 Task: Audacity Preferences.
Action: Mouse moved to (53, 28)
Screenshot: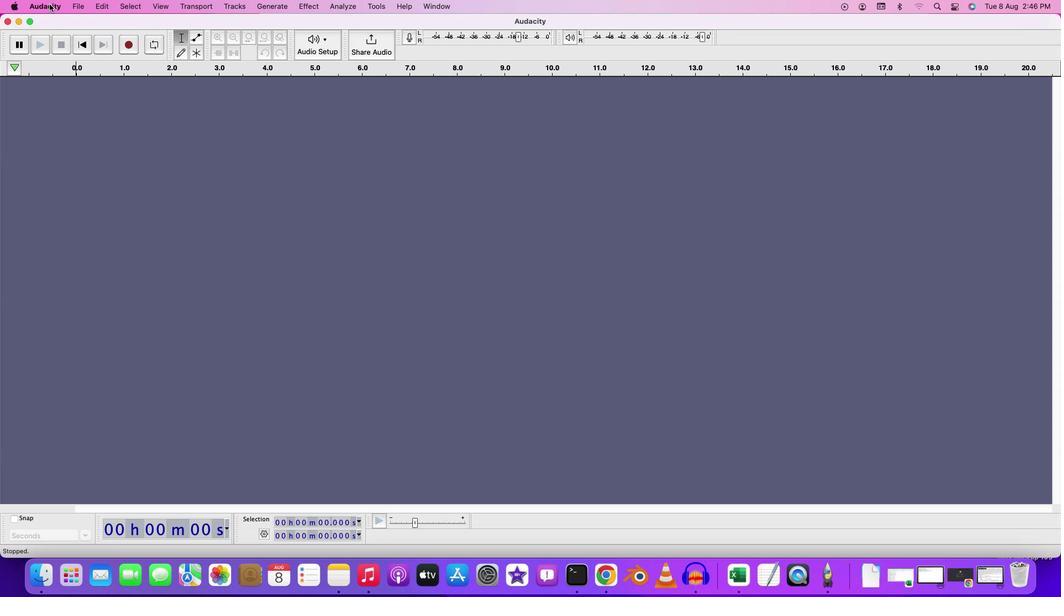 
Action: Mouse pressed left at (53, 28)
Screenshot: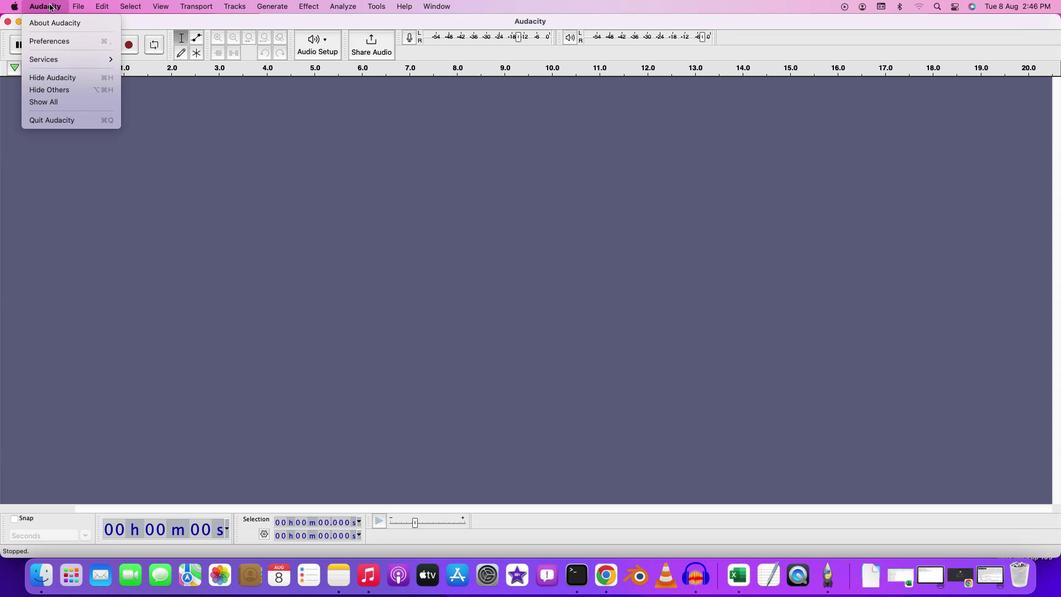 
Action: Mouse moved to (58, 64)
Screenshot: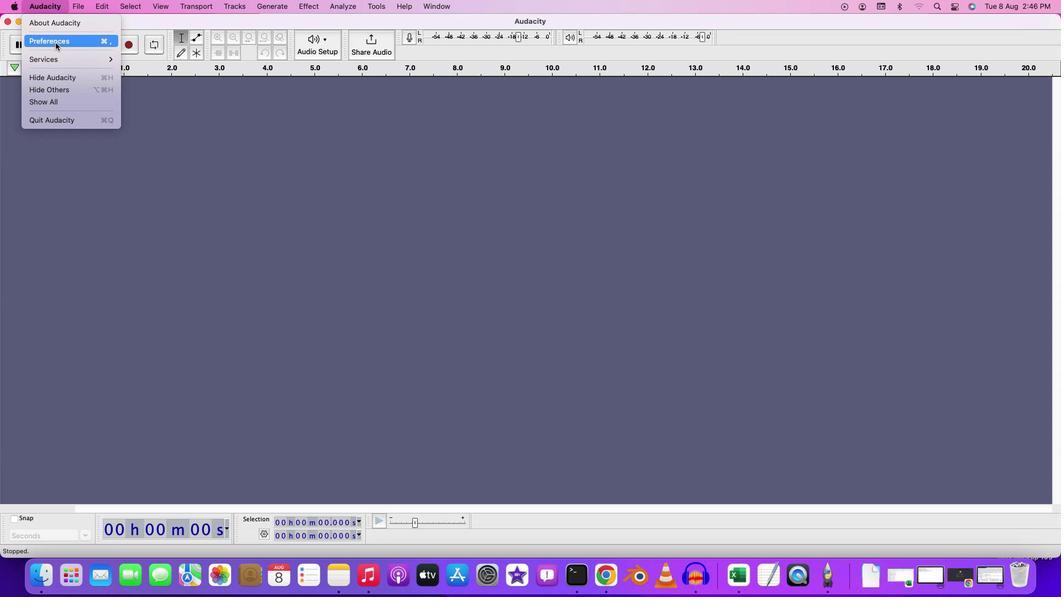 
Action: Mouse pressed left at (58, 64)
Screenshot: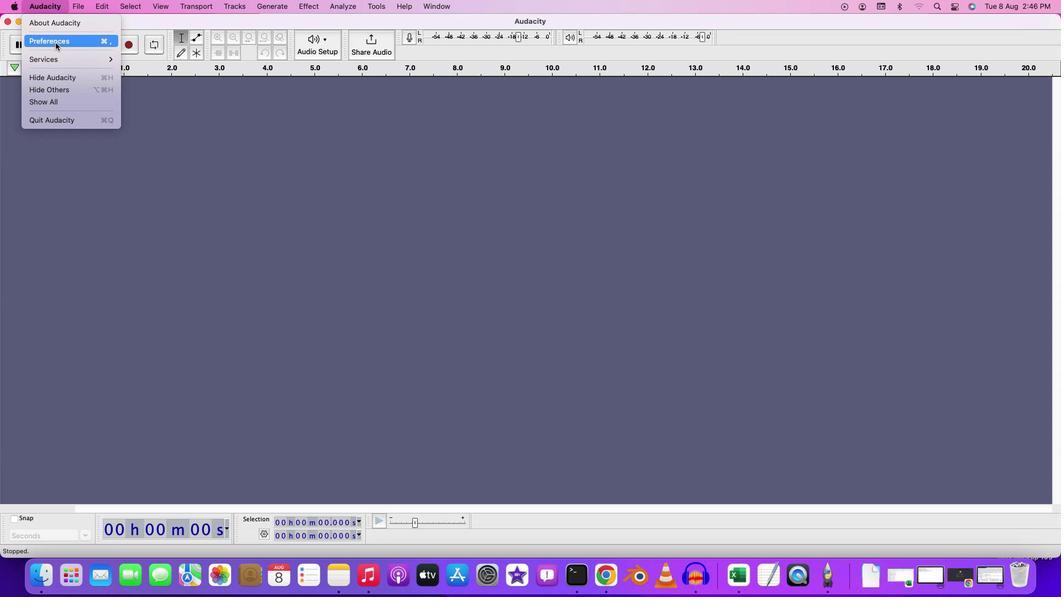 
Action: Mouse moved to (416, 208)
Screenshot: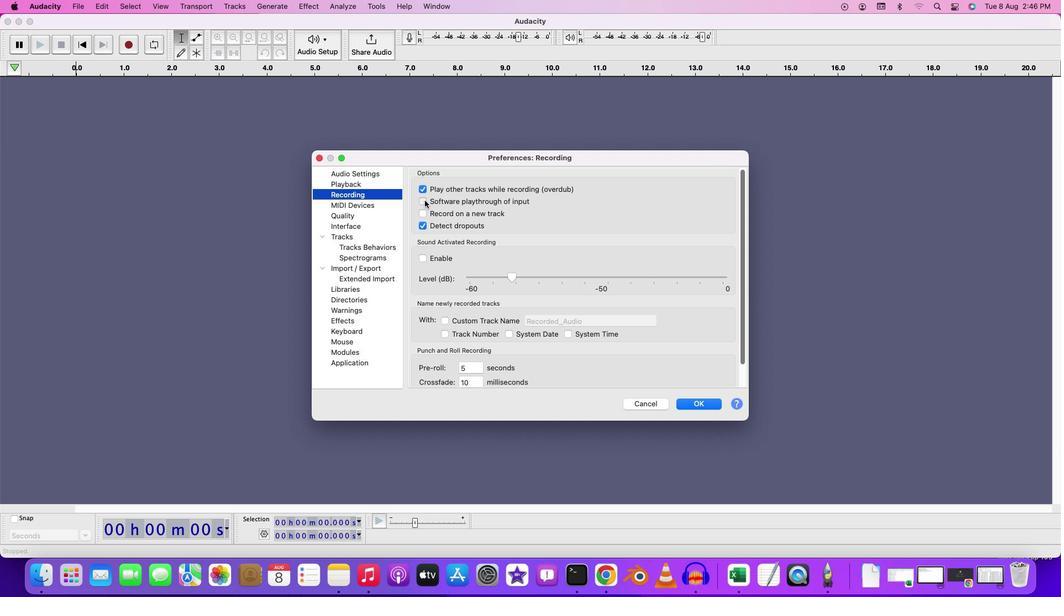 
Action: Mouse pressed left at (416, 208)
Screenshot: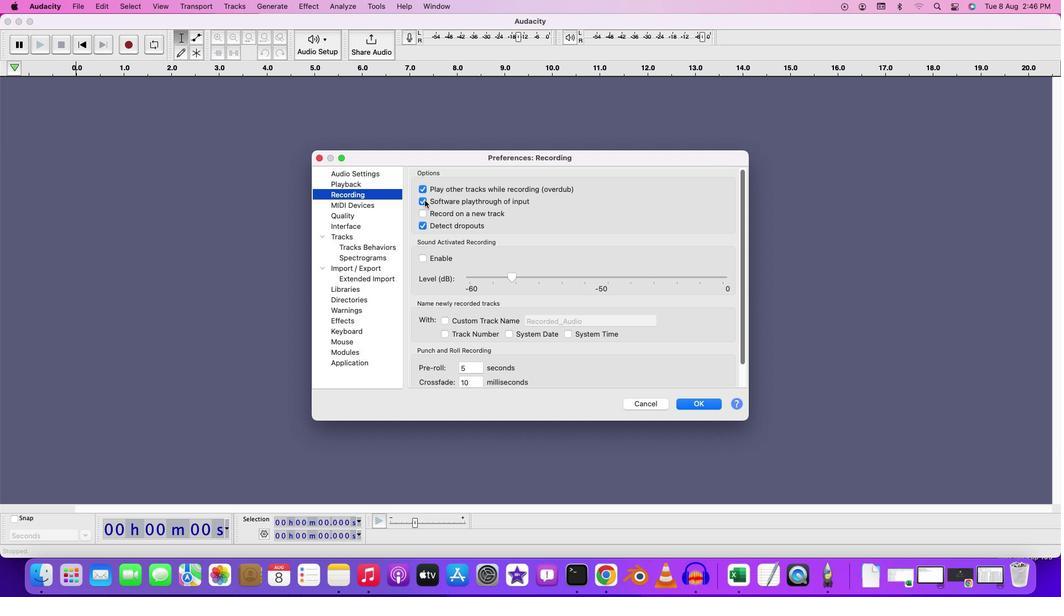 
Action: Mouse moved to (358, 184)
Screenshot: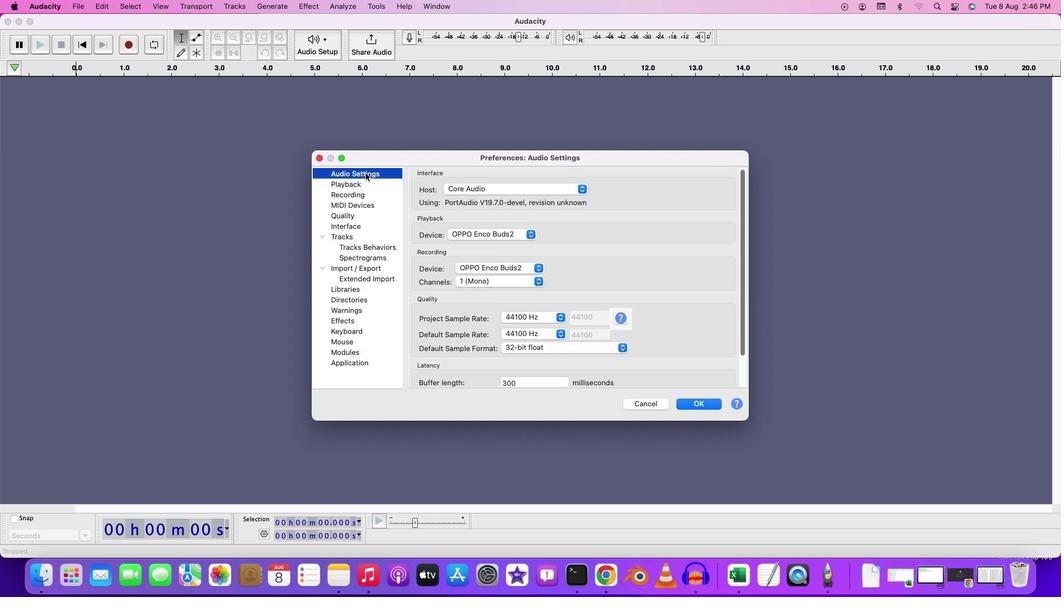 
Action: Mouse pressed left at (358, 184)
Screenshot: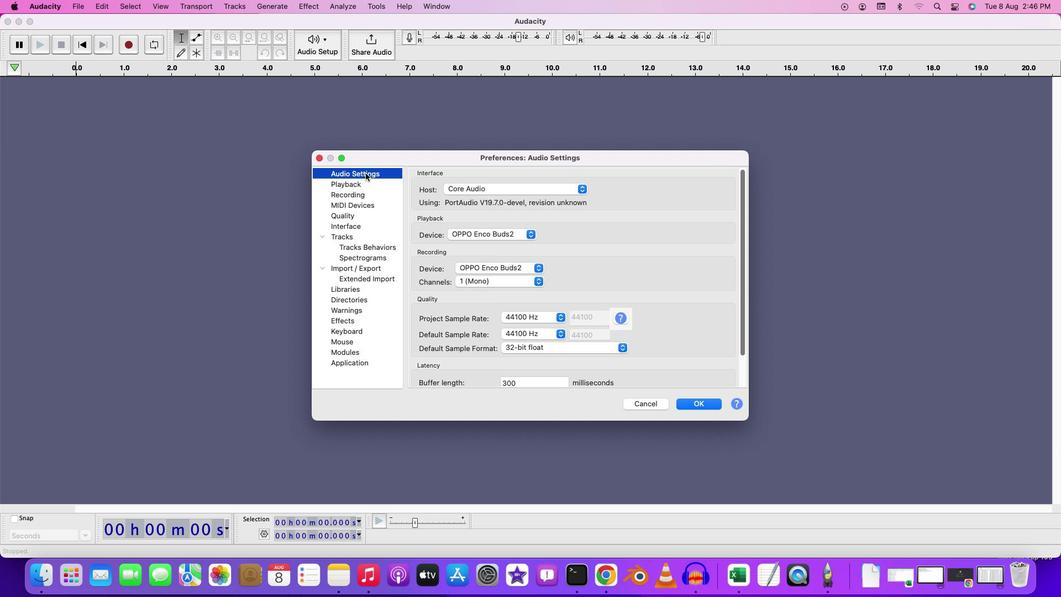 
Action: Mouse moved to (519, 239)
Screenshot: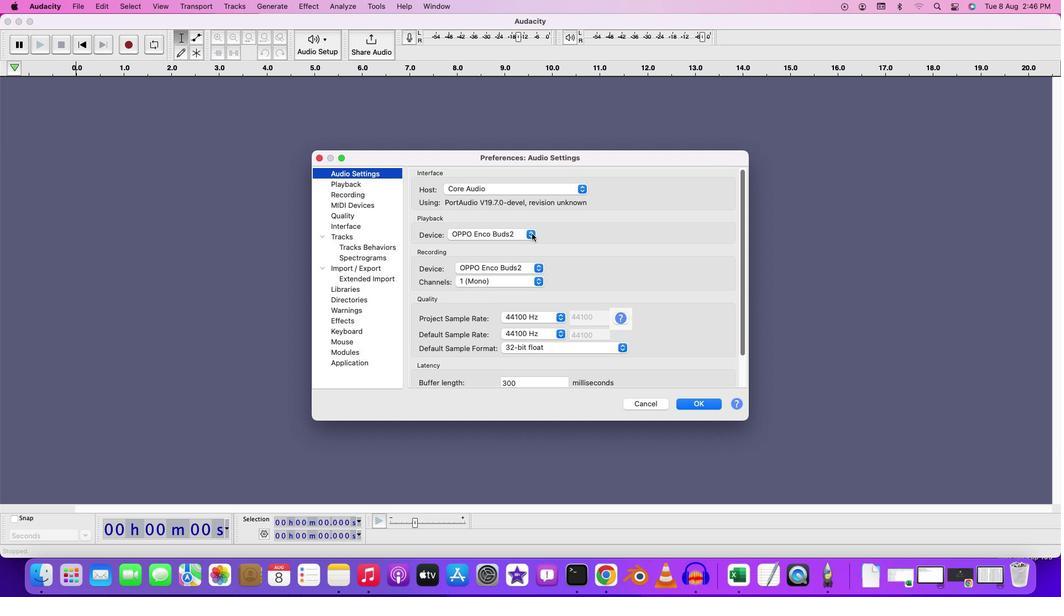
Action: Mouse pressed left at (519, 239)
Screenshot: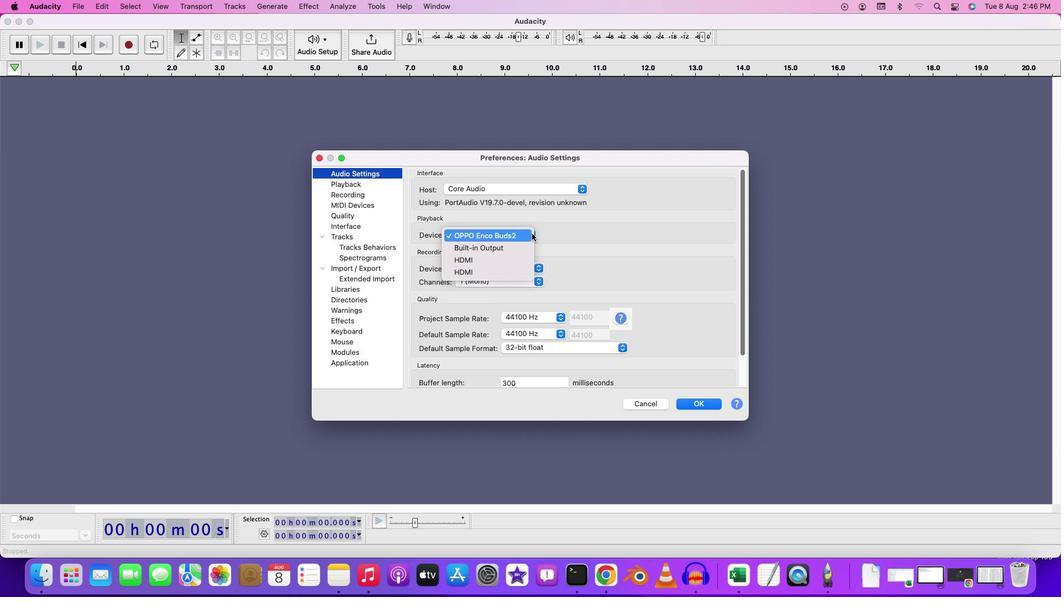 
Action: Mouse moved to (505, 240)
Screenshot: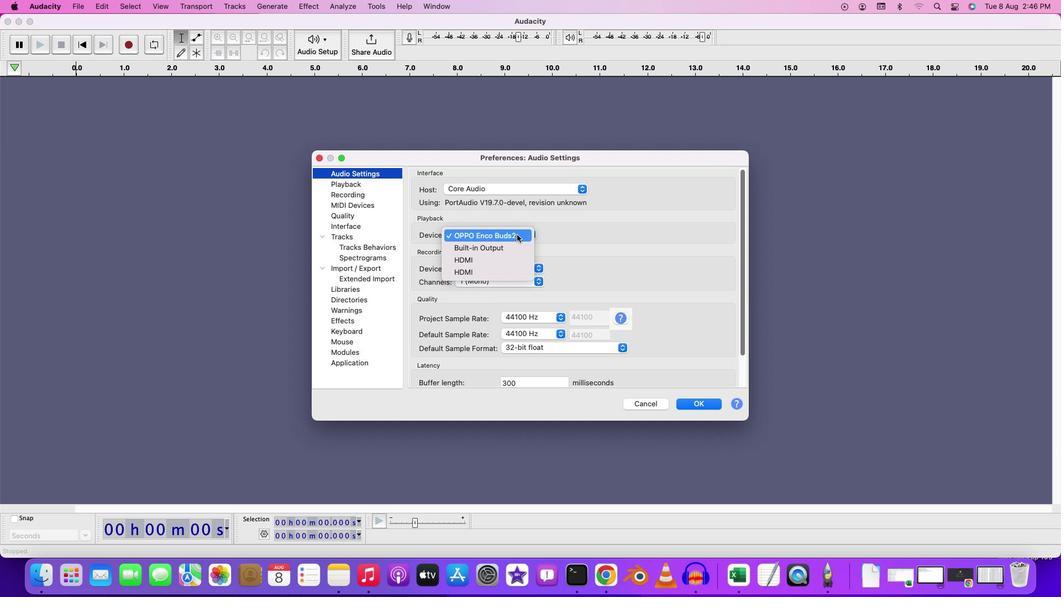 
Action: Mouse pressed left at (505, 240)
Screenshot: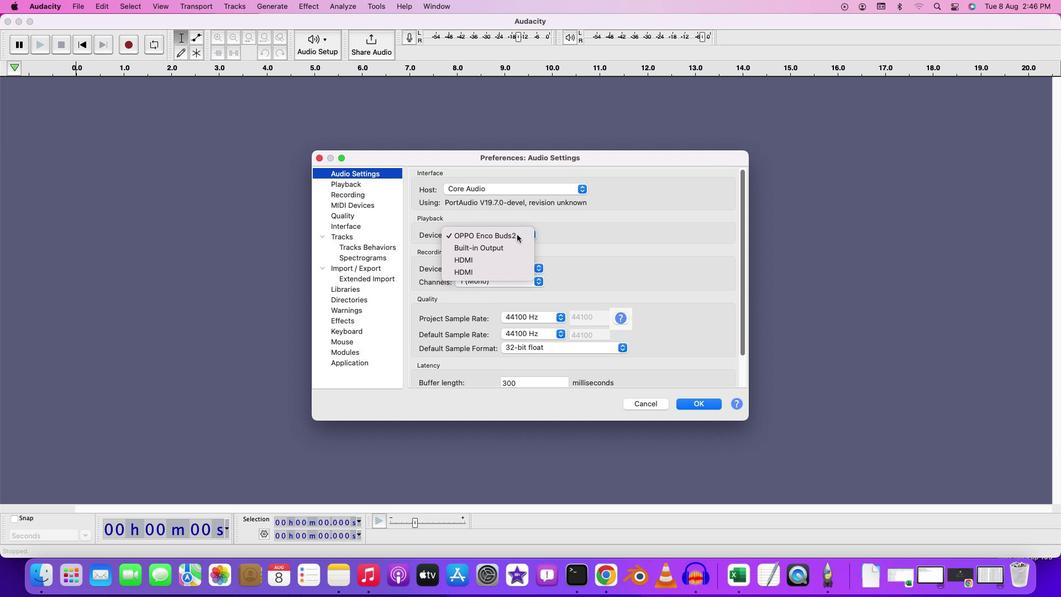 
Action: Mouse moved to (526, 270)
Screenshot: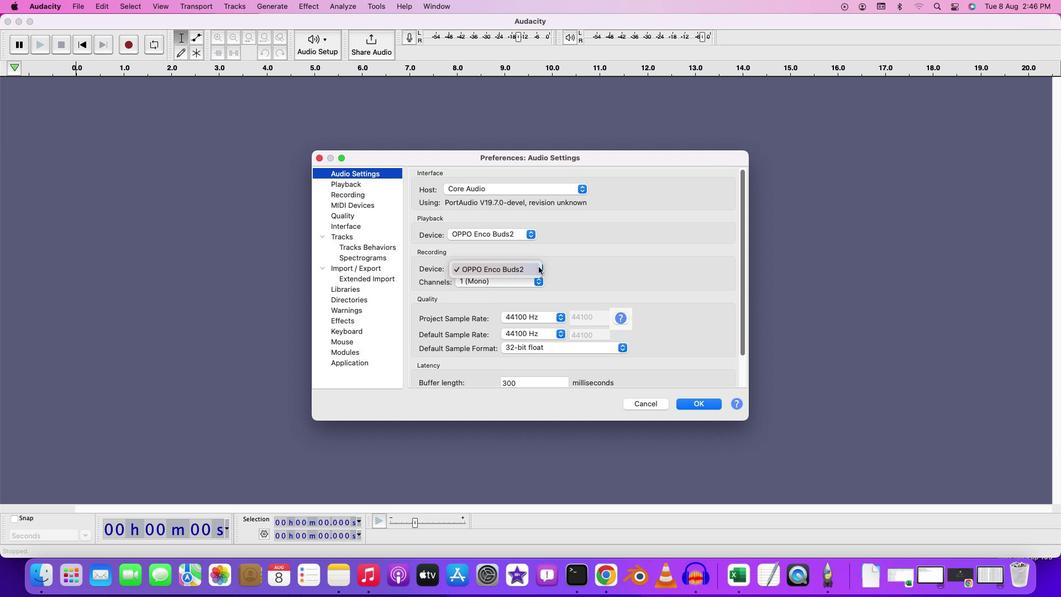 
Action: Mouse pressed left at (526, 270)
Screenshot: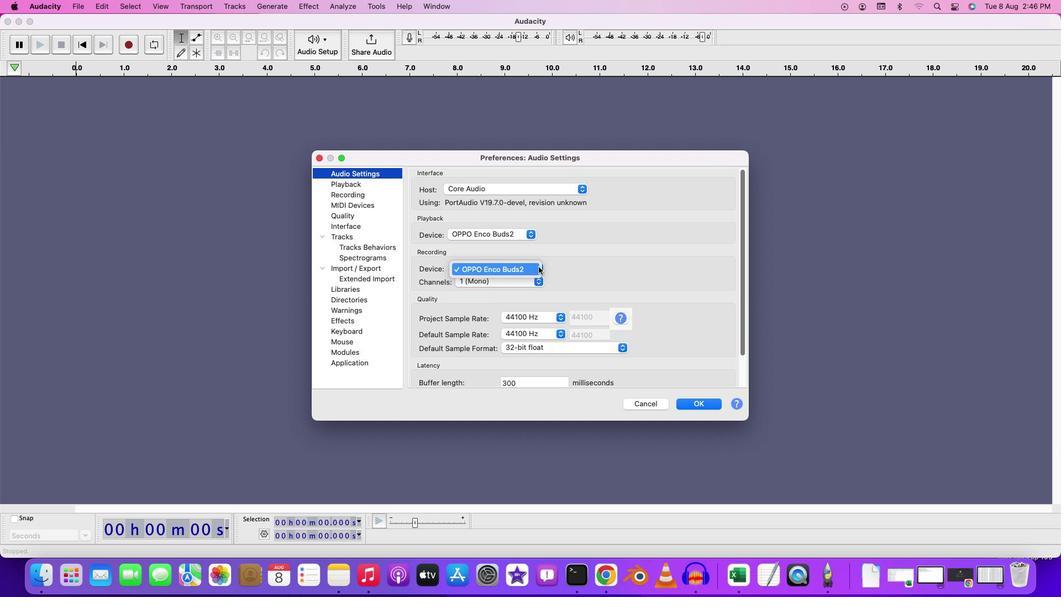 
Action: Mouse moved to (507, 272)
Screenshot: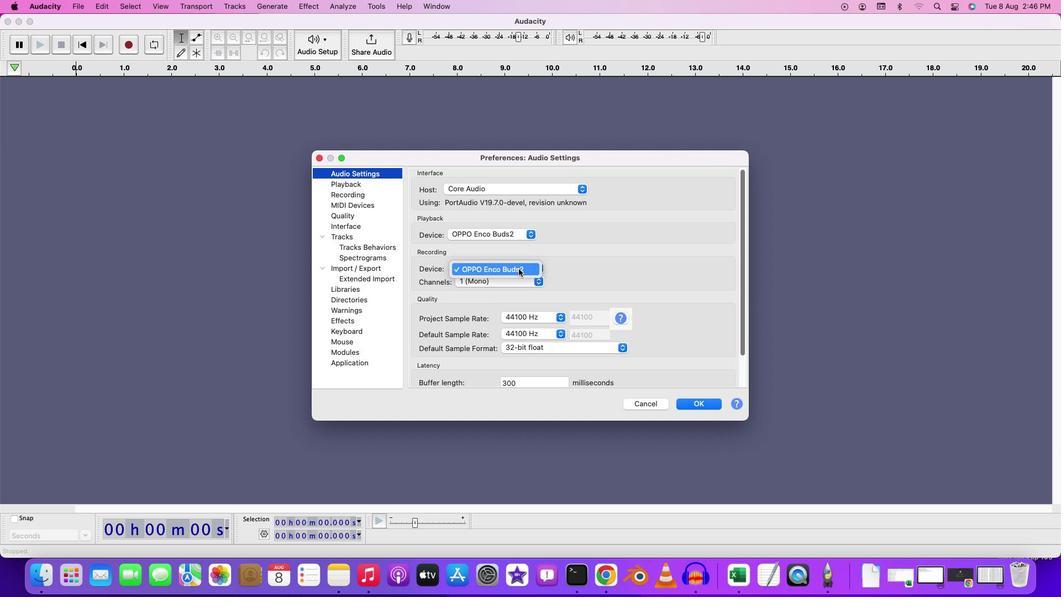 
Action: Mouse pressed left at (507, 272)
Screenshot: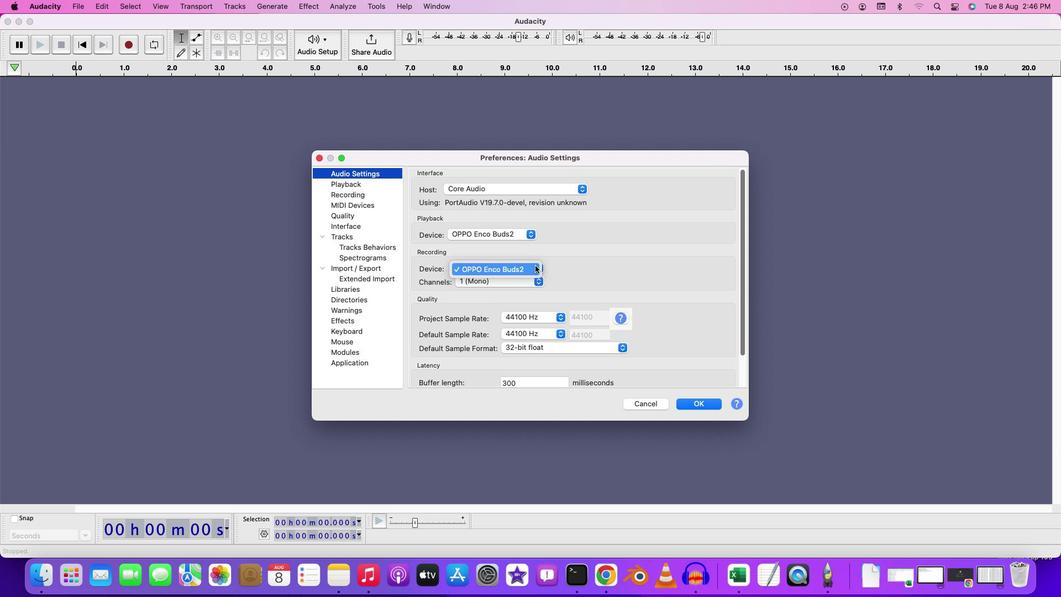 
Action: Mouse moved to (567, 195)
Screenshot: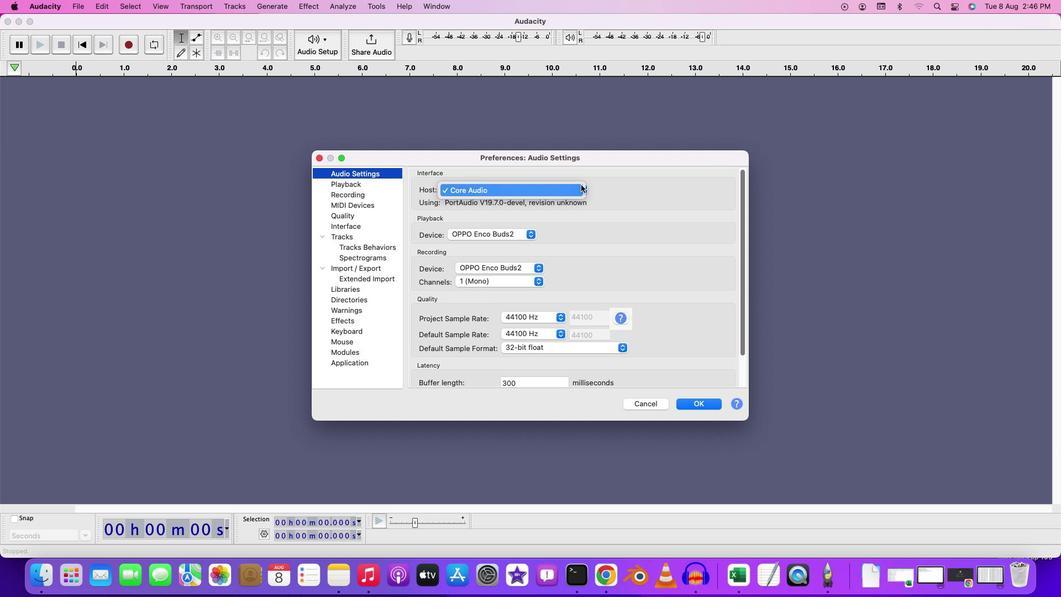 
Action: Mouse pressed left at (567, 195)
Screenshot: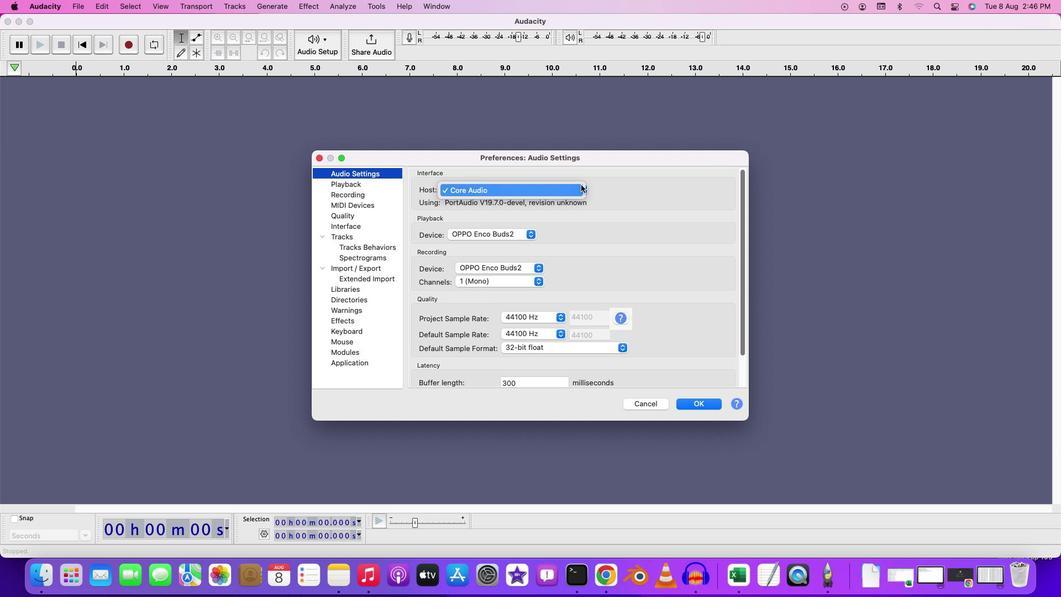 
Action: Mouse pressed left at (567, 195)
Screenshot: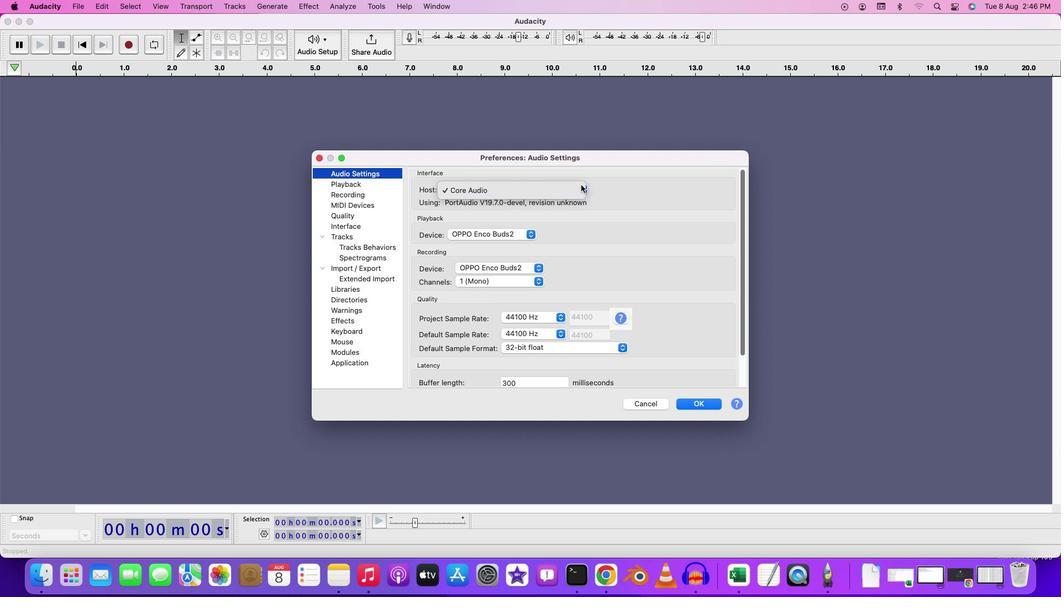 
Action: Mouse moved to (571, 257)
Screenshot: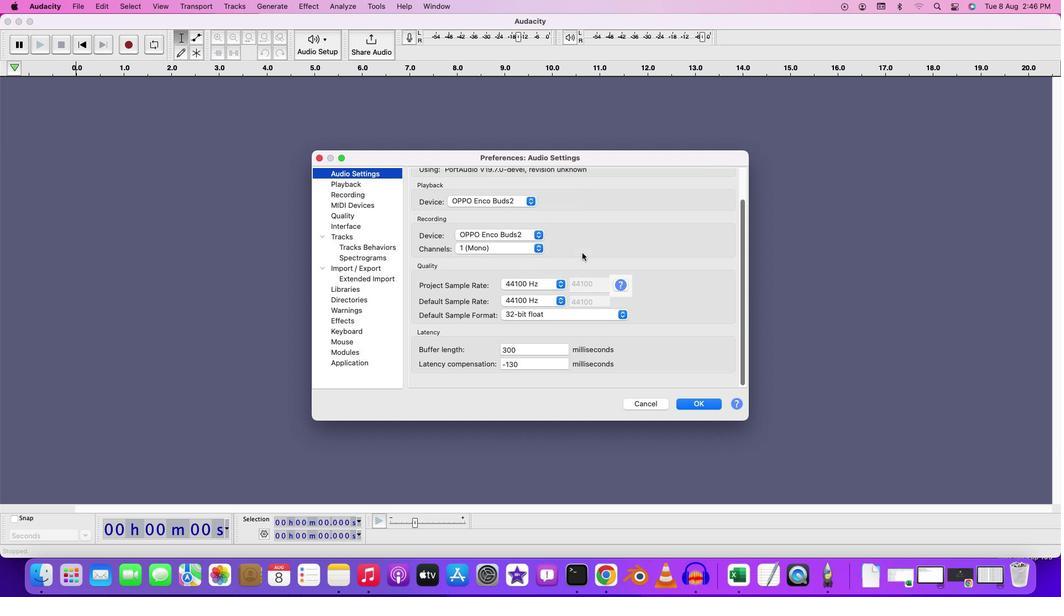 
Action: Mouse scrolled (571, 257) with delta (4, 24)
Screenshot: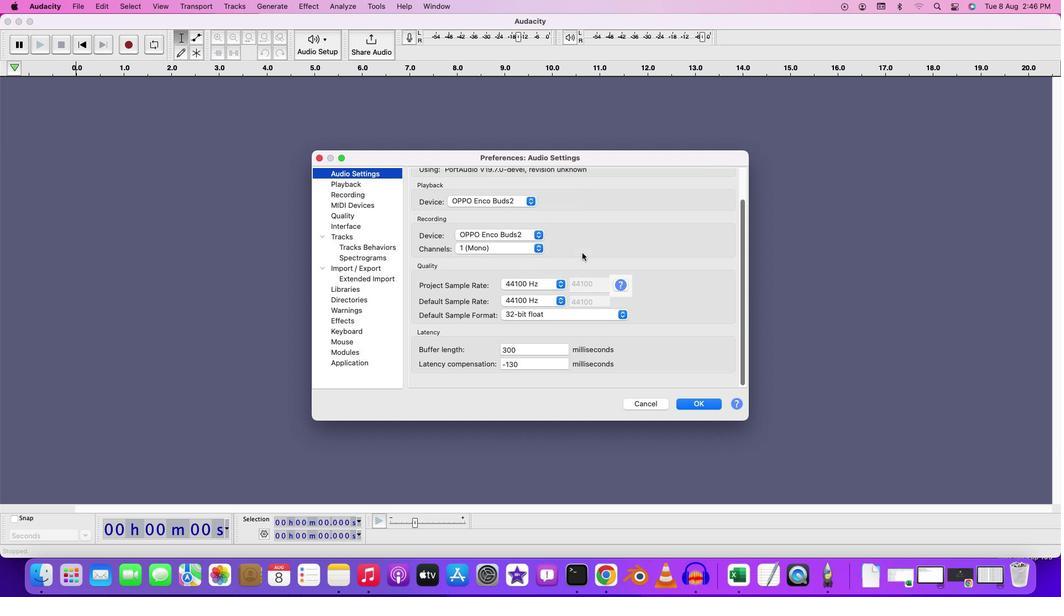 
Action: Mouse moved to (571, 257)
Screenshot: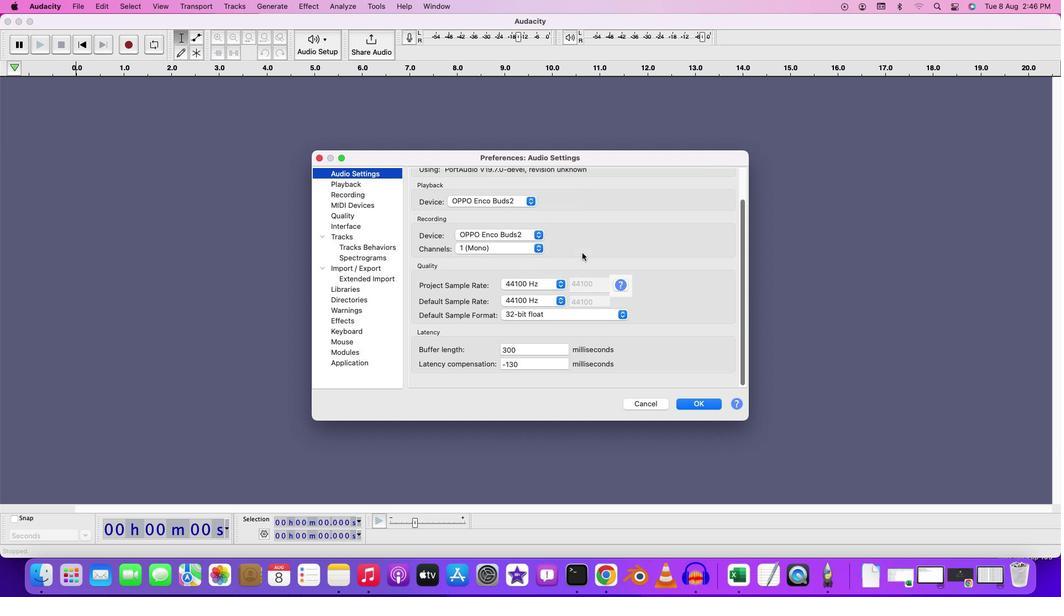 
Action: Mouse scrolled (571, 257) with delta (4, 24)
Screenshot: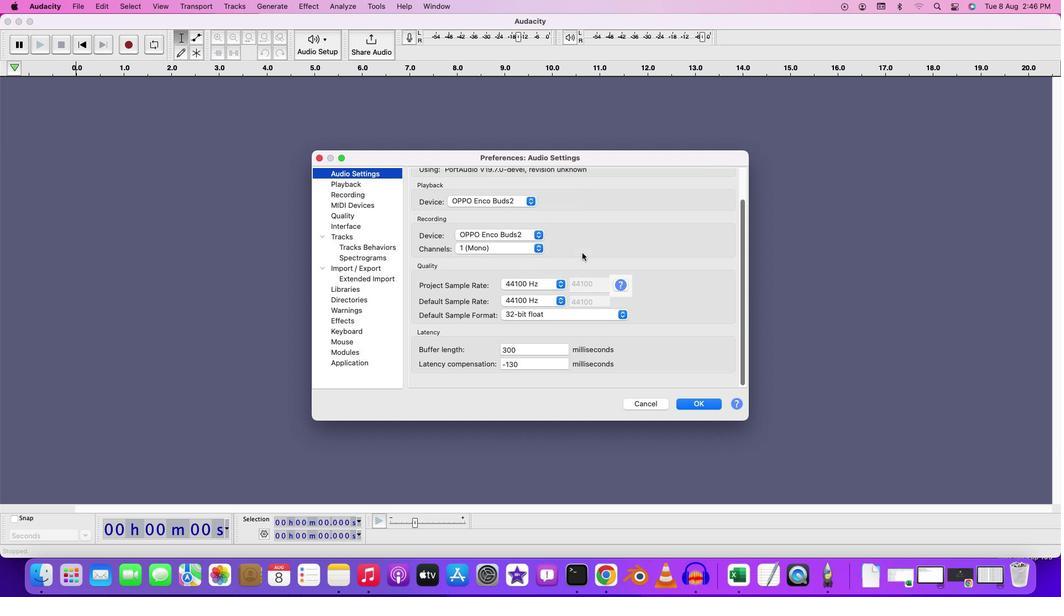 
Action: Mouse moved to (569, 257)
Screenshot: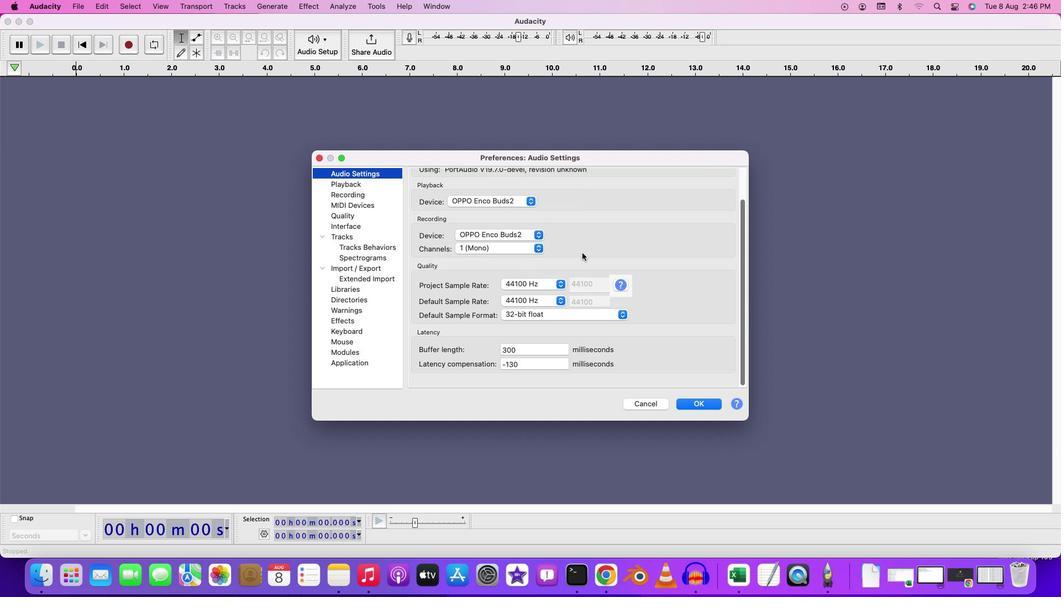 
Action: Mouse scrolled (569, 257) with delta (4, 23)
Screenshot: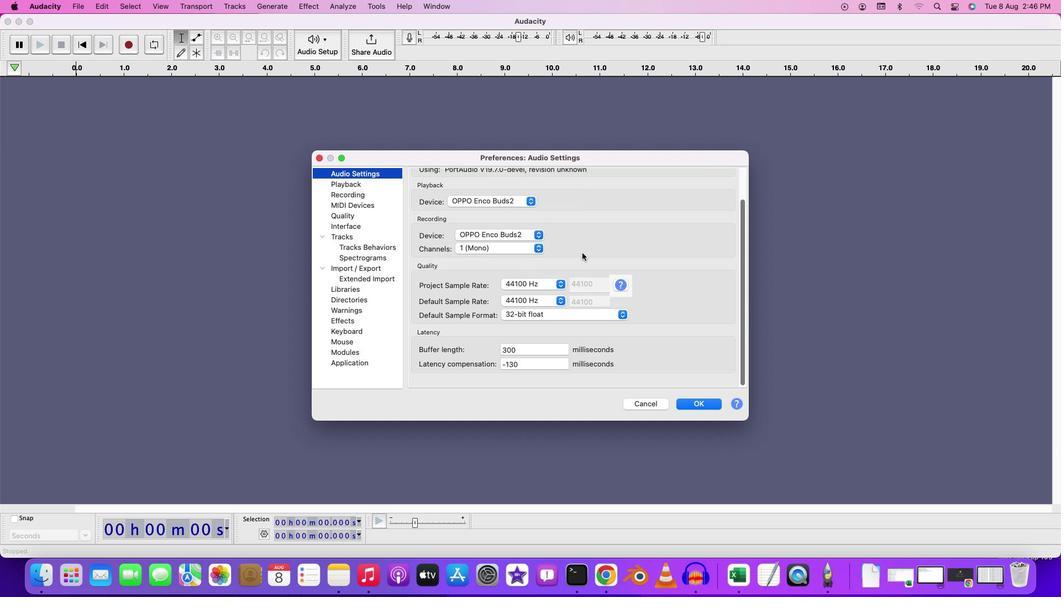 
Action: Mouse moved to (576, 257)
Screenshot: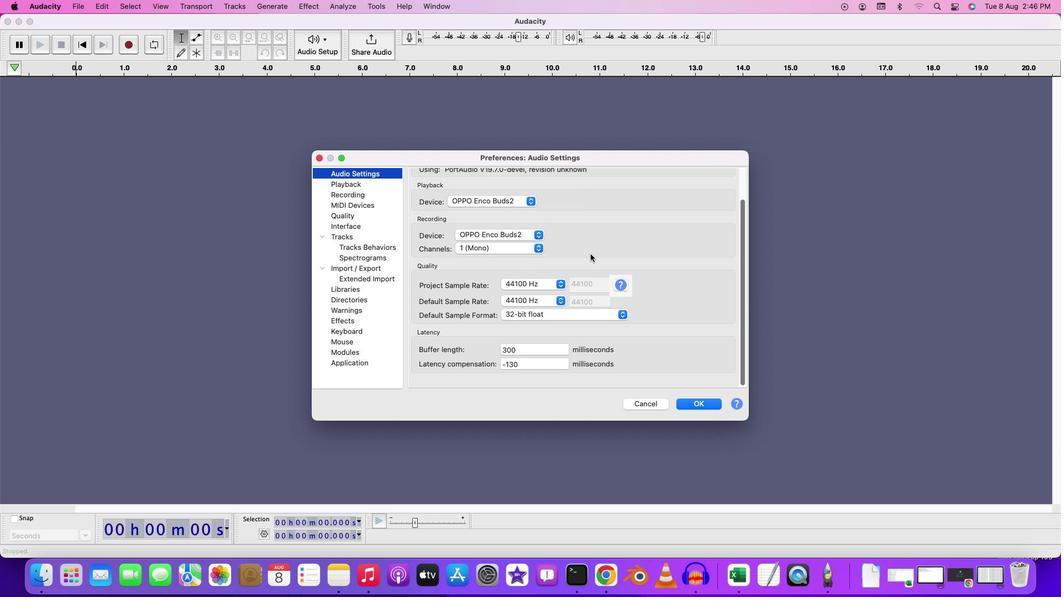 
Action: Mouse scrolled (576, 257) with delta (4, 24)
Screenshot: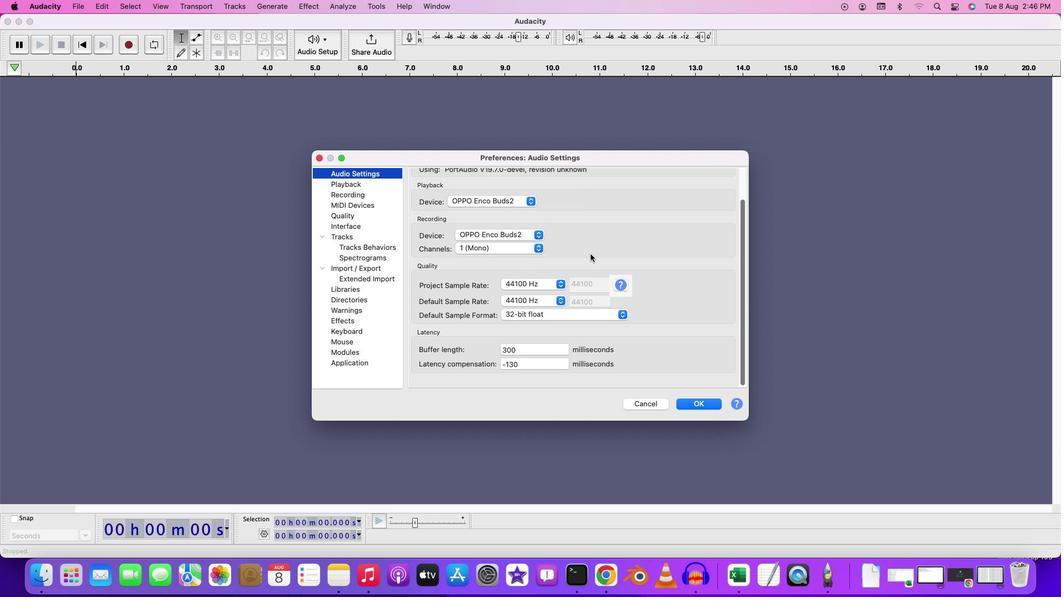 
Action: Mouse moved to (576, 258)
Screenshot: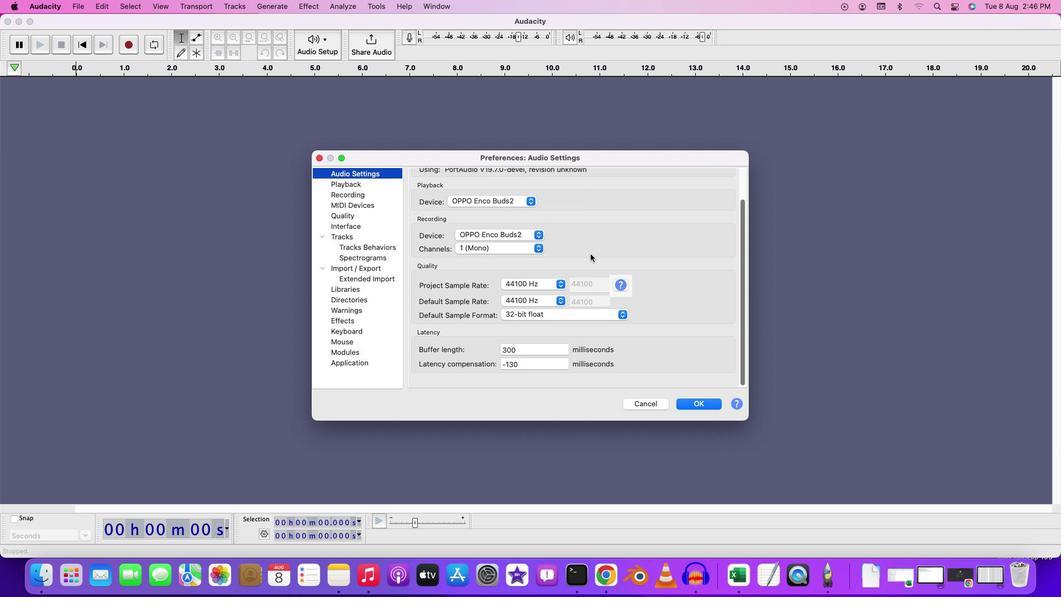 
Action: Mouse scrolled (576, 258) with delta (4, 24)
Screenshot: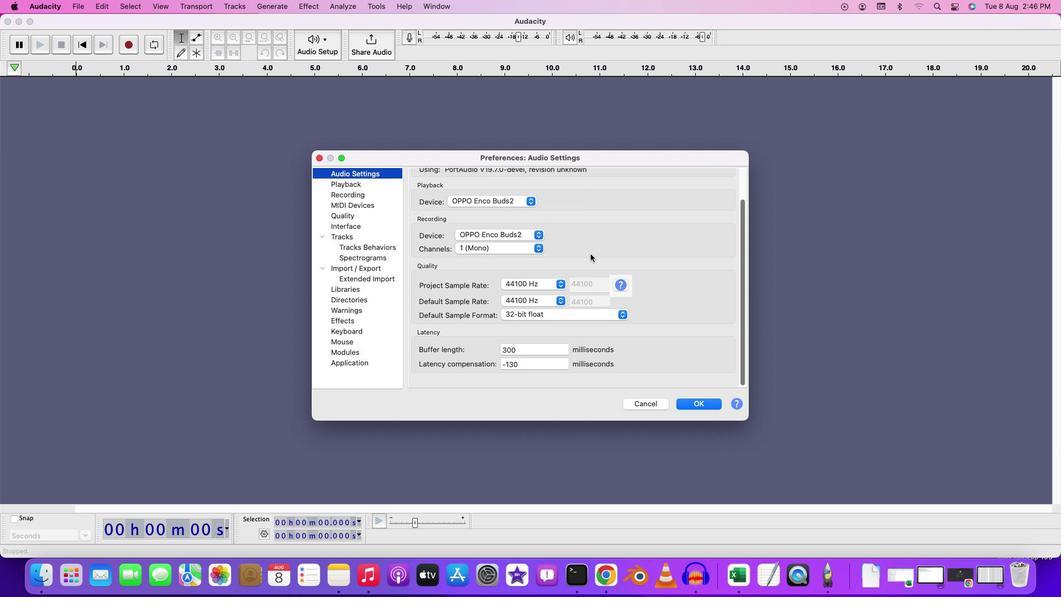 
Action: Mouse moved to (576, 258)
Screenshot: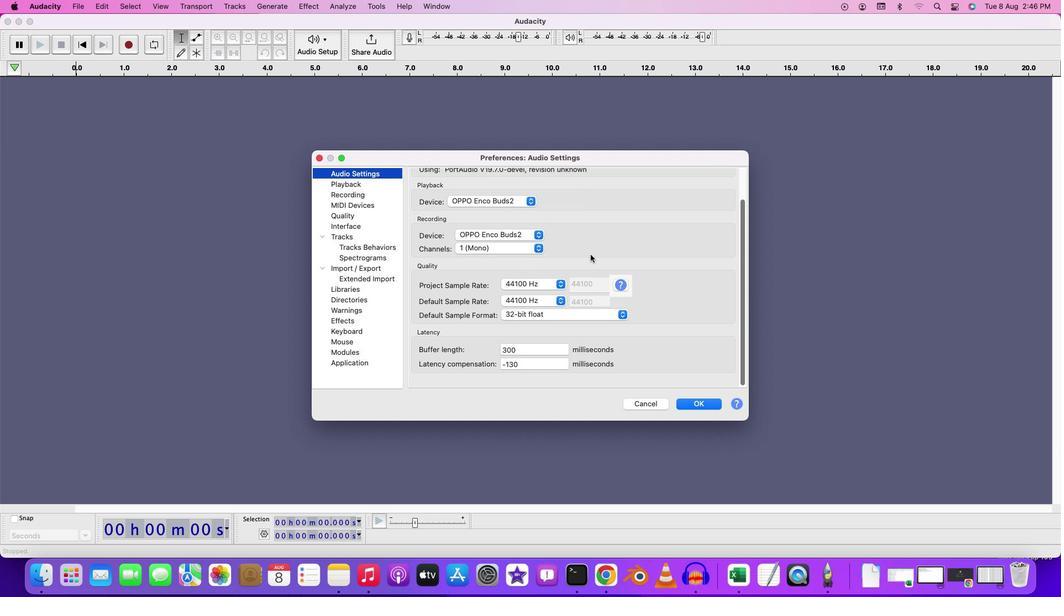 
Action: Mouse scrolled (576, 258) with delta (4, 23)
Screenshot: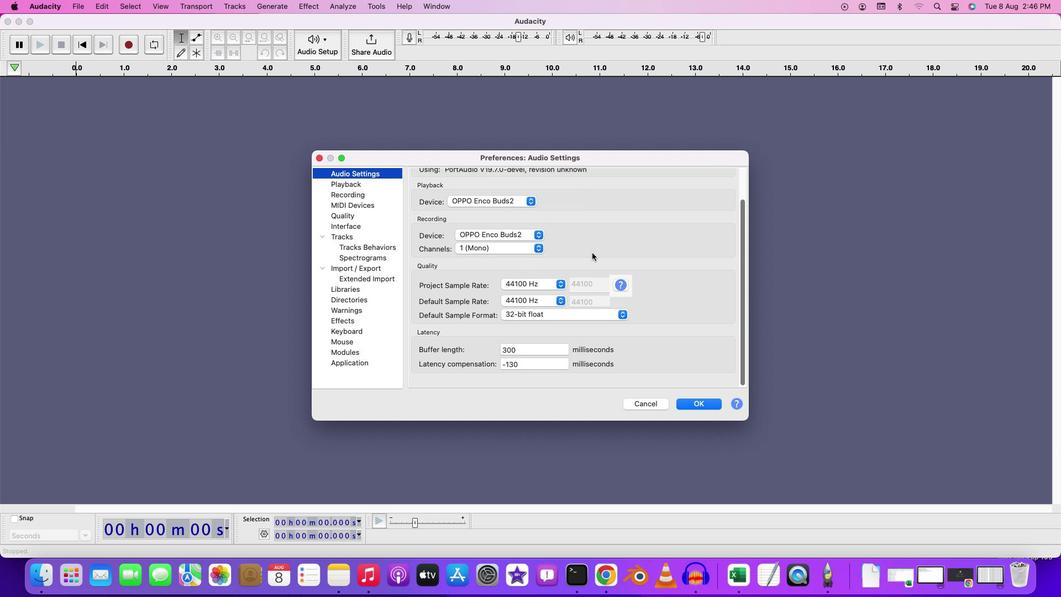 
Action: Mouse moved to (359, 193)
Screenshot: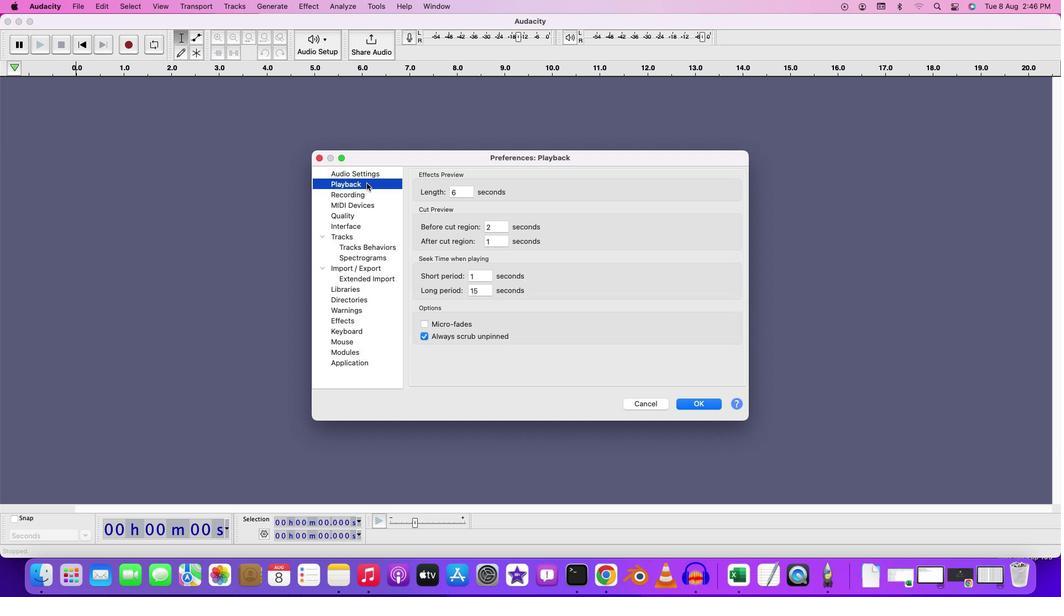 
Action: Mouse pressed left at (359, 193)
Screenshot: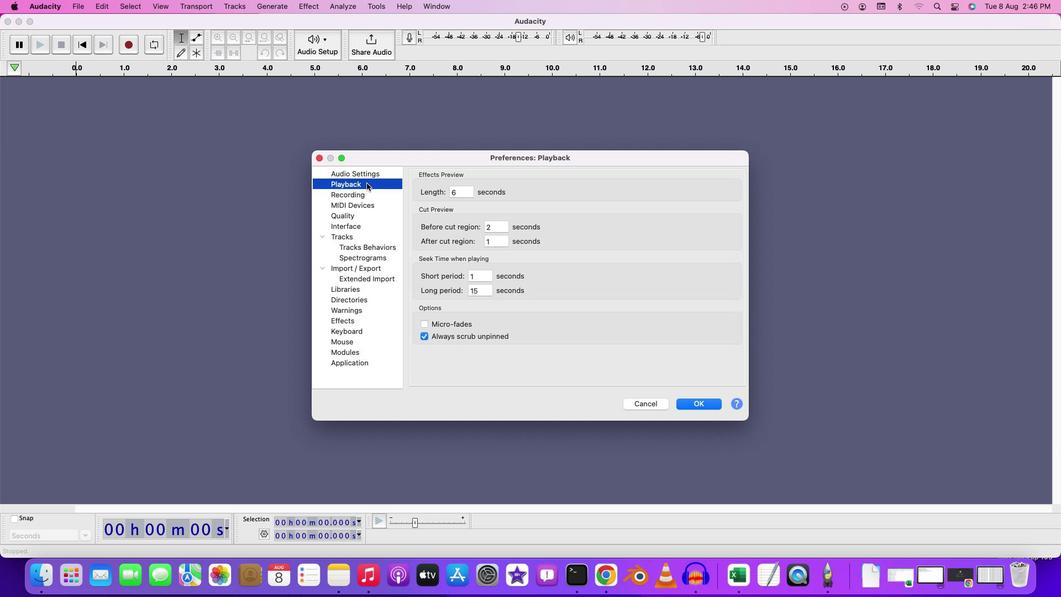 
Action: Mouse moved to (345, 201)
Screenshot: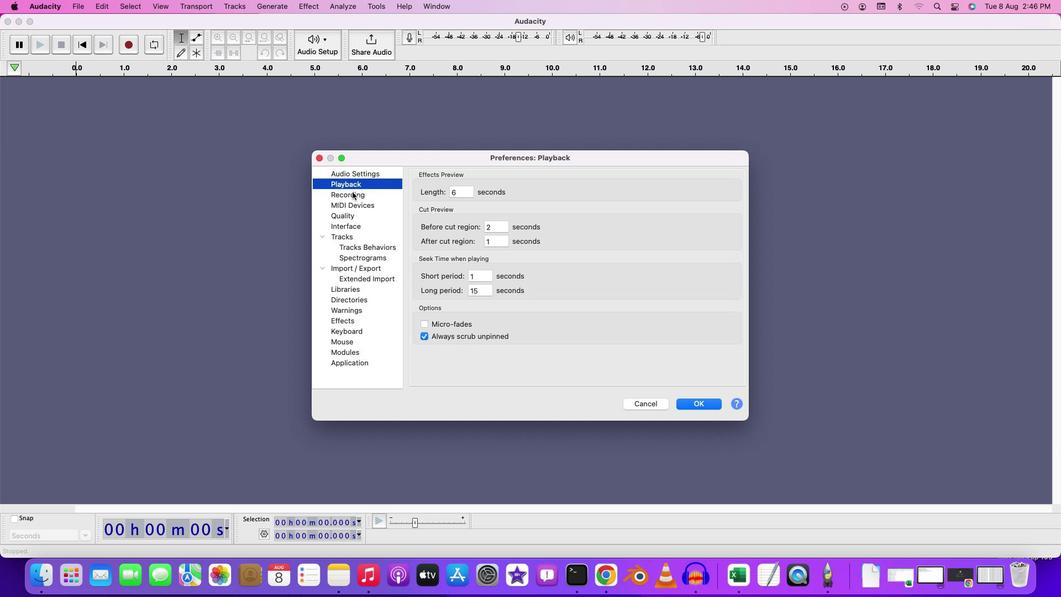 
Action: Mouse pressed left at (345, 201)
Screenshot: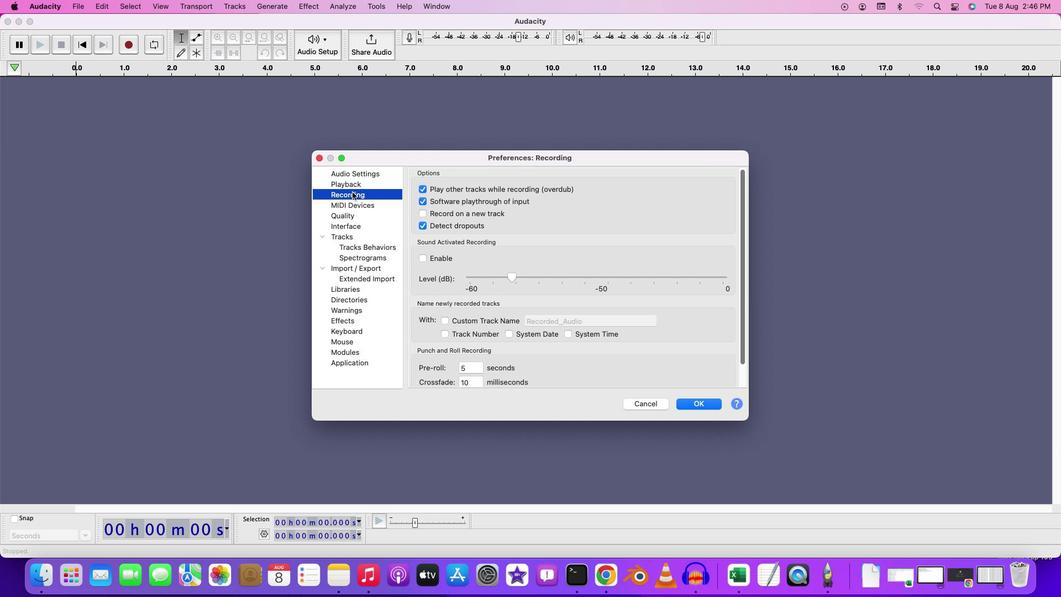 
Action: Mouse moved to (454, 280)
Screenshot: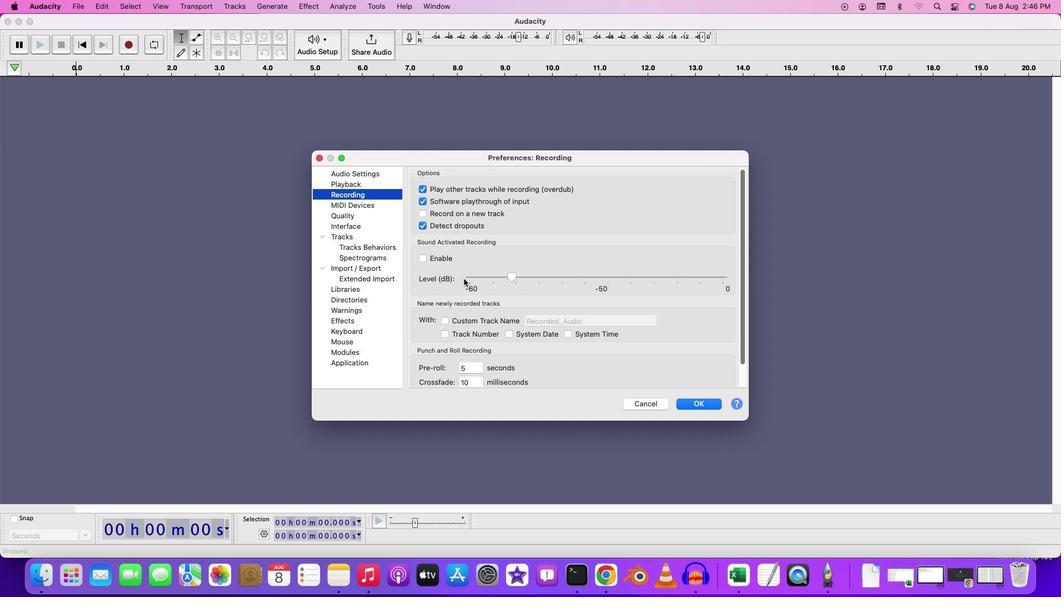 
Action: Mouse scrolled (454, 280) with delta (4, 24)
Screenshot: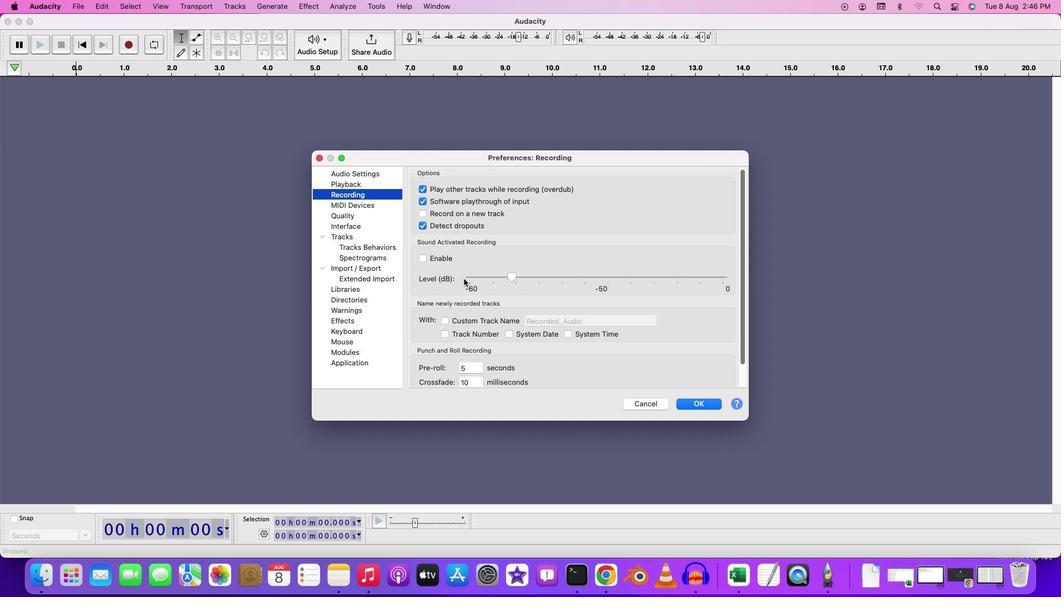 
Action: Mouse moved to (454, 281)
Screenshot: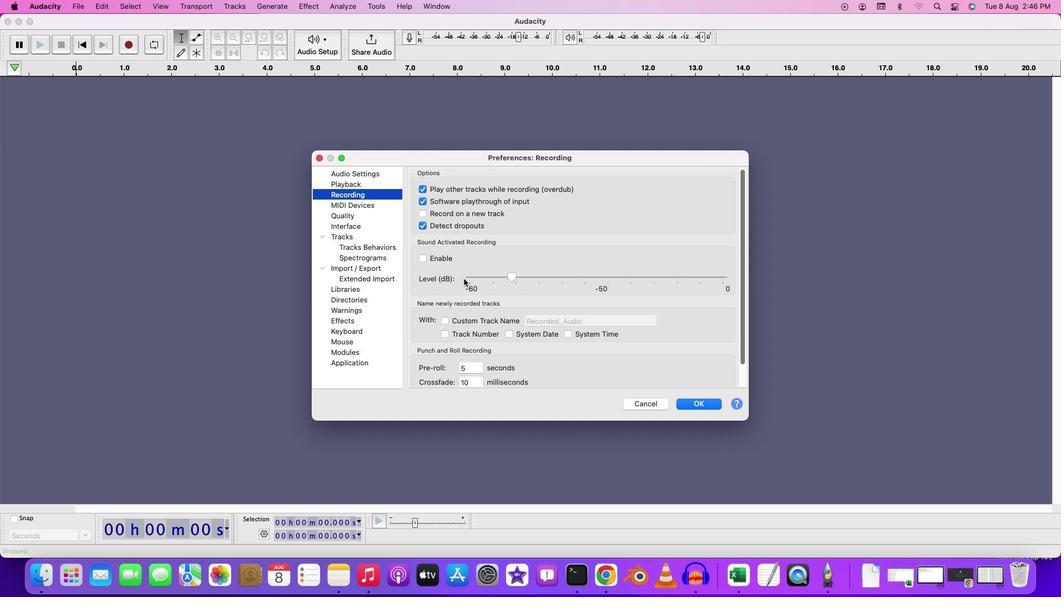
Action: Mouse scrolled (454, 281) with delta (4, 24)
Screenshot: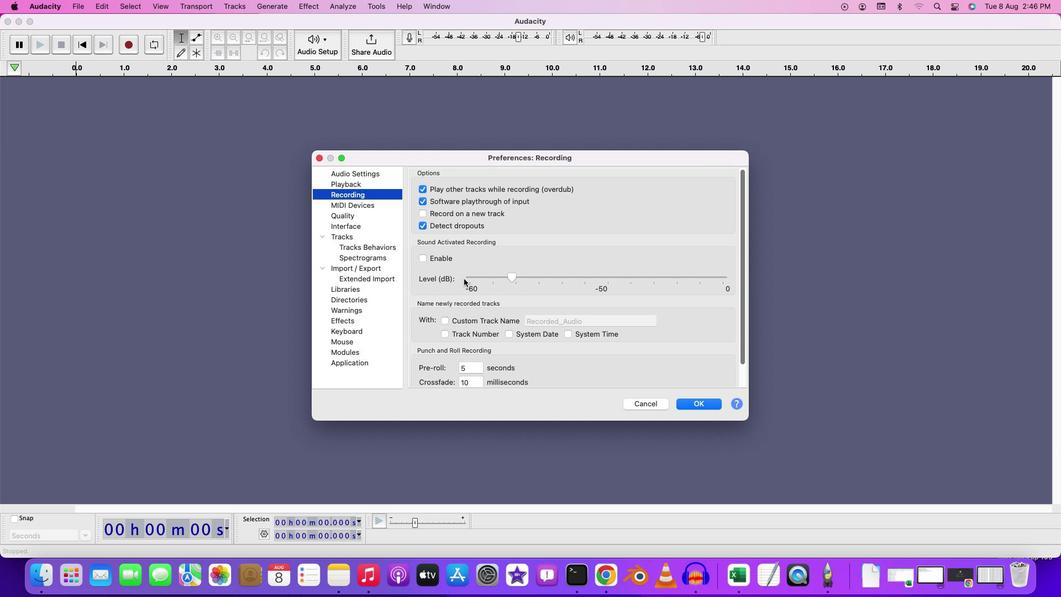 
Action: Mouse moved to (464, 283)
Screenshot: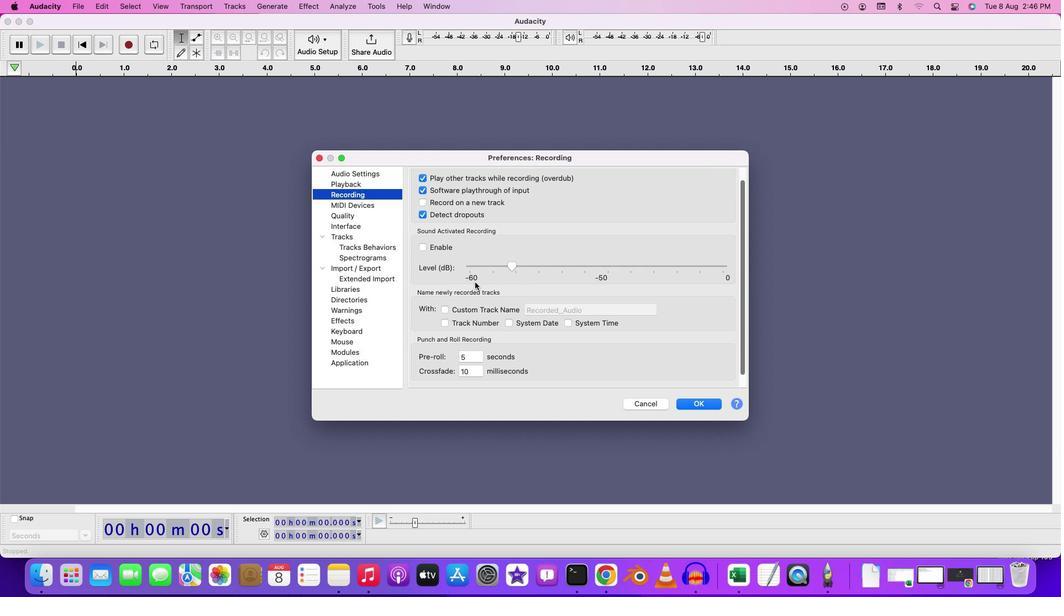 
Action: Mouse scrolled (464, 283) with delta (4, 24)
Screenshot: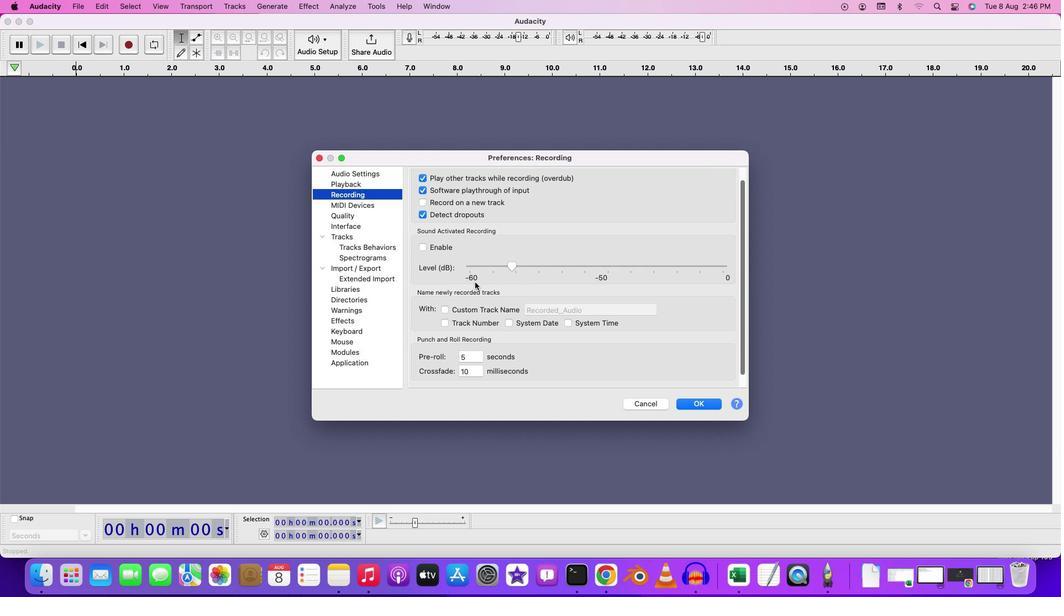 
Action: Mouse moved to (464, 284)
Screenshot: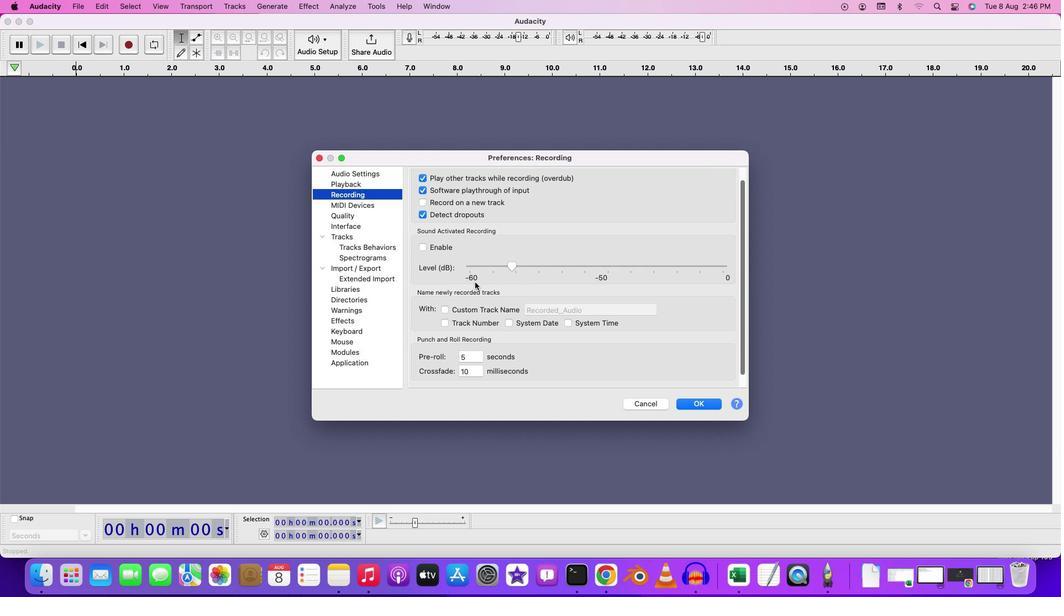 
Action: Mouse scrolled (464, 284) with delta (4, 24)
Screenshot: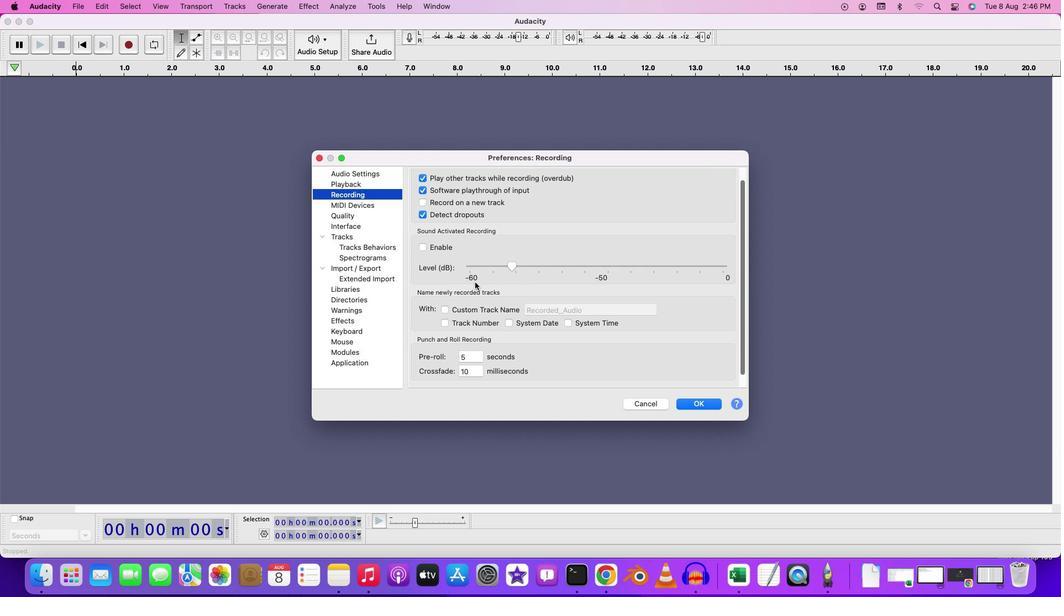 
Action: Mouse moved to (474, 288)
Screenshot: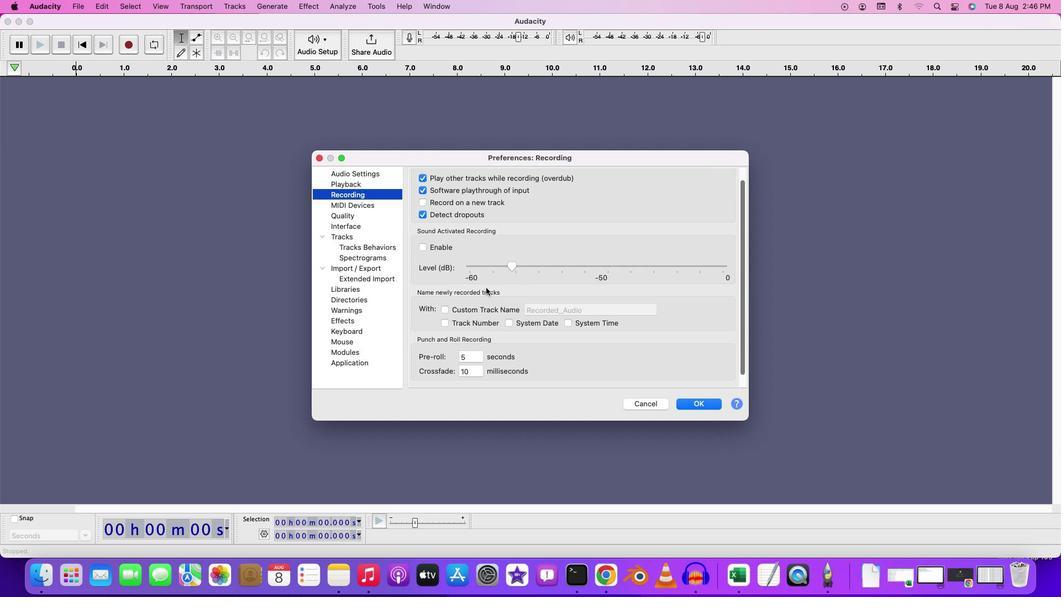 
Action: Mouse scrolled (474, 288) with delta (4, 24)
Screenshot: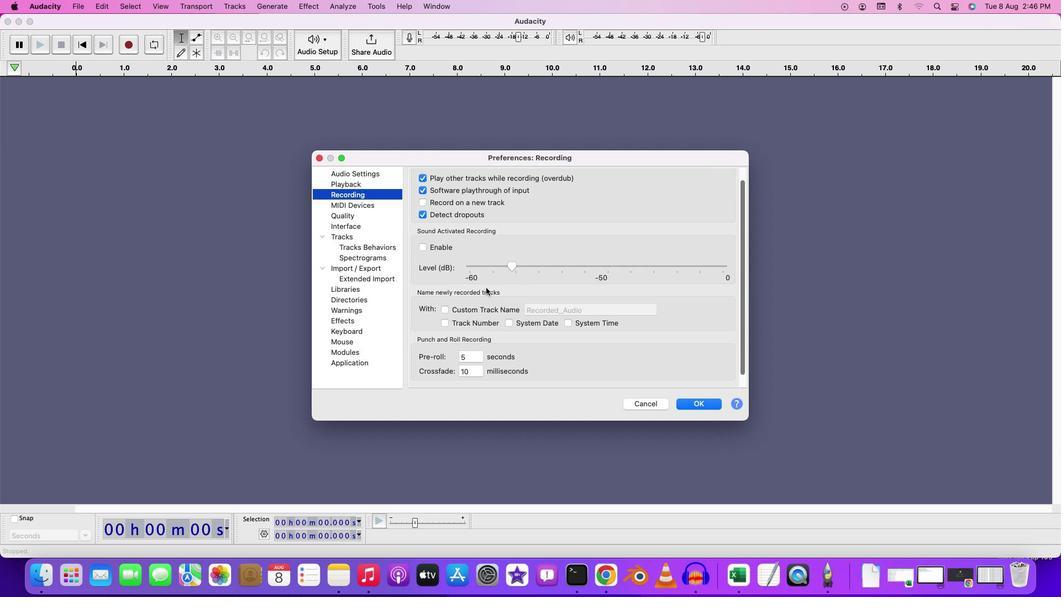 
Action: Mouse moved to (474, 289)
Screenshot: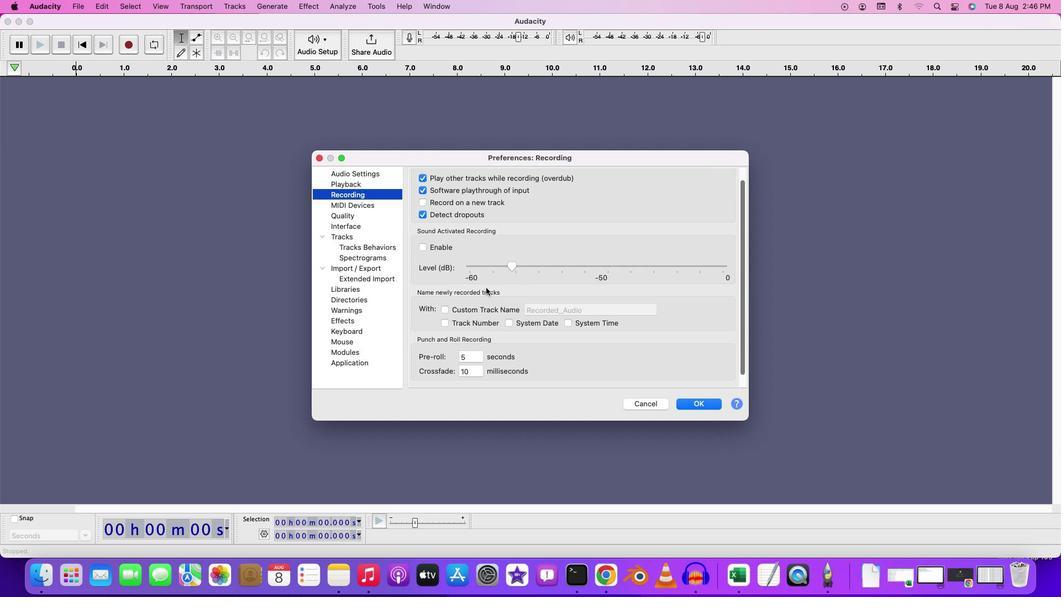 
Action: Mouse scrolled (474, 289) with delta (4, 24)
Screenshot: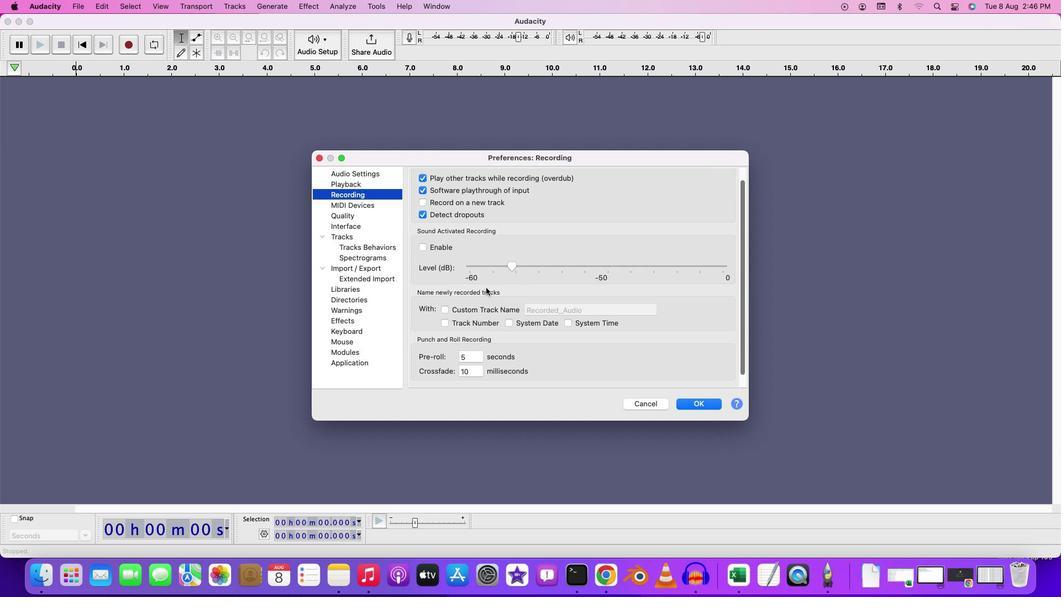 
Action: Mouse moved to (361, 215)
Screenshot: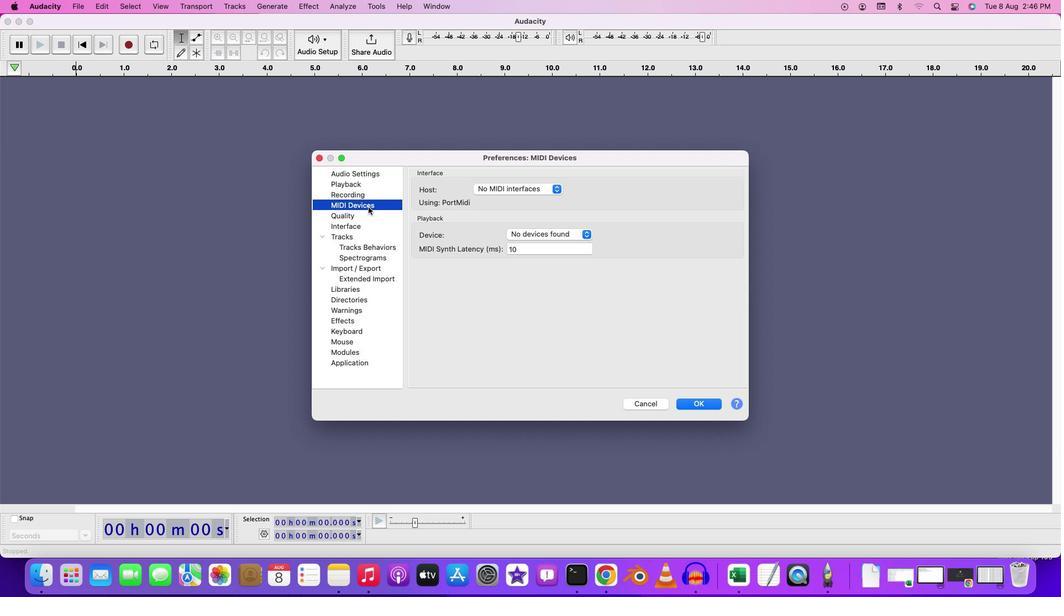 
Action: Mouse pressed left at (361, 215)
Screenshot: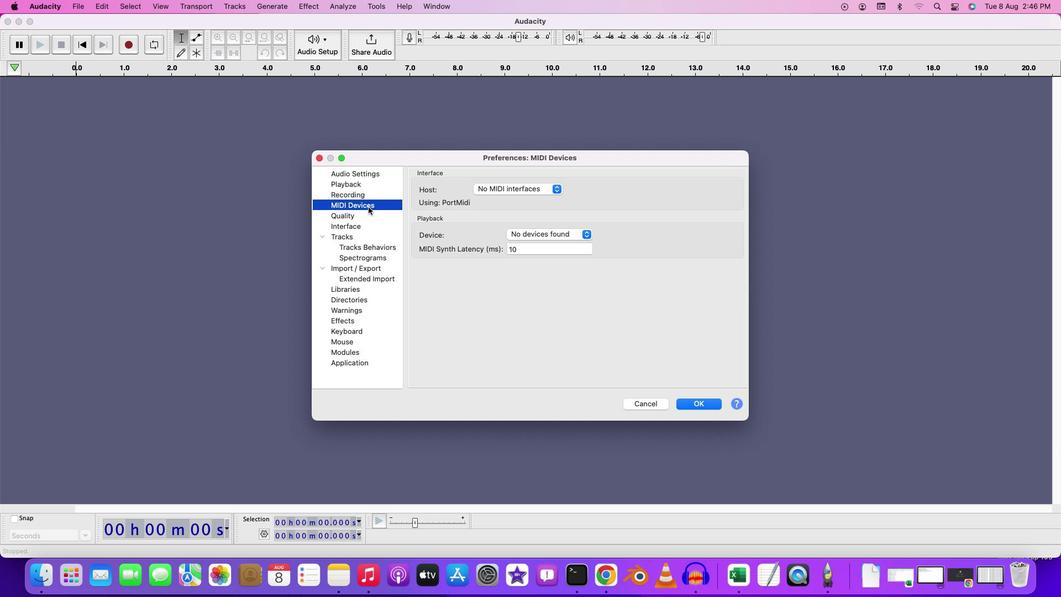 
Action: Mouse moved to (353, 222)
Screenshot: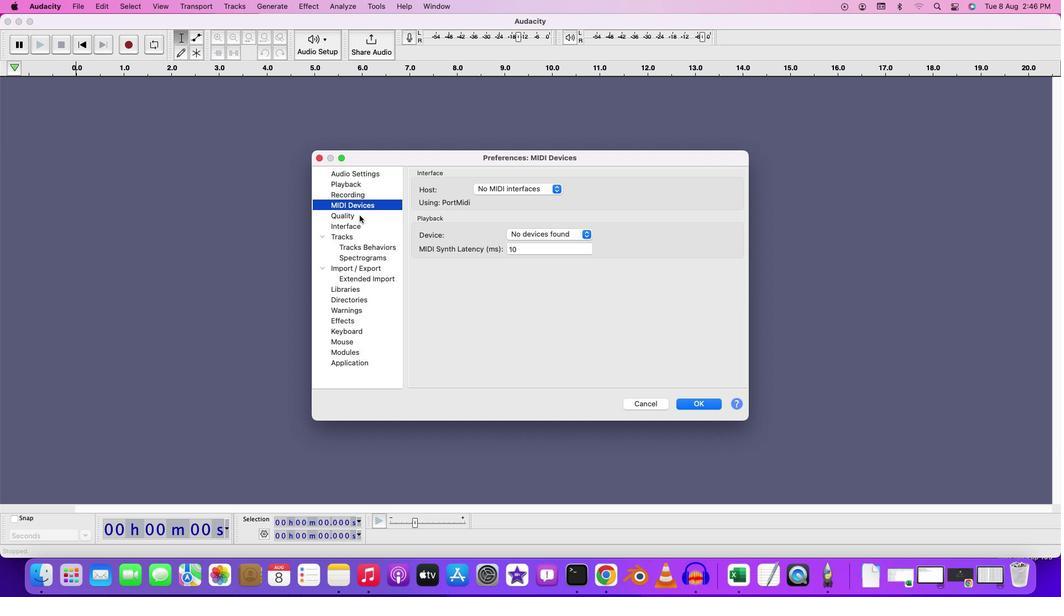 
Action: Mouse pressed left at (353, 222)
Screenshot: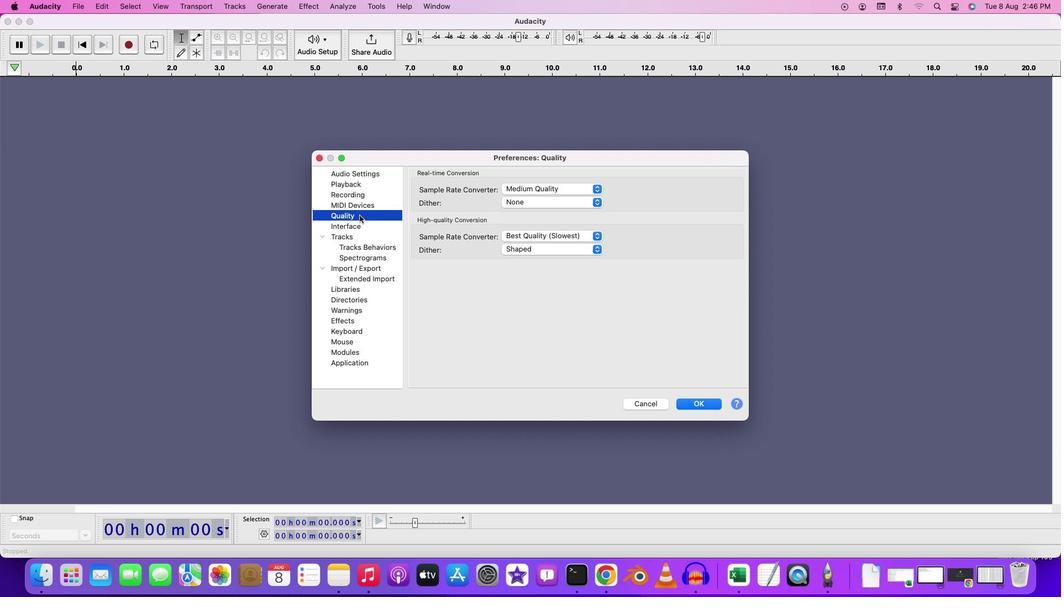 
Action: Mouse moved to (582, 200)
Screenshot: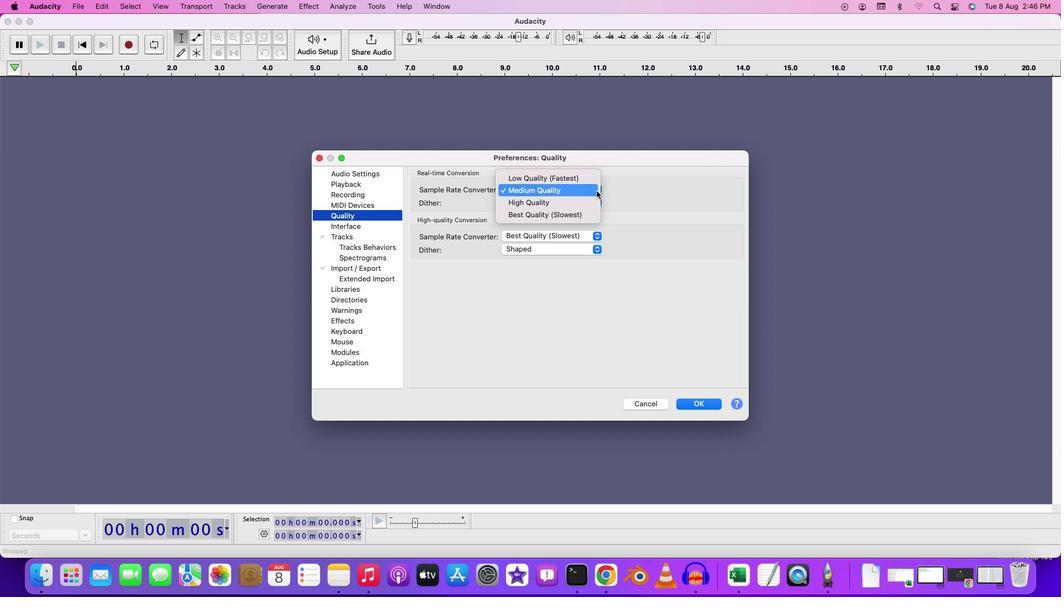 
Action: Mouse pressed left at (582, 200)
Screenshot: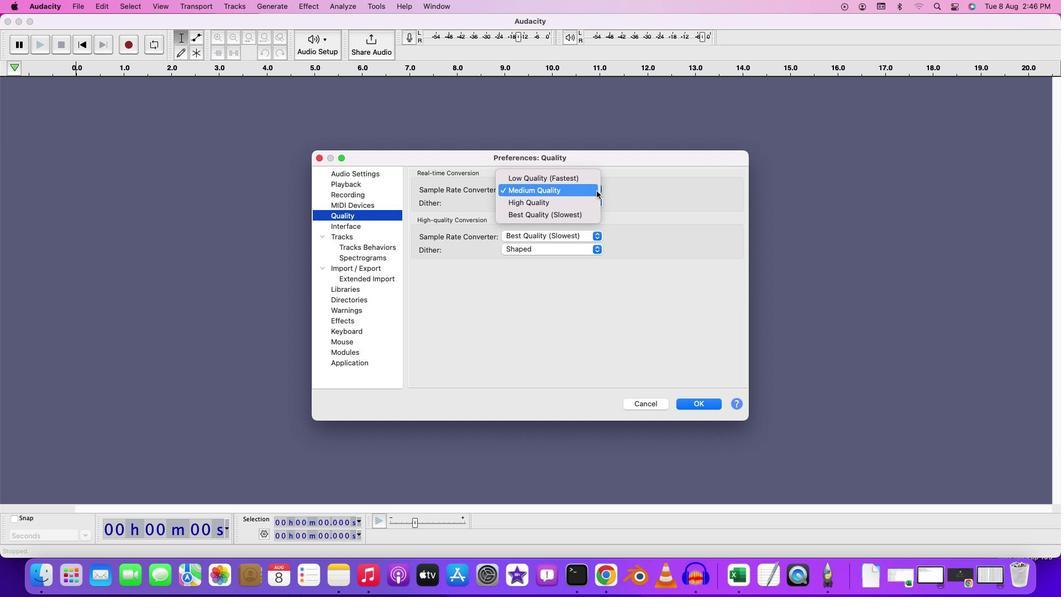 
Action: Mouse moved to (539, 210)
Screenshot: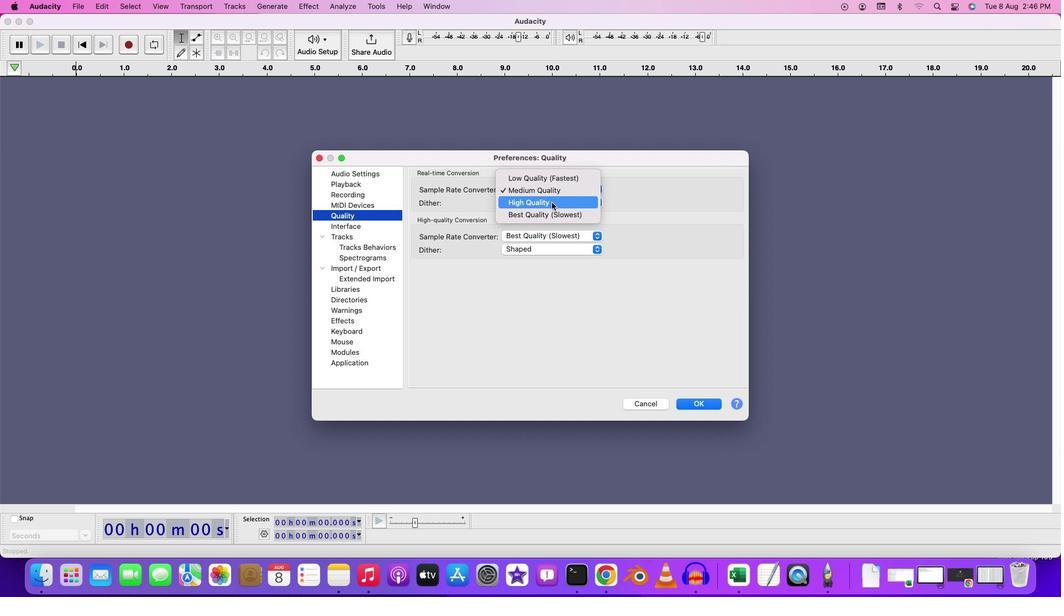 
Action: Mouse pressed left at (539, 210)
Screenshot: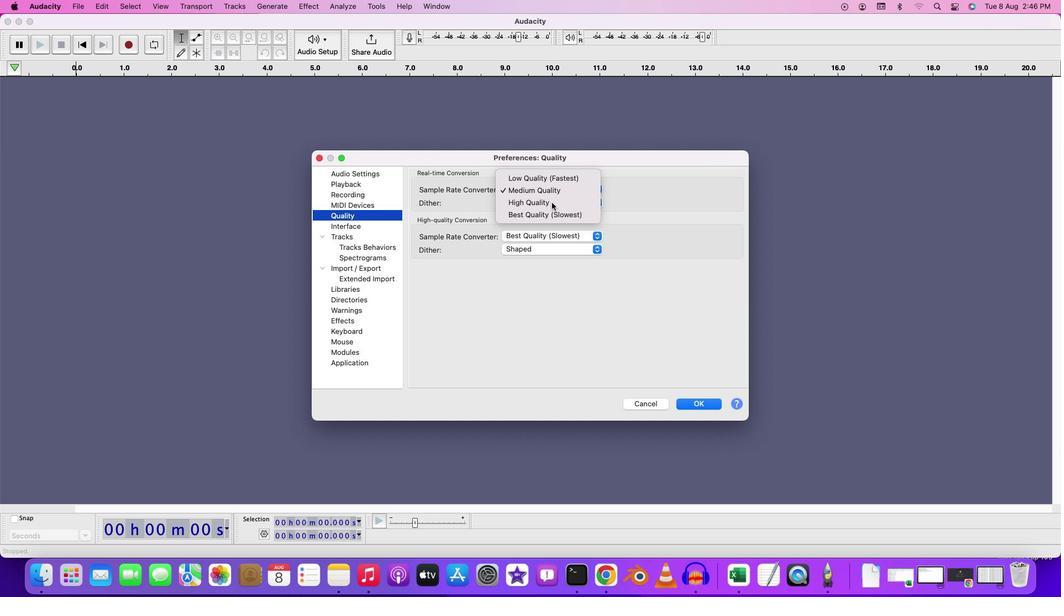 
Action: Mouse moved to (351, 233)
Screenshot: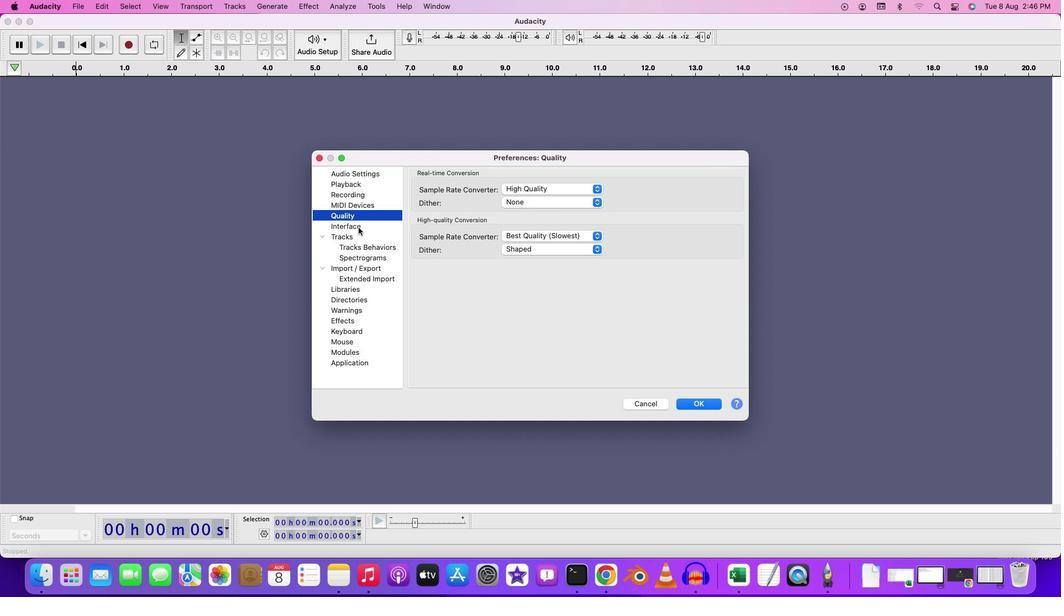 
Action: Mouse pressed left at (351, 233)
Screenshot: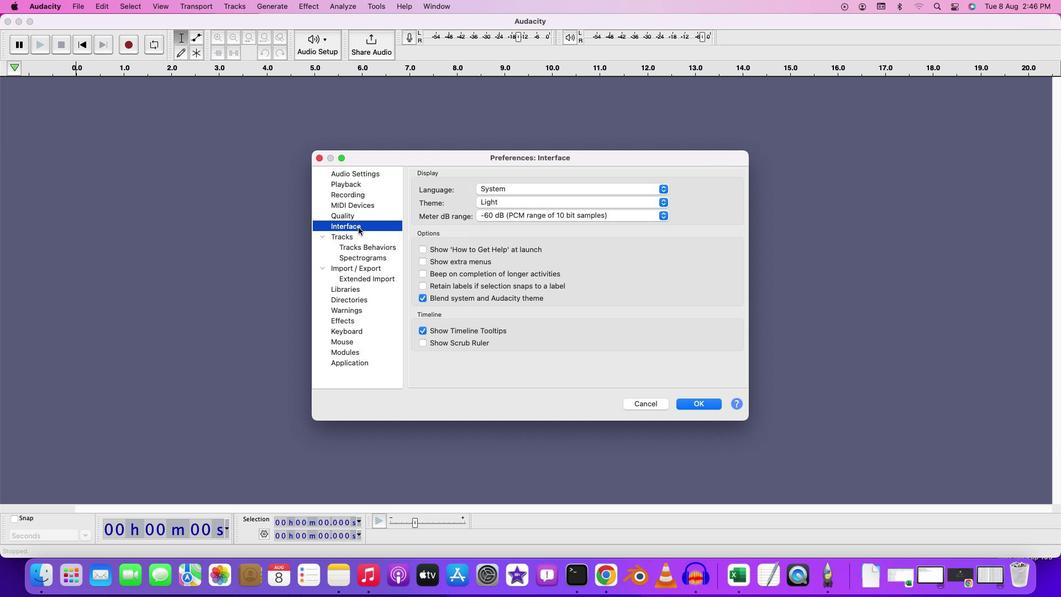 
Action: Mouse moved to (649, 212)
Screenshot: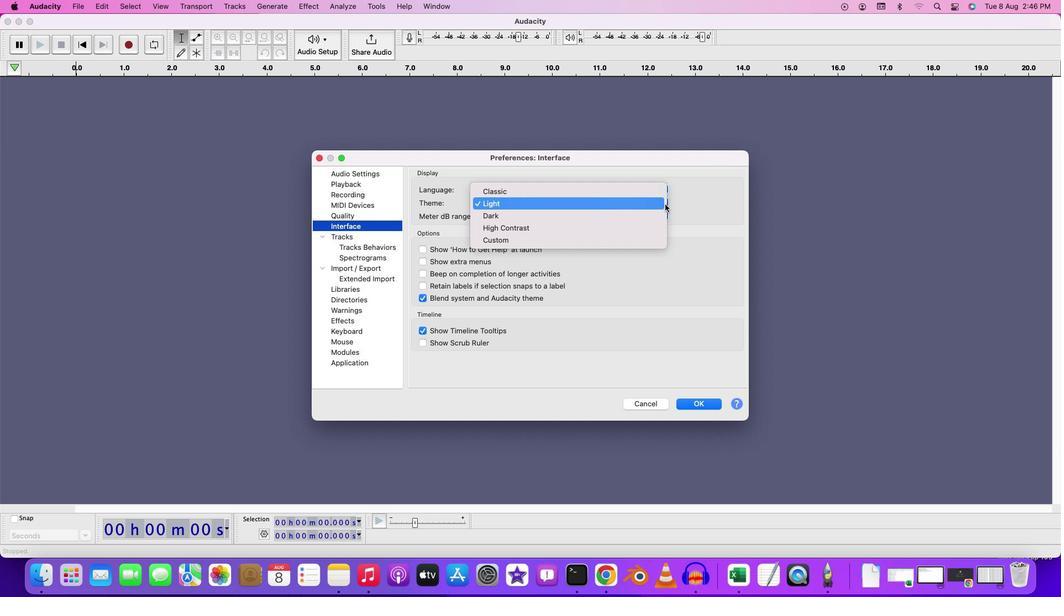 
Action: Mouse pressed left at (649, 212)
Screenshot: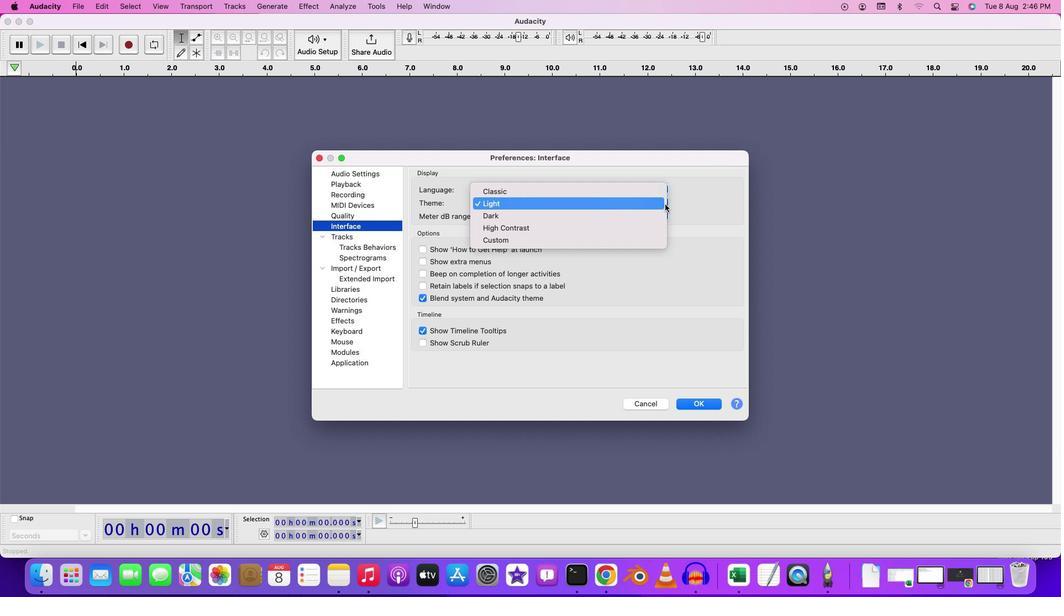 
Action: Mouse moved to (527, 223)
Screenshot: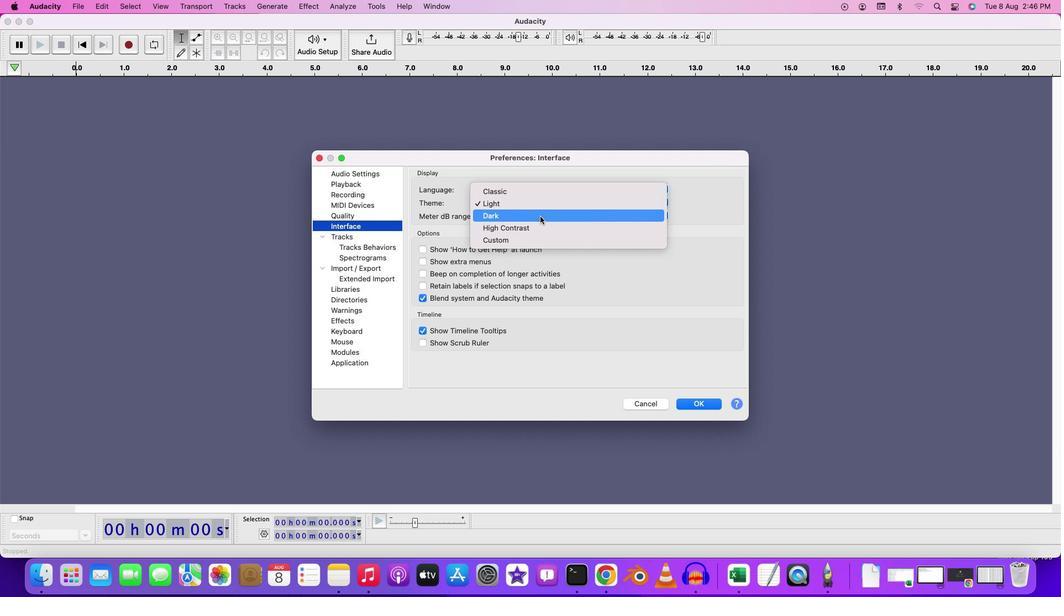 
Action: Mouse pressed left at (527, 223)
Screenshot: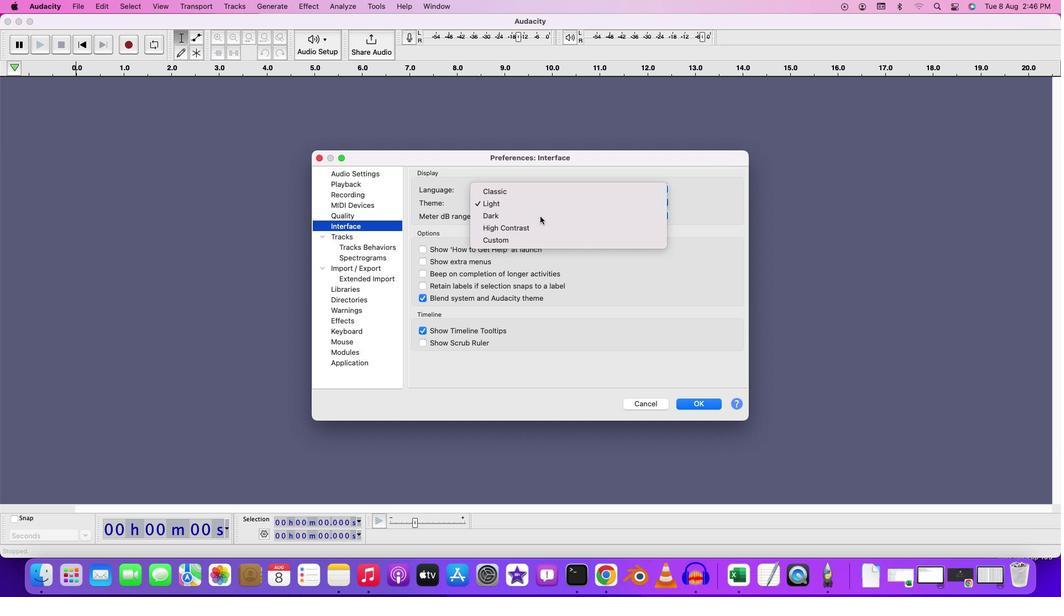 
Action: Mouse moved to (643, 209)
Screenshot: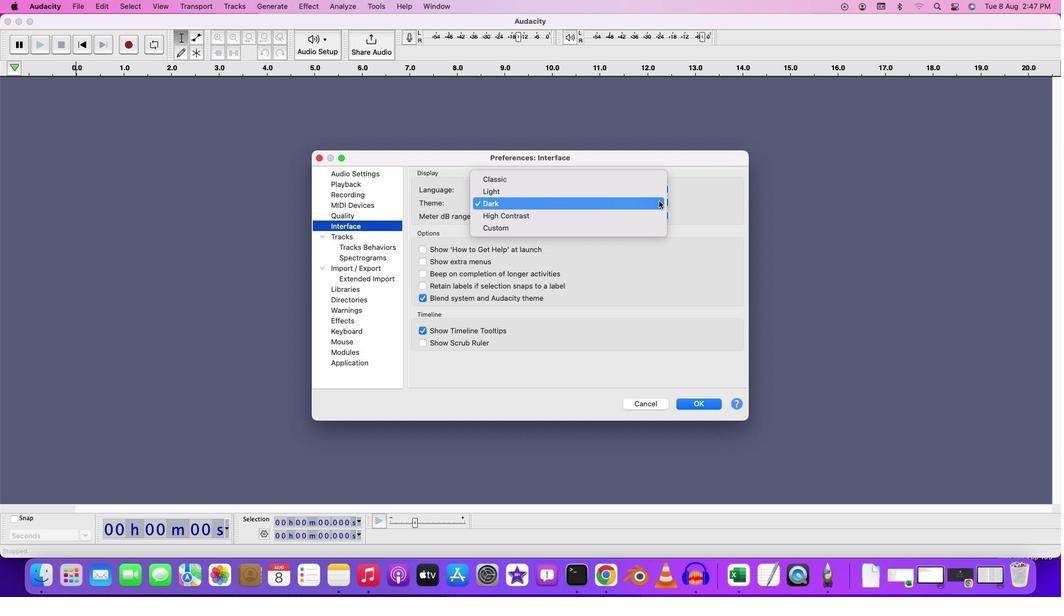 
Action: Mouse pressed left at (643, 209)
Screenshot: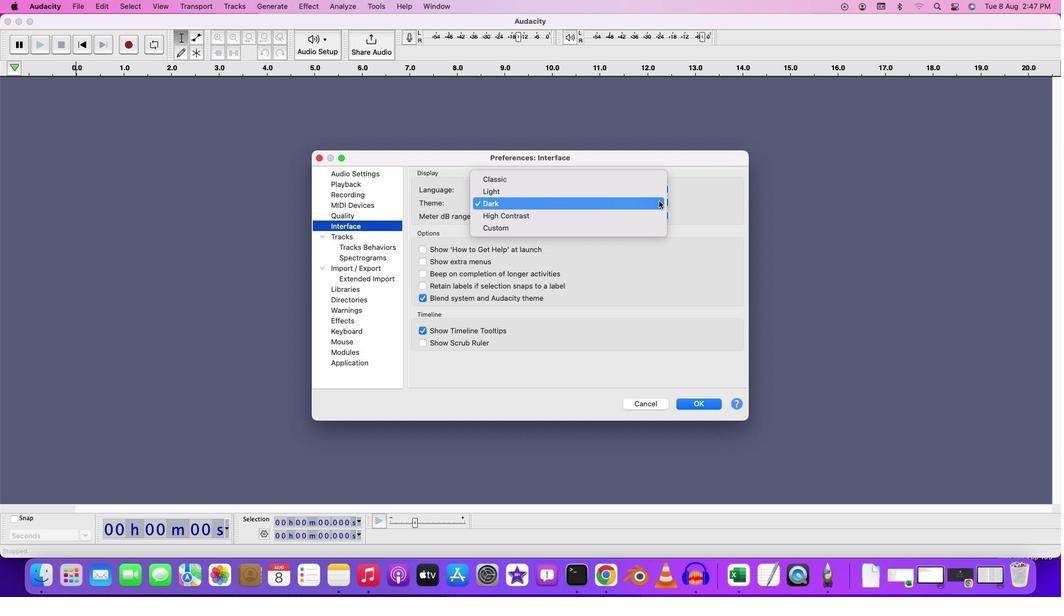 
Action: Mouse pressed left at (643, 209)
Screenshot: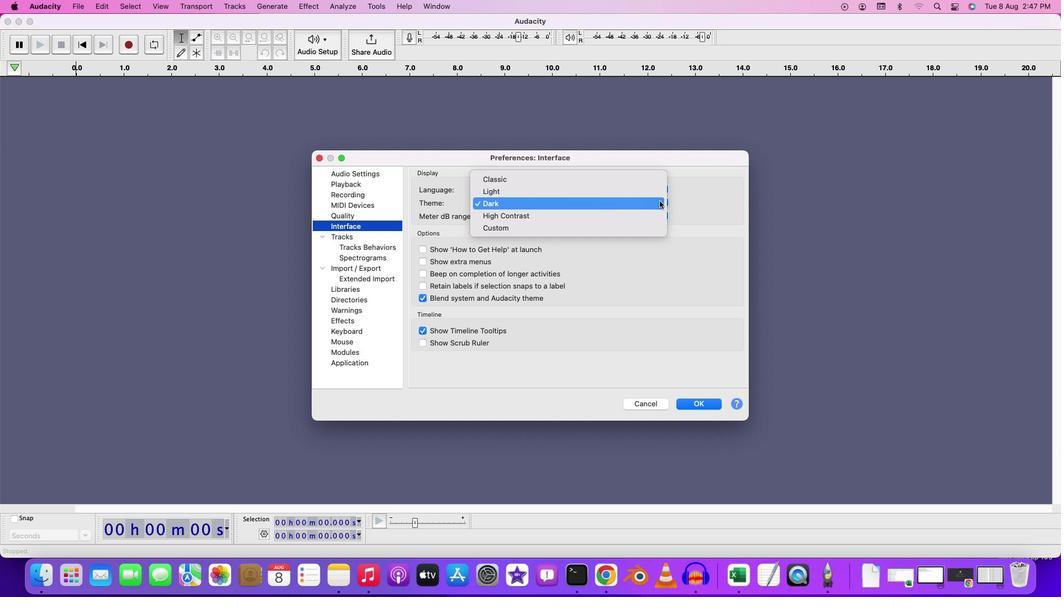 
Action: Mouse moved to (331, 240)
Screenshot: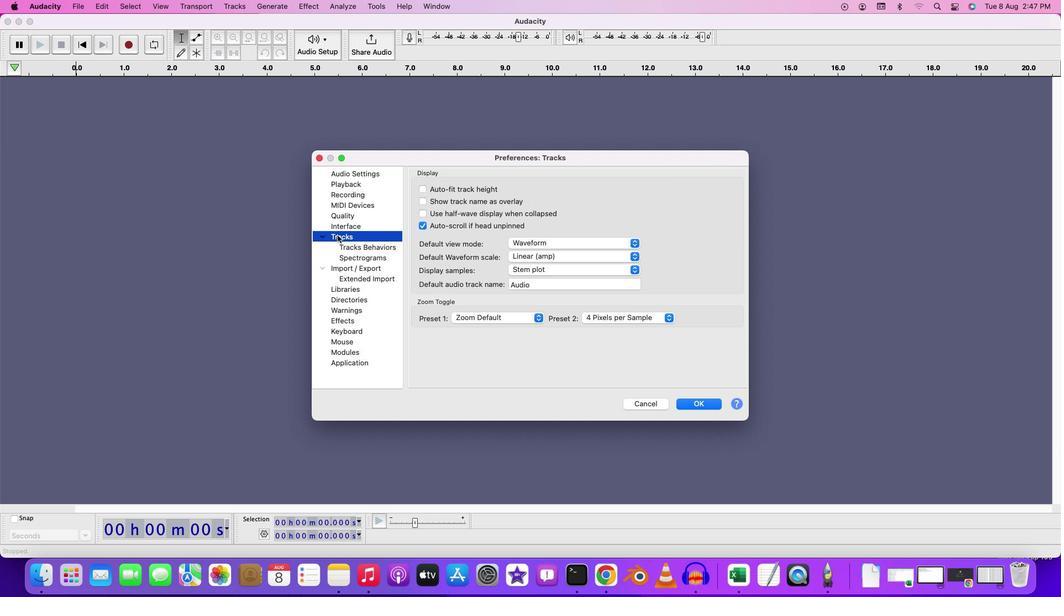 
Action: Mouse pressed left at (331, 240)
Screenshot: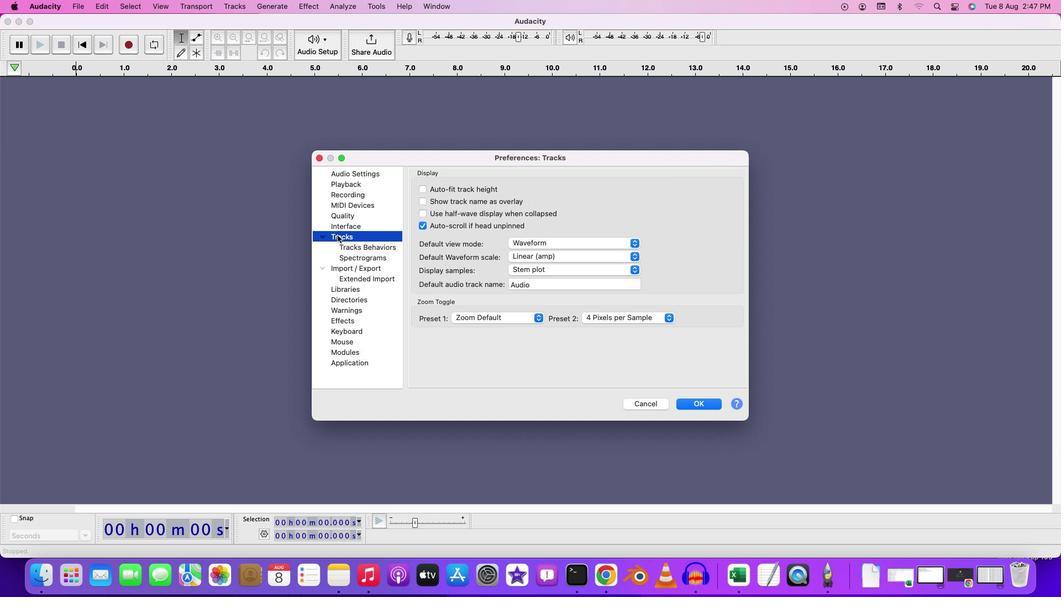 
Action: Mouse moved to (615, 249)
Screenshot: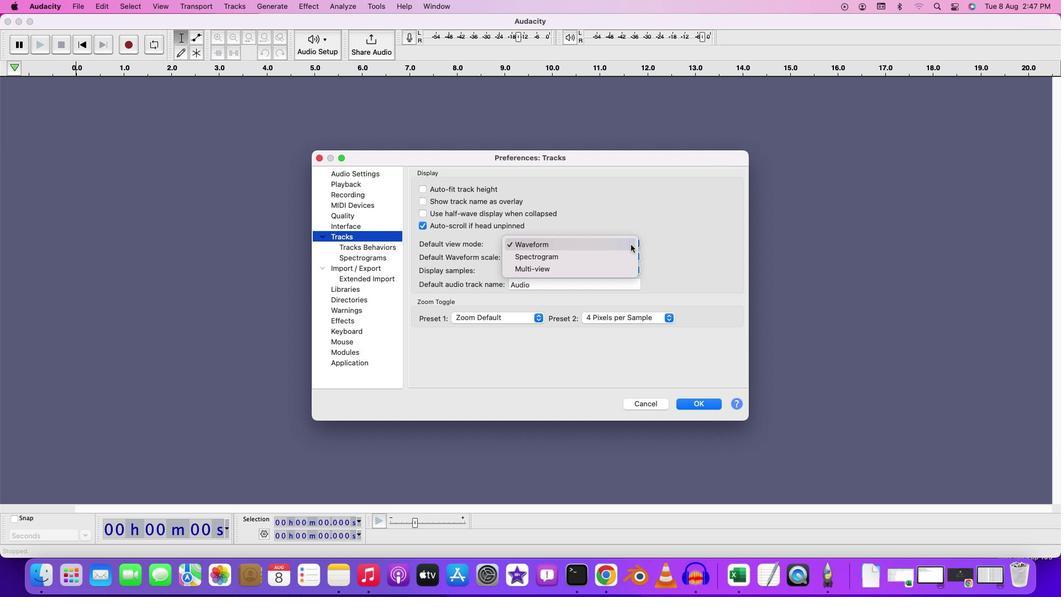 
Action: Mouse pressed left at (615, 249)
Screenshot: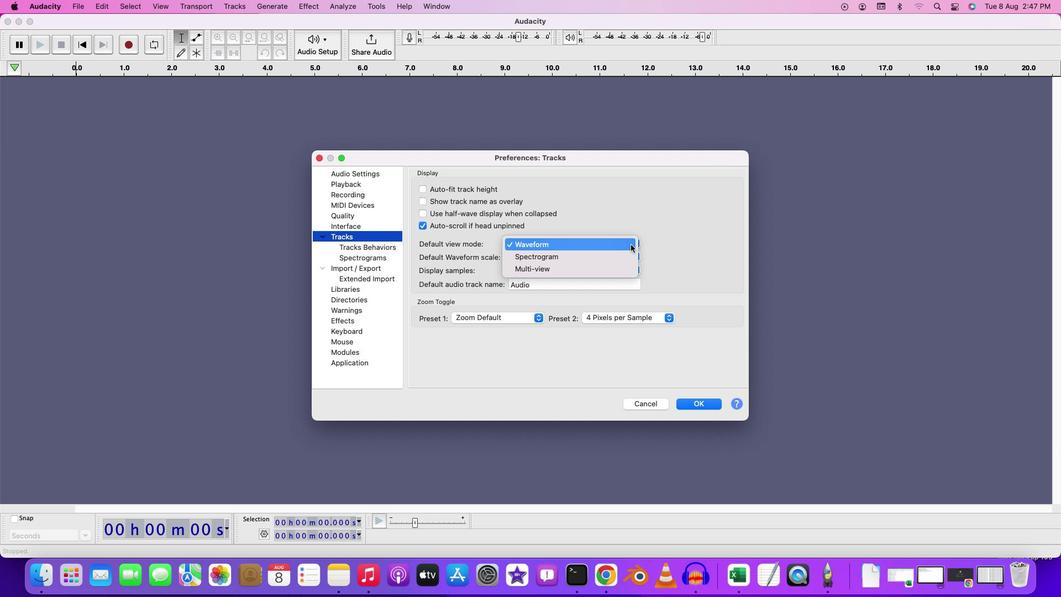 
Action: Mouse moved to (641, 249)
Screenshot: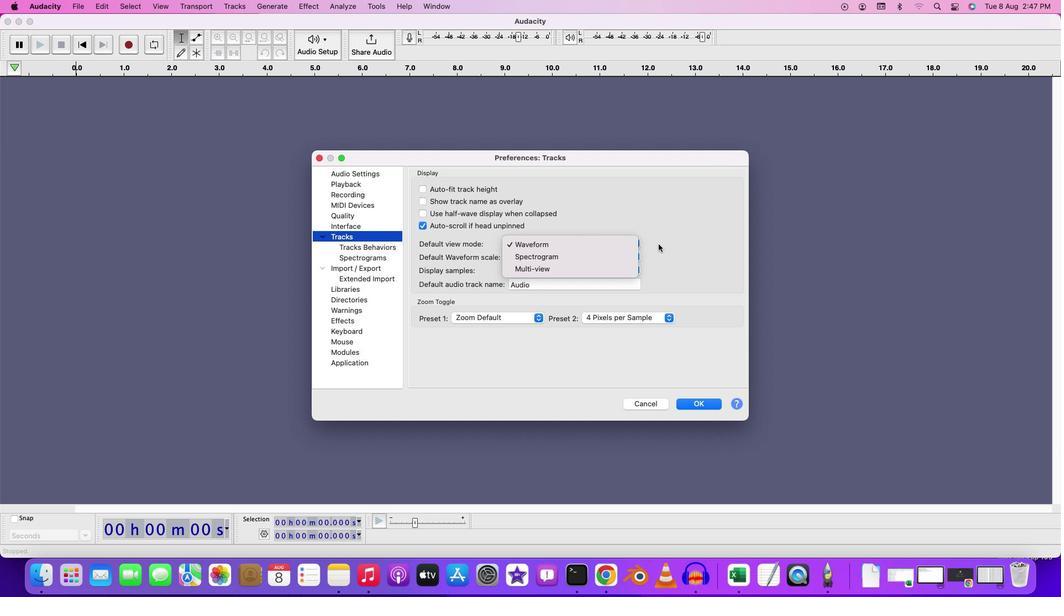 
Action: Mouse pressed left at (641, 249)
Screenshot: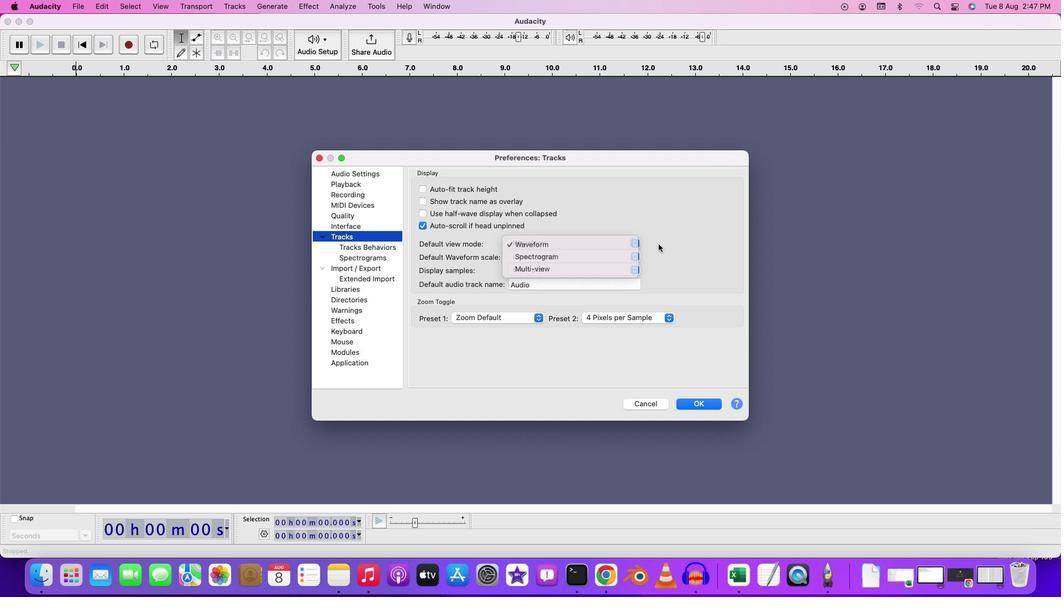 
Action: Mouse moved to (374, 253)
Screenshot: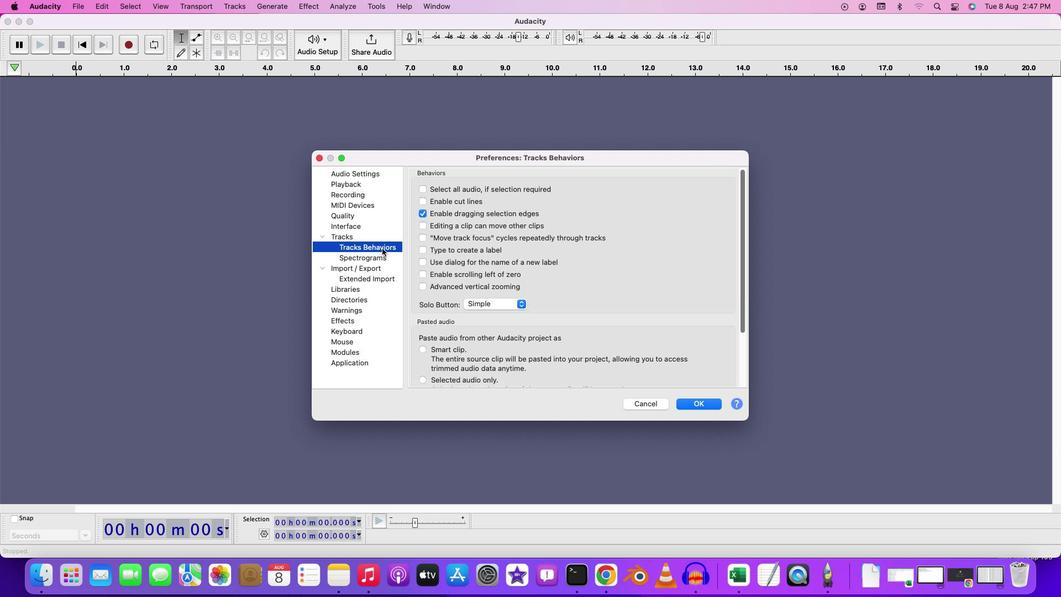 
Action: Mouse pressed left at (374, 253)
Screenshot: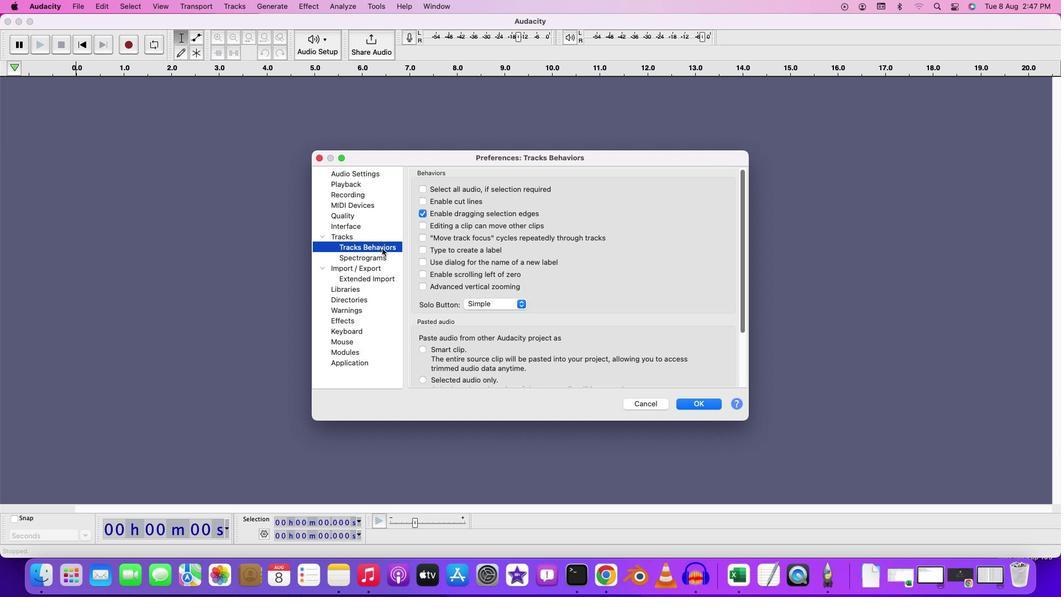 
Action: Mouse moved to (493, 228)
Screenshot: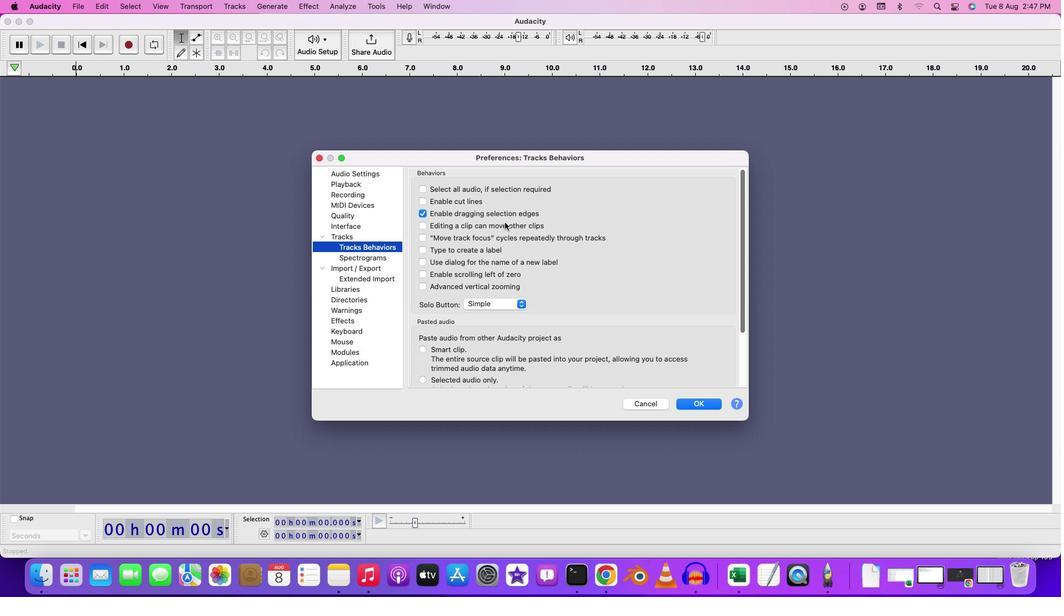 
Action: Mouse scrolled (493, 228) with delta (4, 24)
Screenshot: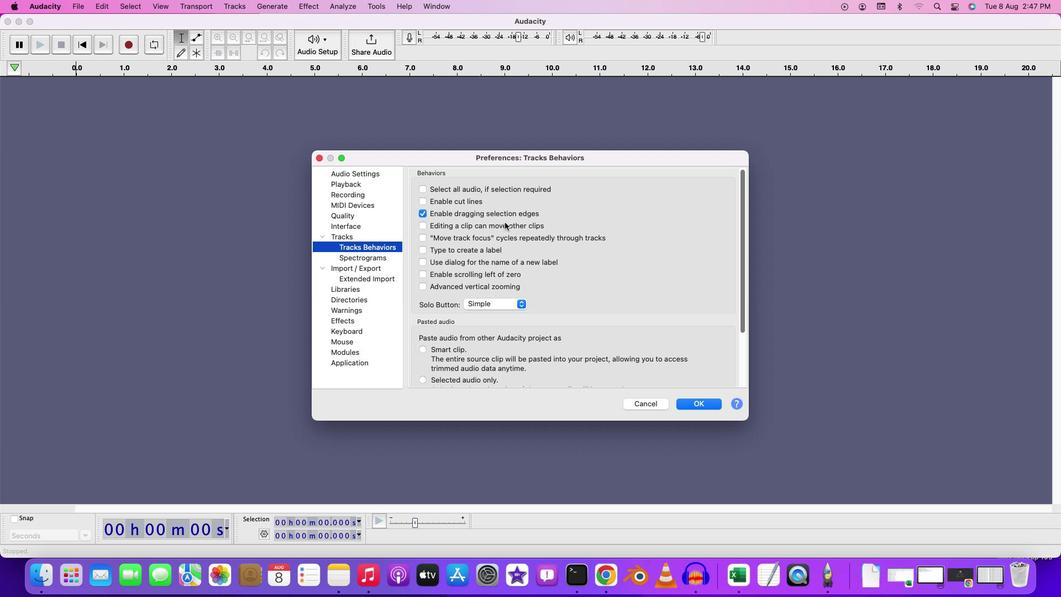 
Action: Mouse scrolled (493, 228) with delta (4, 24)
Screenshot: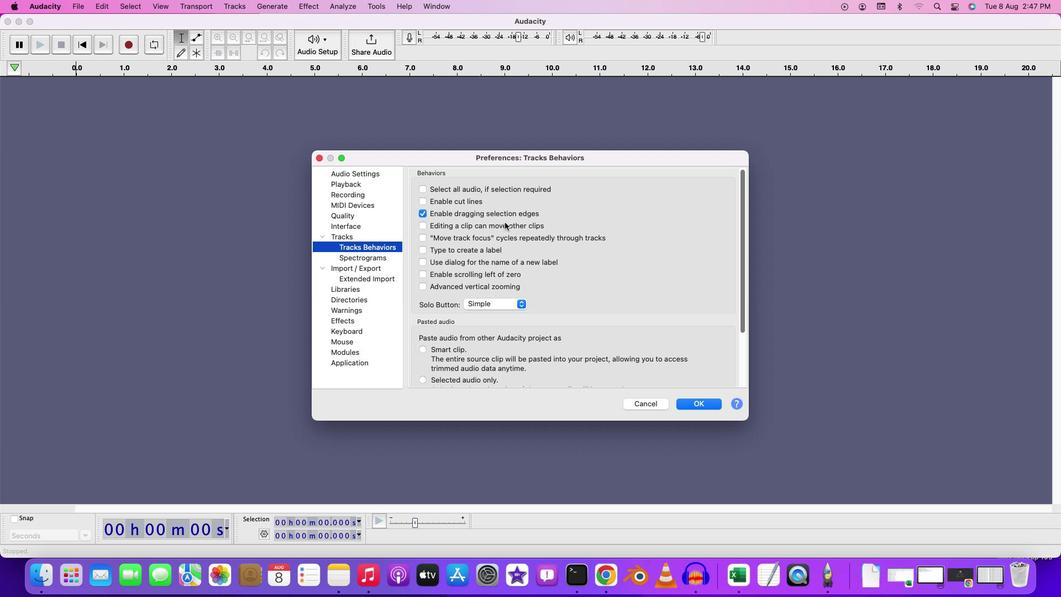 
Action: Mouse scrolled (493, 228) with delta (4, 24)
Screenshot: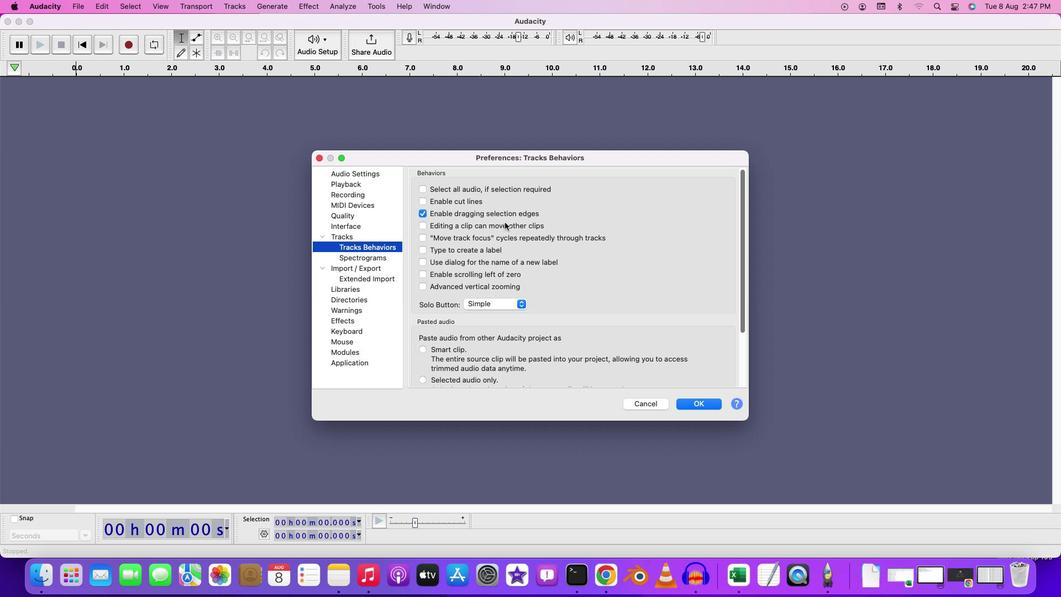 
Action: Mouse moved to (512, 337)
Screenshot: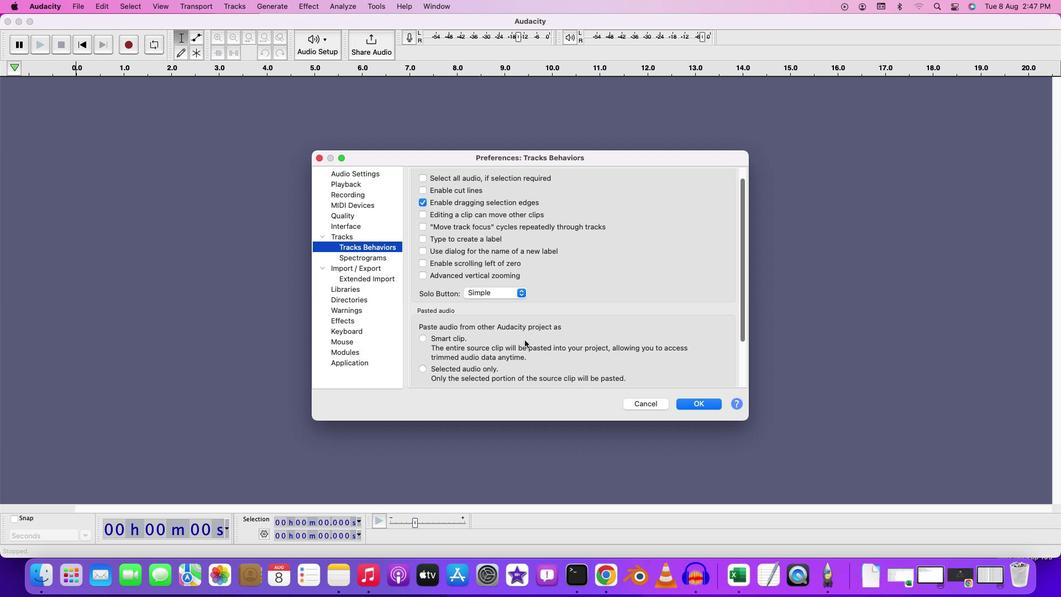 
Action: Mouse scrolled (512, 337) with delta (4, 24)
Screenshot: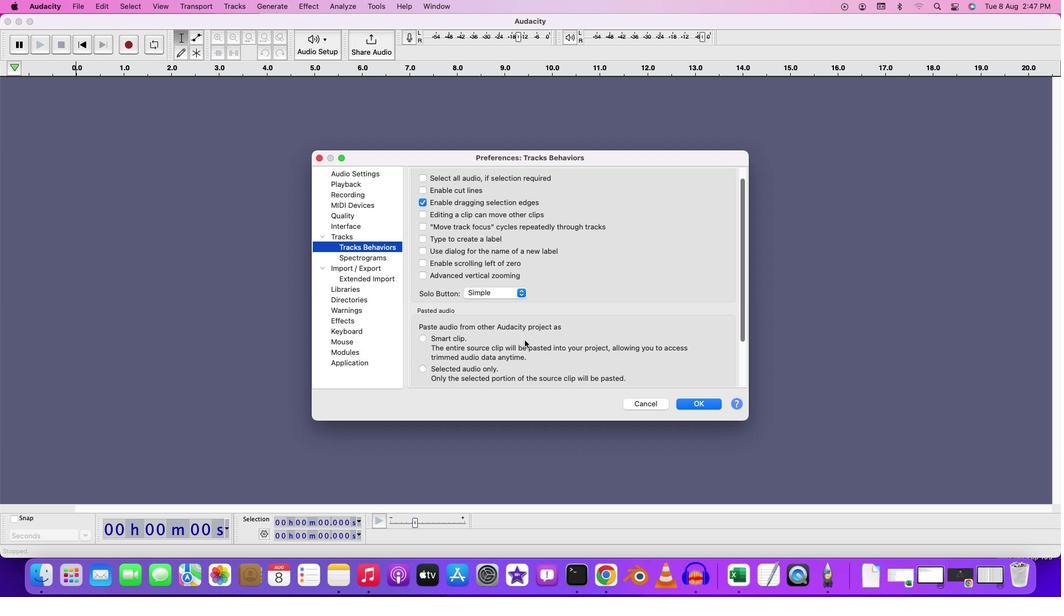 
Action: Mouse moved to (512, 337)
Screenshot: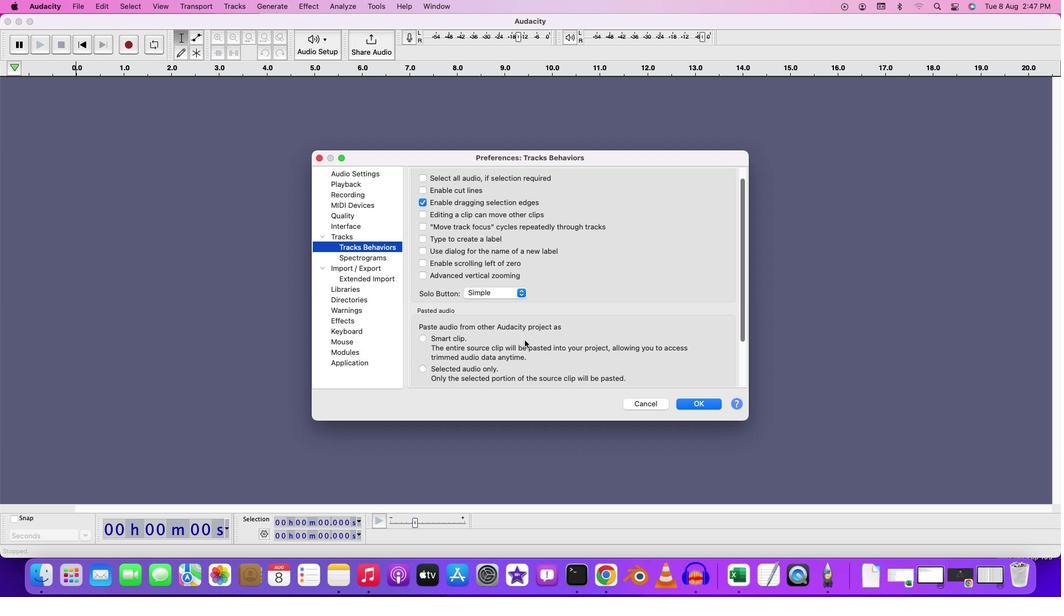 
Action: Mouse scrolled (512, 337) with delta (4, 24)
Screenshot: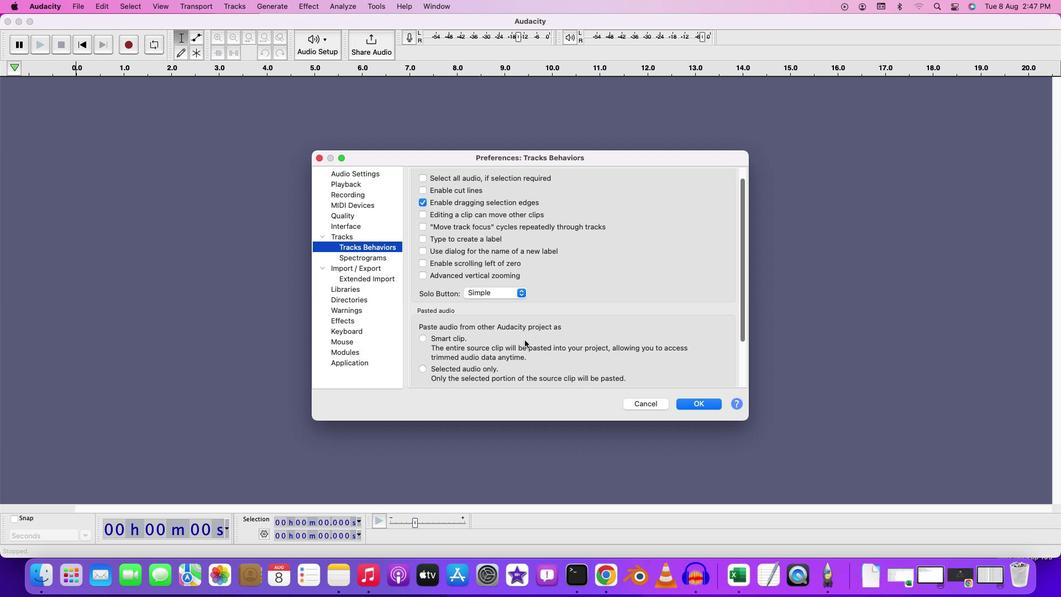 
Action: Mouse moved to (608, 317)
Screenshot: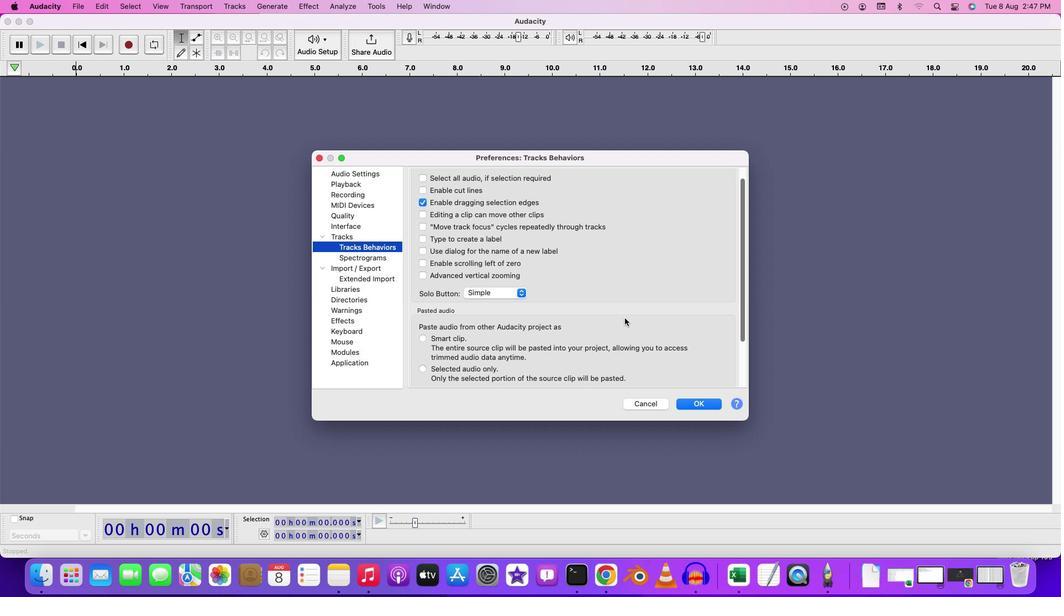 
Action: Mouse scrolled (608, 317) with delta (4, 24)
Screenshot: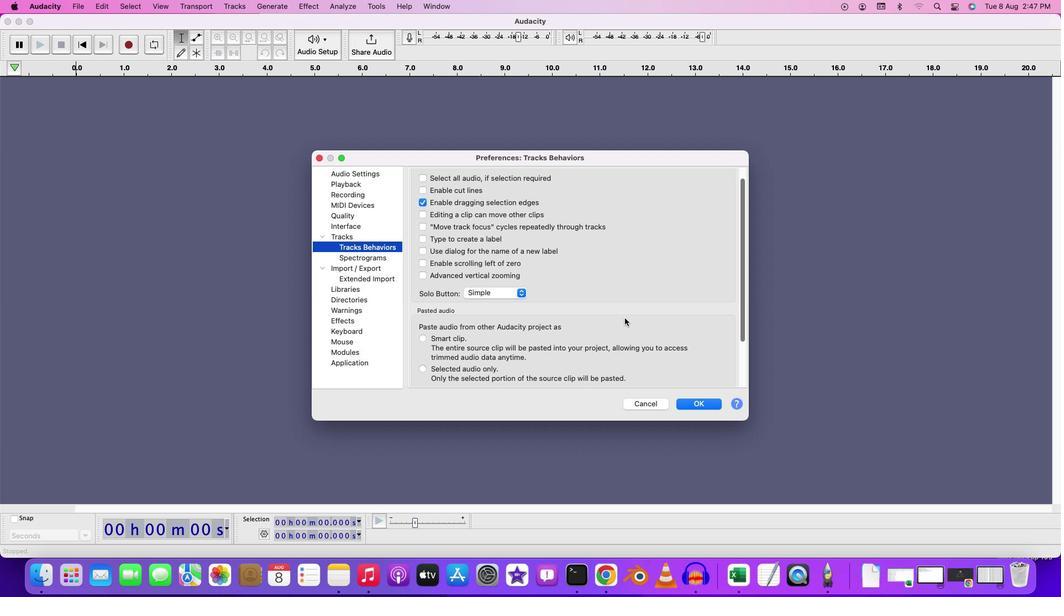 
Action: Mouse moved to (609, 316)
Screenshot: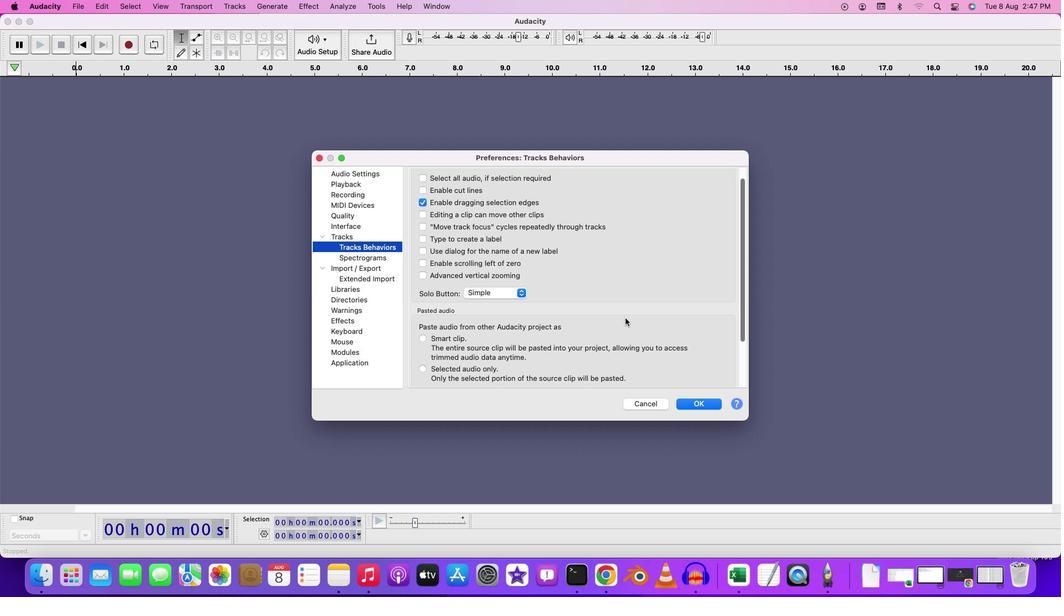 
Action: Mouse scrolled (609, 316) with delta (4, 24)
Screenshot: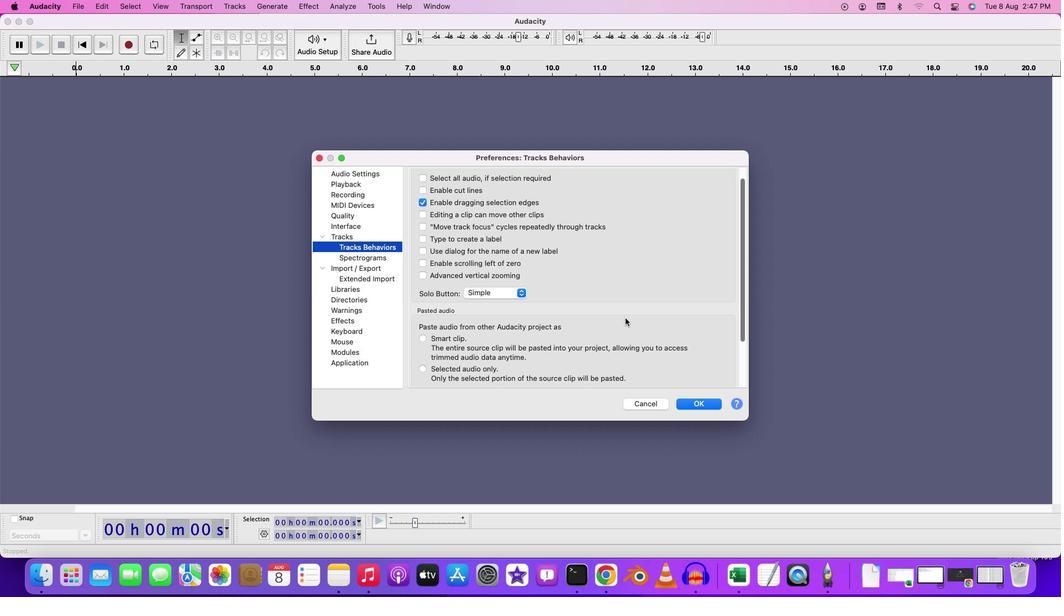 
Action: Mouse moved to (609, 317)
Screenshot: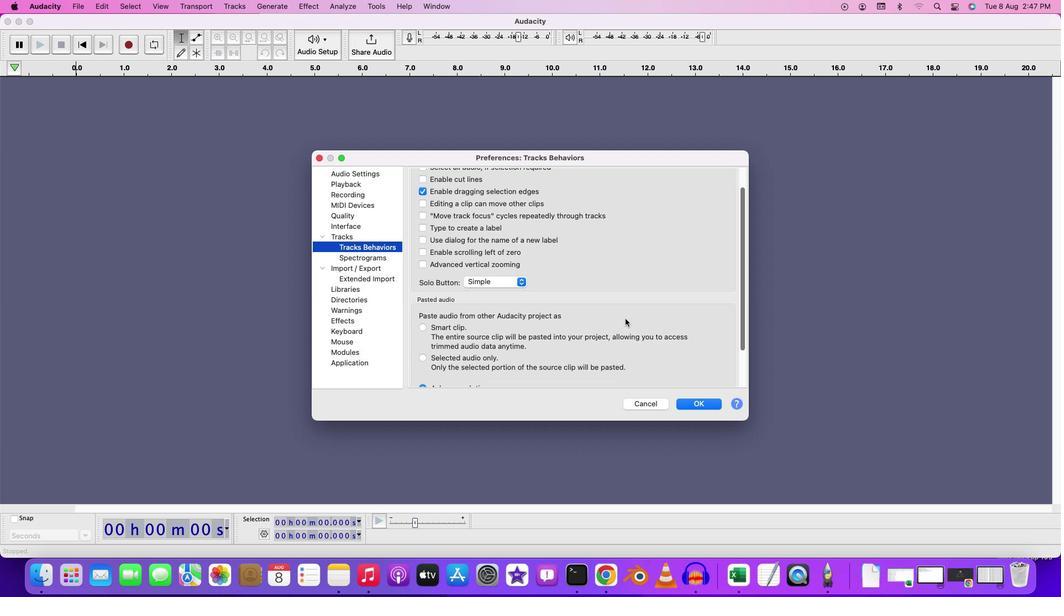 
Action: Mouse scrolled (609, 317) with delta (4, 24)
Screenshot: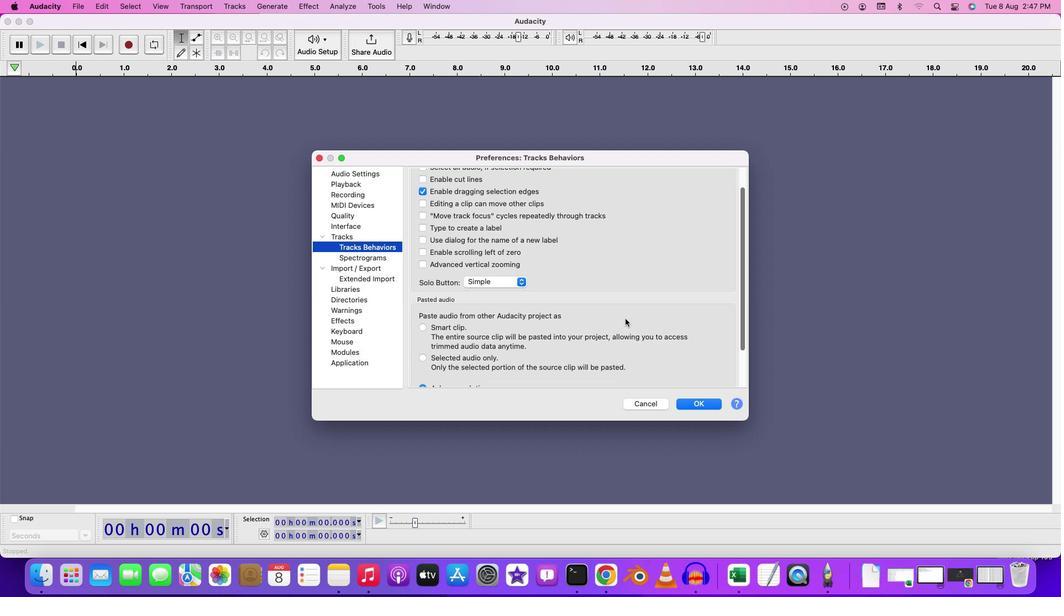 
Action: Mouse moved to (631, 293)
Screenshot: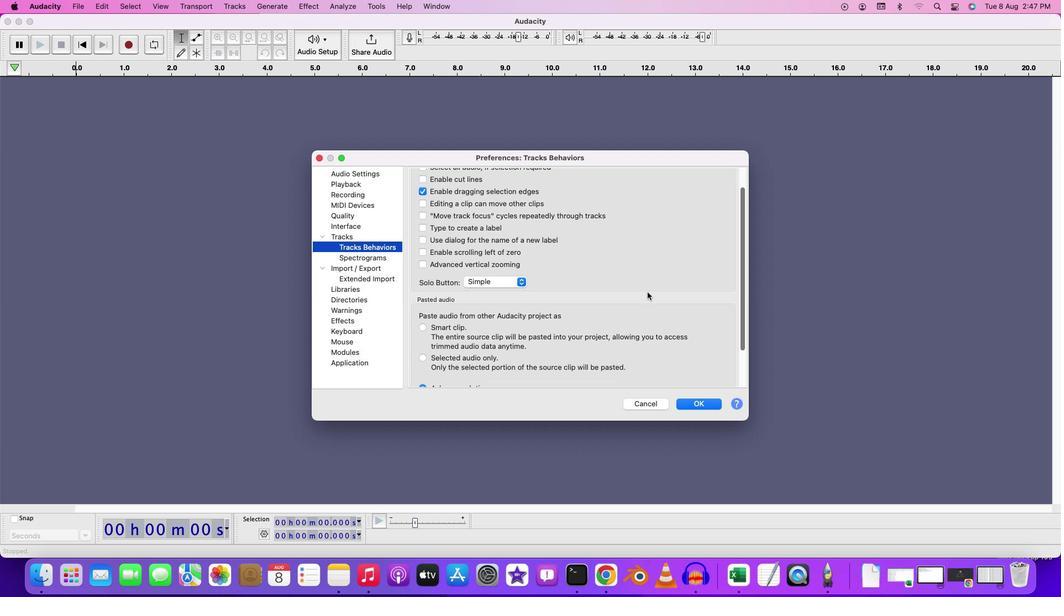 
Action: Mouse scrolled (631, 293) with delta (4, 24)
Screenshot: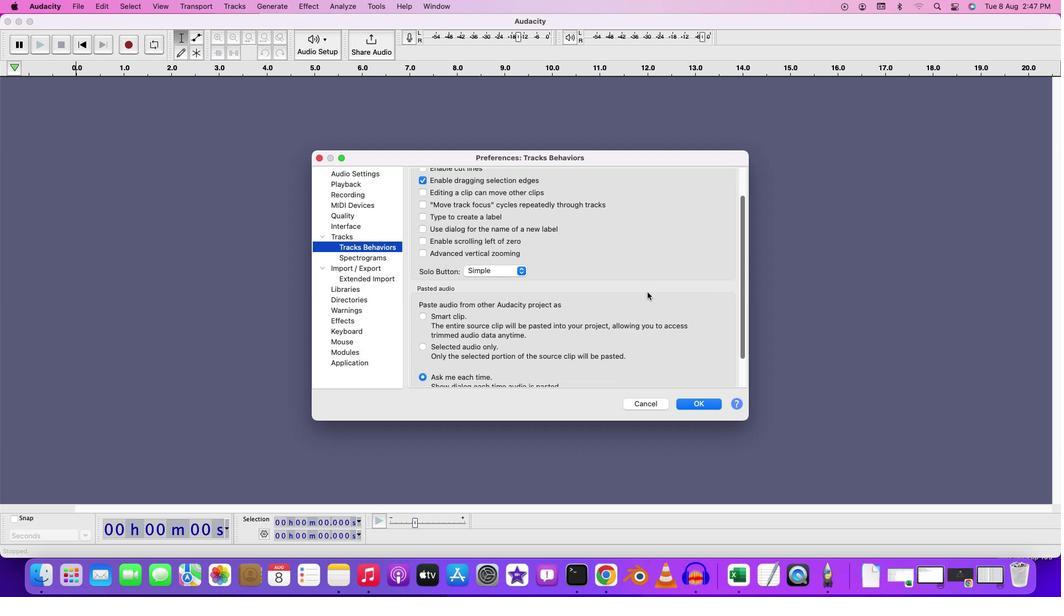
Action: Mouse scrolled (631, 293) with delta (4, 24)
Screenshot: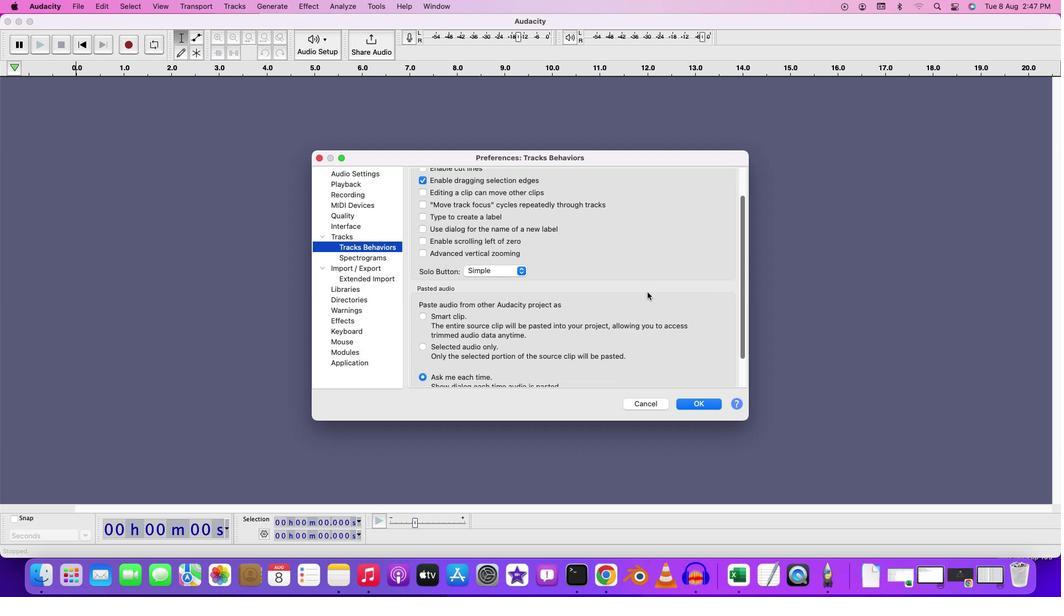 
Action: Mouse scrolled (631, 293) with delta (4, 23)
Screenshot: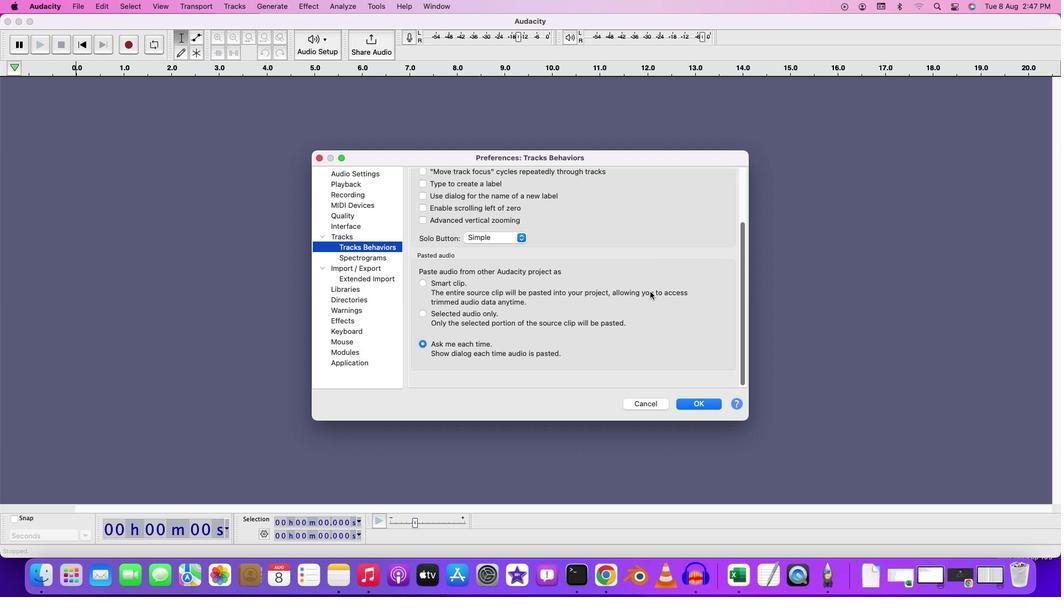 
Action: Mouse moved to (370, 260)
Screenshot: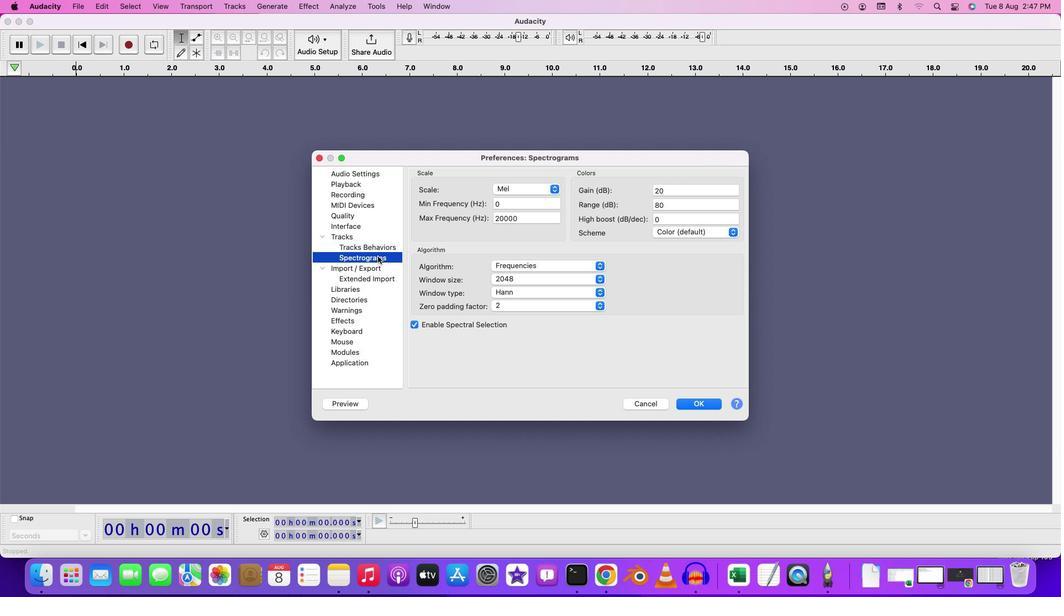 
Action: Mouse pressed left at (370, 260)
Screenshot: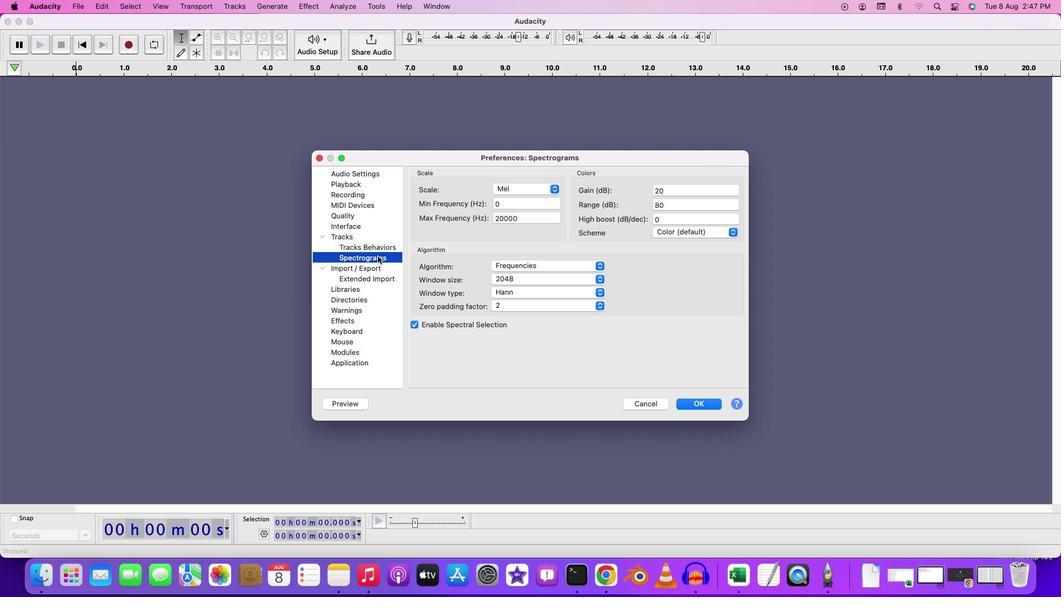 
Action: Mouse moved to (642, 264)
Screenshot: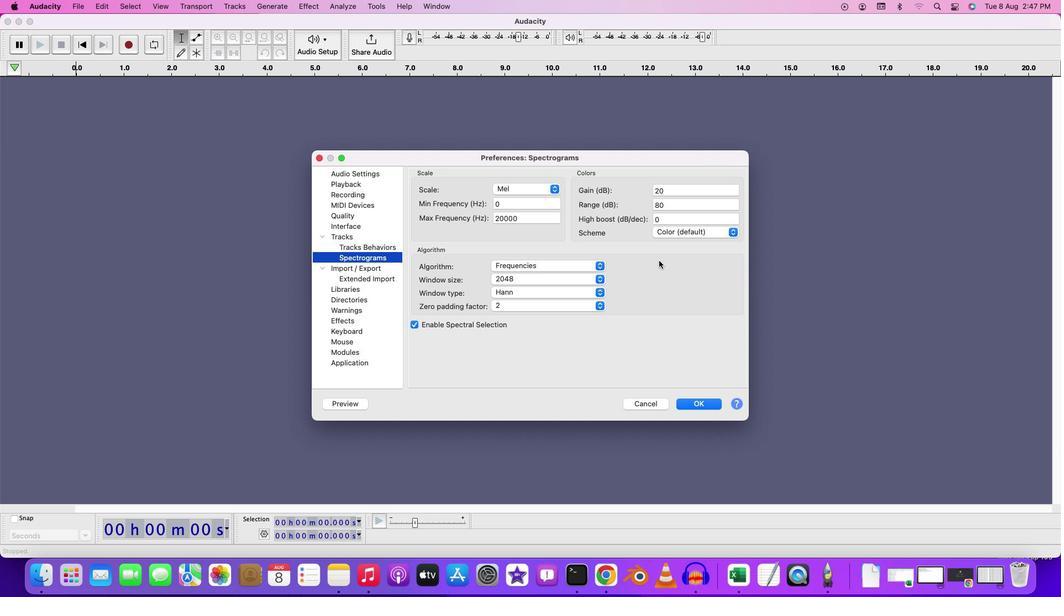 
Action: Mouse scrolled (642, 264) with delta (4, 24)
Screenshot: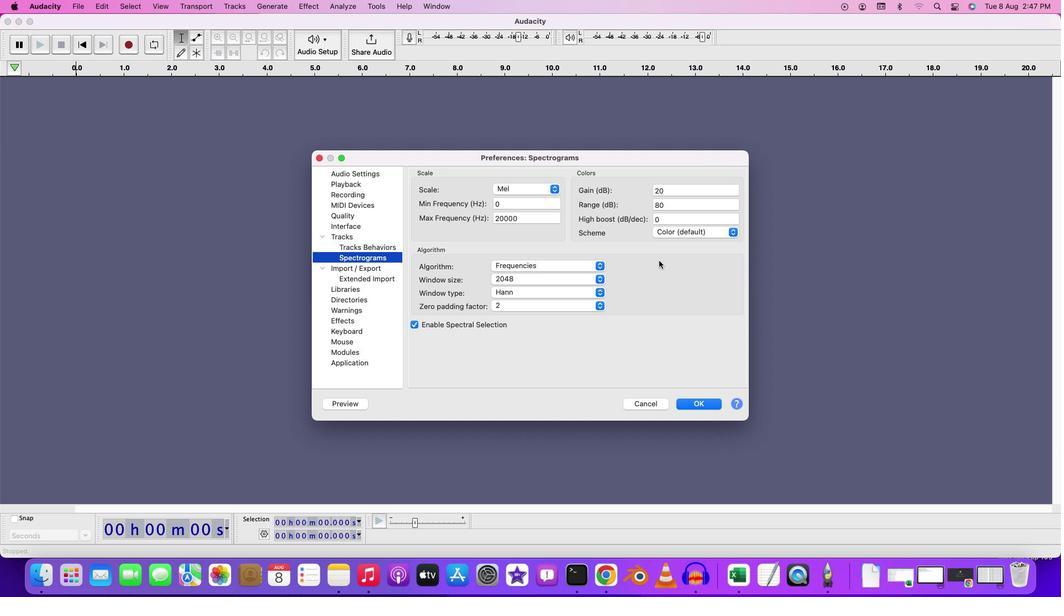 
Action: Mouse scrolled (642, 264) with delta (4, 24)
Screenshot: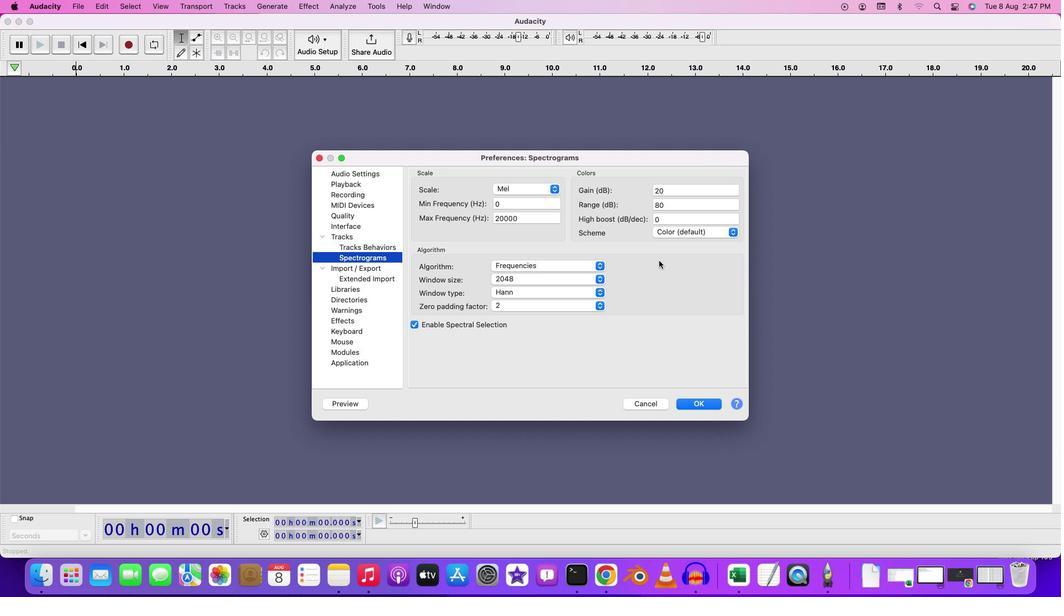 
Action: Mouse moved to (642, 264)
Screenshot: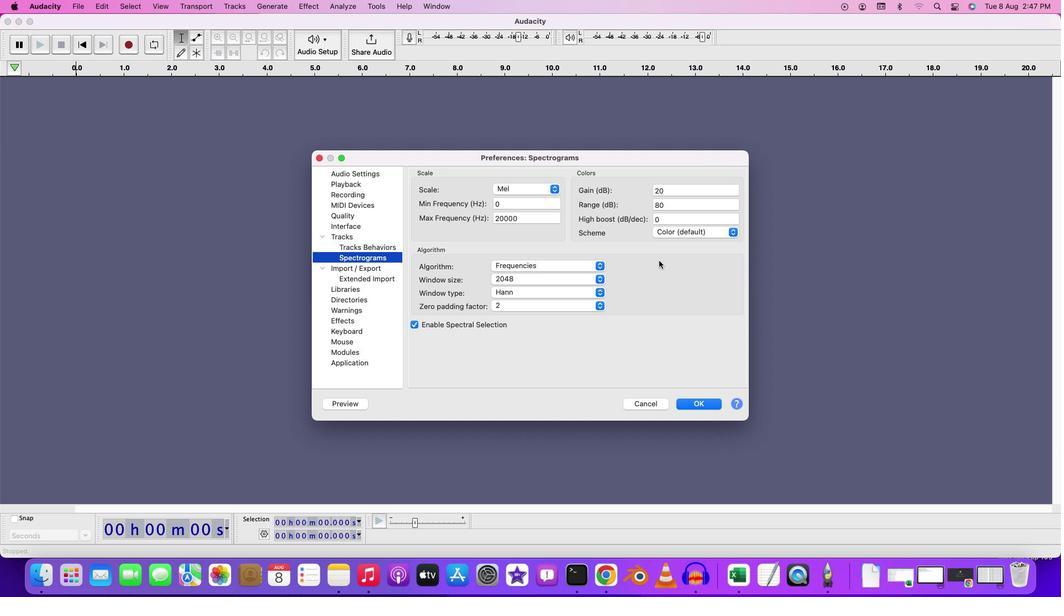
Action: Mouse scrolled (642, 264) with delta (4, 24)
Screenshot: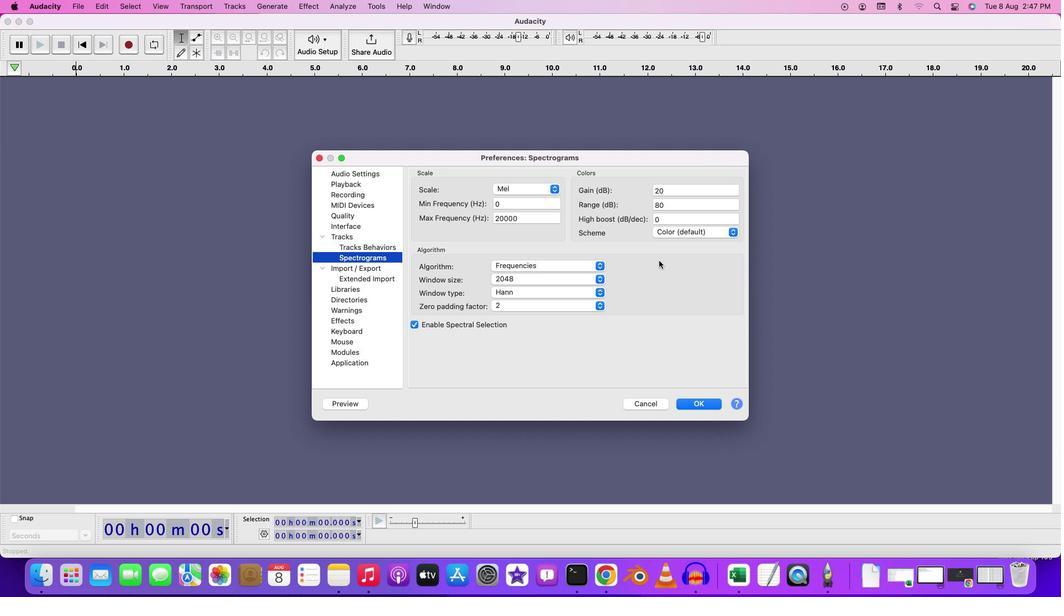 
Action: Mouse moved to (670, 275)
Screenshot: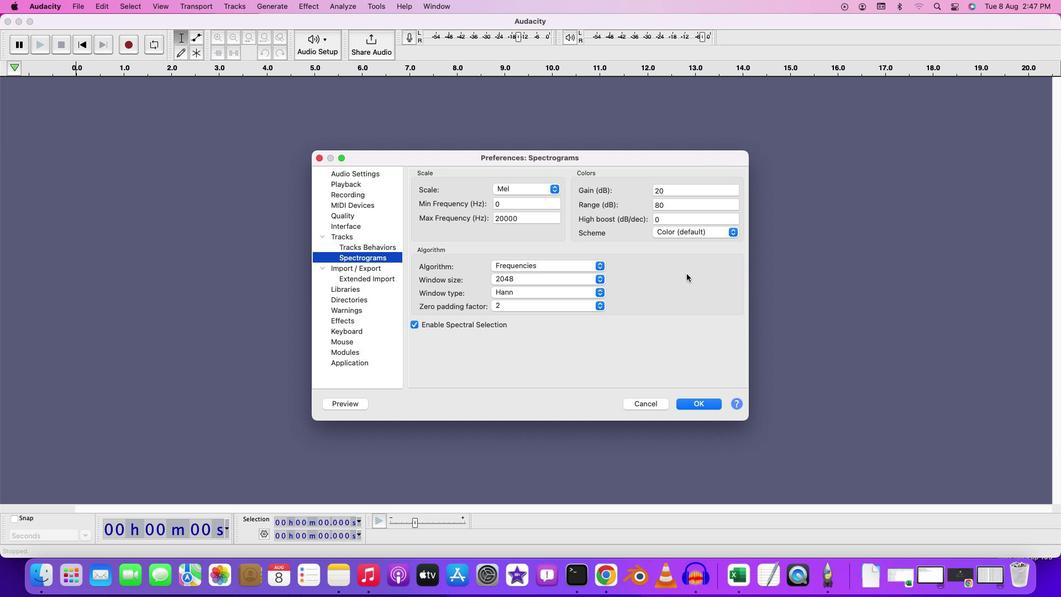 
Action: Mouse scrolled (670, 275) with delta (4, 24)
Screenshot: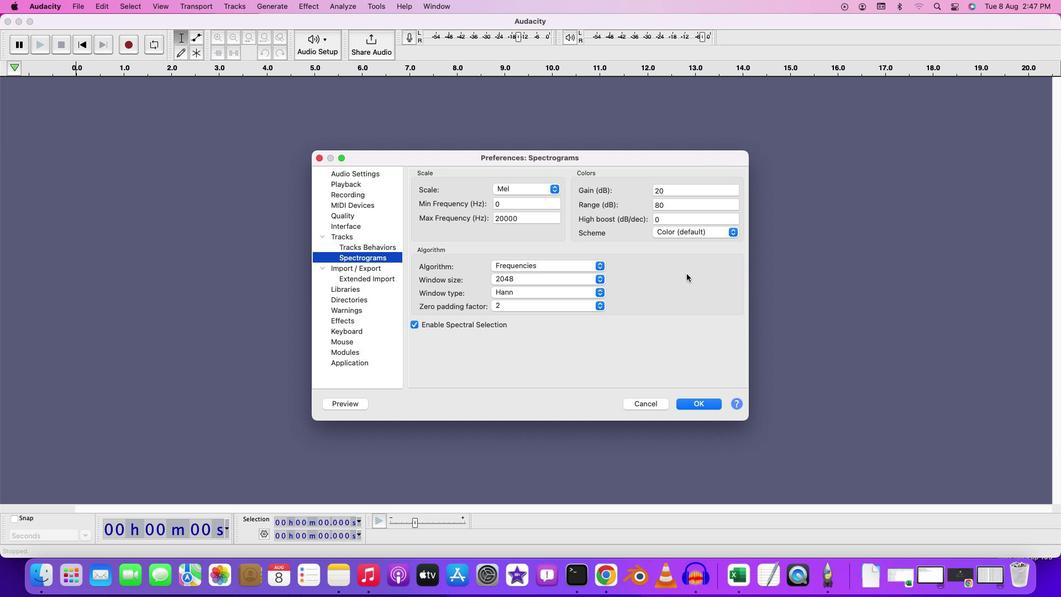 
Action: Mouse moved to (670, 275)
Screenshot: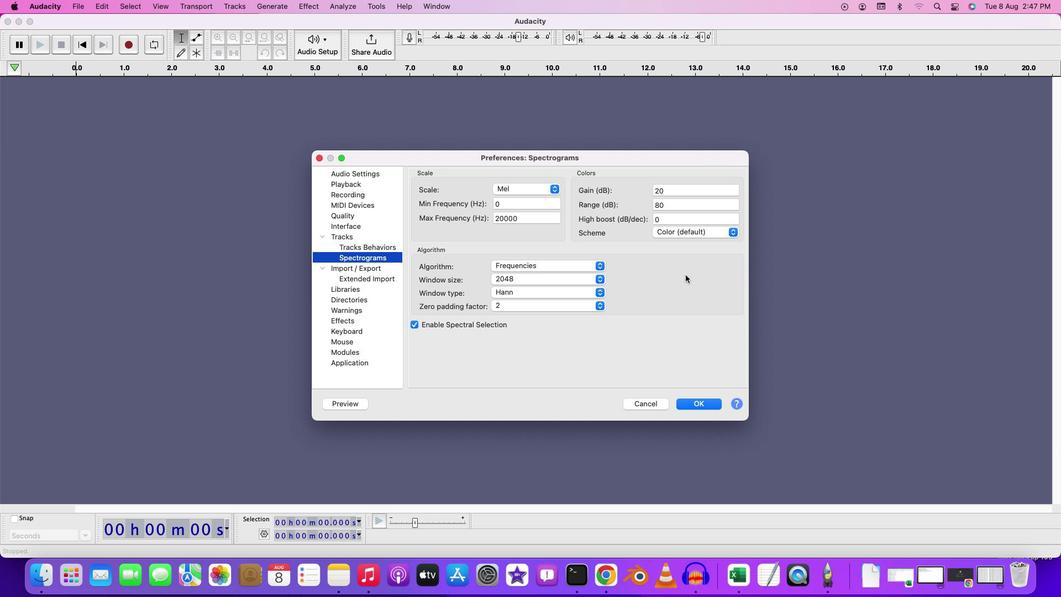 
Action: Mouse scrolled (670, 275) with delta (4, 24)
Screenshot: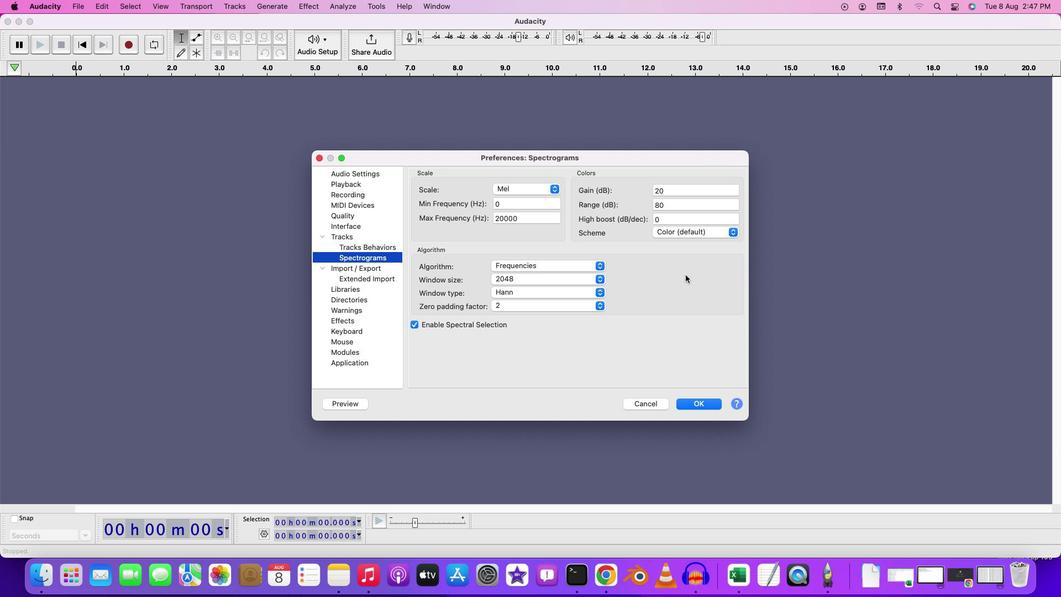 
Action: Mouse moved to (354, 273)
Screenshot: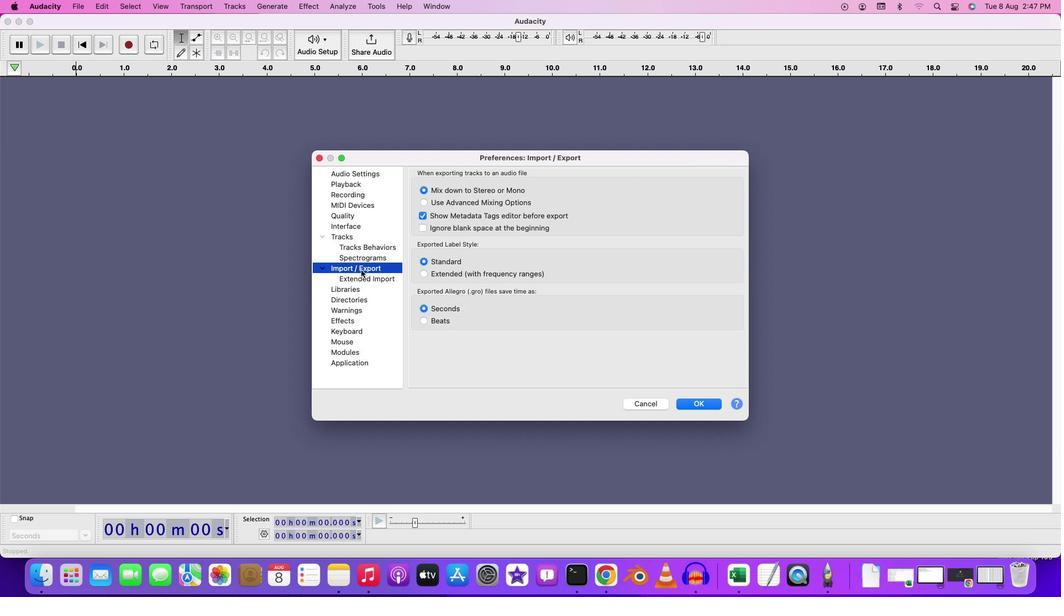 
Action: Mouse pressed left at (354, 273)
Screenshot: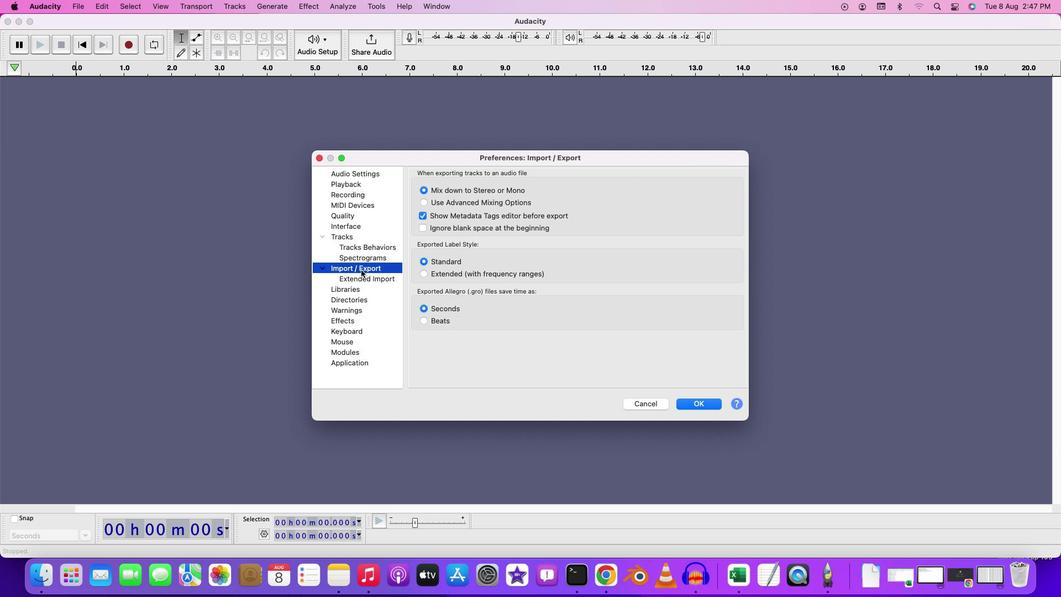 
Action: Mouse moved to (362, 282)
Screenshot: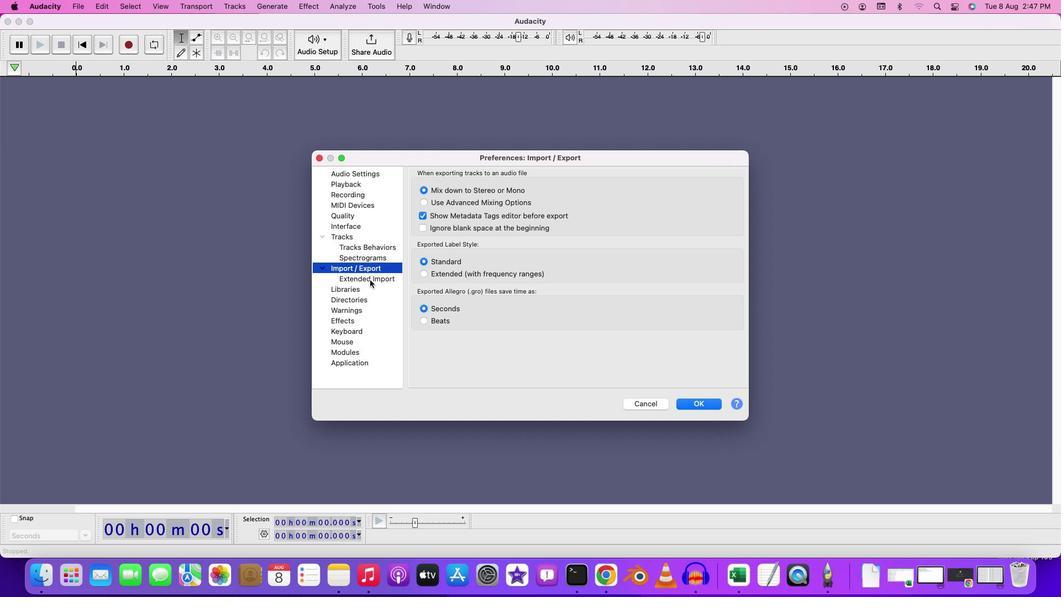 
Action: Mouse pressed left at (362, 282)
Screenshot: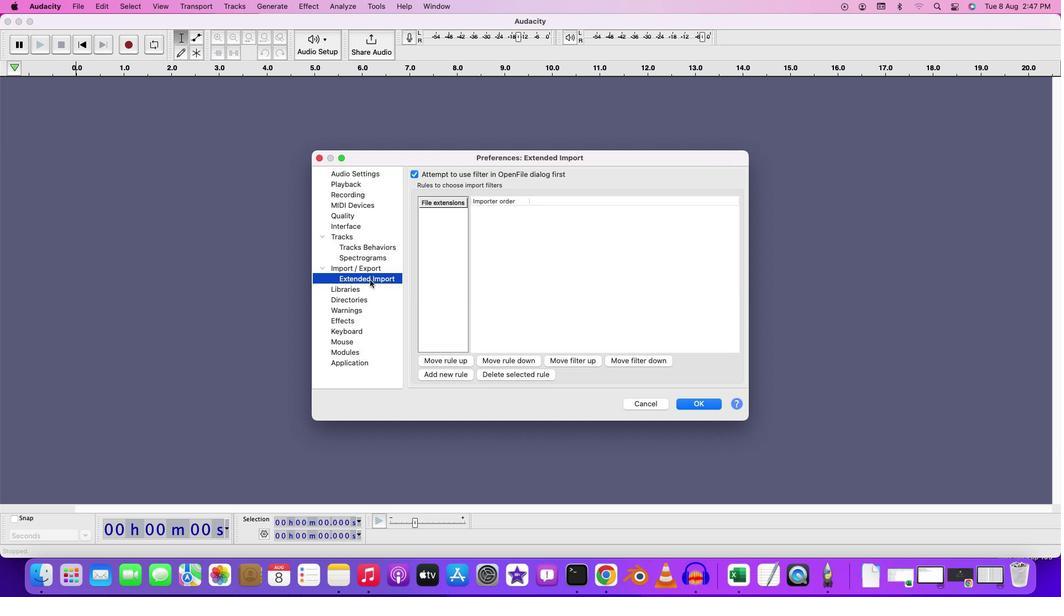 
Action: Mouse moved to (361, 290)
Screenshot: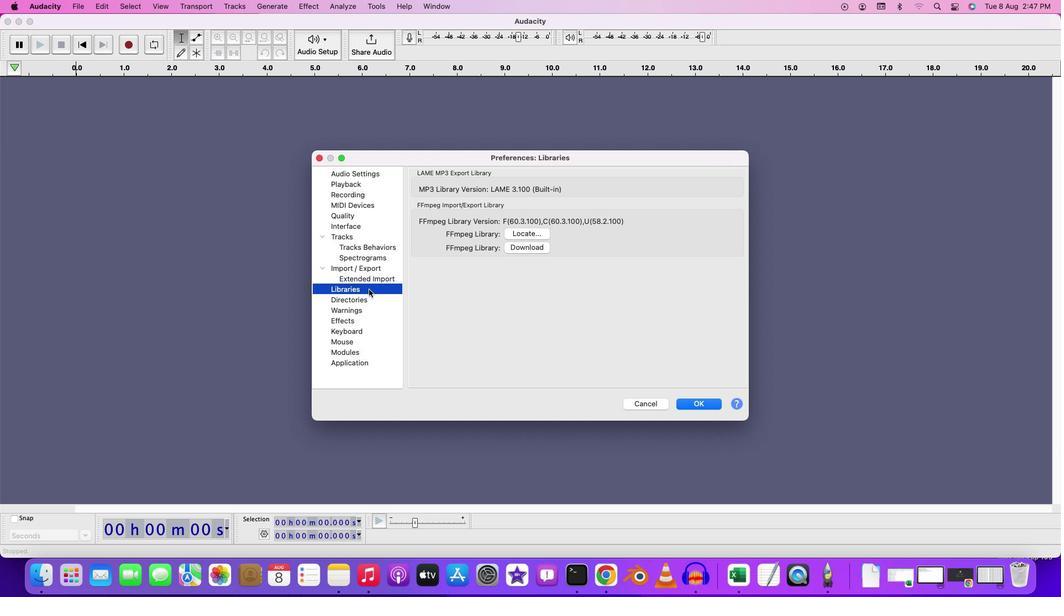 
Action: Mouse pressed left at (361, 290)
Screenshot: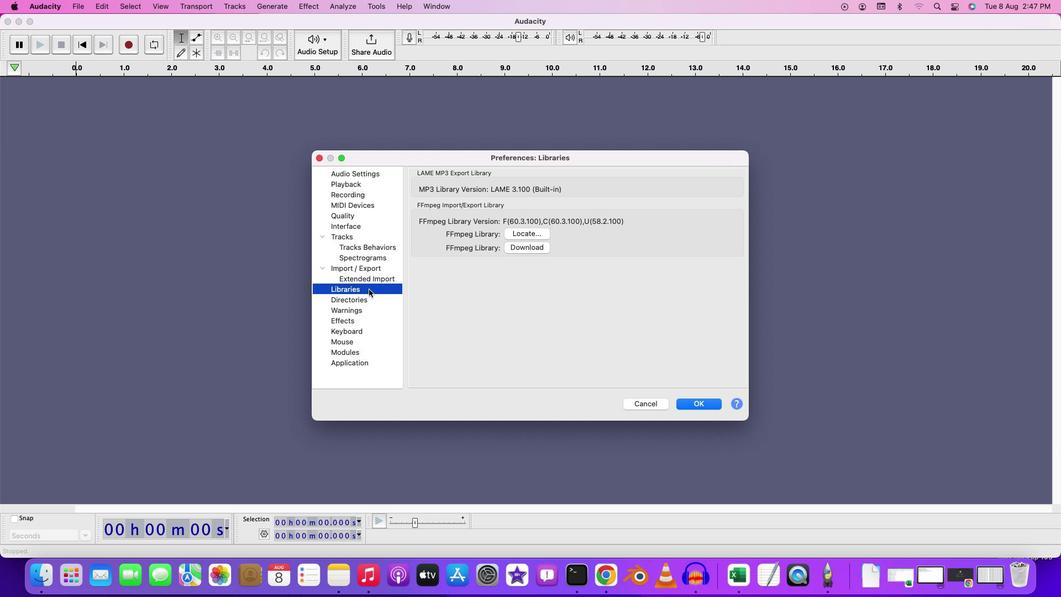 
Action: Mouse moved to (361, 301)
Screenshot: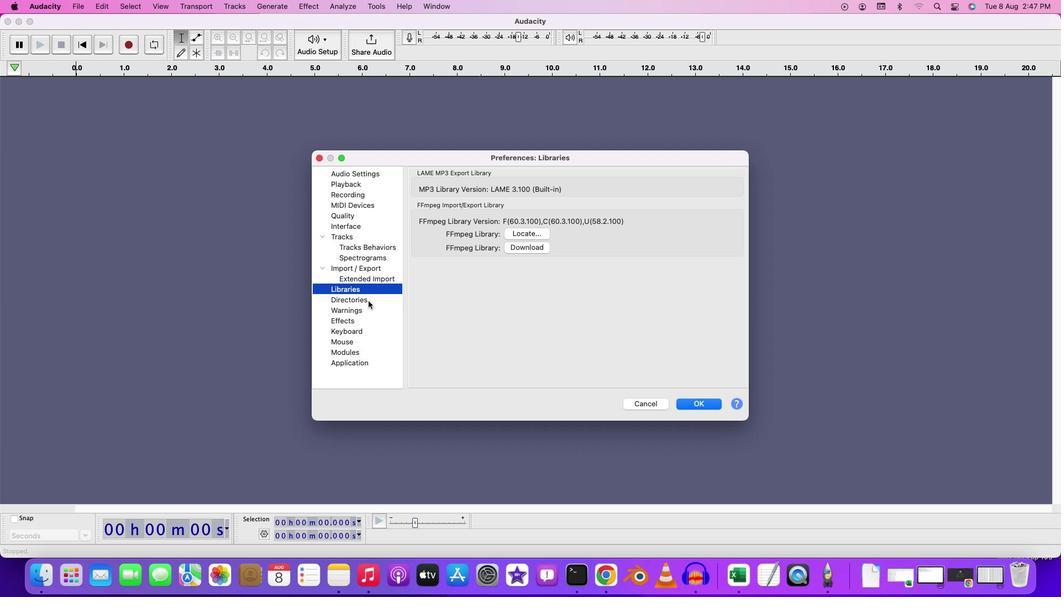 
Action: Mouse pressed left at (361, 301)
Screenshot: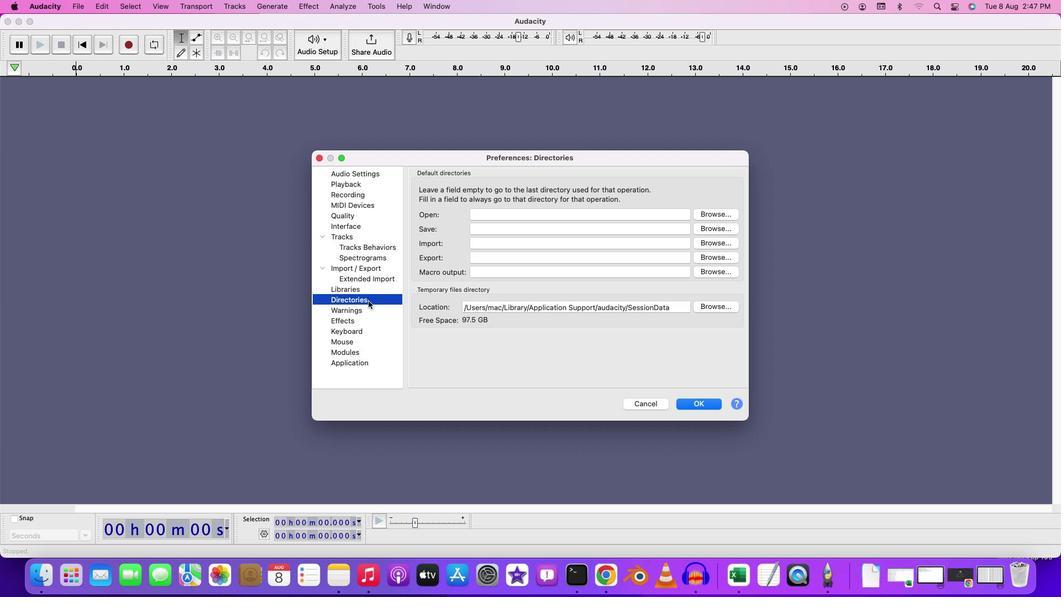 
Action: Mouse moved to (359, 308)
Screenshot: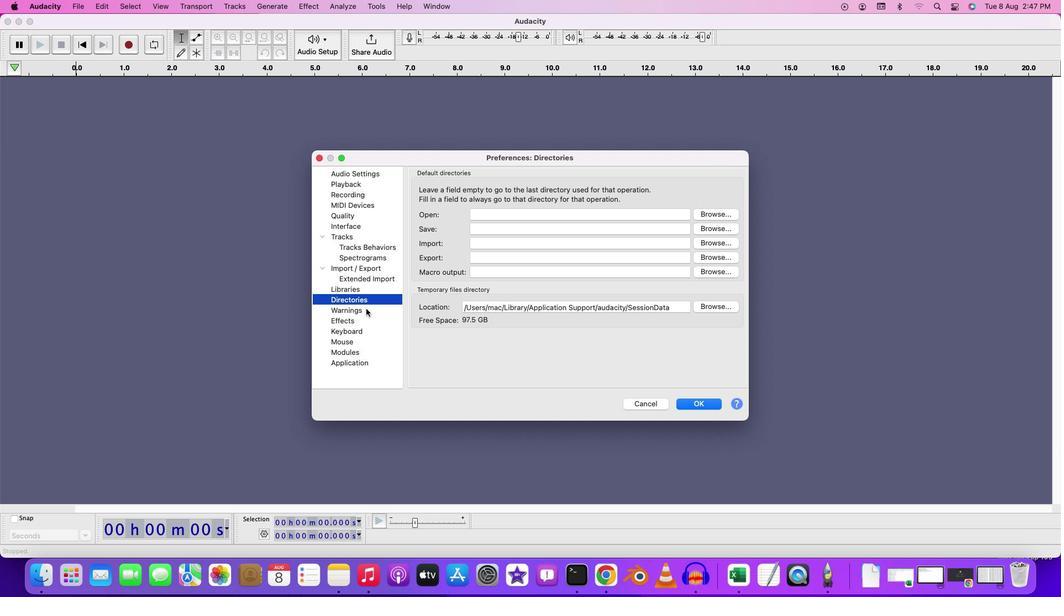
Action: Mouse pressed left at (359, 308)
Screenshot: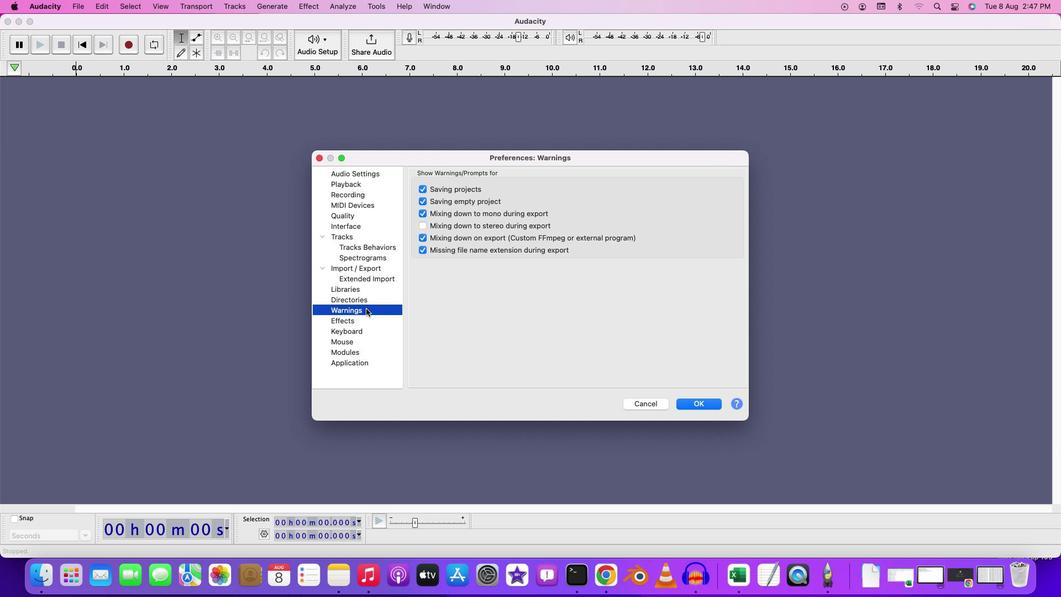 
Action: Mouse moved to (355, 317)
Screenshot: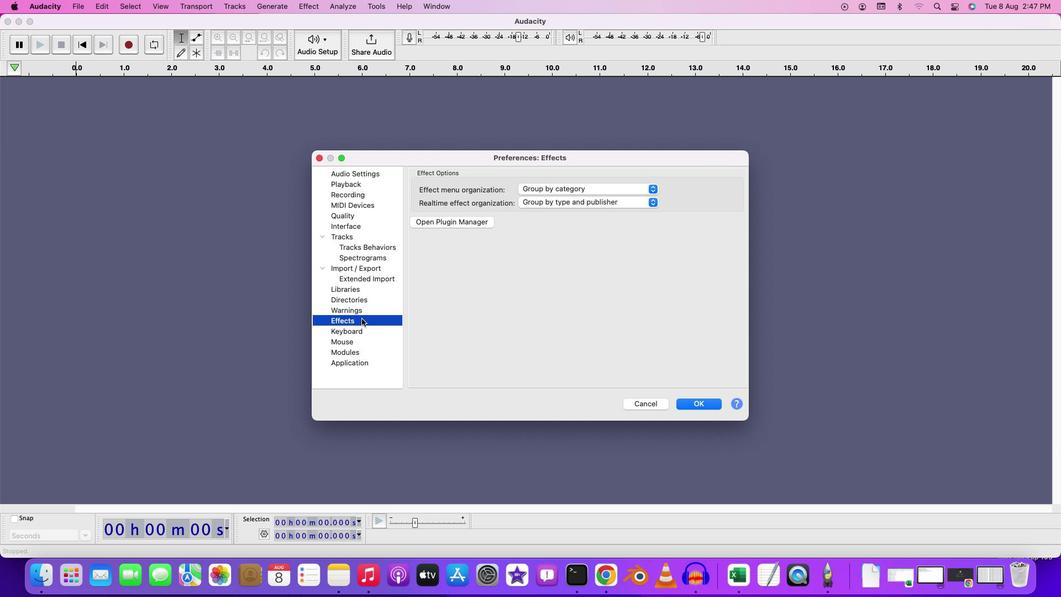 
Action: Mouse pressed left at (355, 317)
Screenshot: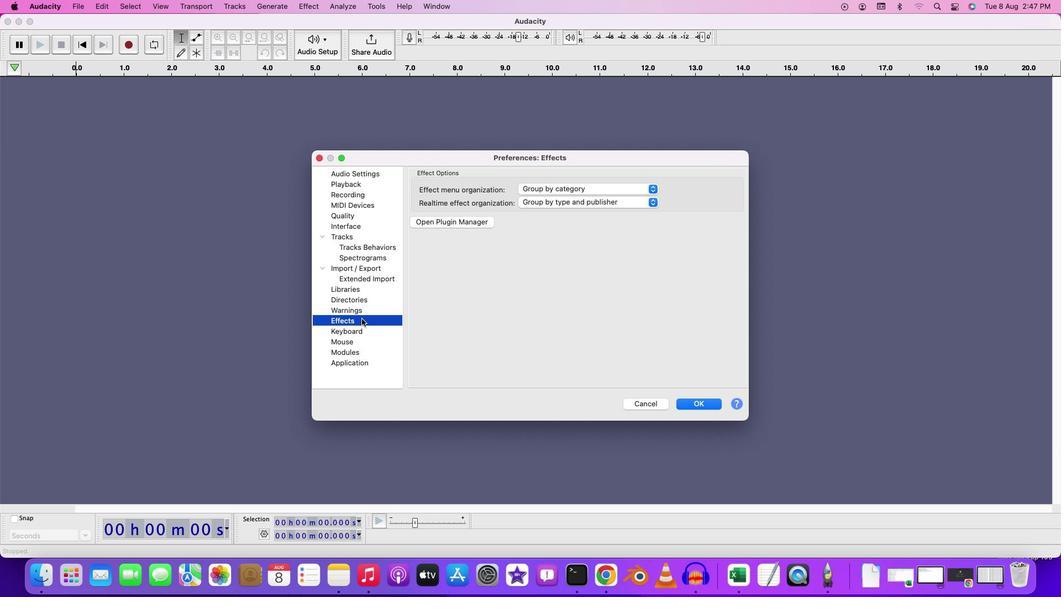 
Action: Mouse moved to (638, 196)
Screenshot: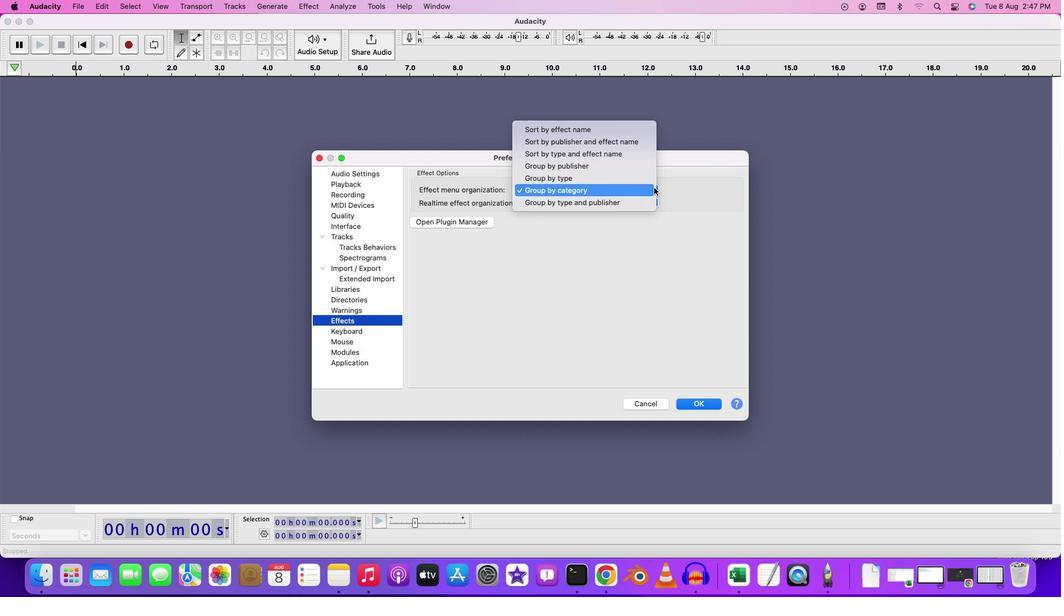 
Action: Mouse pressed left at (638, 196)
Screenshot: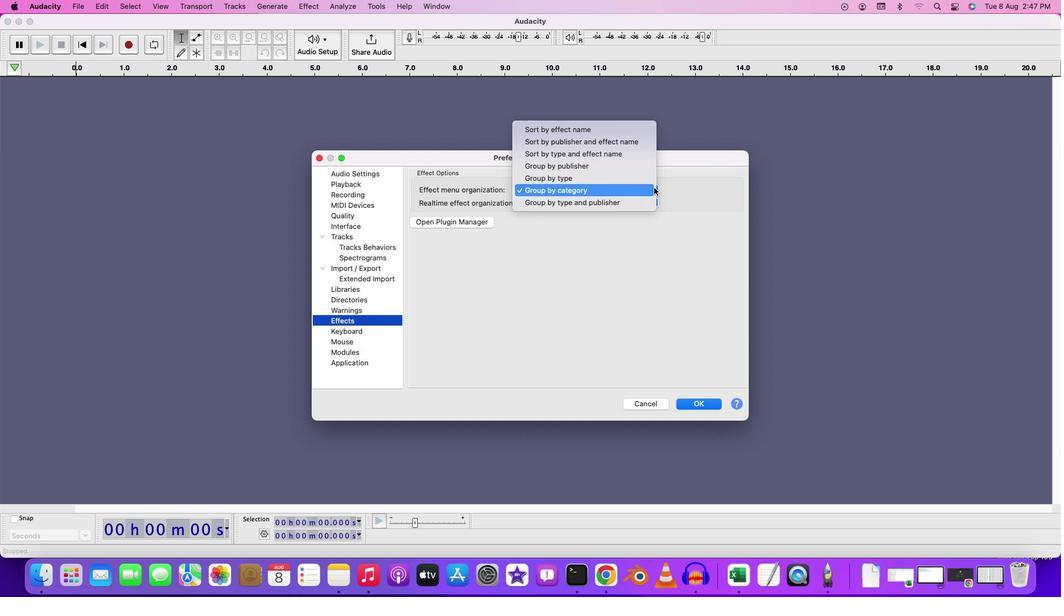 
Action: Mouse pressed left at (638, 196)
Screenshot: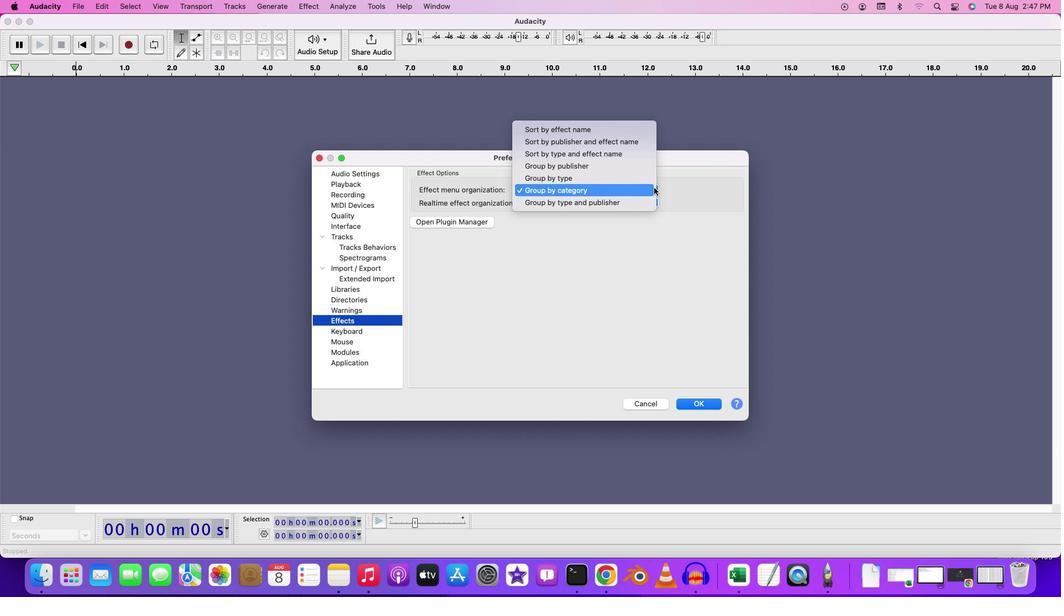 
Action: Mouse moved to (361, 328)
Screenshot: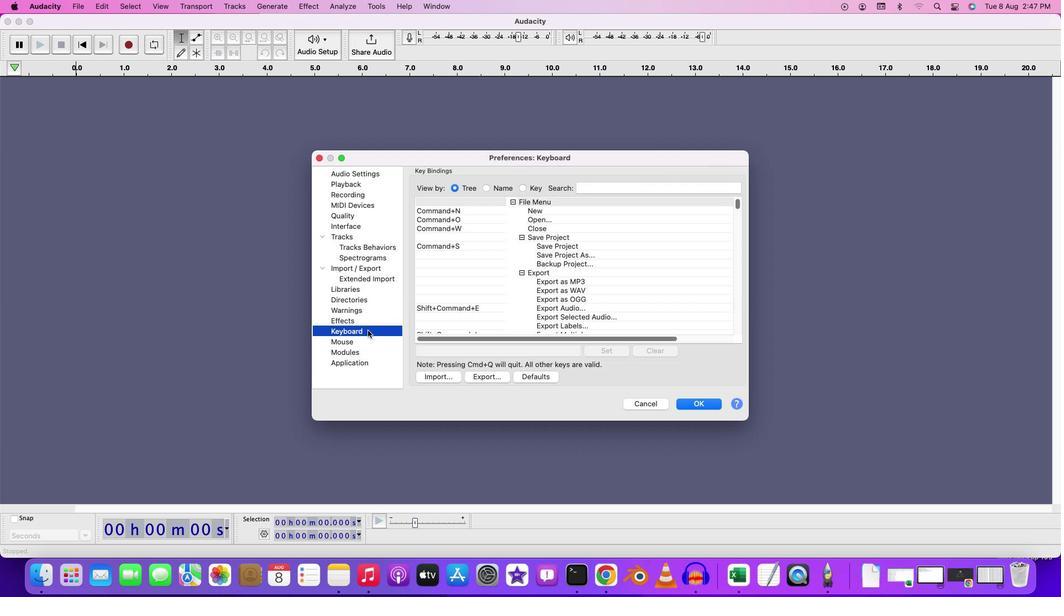 
Action: Mouse pressed left at (361, 328)
Screenshot: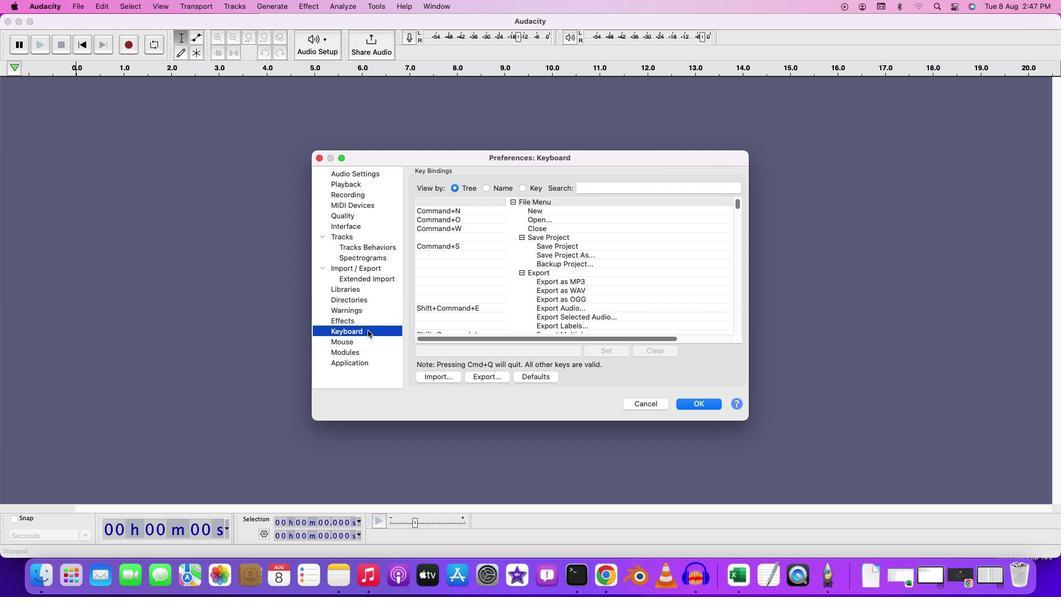 
Action: Mouse moved to (539, 236)
Screenshot: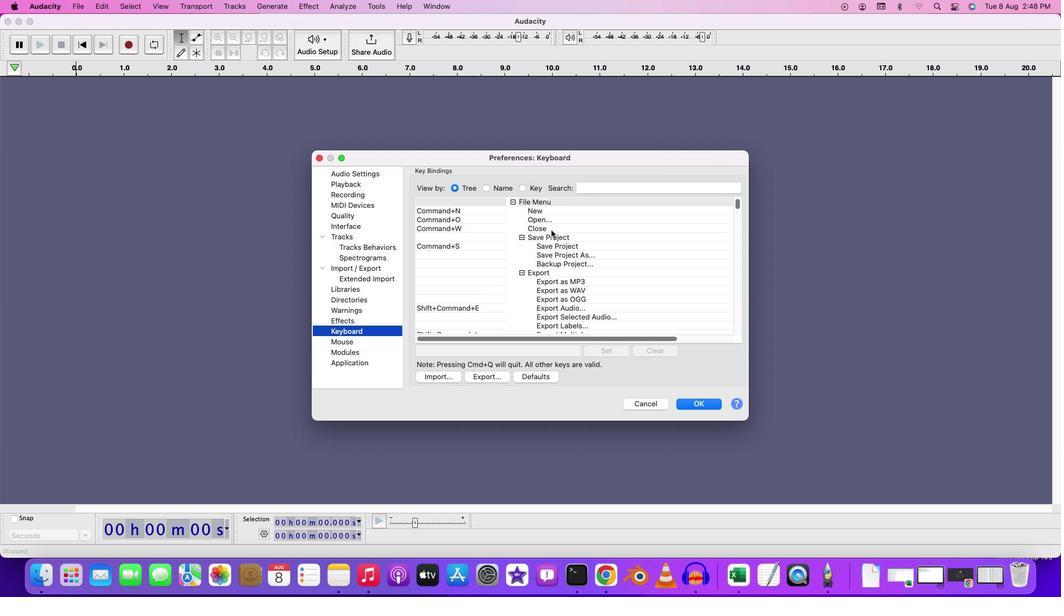 
Action: Mouse scrolled (539, 236) with delta (4, 24)
Screenshot: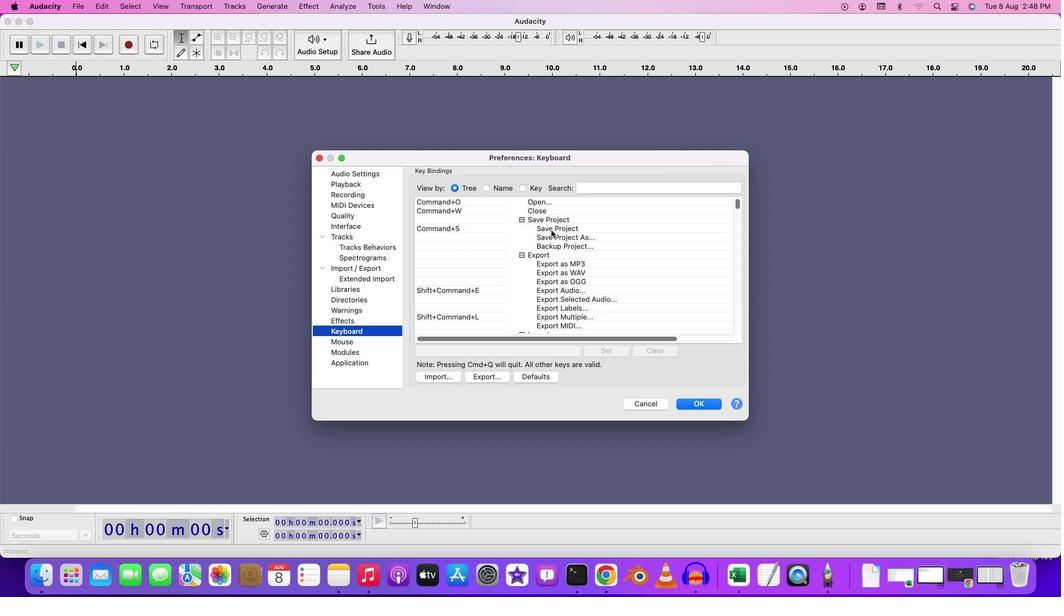 
Action: Mouse scrolled (539, 236) with delta (4, 24)
Screenshot: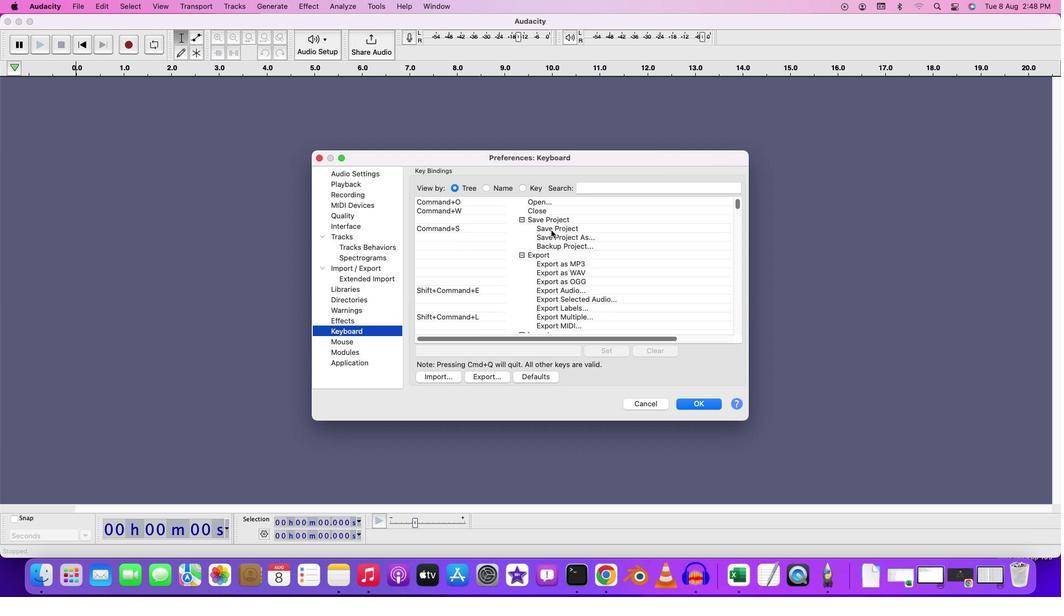 
Action: Mouse scrolled (539, 236) with delta (4, 24)
Screenshot: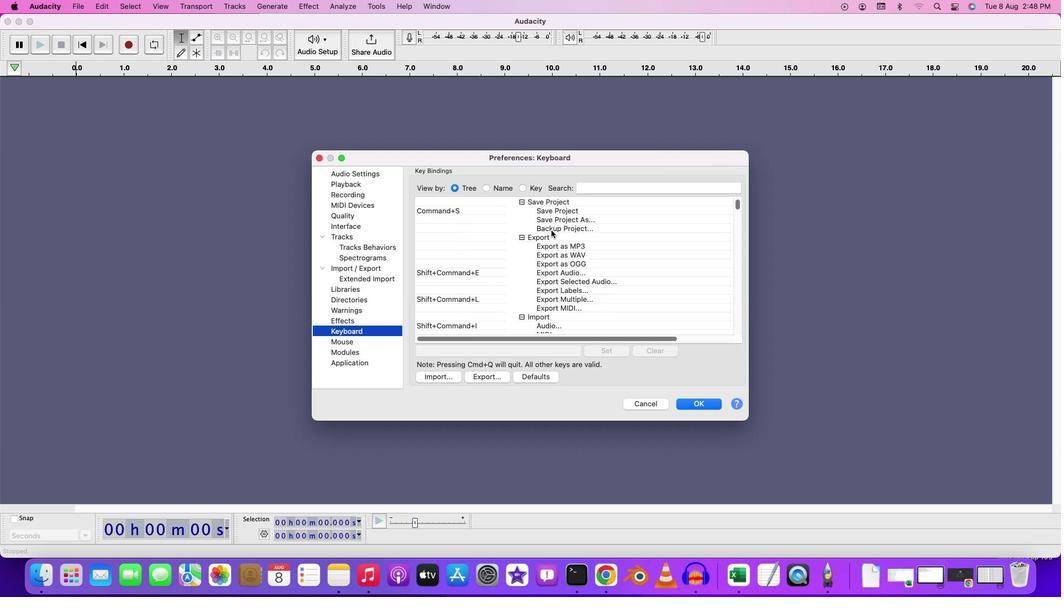 
Action: Mouse moved to (539, 236)
Screenshot: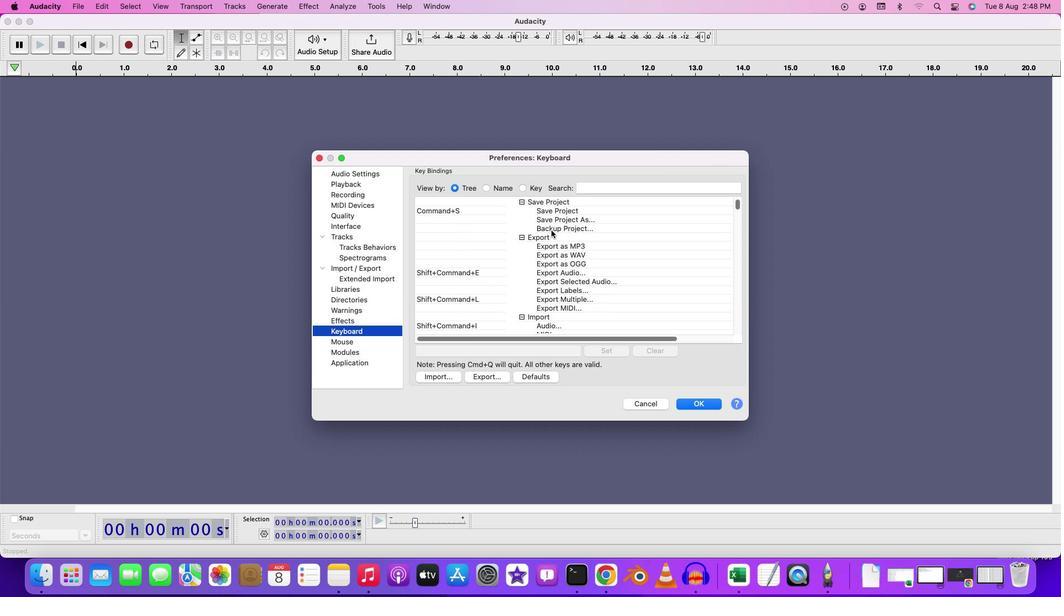 
Action: Mouse scrolled (539, 236) with delta (4, 23)
Screenshot: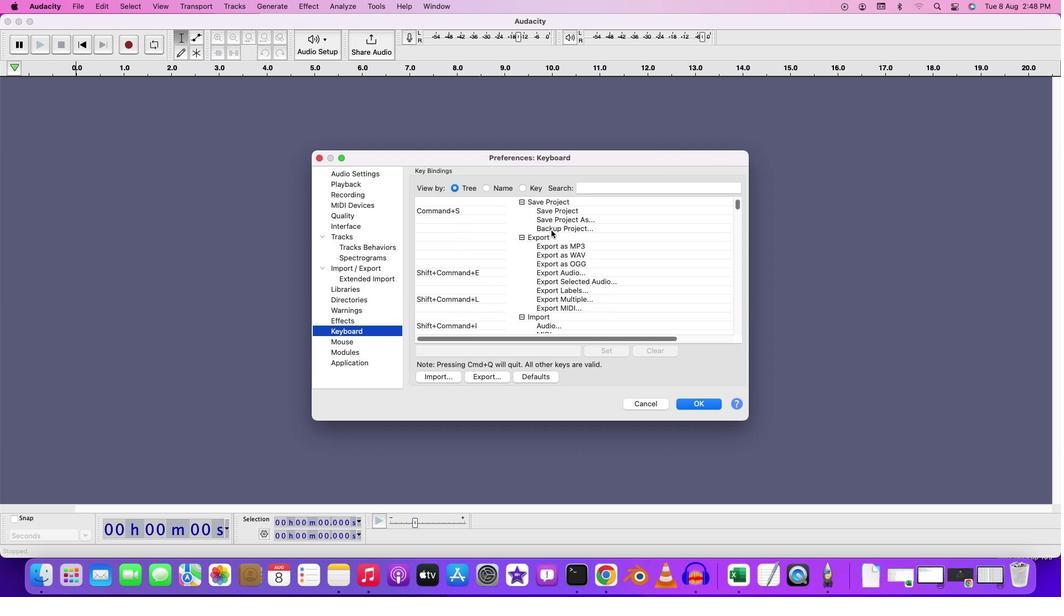 
Action: Mouse scrolled (539, 236) with delta (4, 24)
Screenshot: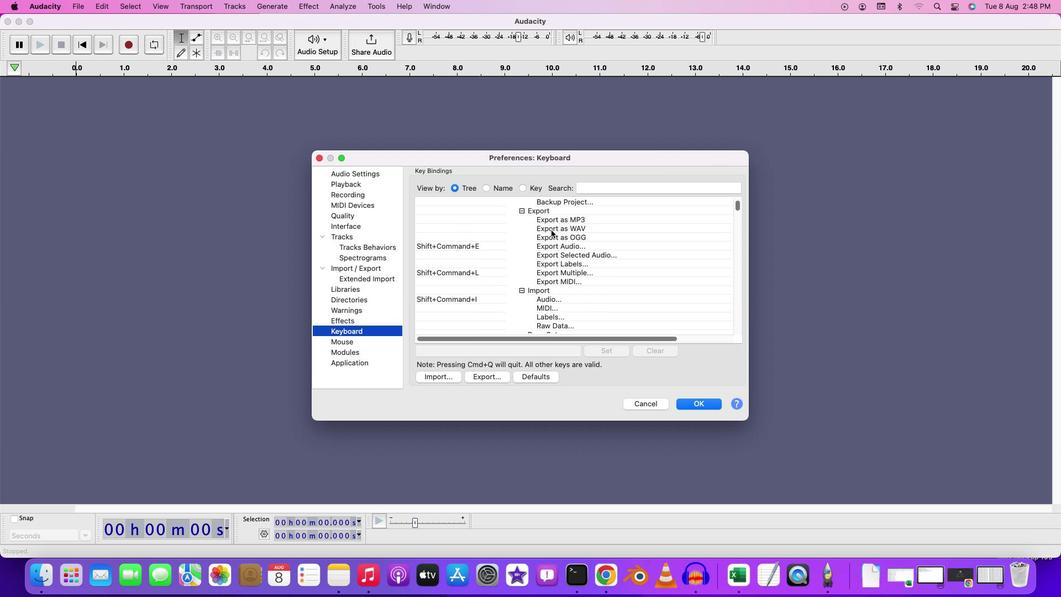 
Action: Mouse scrolled (539, 236) with delta (4, 24)
Screenshot: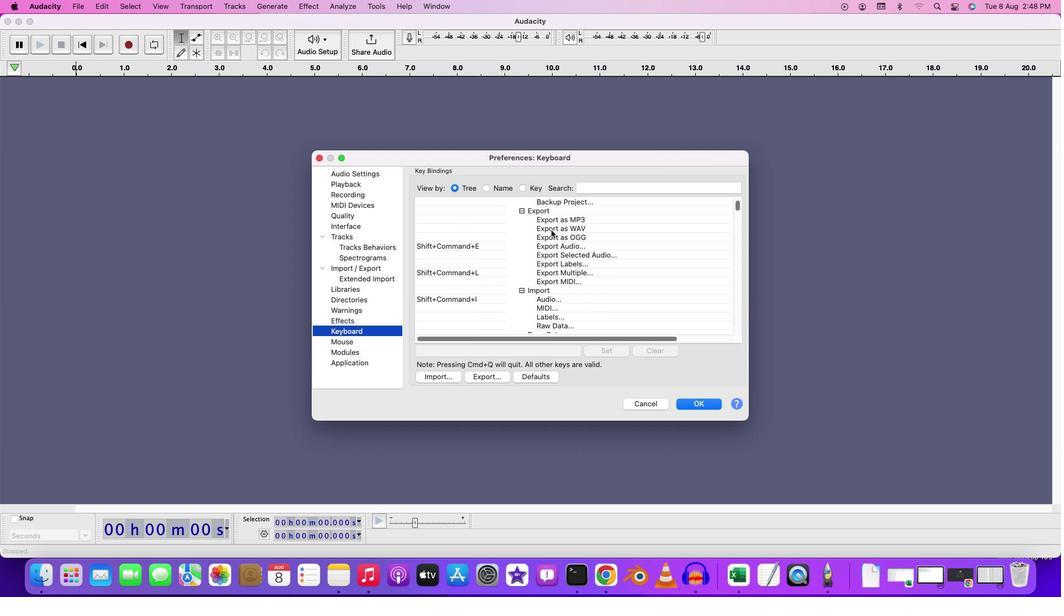 
Action: Mouse scrolled (539, 236) with delta (4, 23)
Screenshot: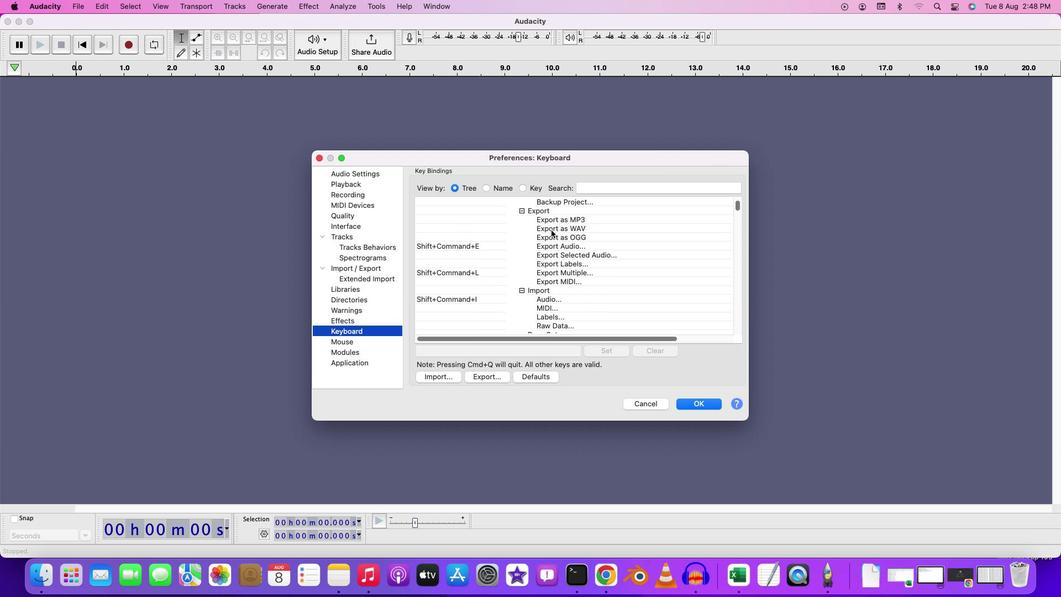 
Action: Mouse scrolled (539, 236) with delta (4, 24)
Screenshot: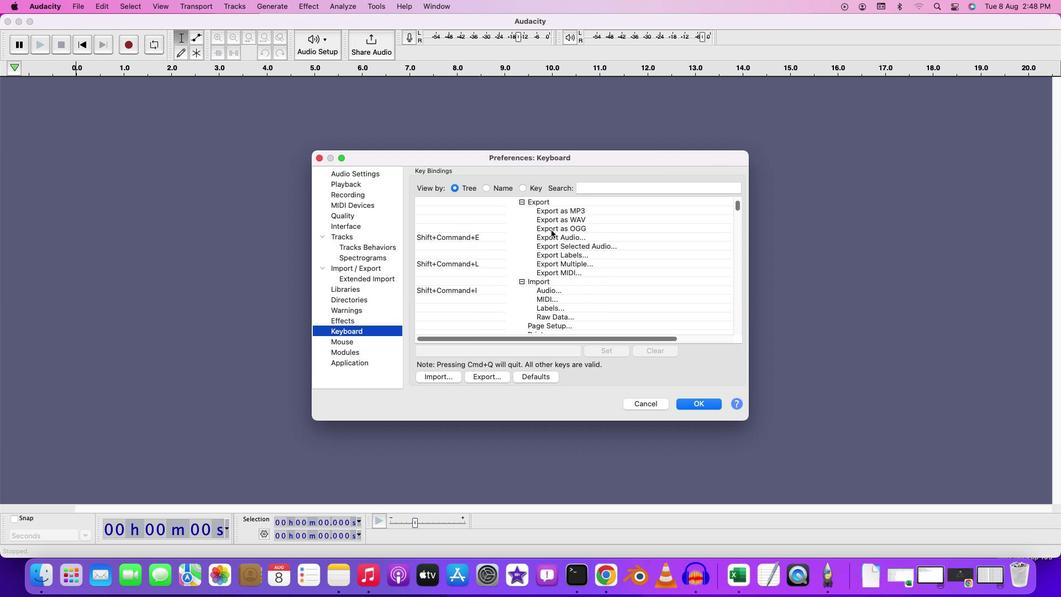 
Action: Mouse scrolled (539, 236) with delta (4, 24)
Screenshot: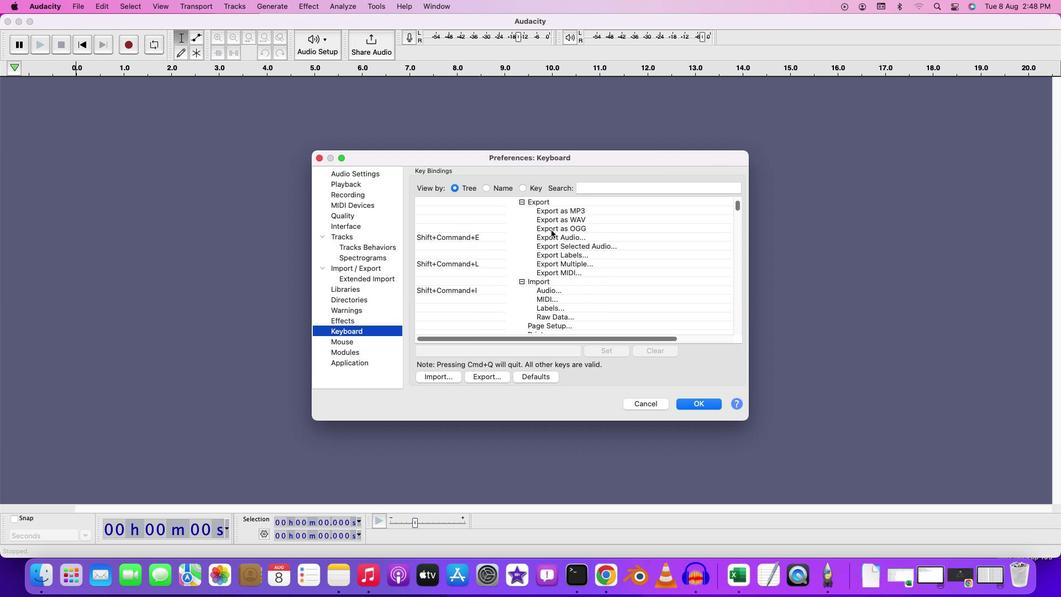 
Action: Mouse scrolled (539, 236) with delta (4, 24)
Screenshot: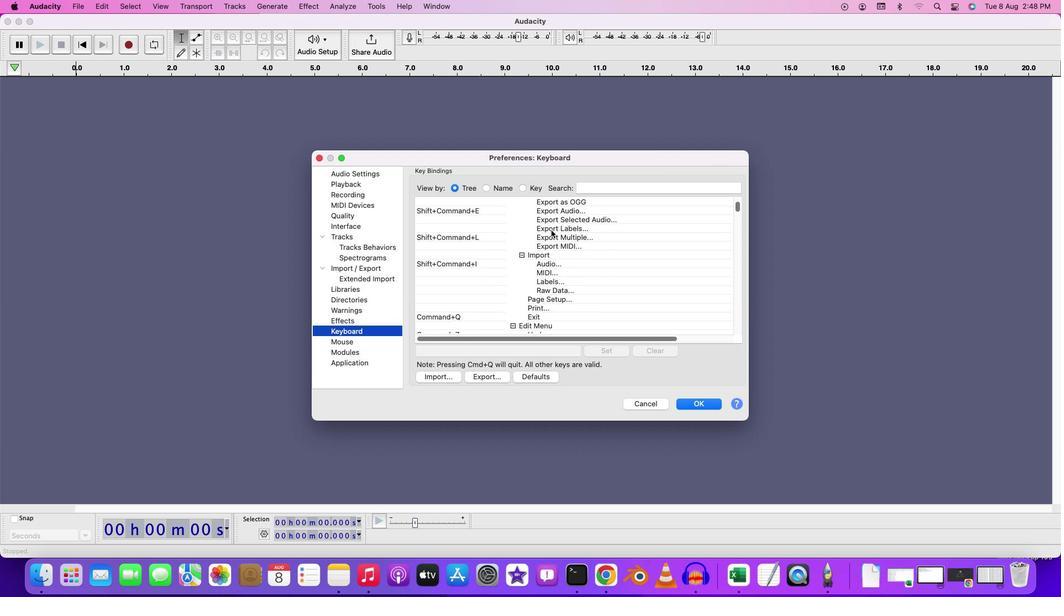 
Action: Mouse scrolled (539, 236) with delta (4, 24)
Screenshot: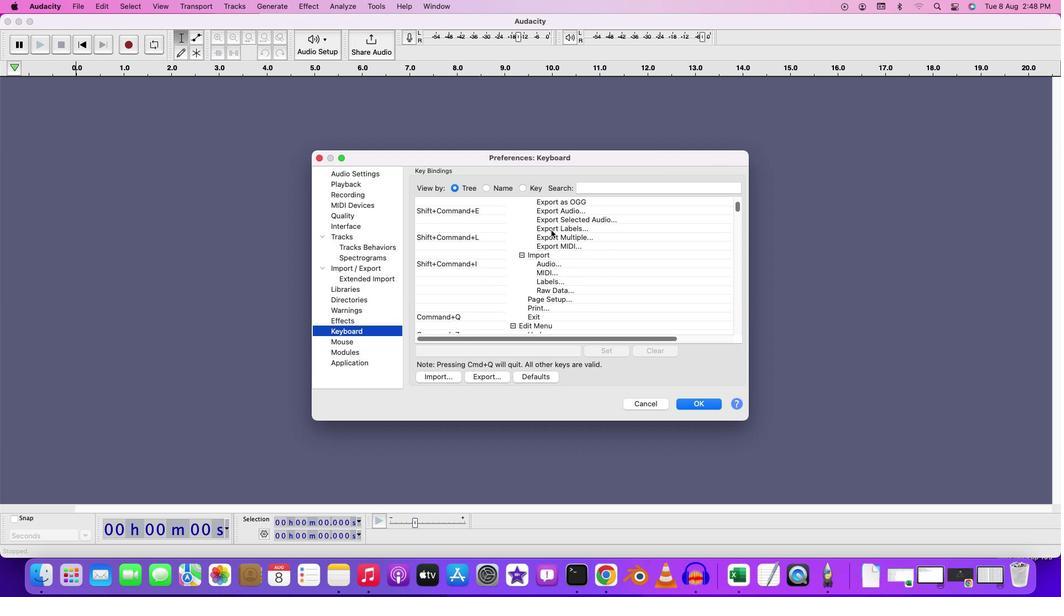 
Action: Mouse scrolled (539, 236) with delta (4, 23)
Screenshot: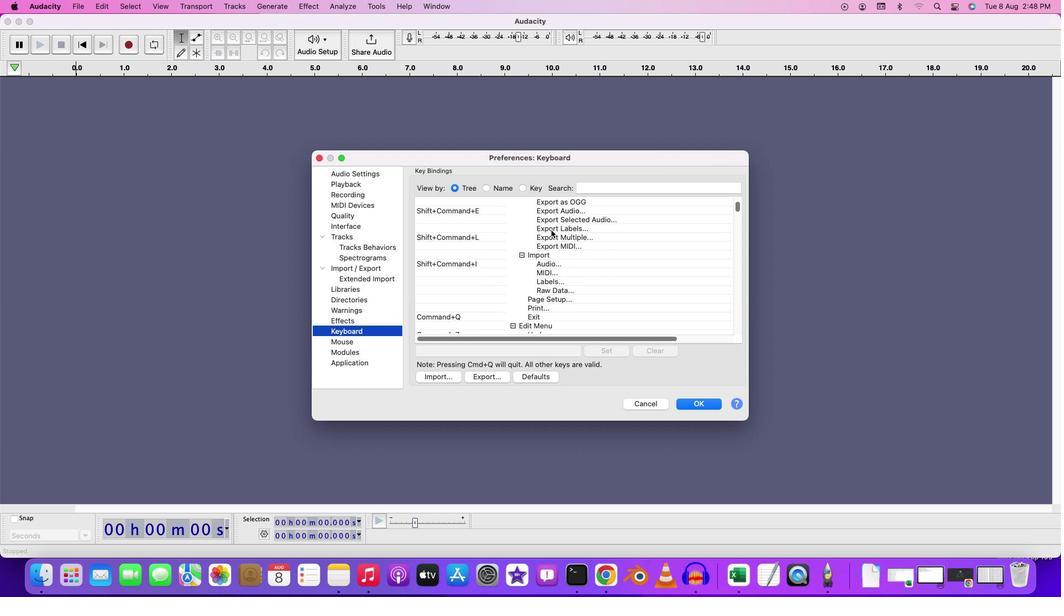 
Action: Mouse scrolled (539, 236) with delta (4, 24)
Screenshot: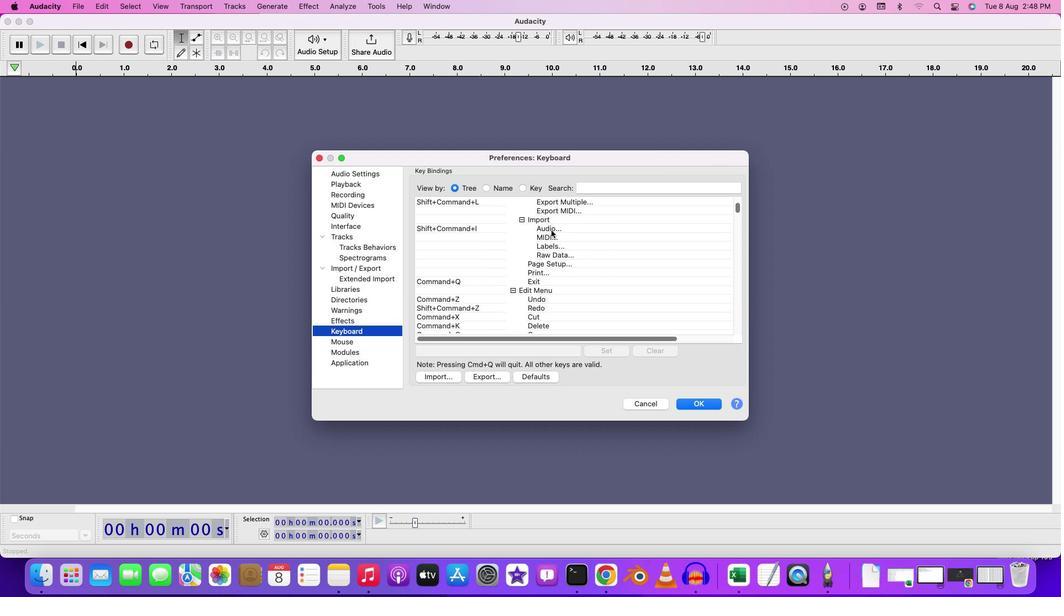 
Action: Mouse scrolled (539, 236) with delta (4, 24)
Screenshot: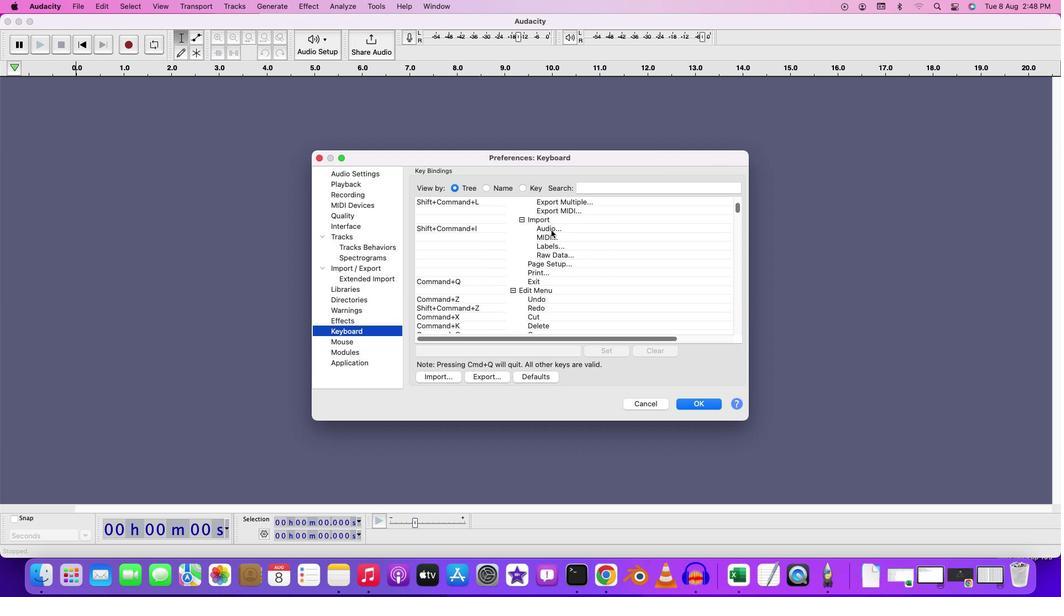 
Action: Mouse scrolled (539, 236) with delta (4, 23)
Screenshot: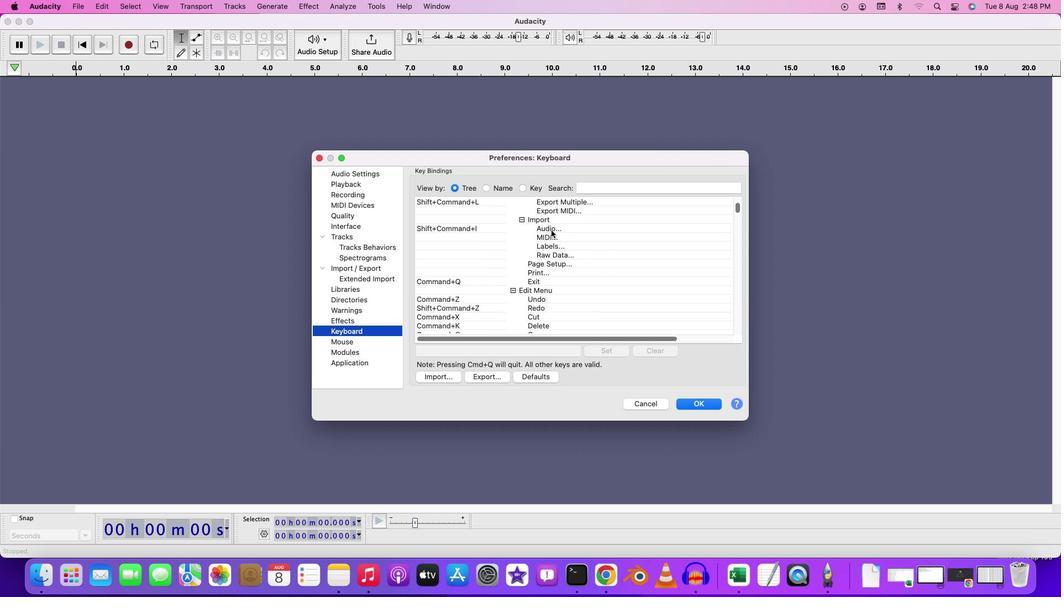 
Action: Mouse scrolled (539, 236) with delta (4, 24)
Screenshot: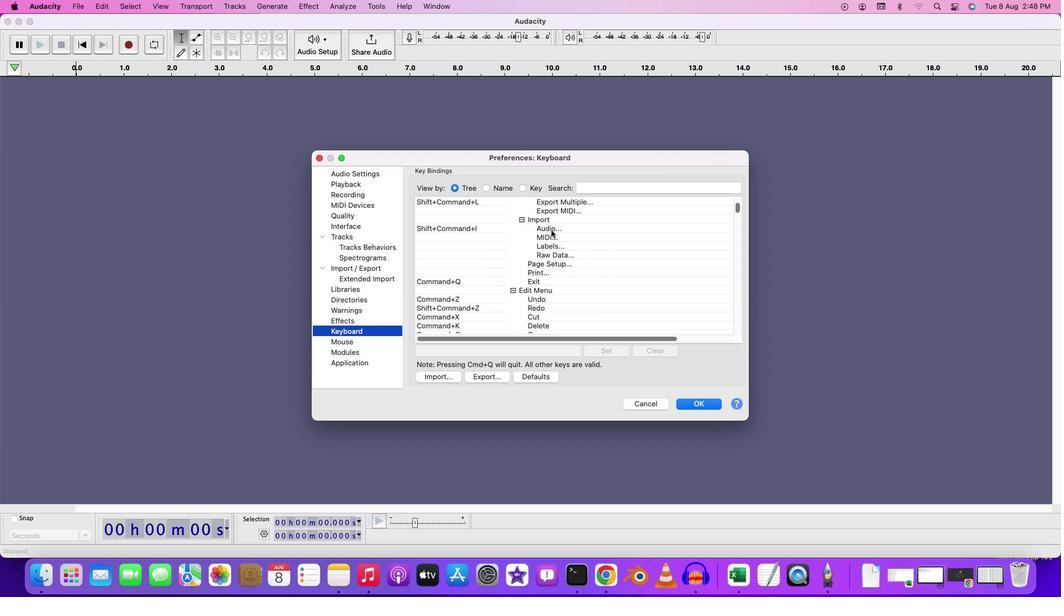 
Action: Mouse scrolled (539, 236) with delta (4, 24)
Screenshot: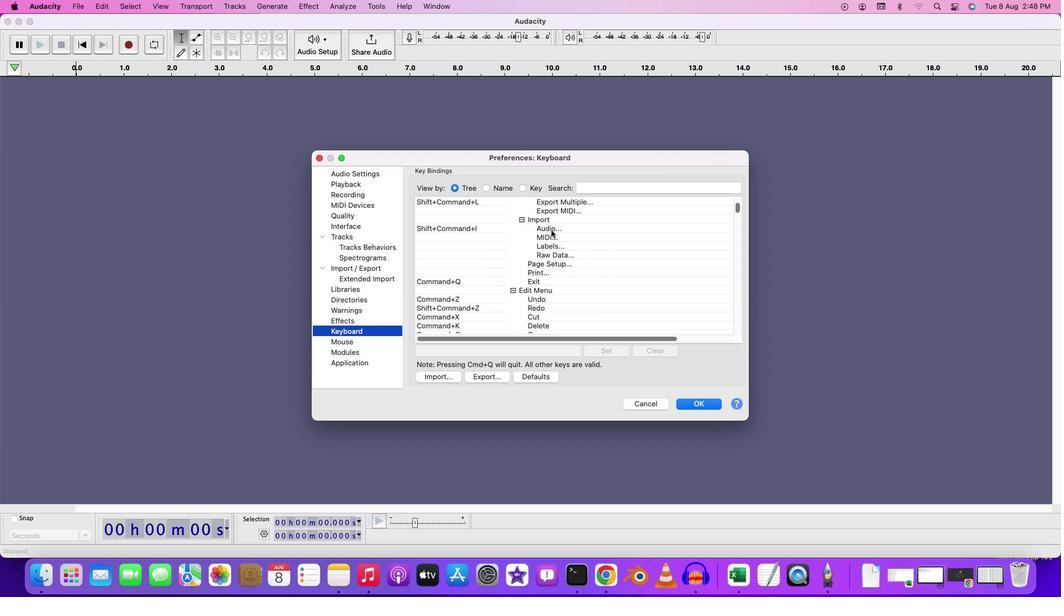 
Action: Mouse scrolled (539, 236) with delta (4, 24)
Screenshot: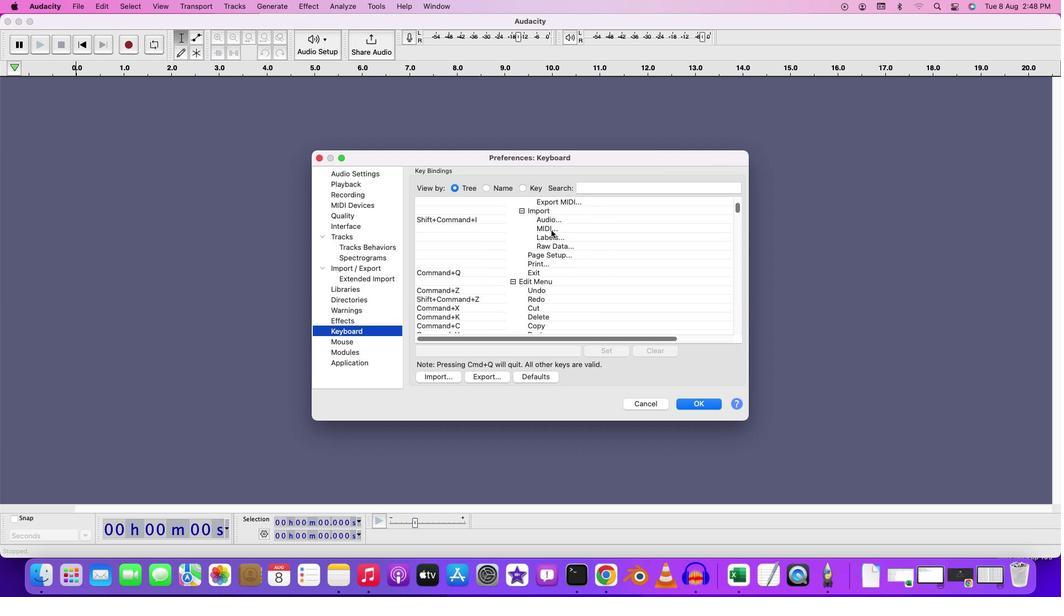
Action: Mouse scrolled (539, 236) with delta (4, 24)
Screenshot: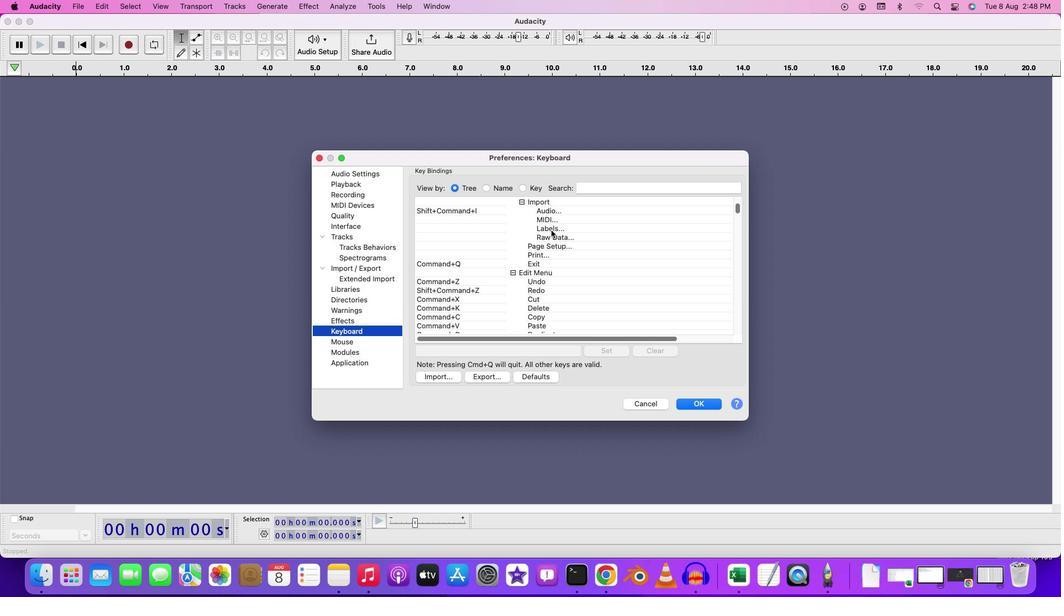 
Action: Mouse scrolled (539, 236) with delta (4, 24)
Screenshot: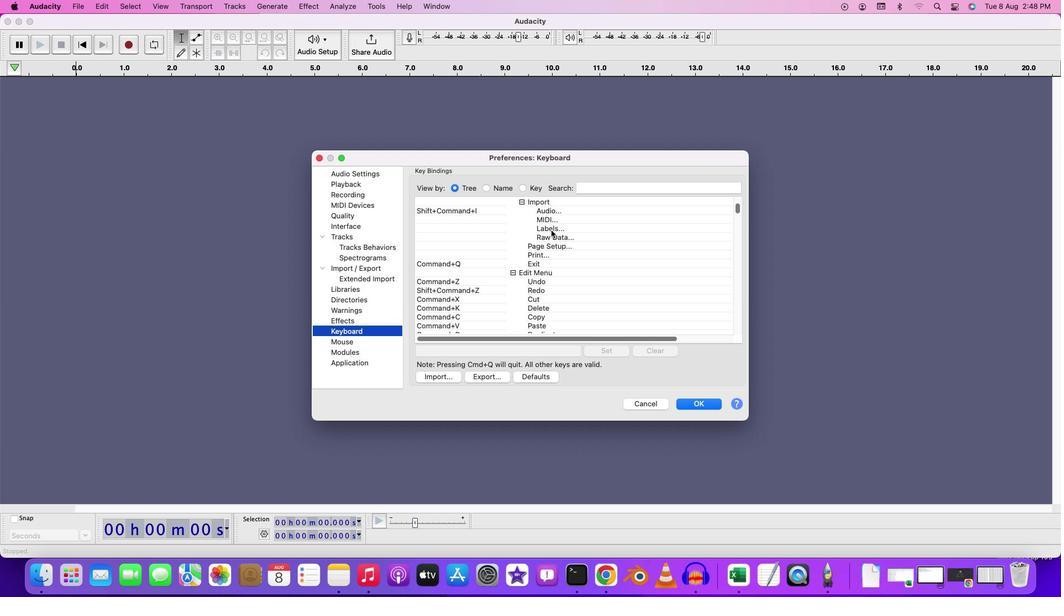 
Action: Mouse scrolled (539, 236) with delta (4, 24)
Screenshot: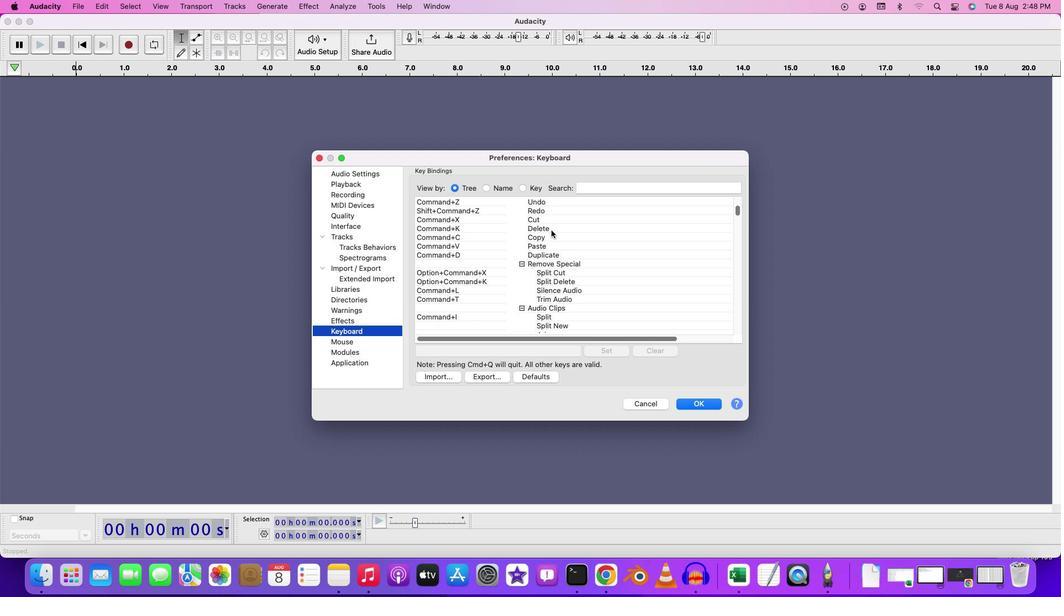 
Action: Mouse scrolled (539, 236) with delta (4, 24)
Screenshot: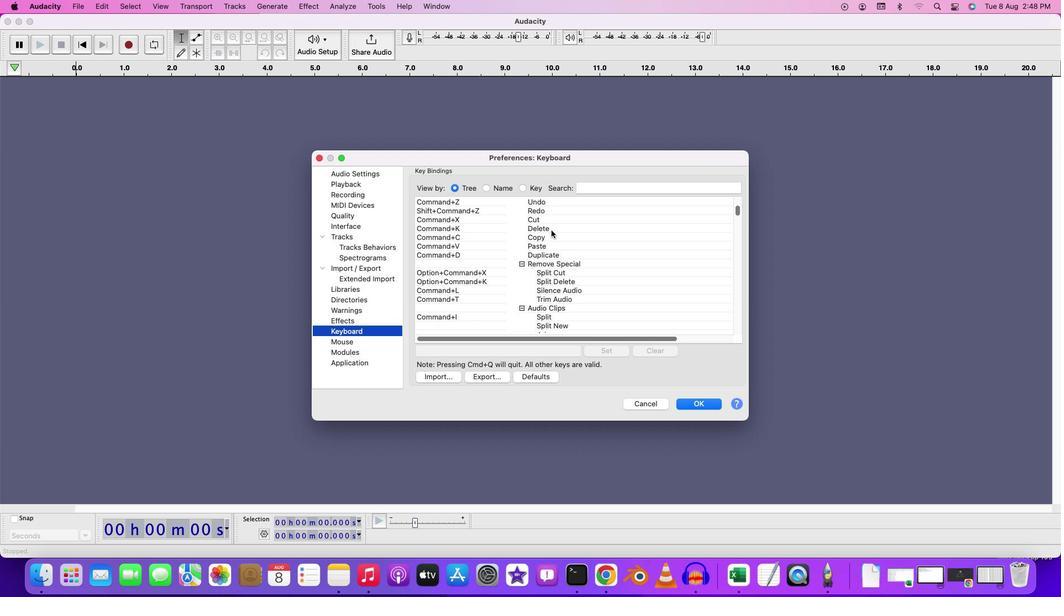 
Action: Mouse scrolled (539, 236) with delta (4, 23)
Screenshot: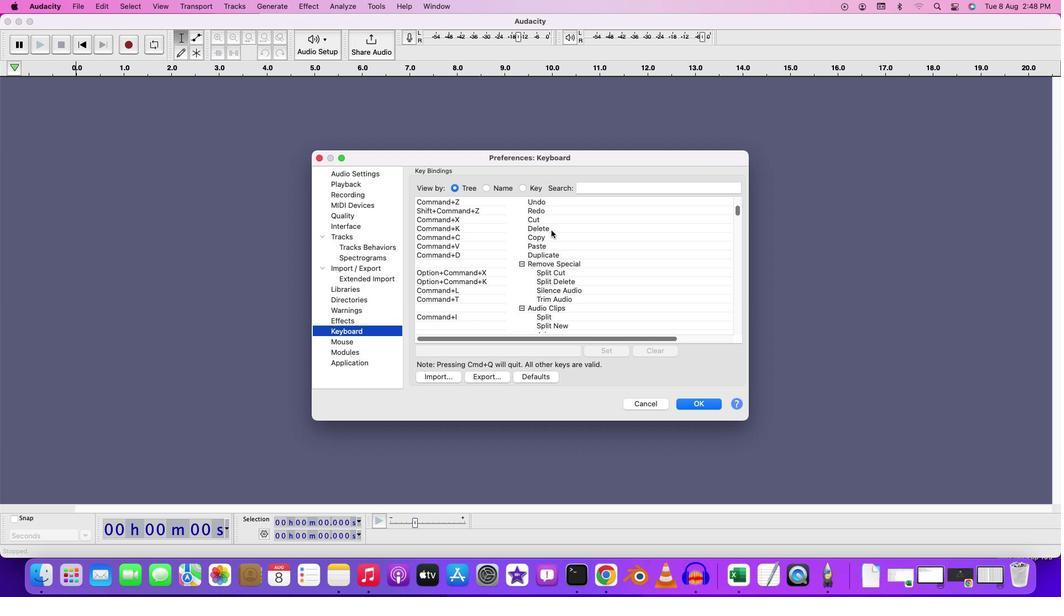 
Action: Mouse scrolled (539, 236) with delta (4, 22)
Screenshot: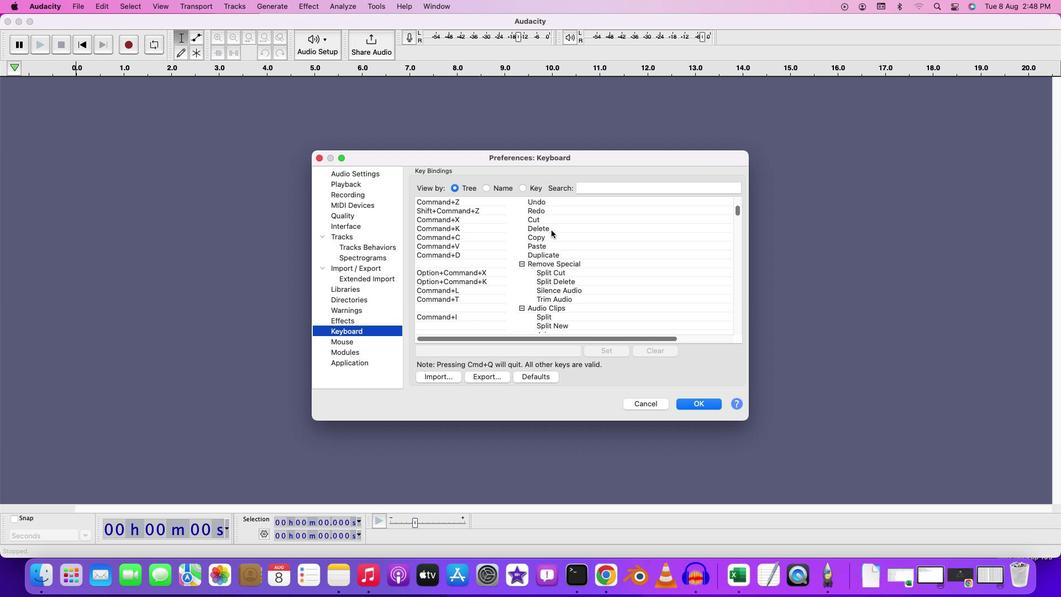 
Action: Mouse scrolled (539, 236) with delta (4, 24)
Screenshot: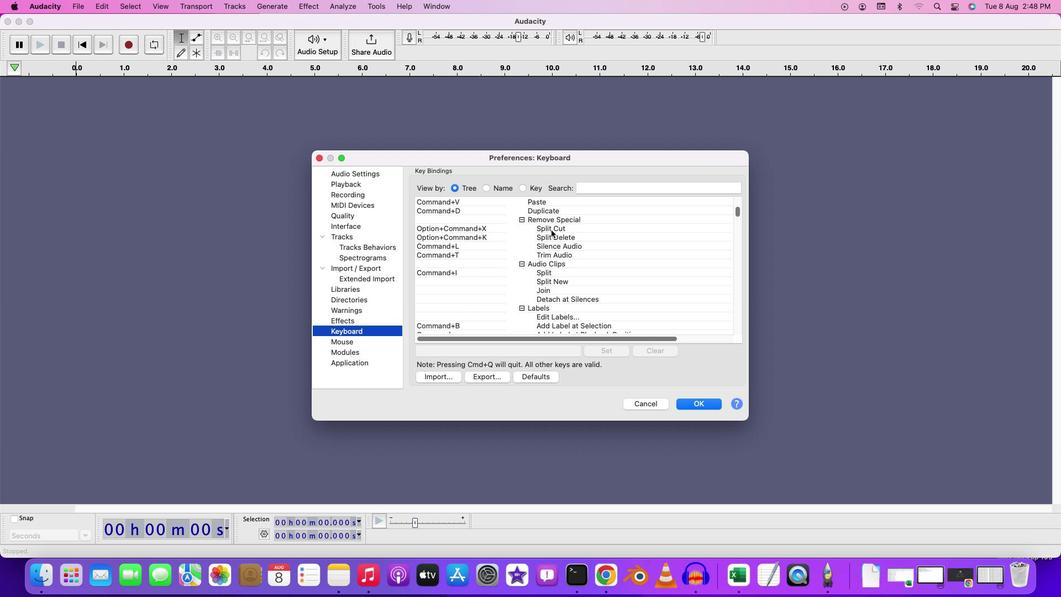 
Action: Mouse scrolled (539, 236) with delta (4, 24)
Screenshot: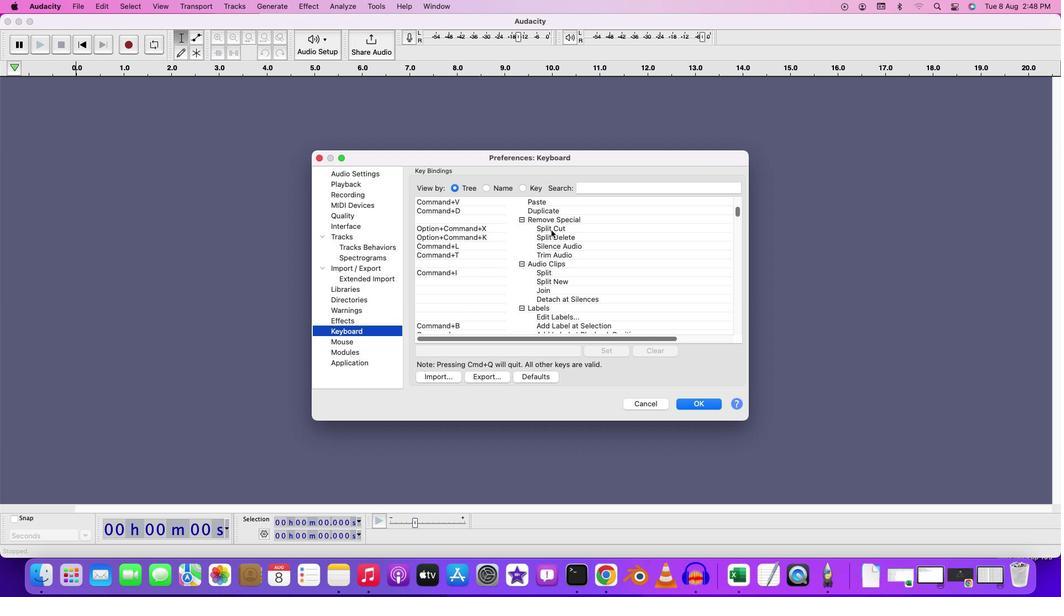 
Action: Mouse scrolled (539, 236) with delta (4, 23)
Screenshot: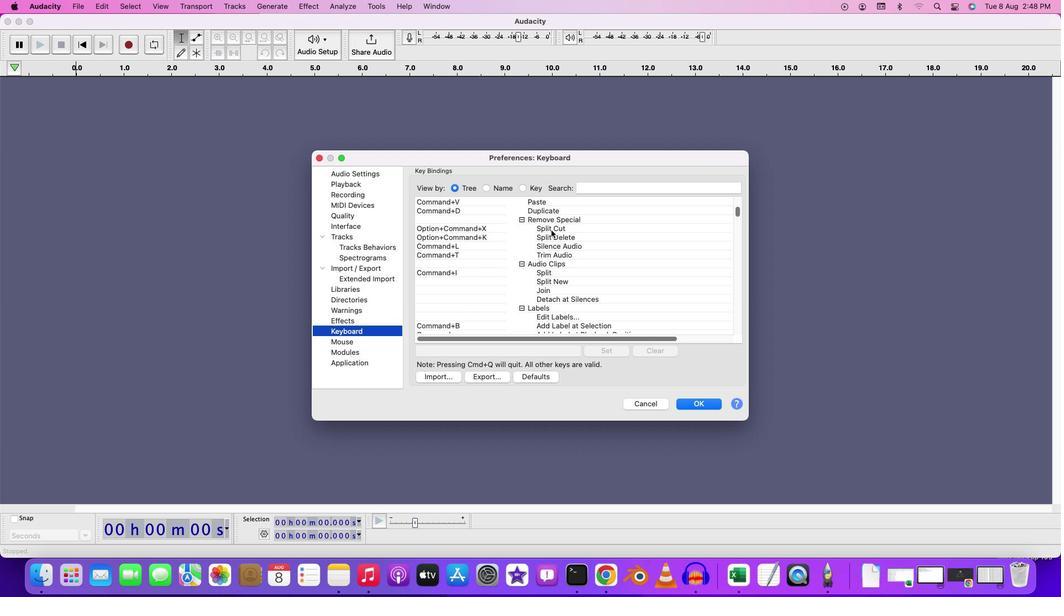 
Action: Mouse scrolled (539, 236) with delta (4, 24)
Screenshot: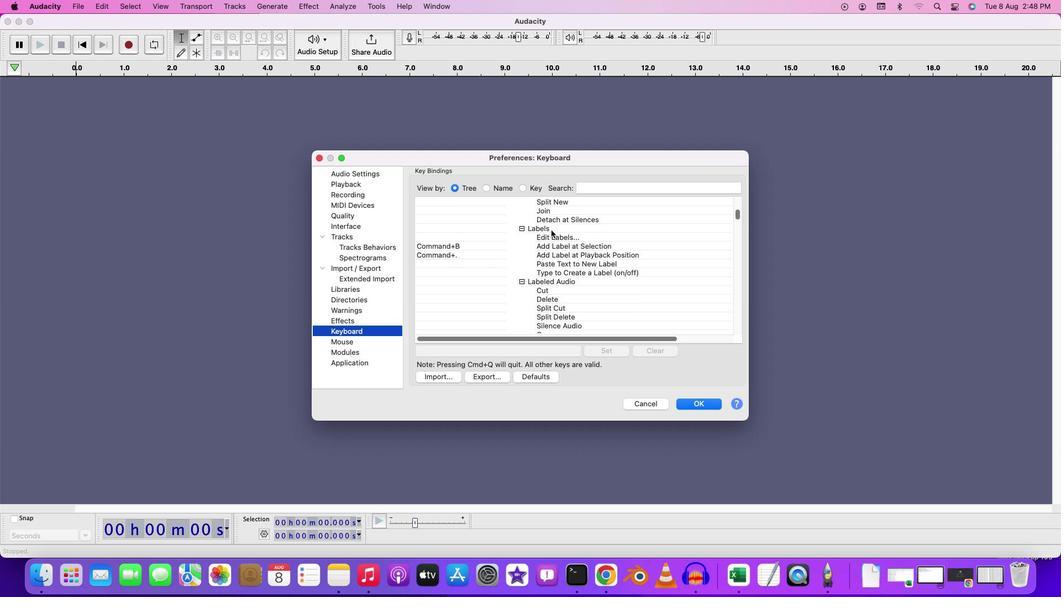 
Action: Mouse scrolled (539, 236) with delta (4, 24)
Screenshot: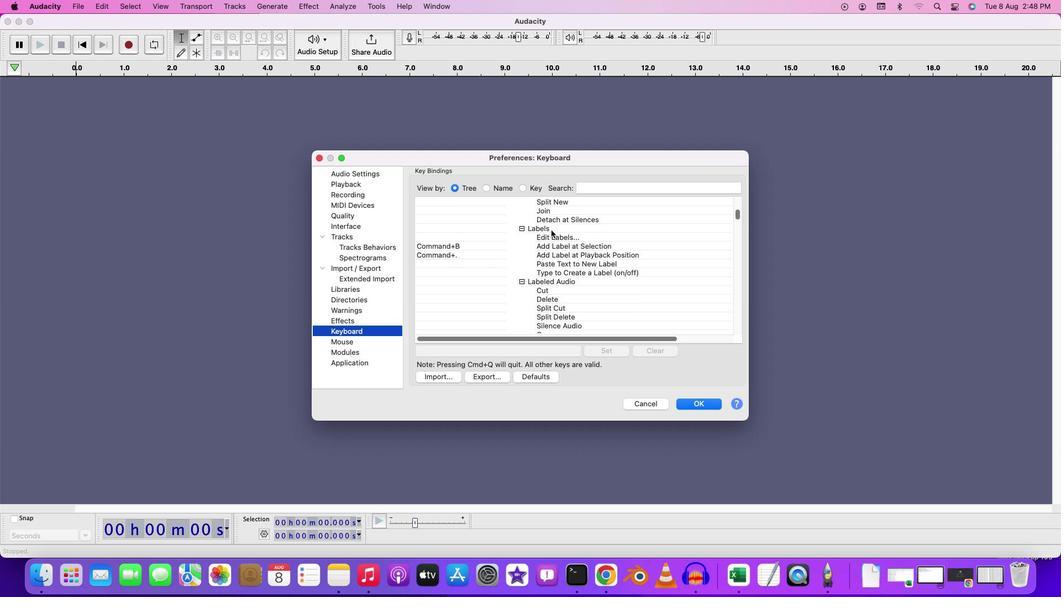 
Action: Mouse scrolled (539, 236) with delta (4, 23)
Screenshot: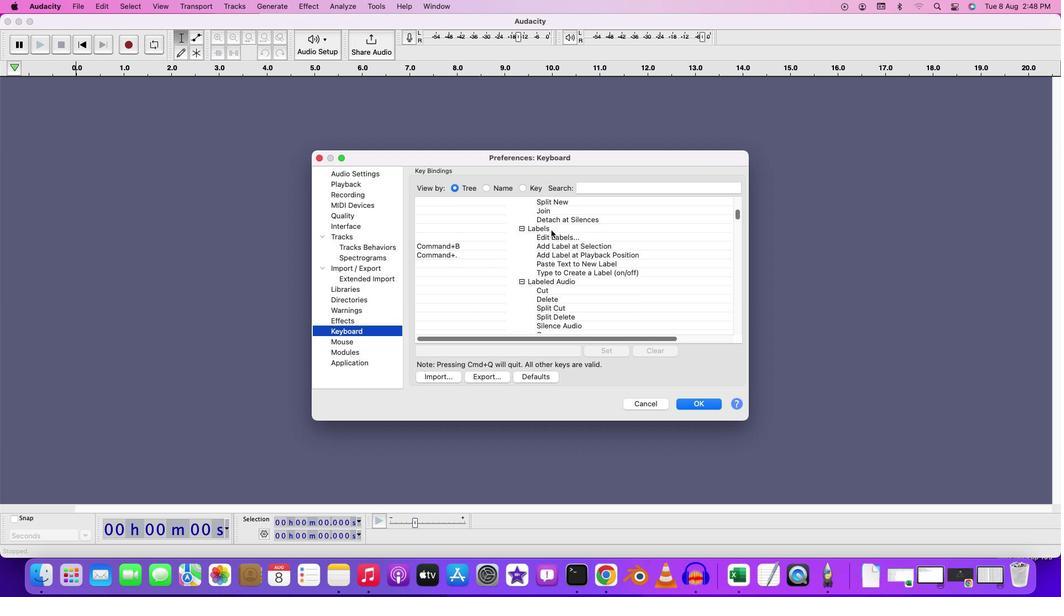 
Action: Mouse scrolled (539, 236) with delta (4, 22)
Screenshot: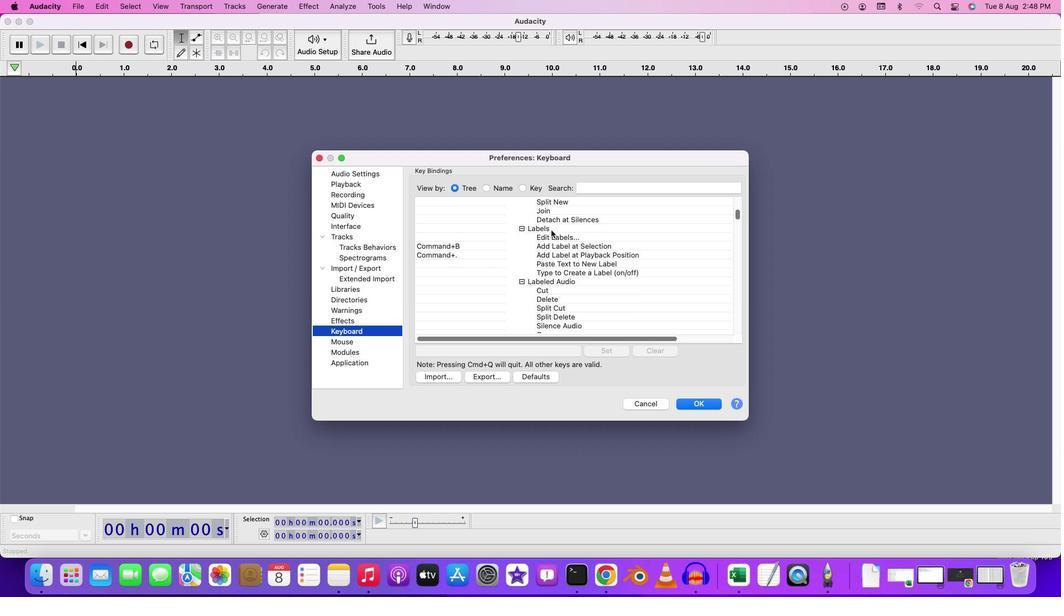 
Action: Mouse scrolled (539, 236) with delta (4, 24)
Screenshot: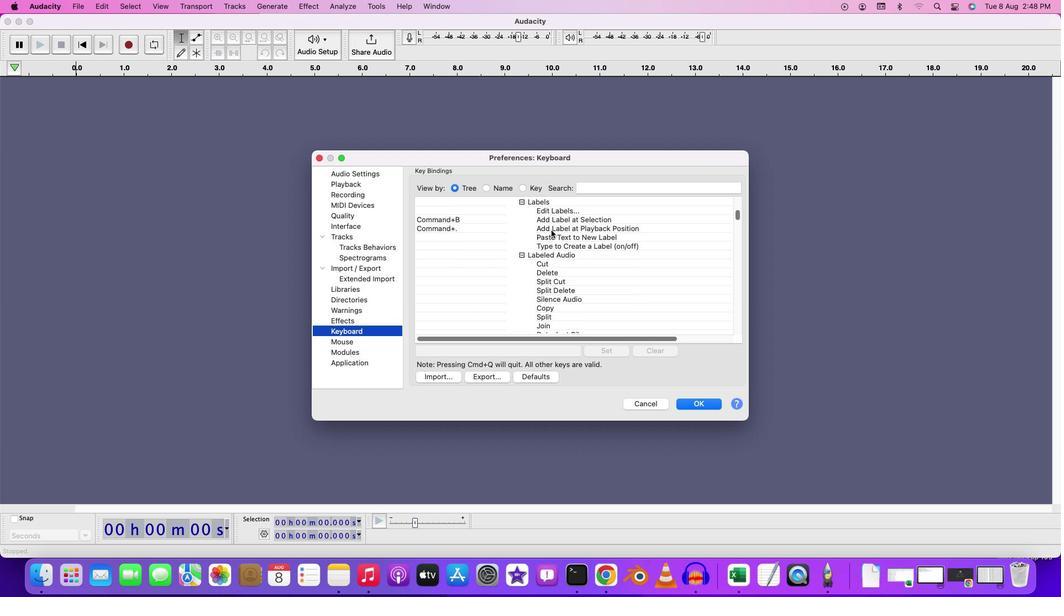 
Action: Mouse scrolled (539, 236) with delta (4, 24)
Screenshot: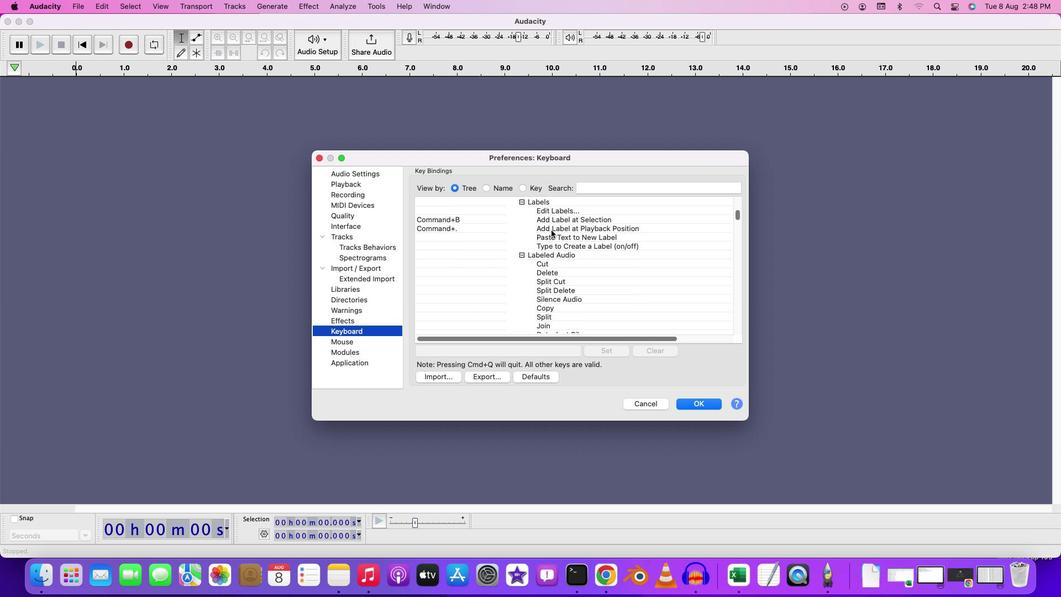 
Action: Mouse scrolled (539, 236) with delta (4, 23)
Screenshot: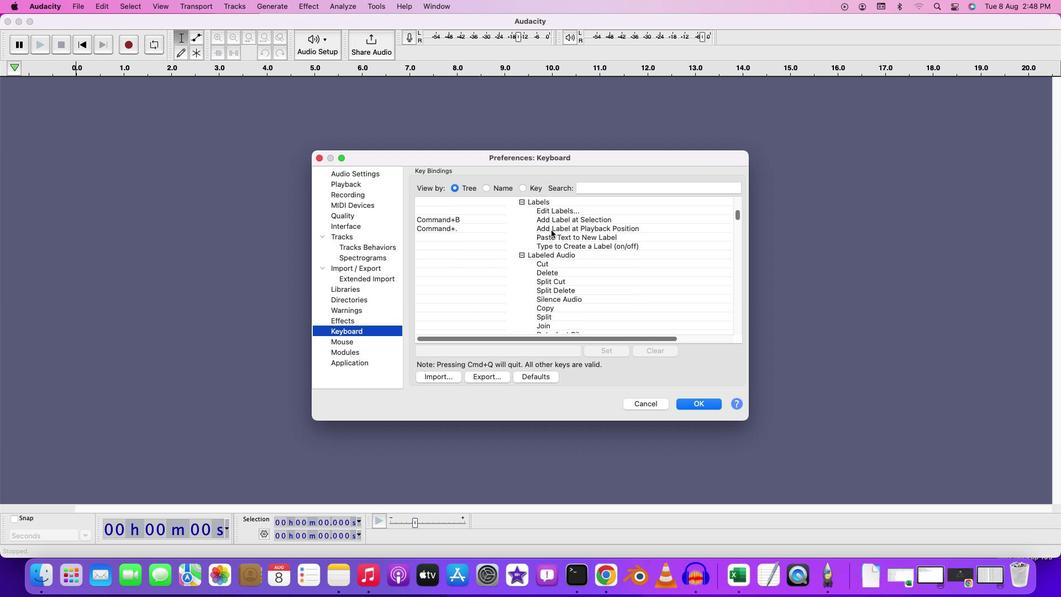 
Action: Mouse moved to (539, 237)
Screenshot: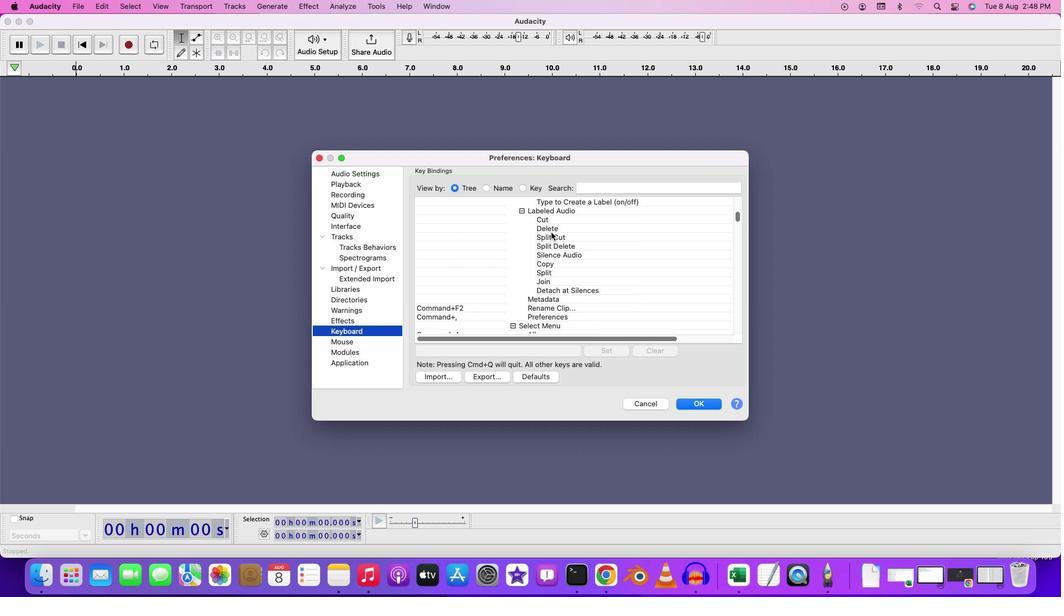 
Action: Mouse scrolled (539, 237) with delta (4, 24)
Screenshot: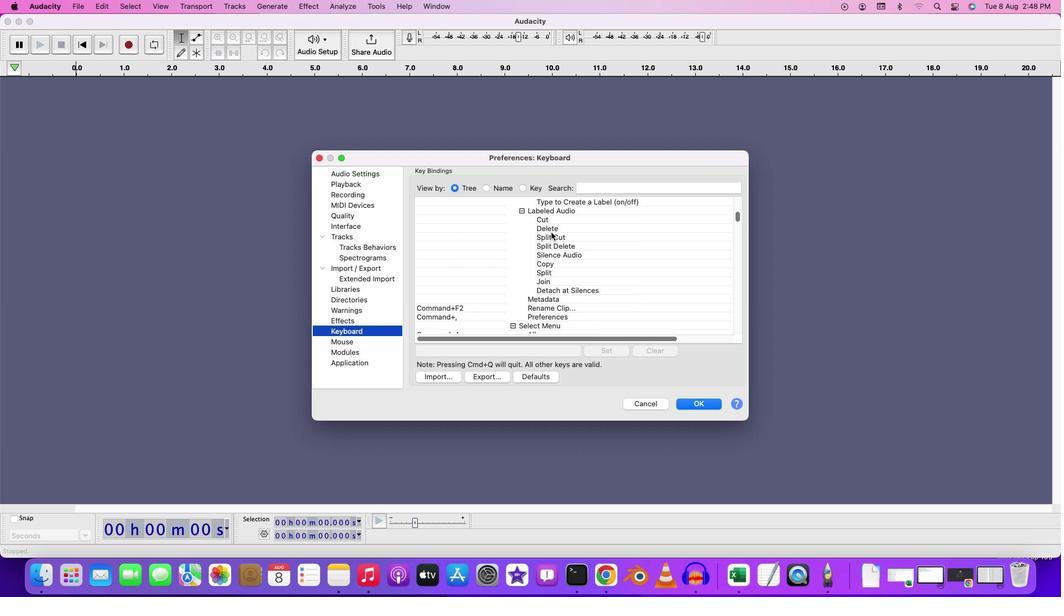 
Action: Mouse moved to (539, 238)
Screenshot: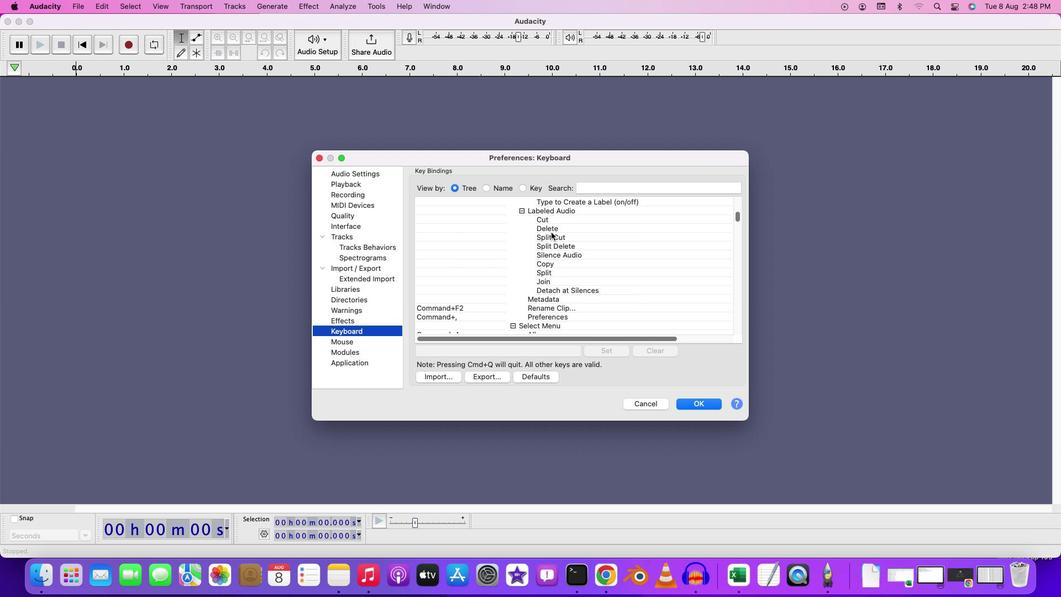 
Action: Mouse scrolled (539, 238) with delta (4, 24)
Screenshot: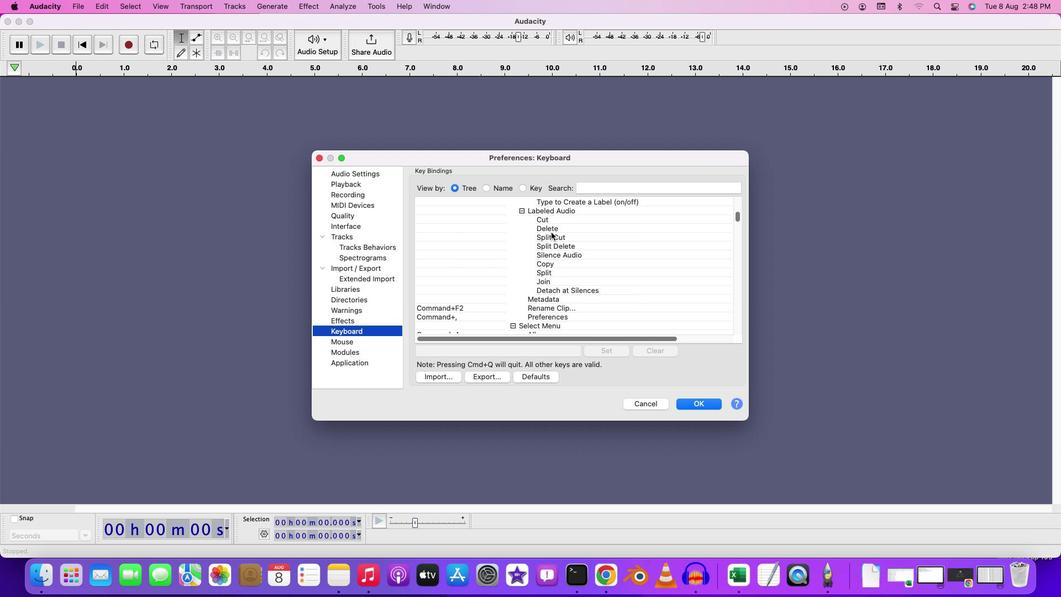 
Action: Mouse moved to (539, 238)
Screenshot: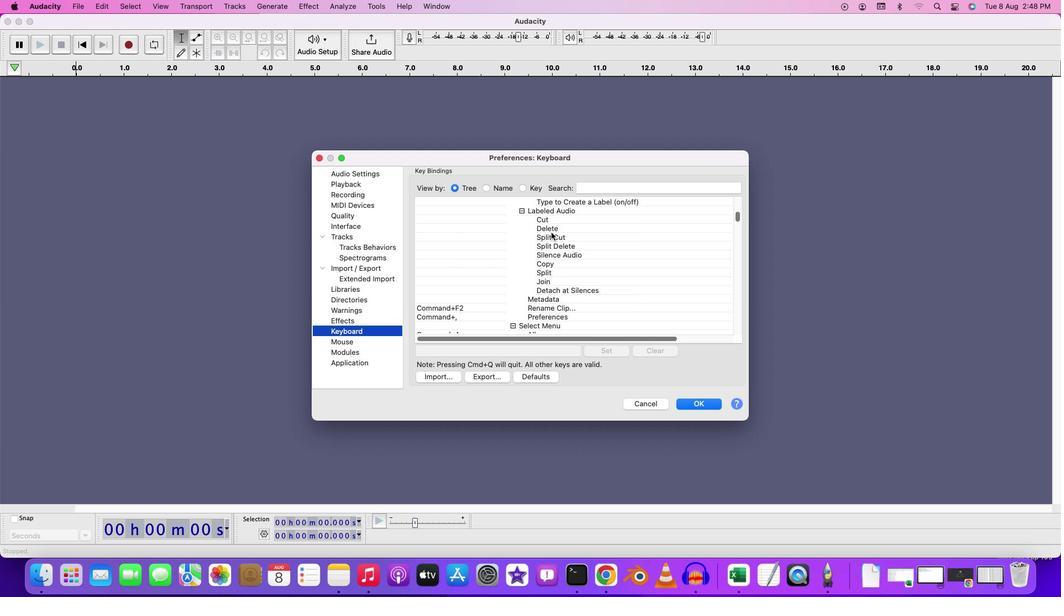 
Action: Mouse scrolled (539, 238) with delta (4, 23)
Screenshot: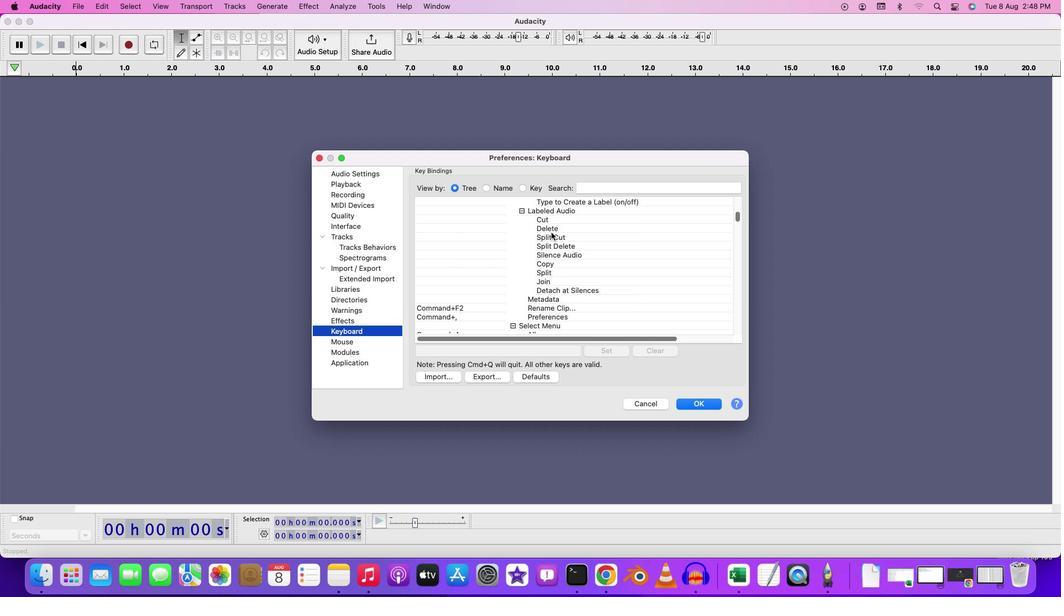 
Action: Mouse moved to (539, 238)
Screenshot: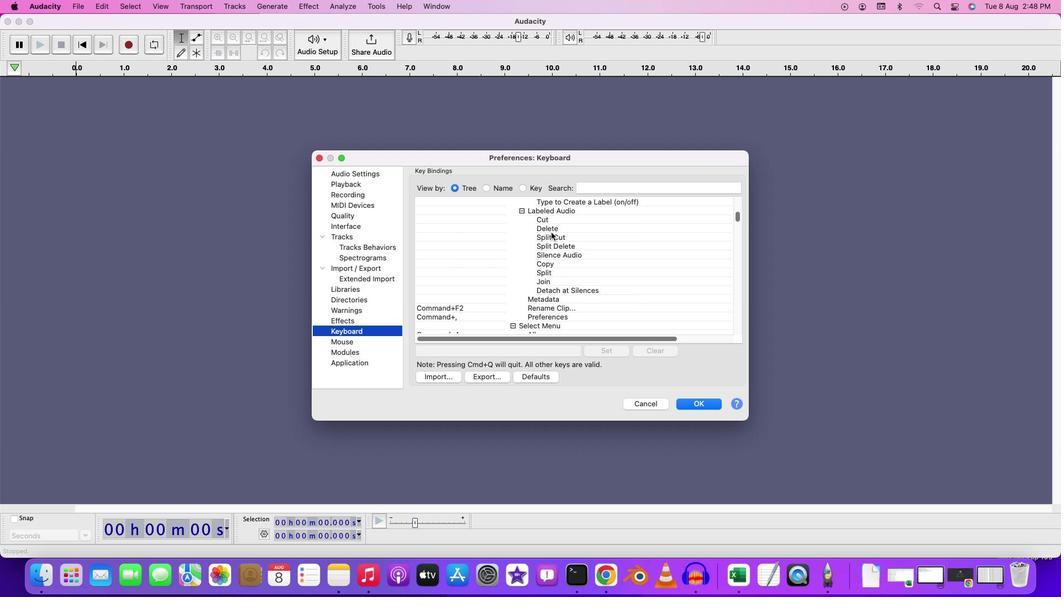 
Action: Mouse scrolled (539, 238) with delta (4, 24)
Screenshot: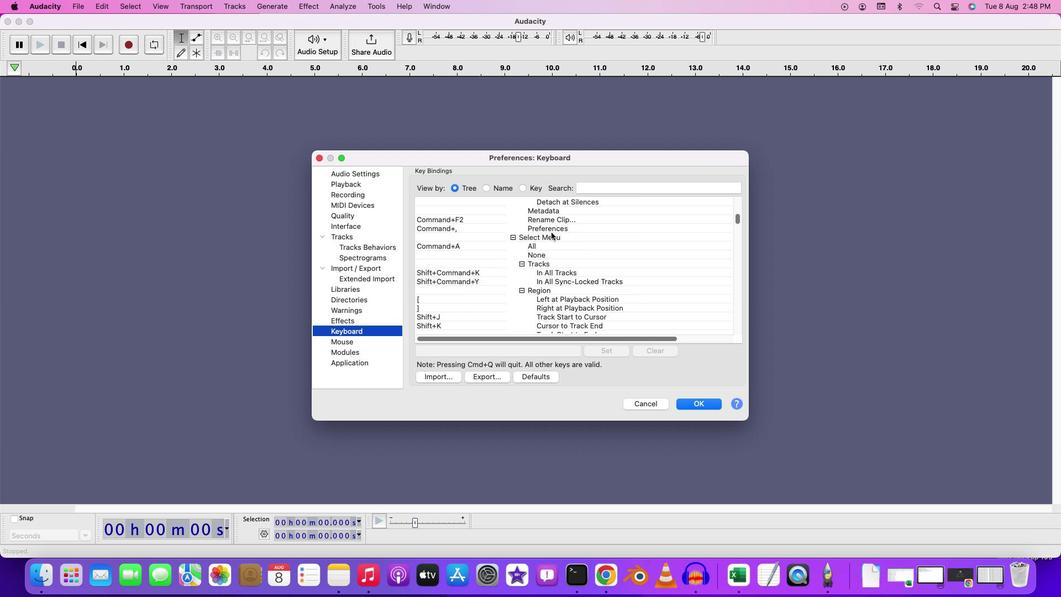 
Action: Mouse scrolled (539, 238) with delta (4, 24)
Screenshot: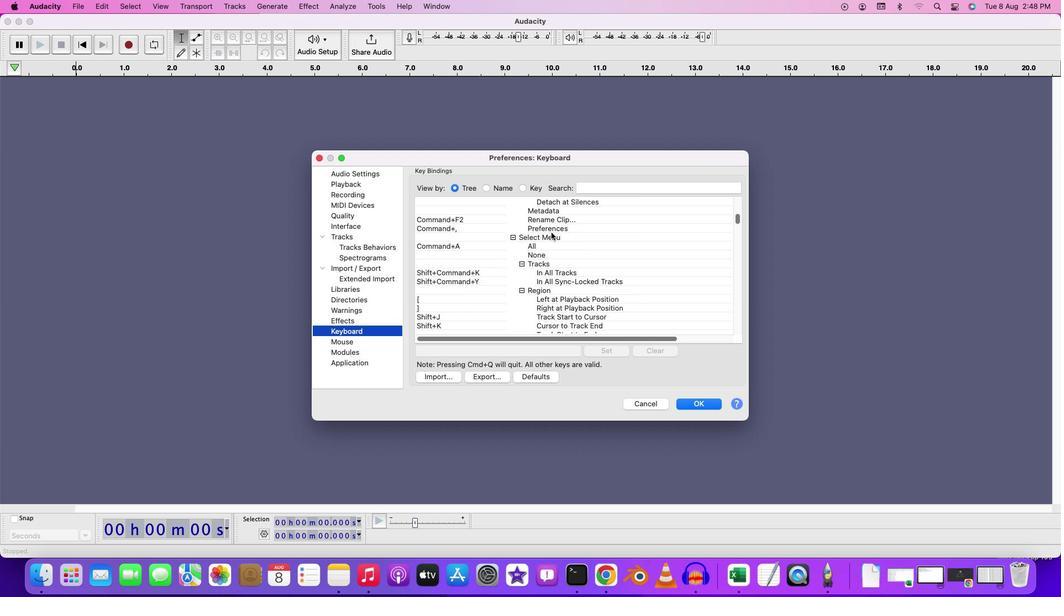 
Action: Mouse scrolled (539, 238) with delta (4, 23)
Screenshot: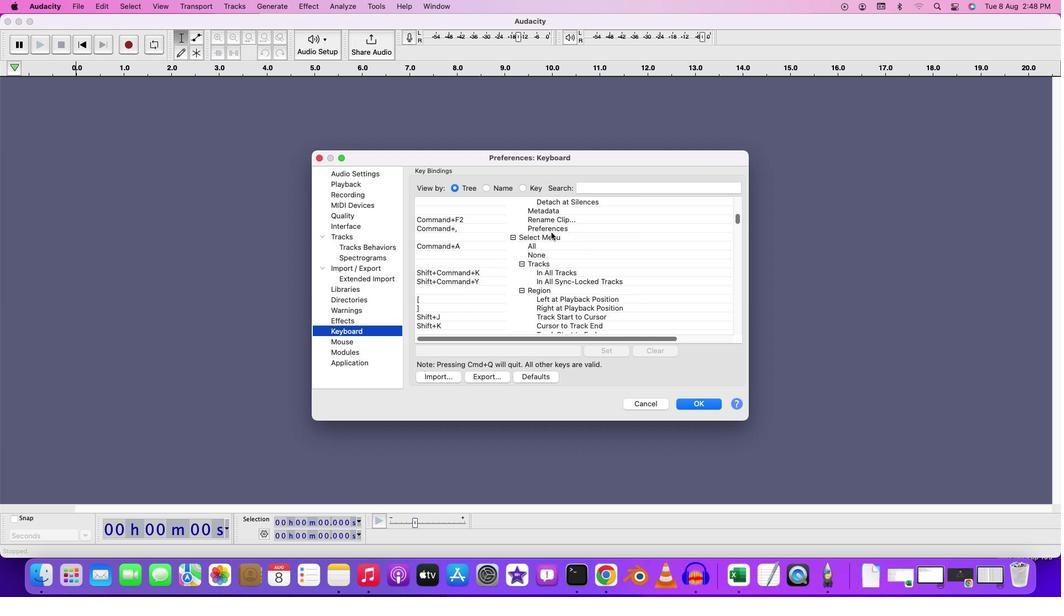 
Action: Mouse scrolled (539, 238) with delta (4, 22)
Screenshot: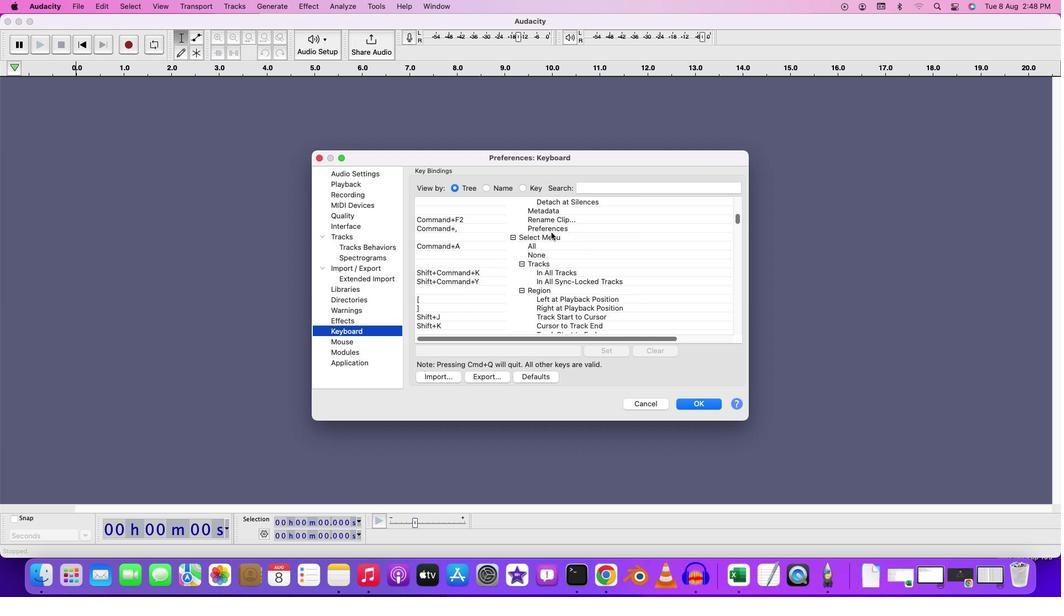 
Action: Mouse scrolled (539, 238) with delta (4, 24)
Screenshot: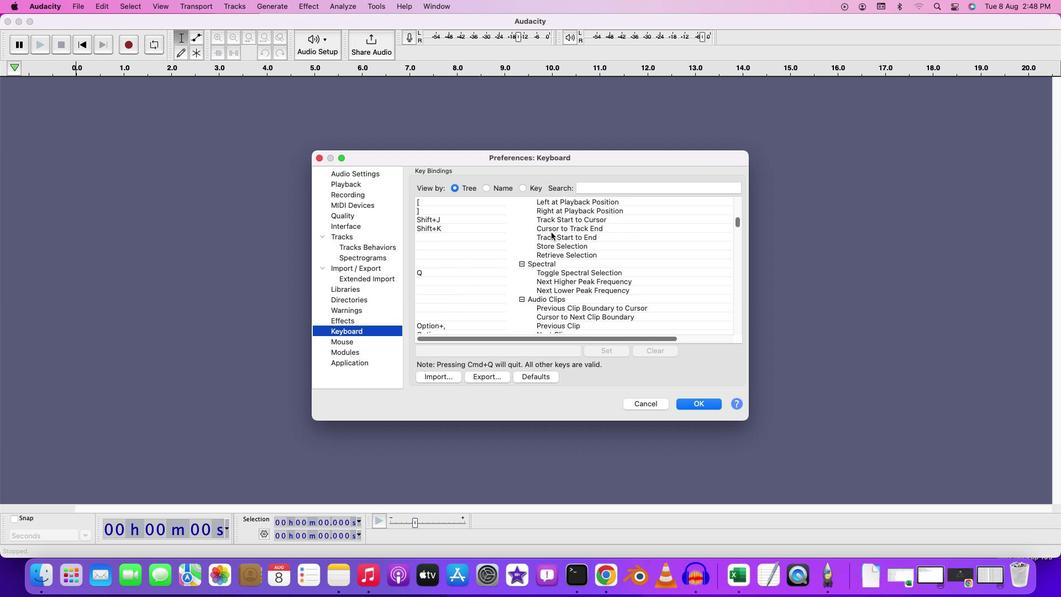 
Action: Mouse scrolled (539, 238) with delta (4, 24)
Screenshot: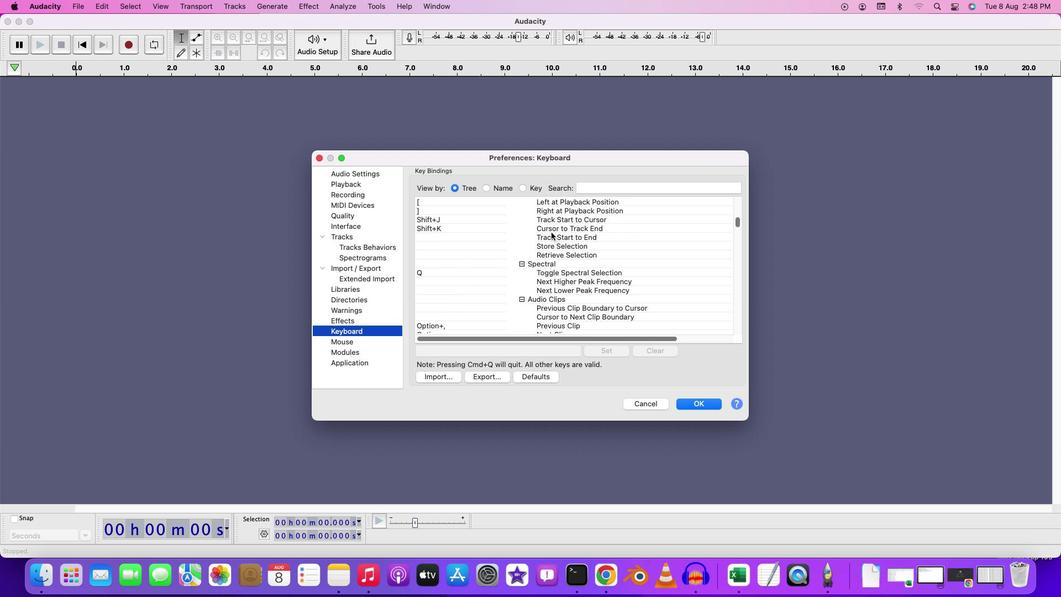 
Action: Mouse scrolled (539, 238) with delta (4, 23)
Screenshot: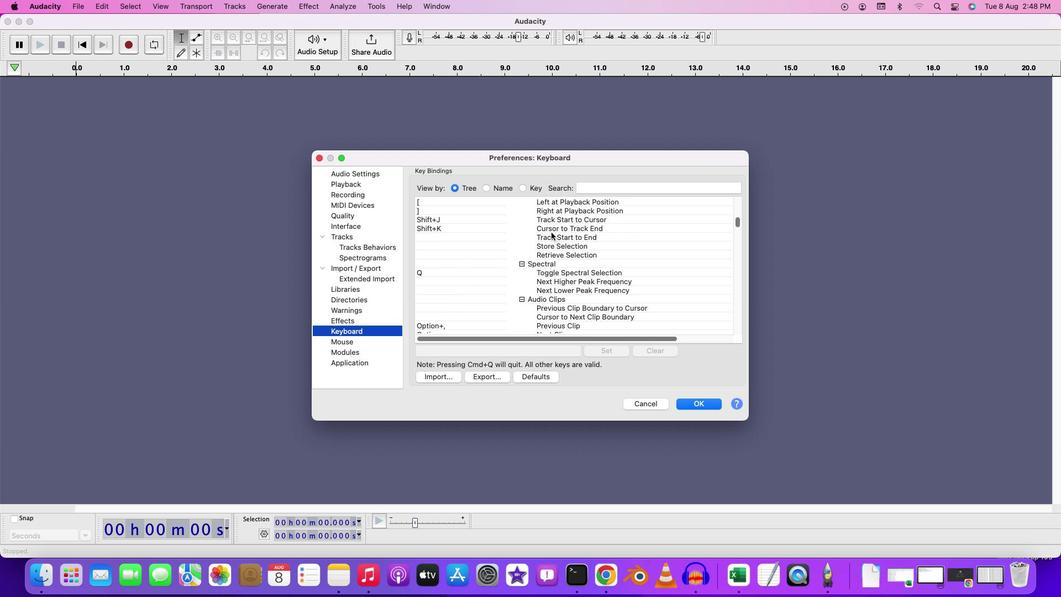 
Action: Mouse scrolled (539, 238) with delta (4, 22)
Screenshot: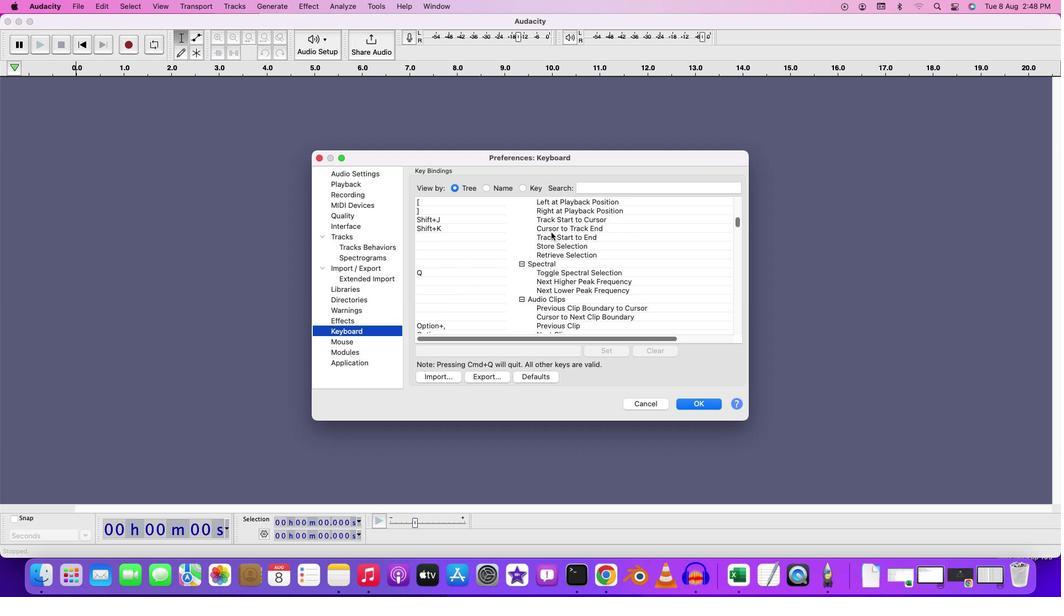 
Action: Mouse scrolled (539, 238) with delta (4, 24)
Screenshot: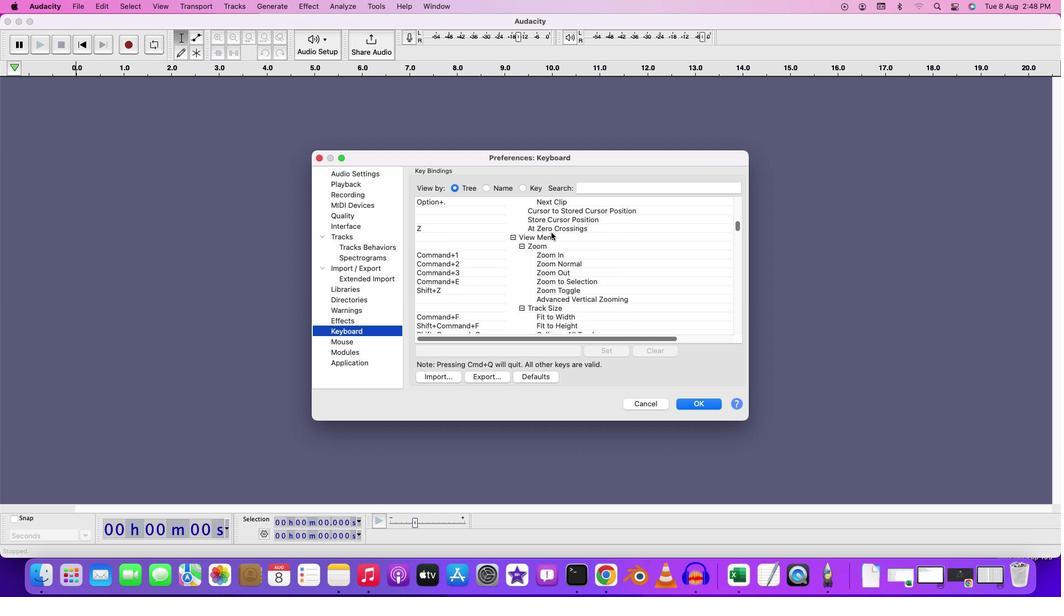 
Action: Mouse scrolled (539, 238) with delta (4, 24)
Screenshot: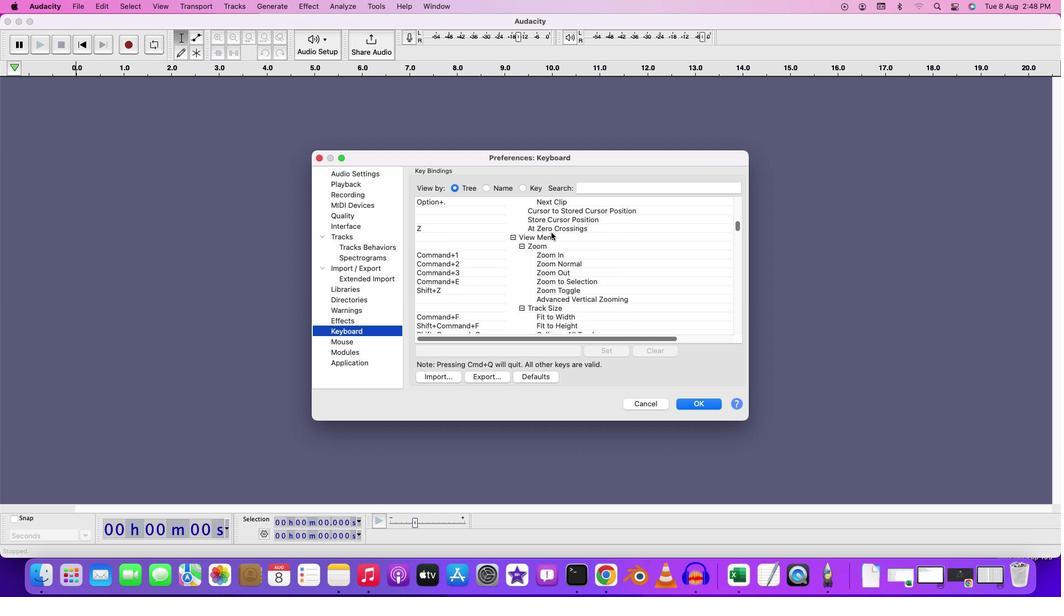 
Action: Mouse scrolled (539, 238) with delta (4, 23)
Screenshot: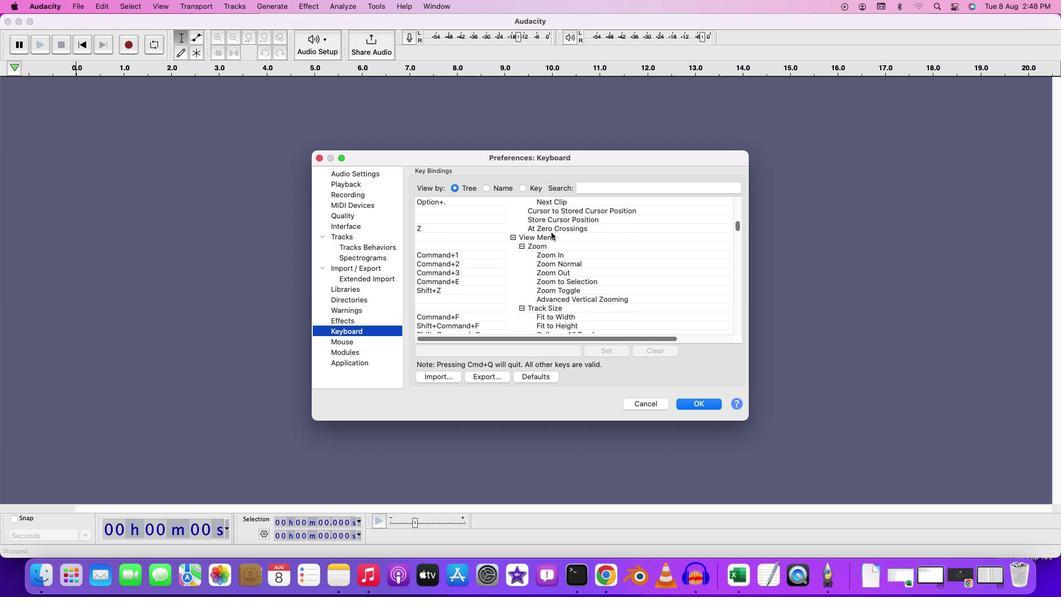 
Action: Mouse scrolled (539, 238) with delta (4, 22)
Screenshot: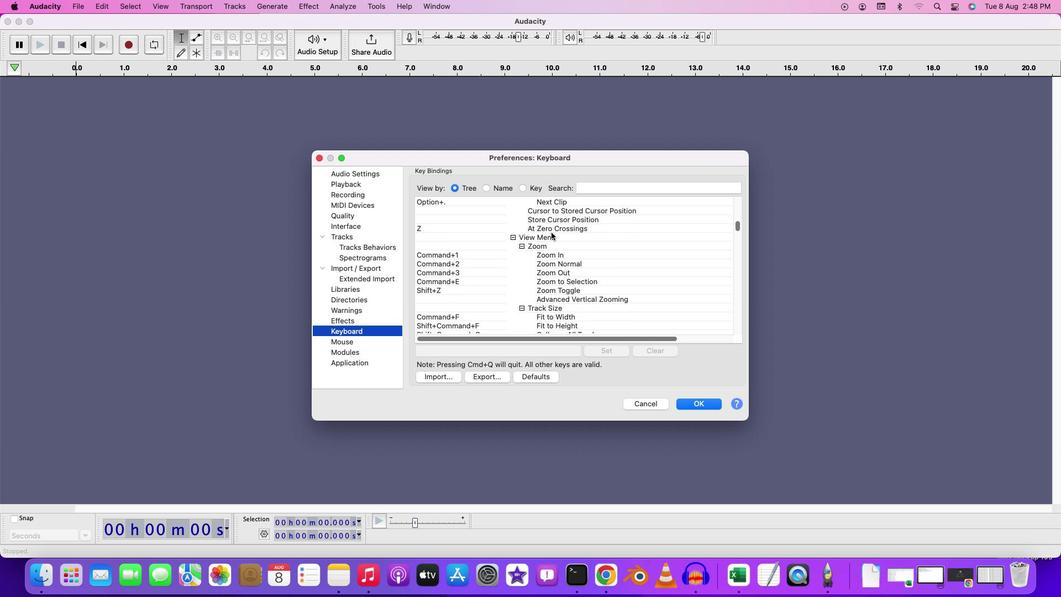 
Action: Mouse scrolled (539, 238) with delta (4, 21)
Screenshot: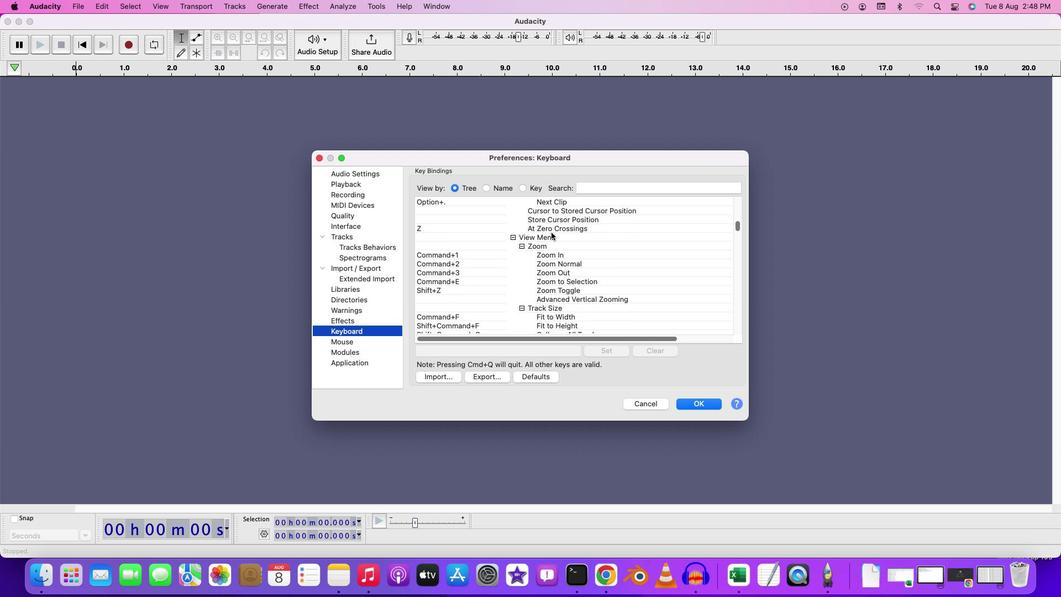 
Action: Mouse scrolled (539, 238) with delta (4, 24)
Screenshot: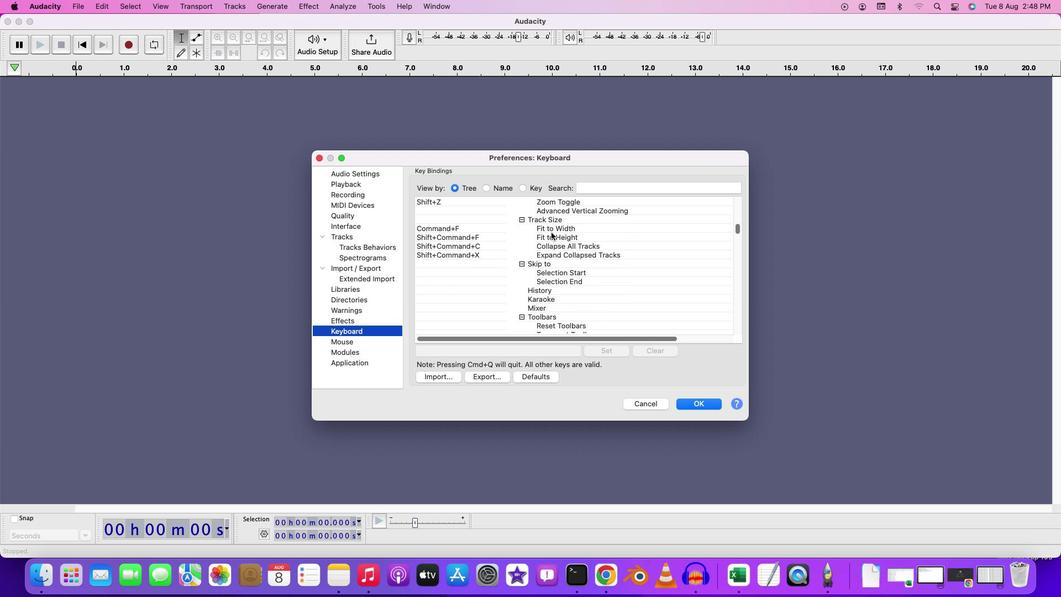 
Action: Mouse scrolled (539, 238) with delta (4, 24)
Screenshot: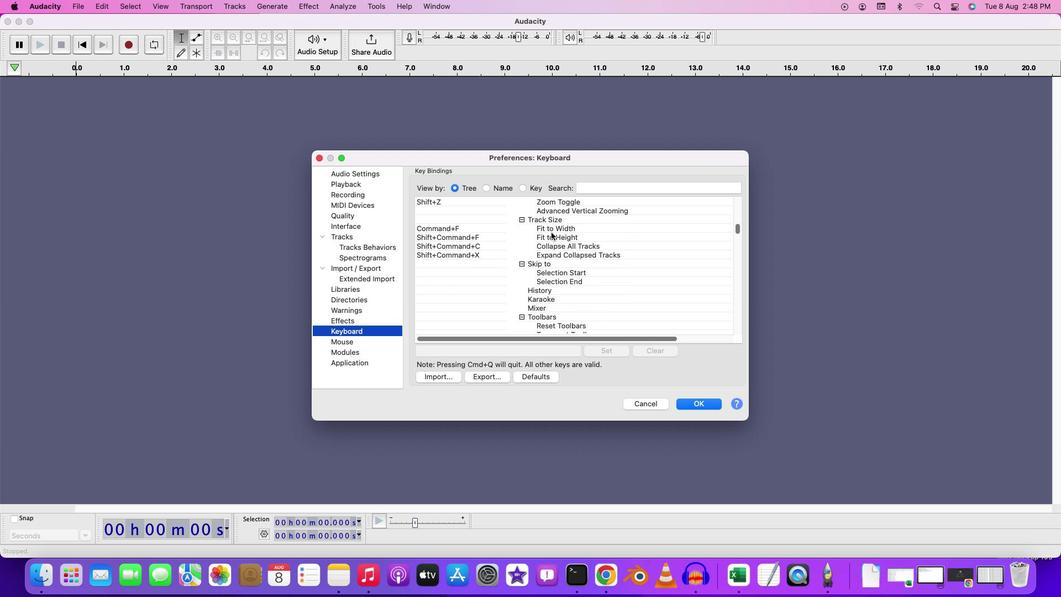 
Action: Mouse scrolled (539, 238) with delta (4, 23)
Screenshot: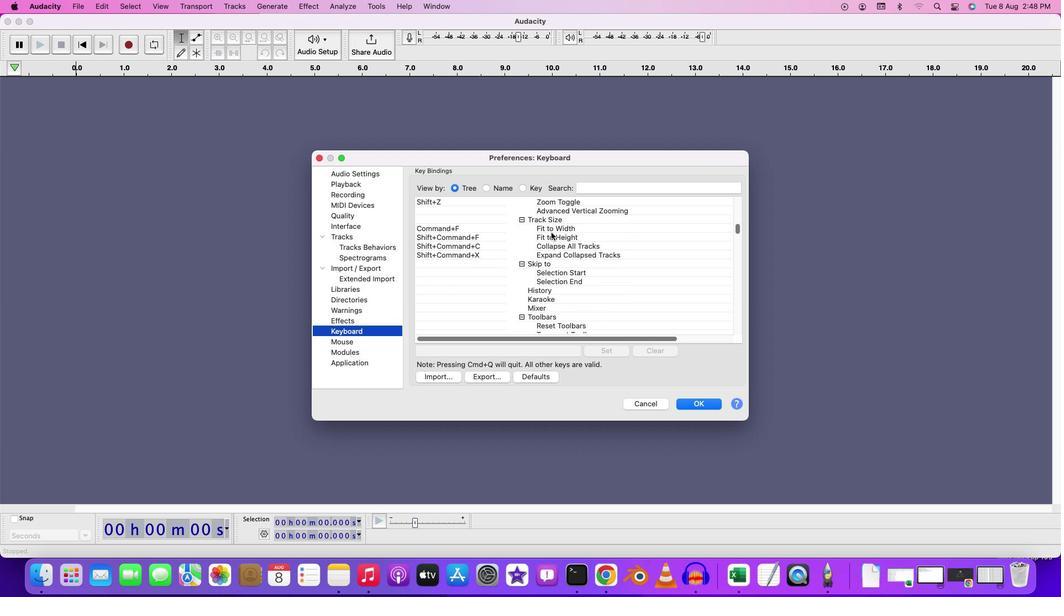 
Action: Mouse scrolled (539, 238) with delta (4, 22)
Screenshot: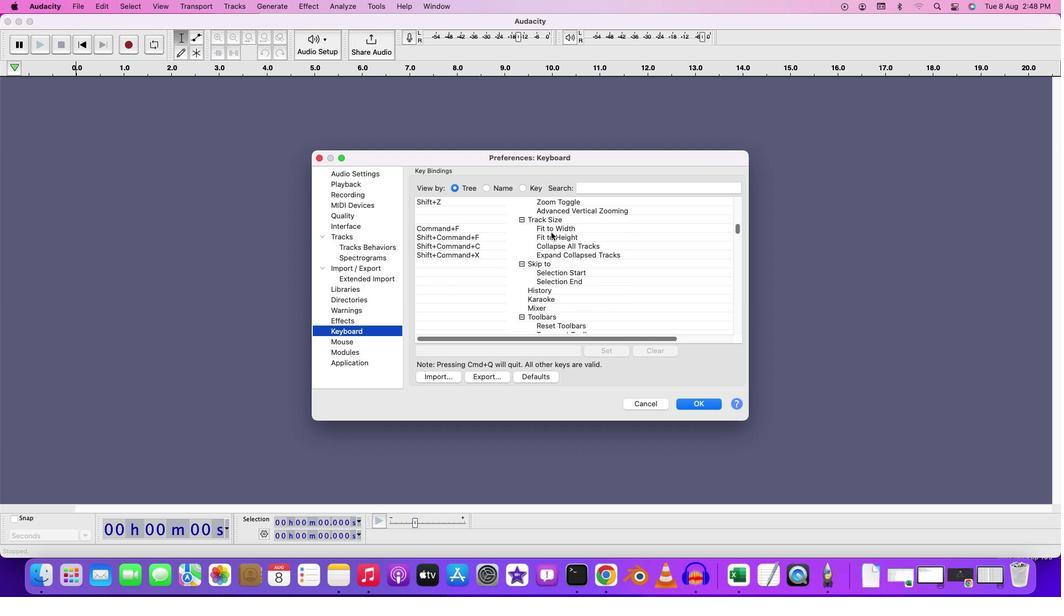 
Action: Mouse moved to (719, 237)
Screenshot: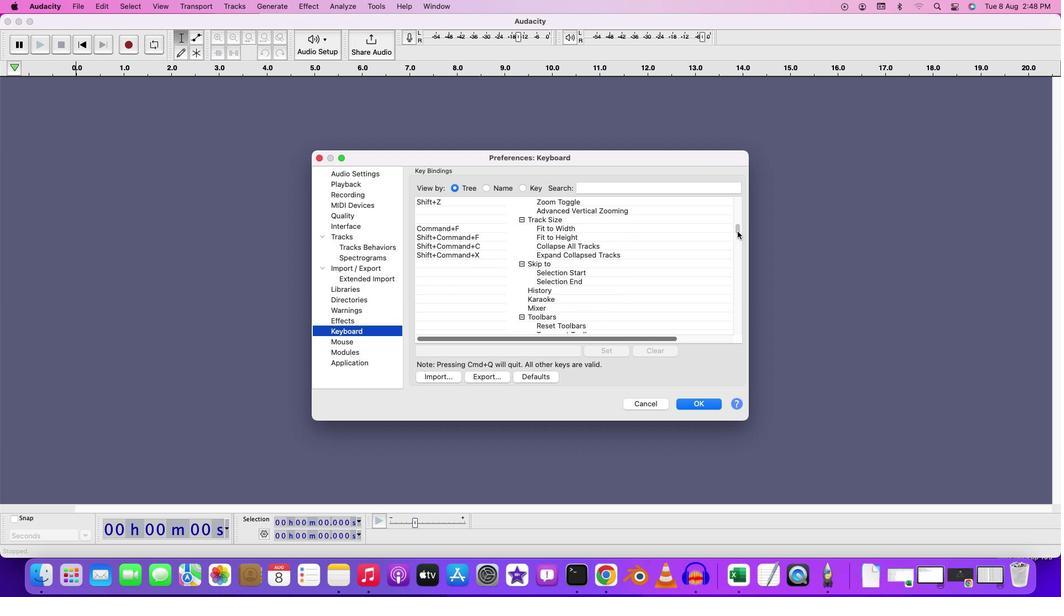 
Action: Mouse pressed left at (719, 237)
Screenshot: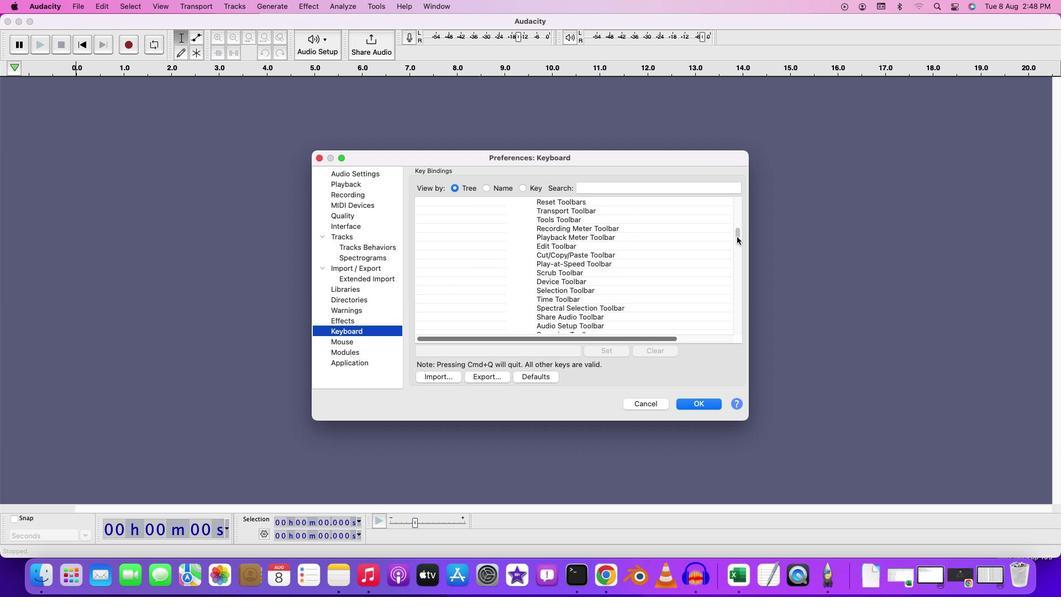 
Action: Mouse moved to (463, 257)
Screenshot: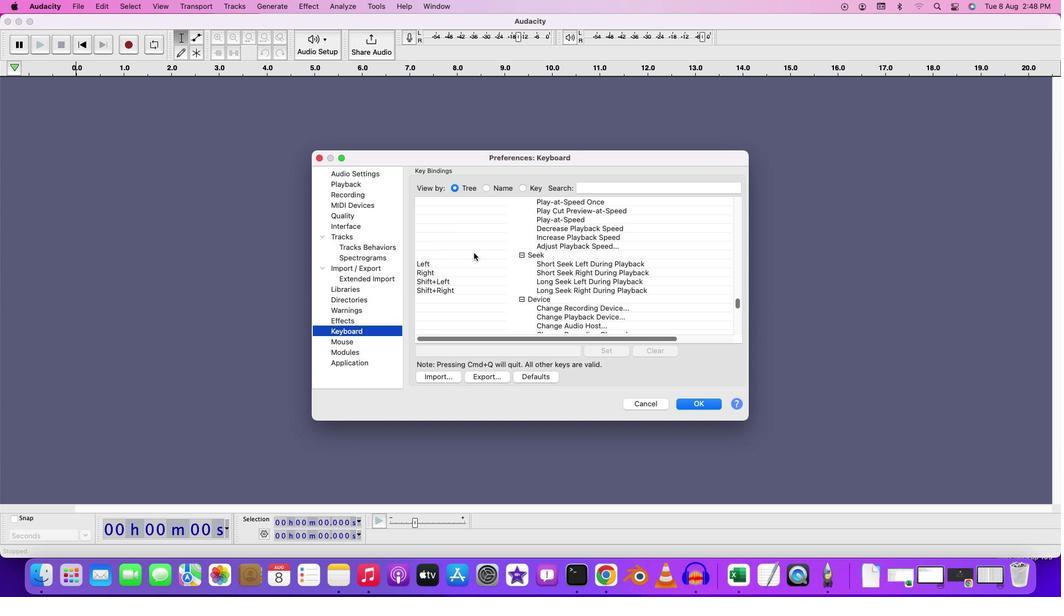 
Action: Mouse scrolled (463, 257) with delta (4, 24)
Screenshot: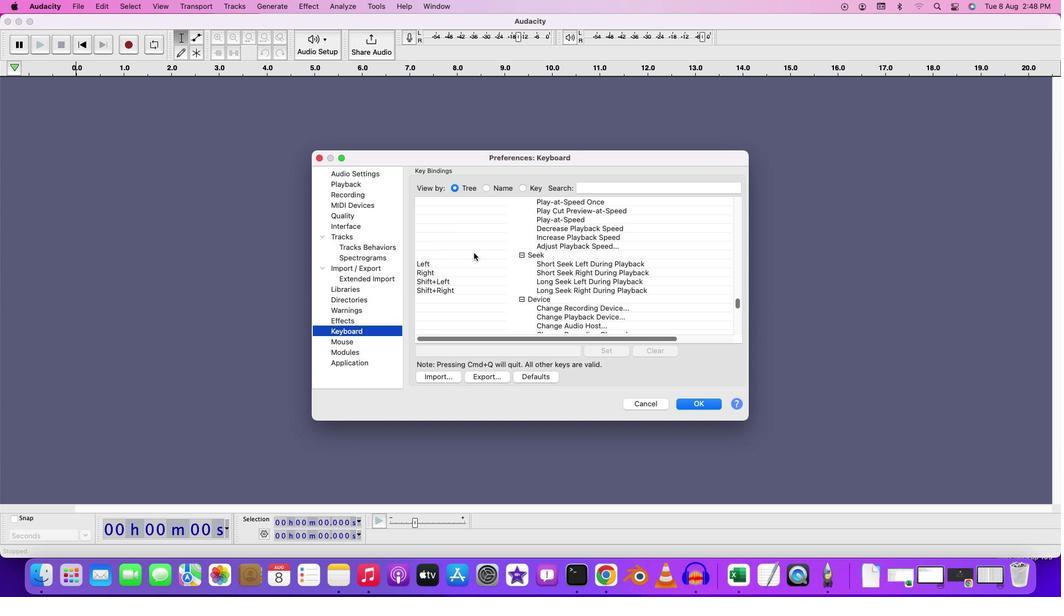 
Action: Mouse moved to (463, 257)
Screenshot: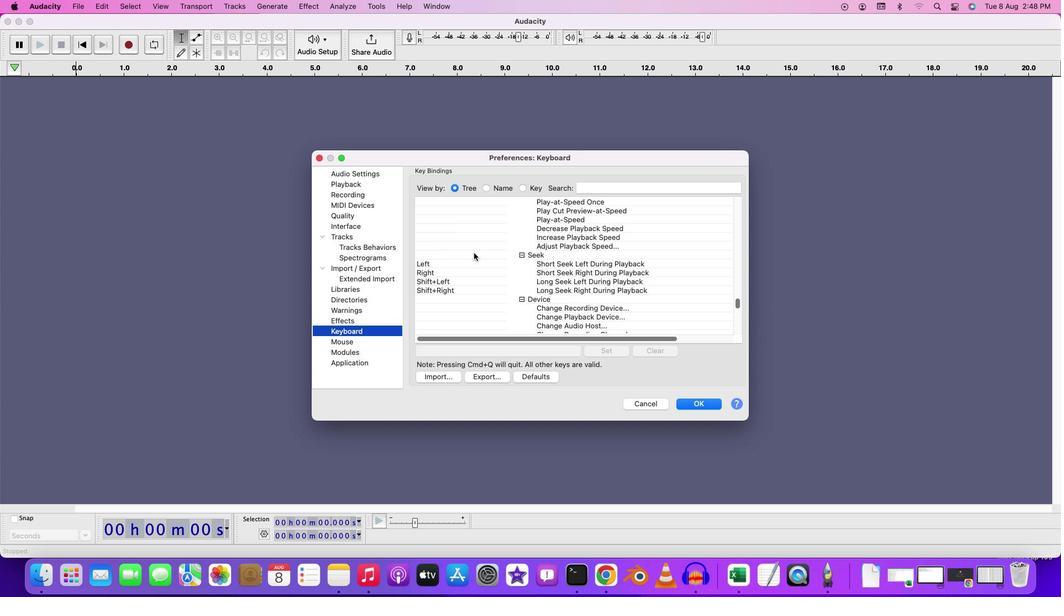 
Action: Mouse scrolled (463, 257) with delta (4, 24)
Screenshot: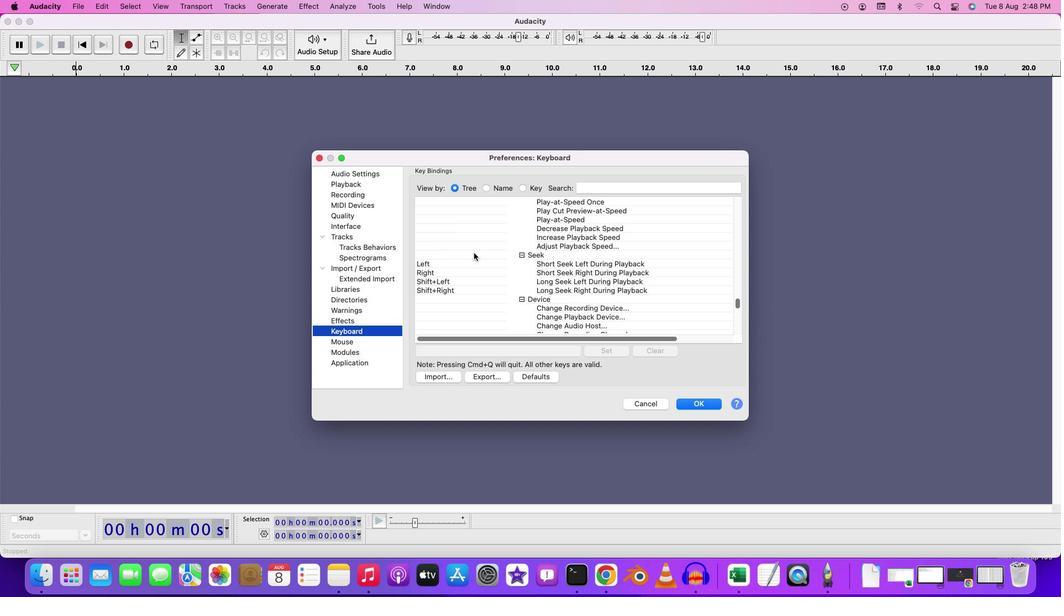 
Action: Mouse scrolled (463, 257) with delta (4, 23)
Screenshot: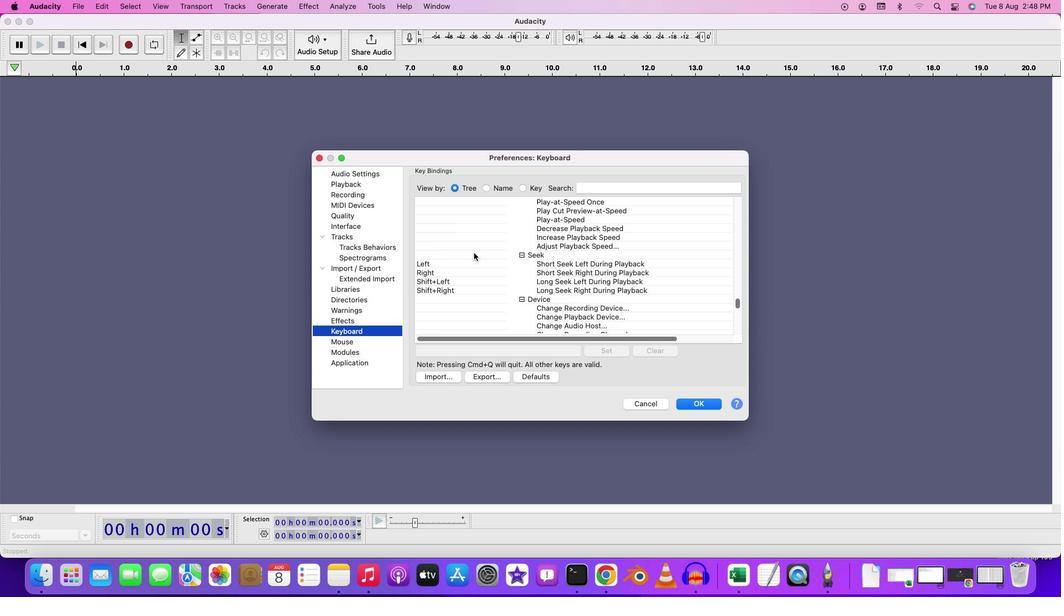 
Action: Mouse scrolled (463, 257) with delta (4, 22)
Screenshot: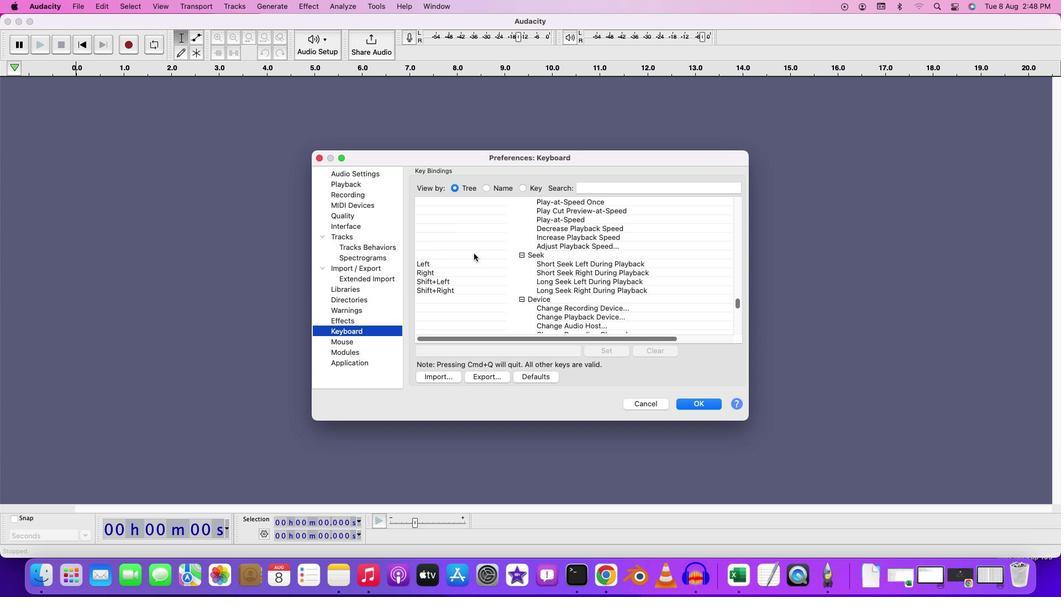 
Action: Mouse moved to (474, 264)
Screenshot: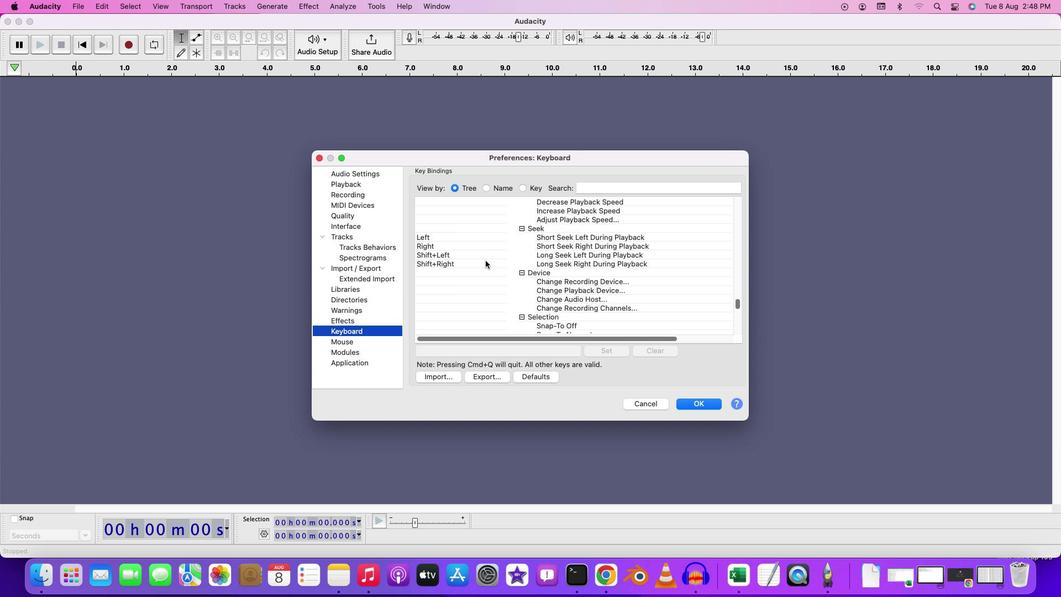
Action: Mouse scrolled (474, 264) with delta (4, 24)
Screenshot: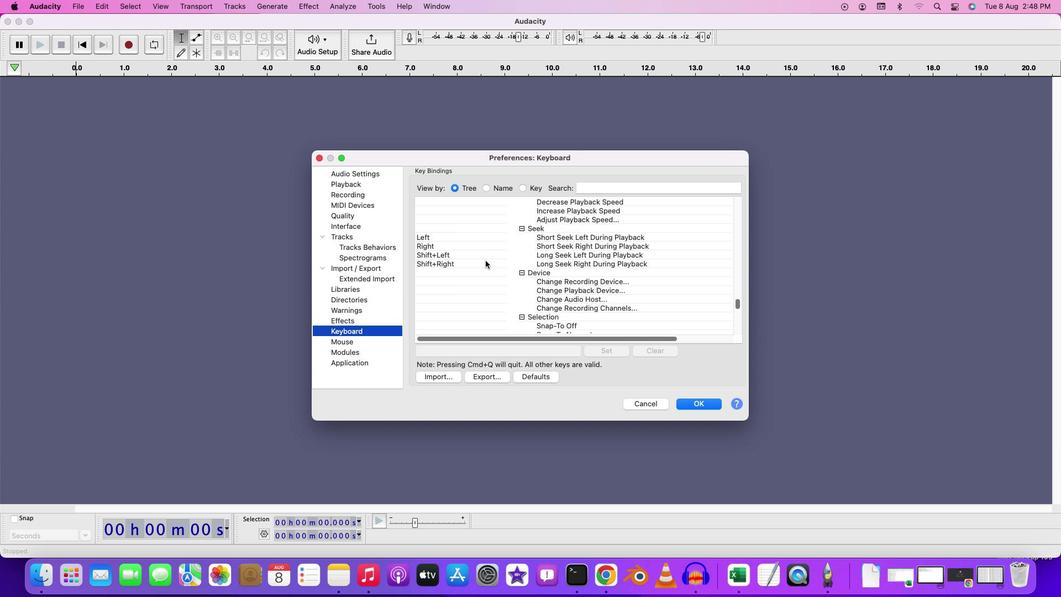
Action: Mouse moved to (474, 264)
Screenshot: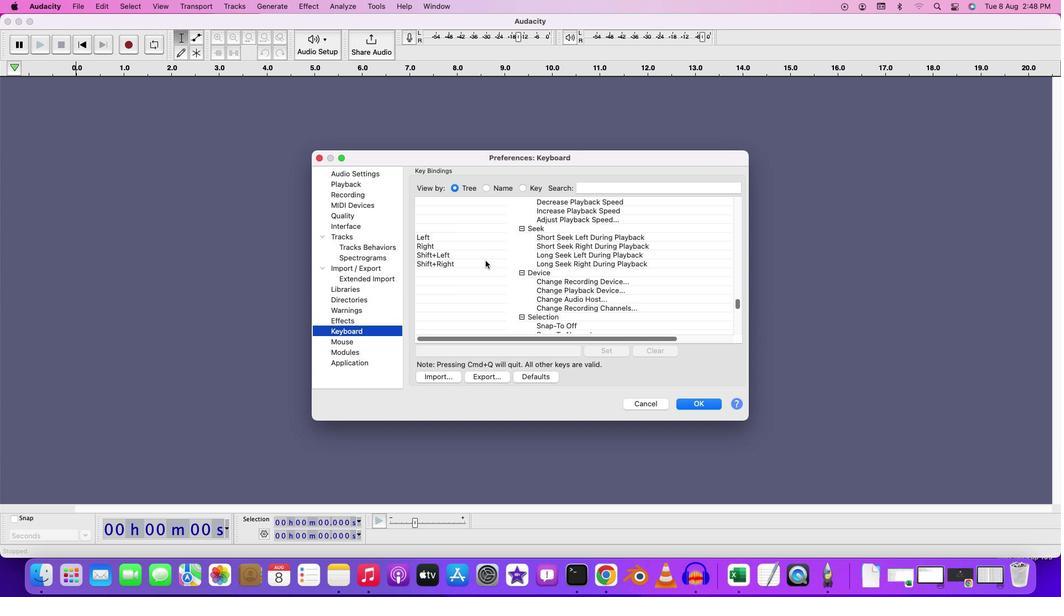 
Action: Mouse scrolled (474, 264) with delta (4, 24)
Screenshot: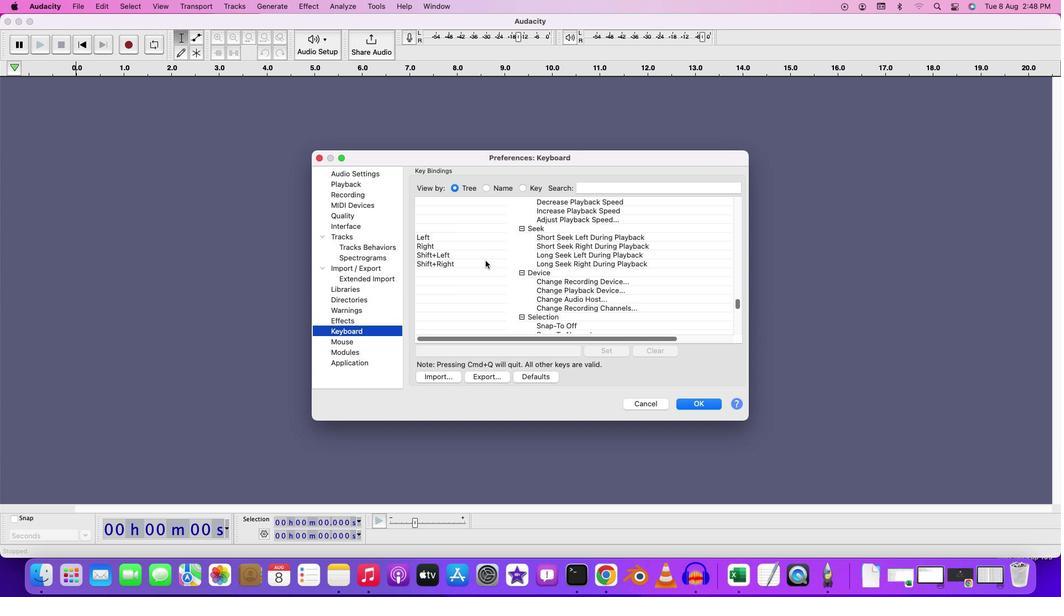 
Action: Mouse scrolled (474, 264) with delta (4, 23)
Screenshot: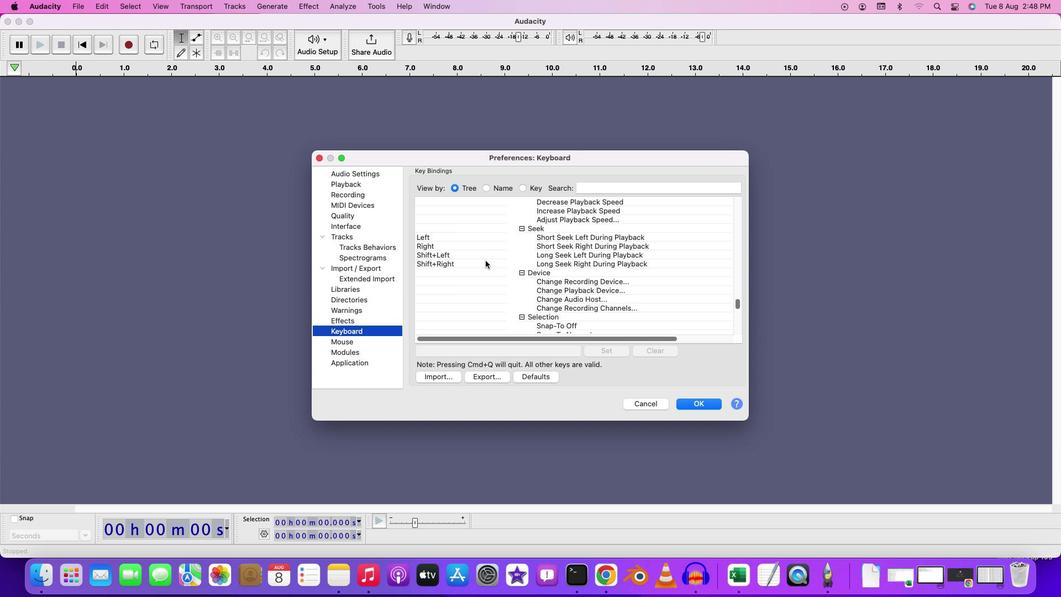 
Action: Mouse moved to (541, 243)
Screenshot: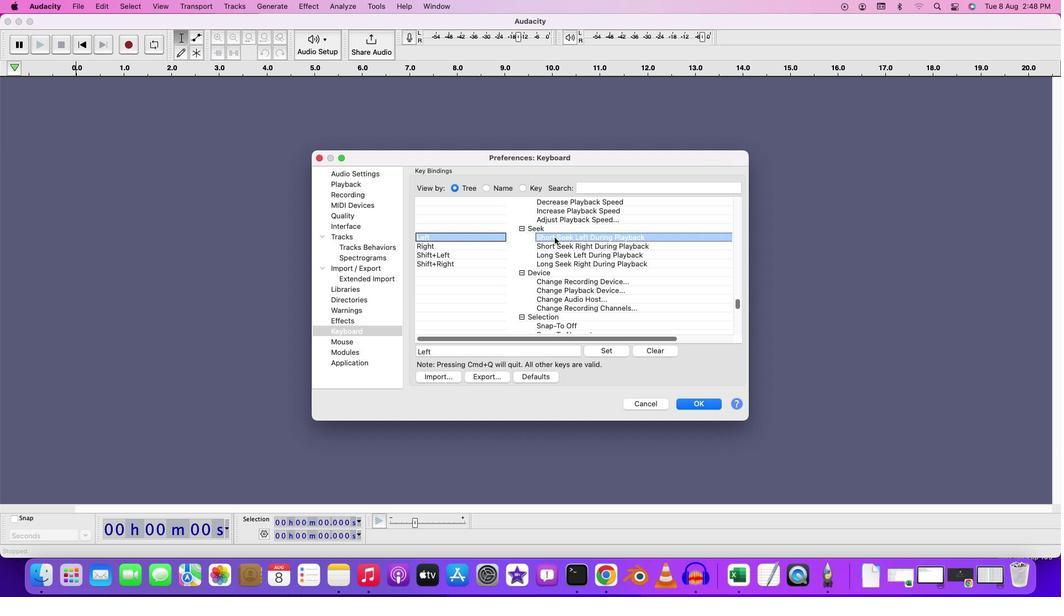 
Action: Mouse pressed left at (541, 243)
Screenshot: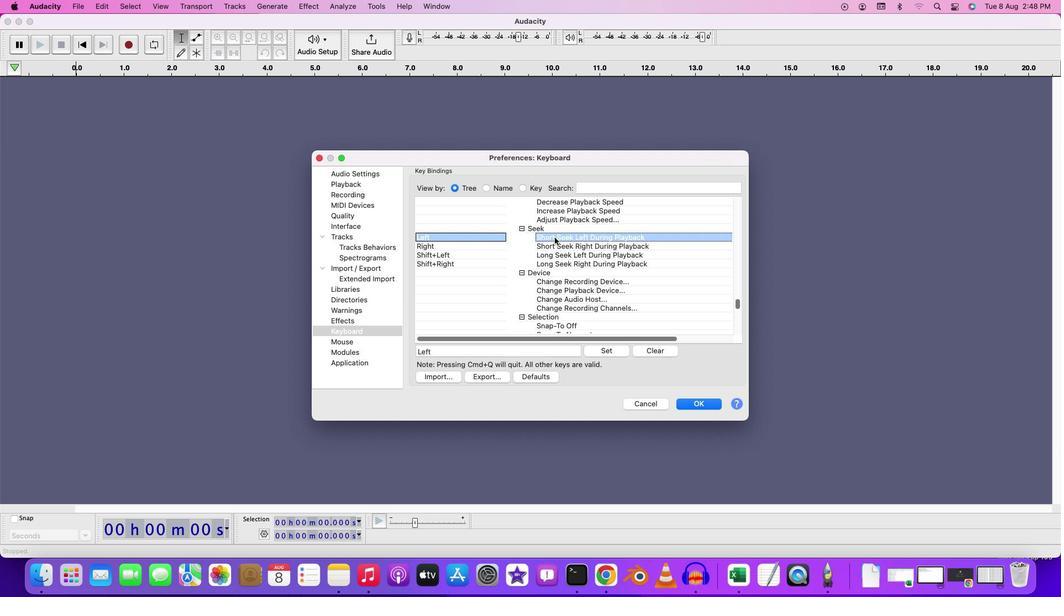 
Action: Mouse pressed left at (541, 243)
Screenshot: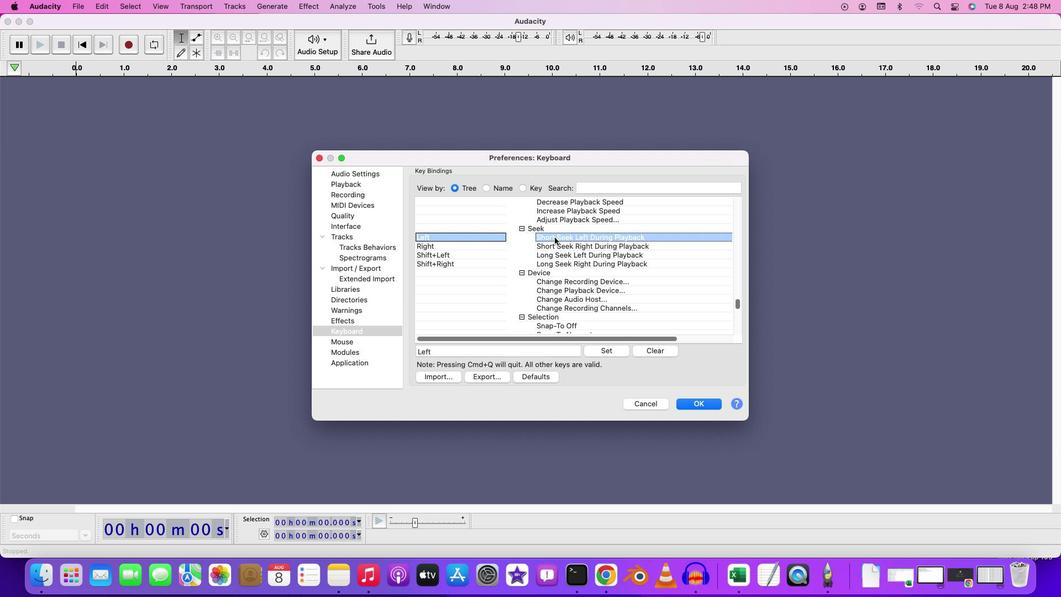
Action: Mouse pressed left at (541, 243)
Screenshot: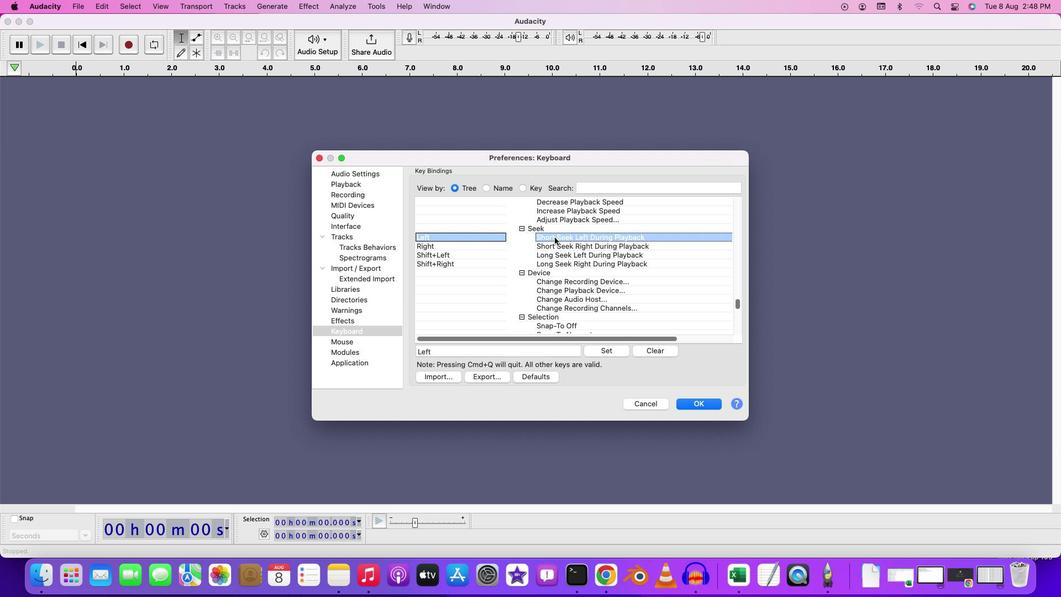 
Action: Mouse moved to (556, 243)
Screenshot: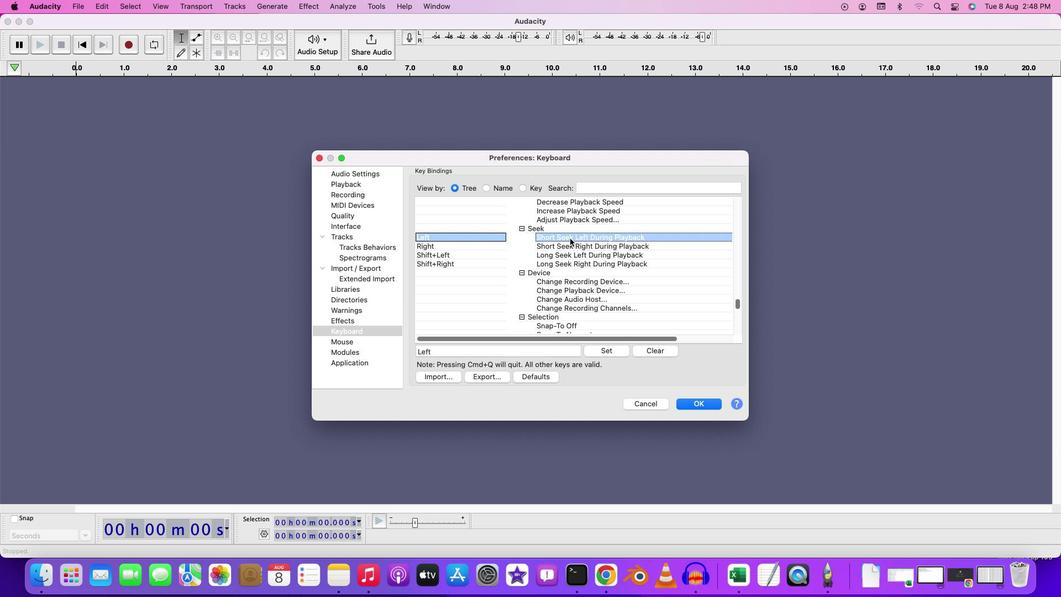 
Action: Mouse pressed left at (556, 243)
Screenshot: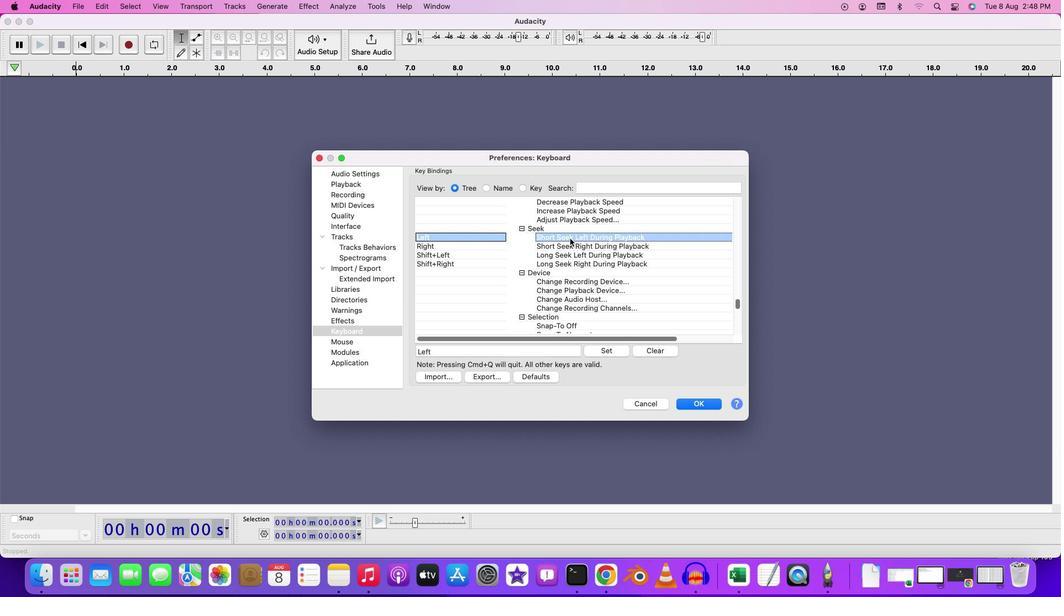 
Action: Mouse pressed left at (556, 243)
Screenshot: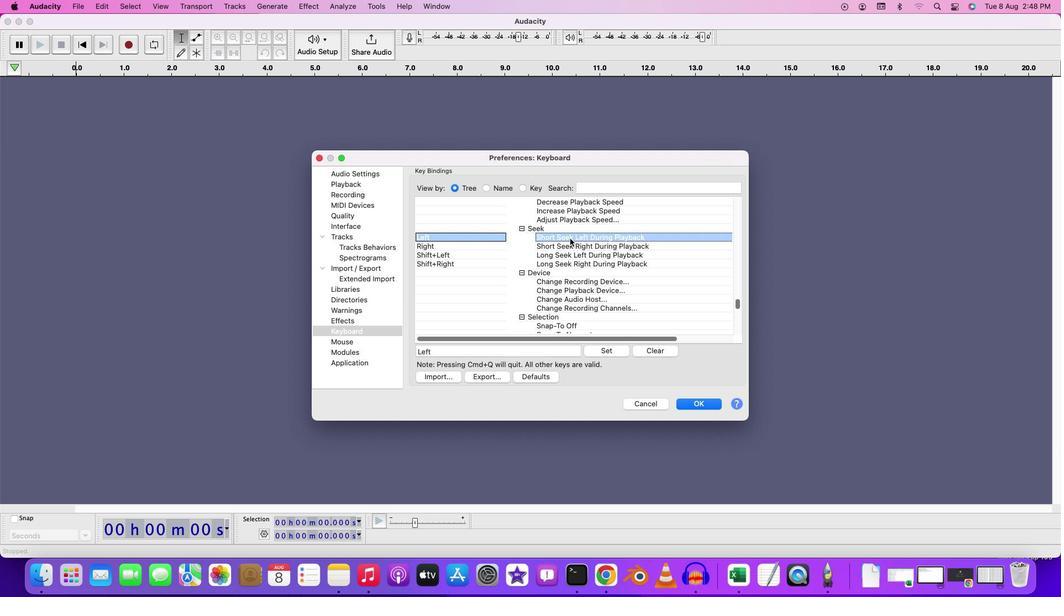 
Action: Mouse moved to (346, 341)
Screenshot: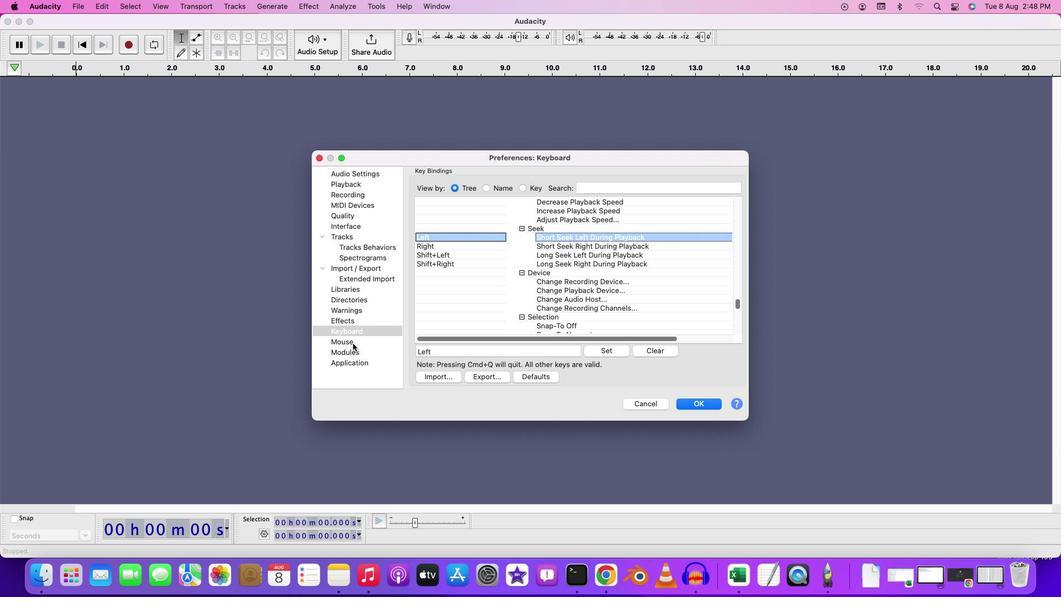 
Action: Mouse pressed left at (346, 341)
Screenshot: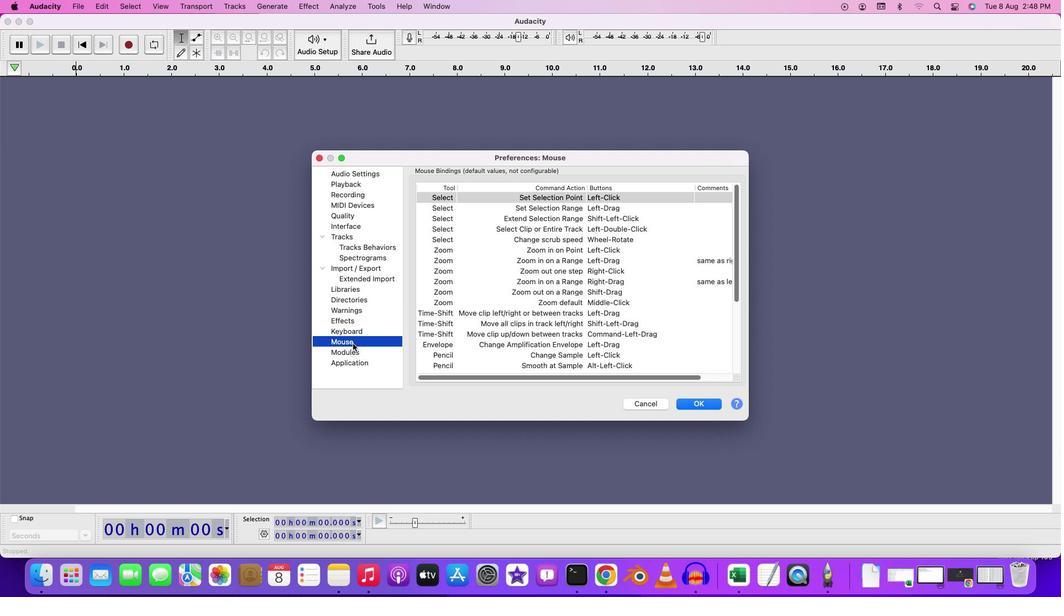 
Action: Mouse moved to (493, 263)
Screenshot: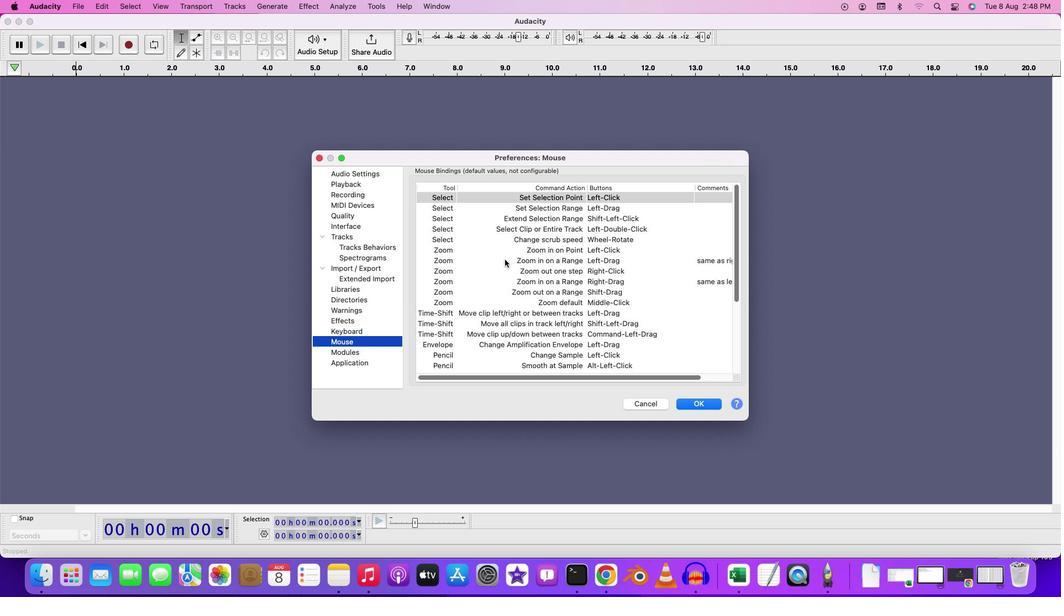 
Action: Mouse scrolled (493, 263) with delta (4, 24)
Screenshot: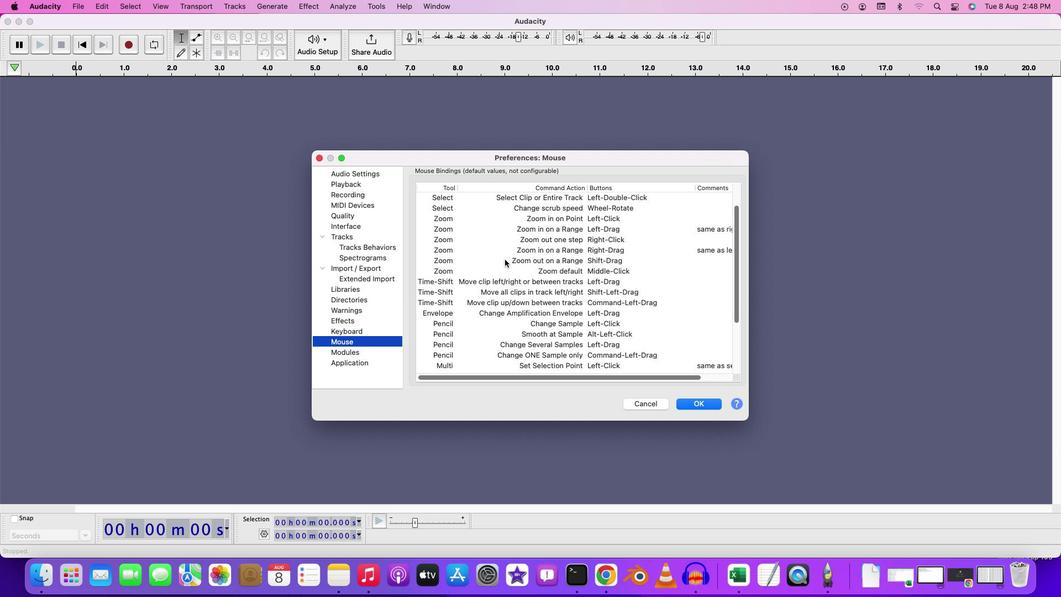 
Action: Mouse scrolled (493, 263) with delta (4, 24)
Screenshot: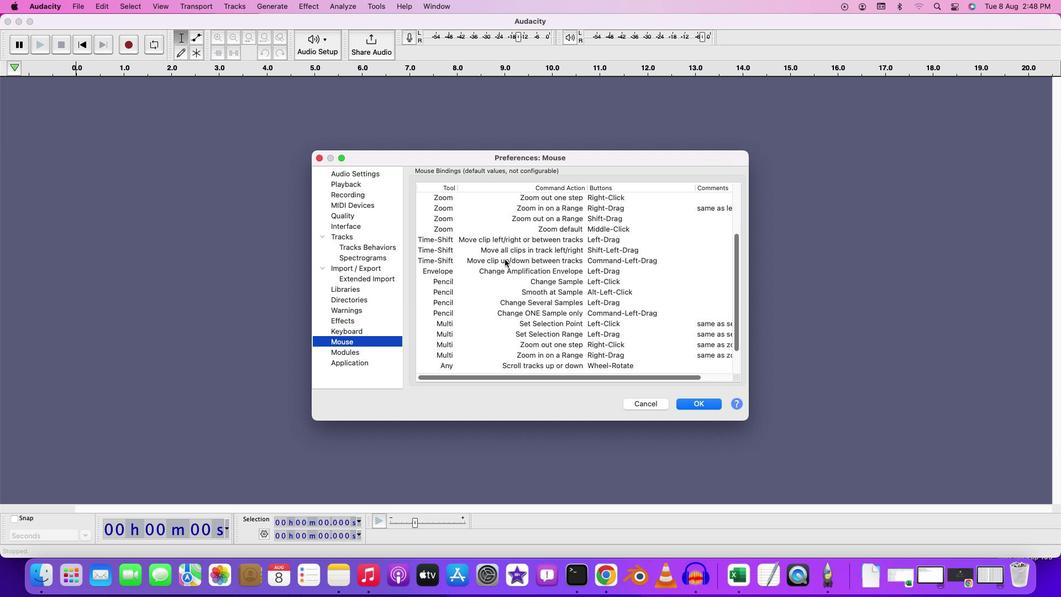
Action: Mouse scrolled (493, 263) with delta (4, 23)
Screenshot: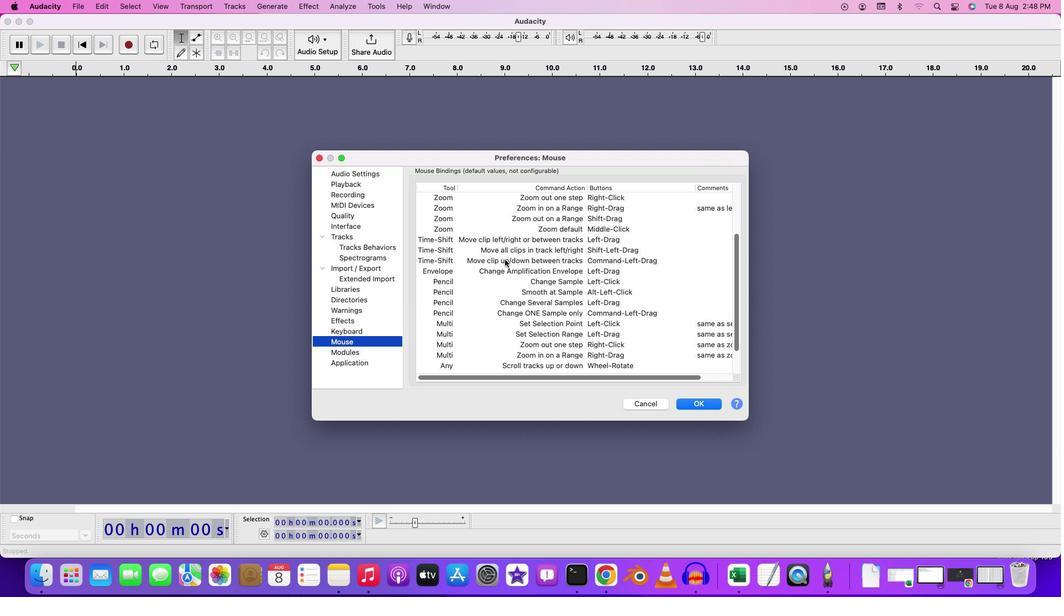 
Action: Mouse scrolled (493, 263) with delta (4, 22)
Screenshot: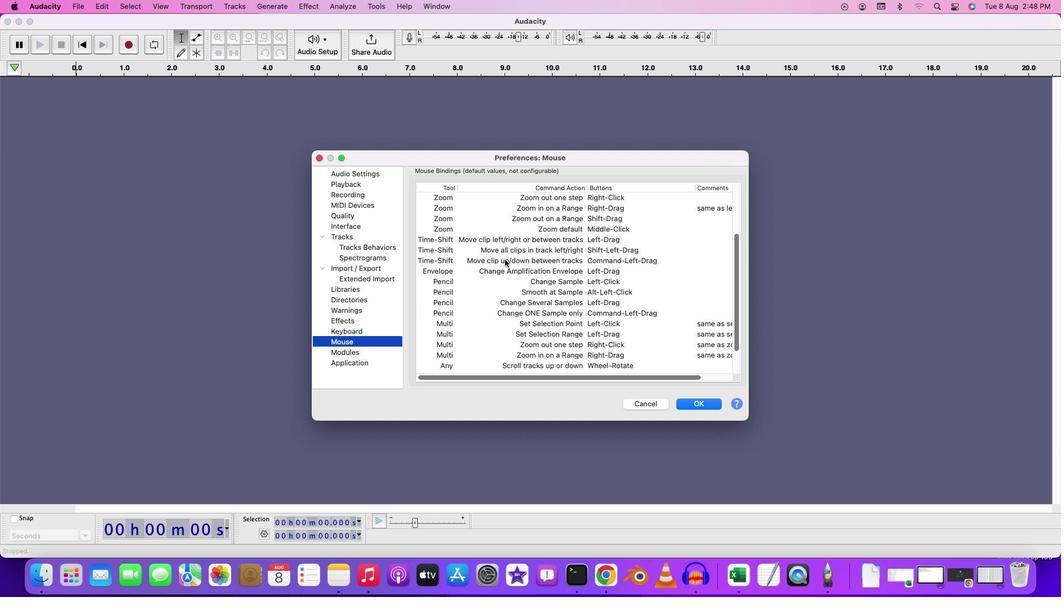 
Action: Mouse moved to (494, 263)
Screenshot: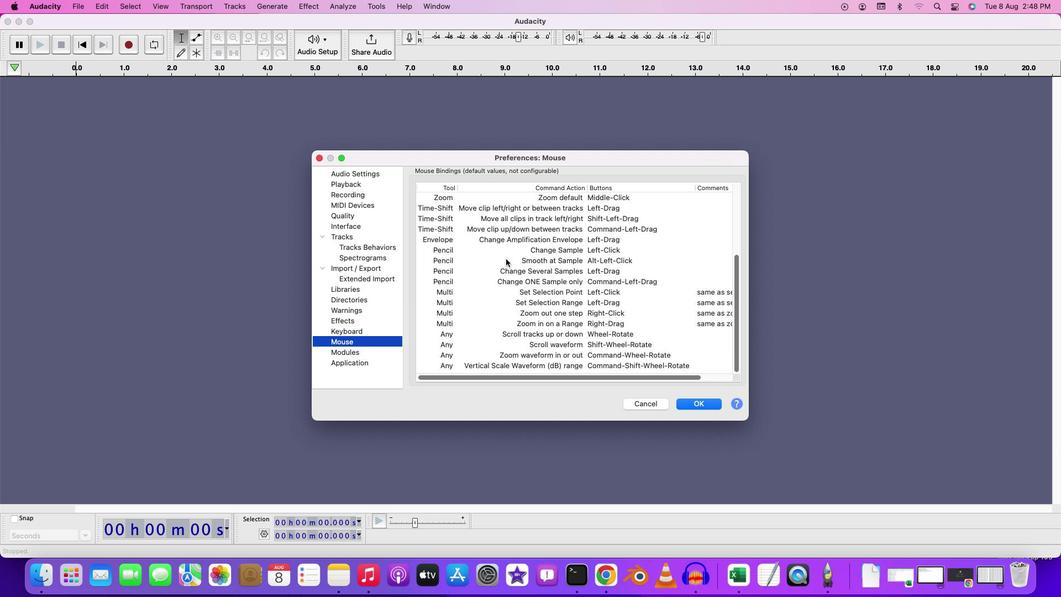 
Action: Mouse scrolled (494, 263) with delta (4, 24)
Screenshot: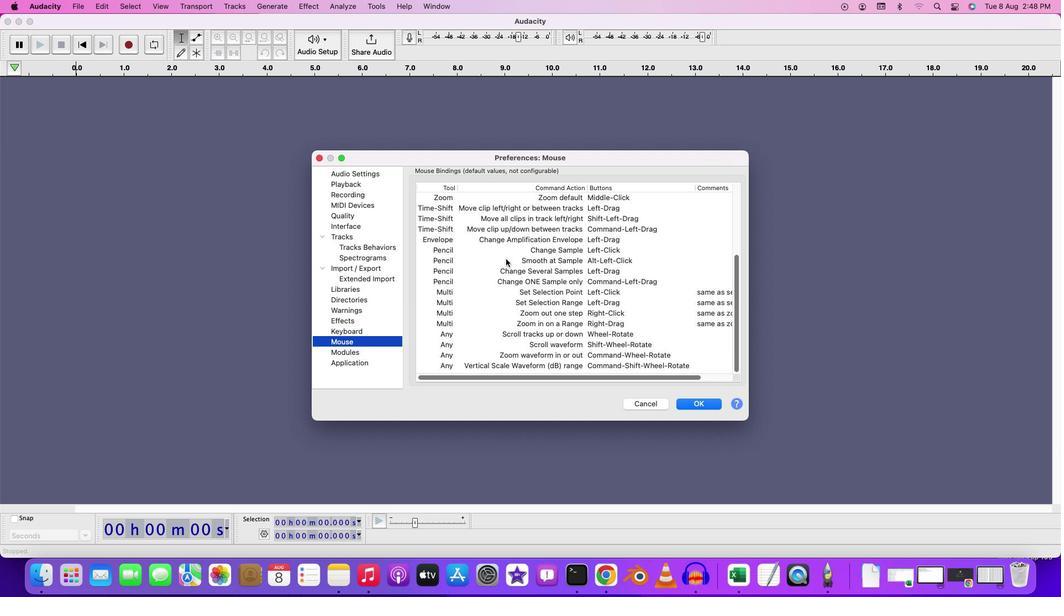 
Action: Mouse scrolled (494, 263) with delta (4, 24)
Screenshot: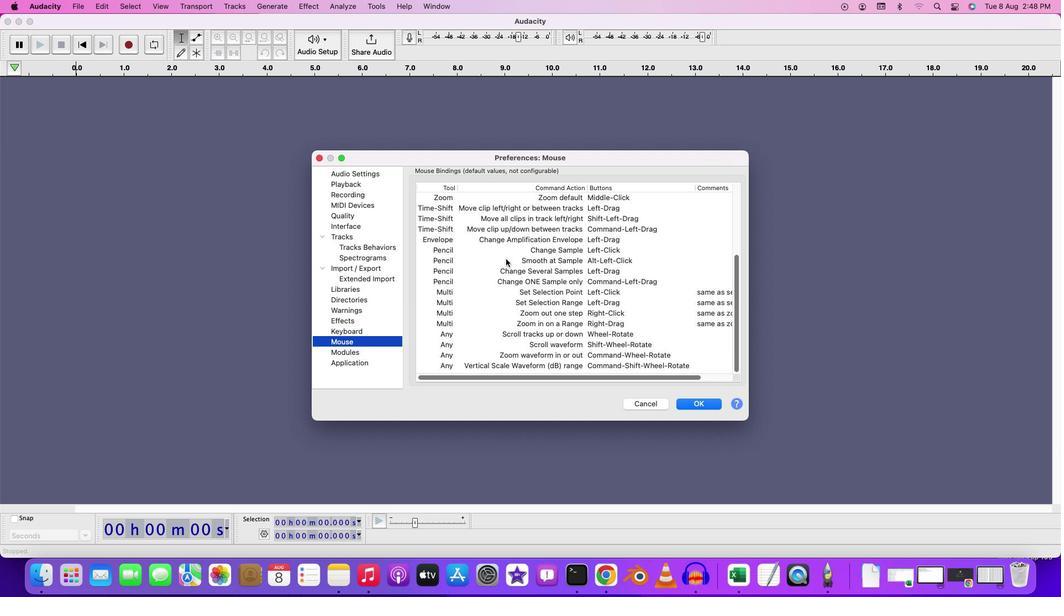 
Action: Mouse scrolled (494, 263) with delta (4, 23)
Screenshot: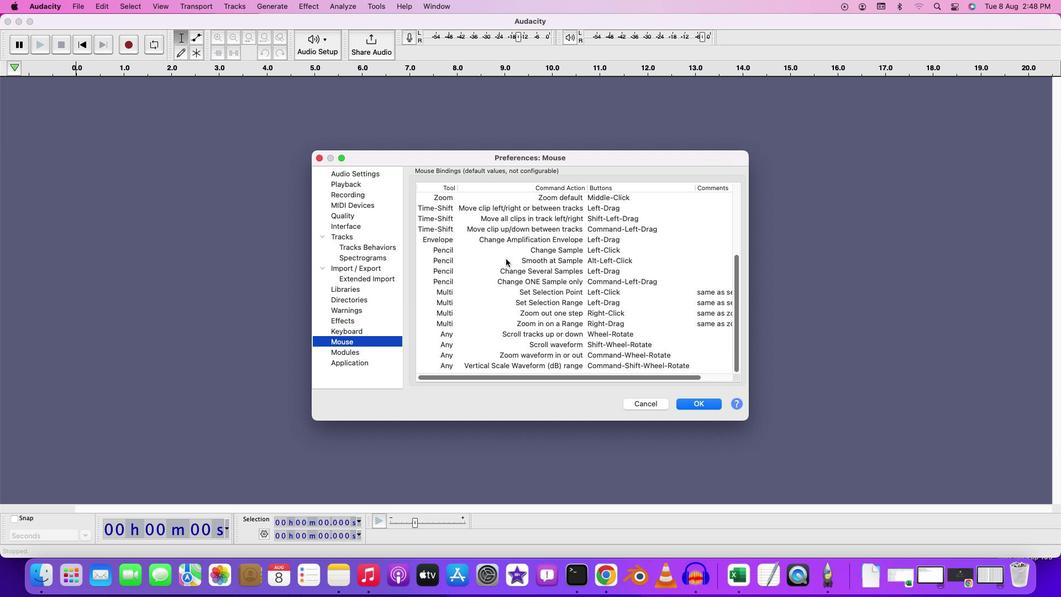 
Action: Mouse scrolled (494, 263) with delta (4, 22)
Screenshot: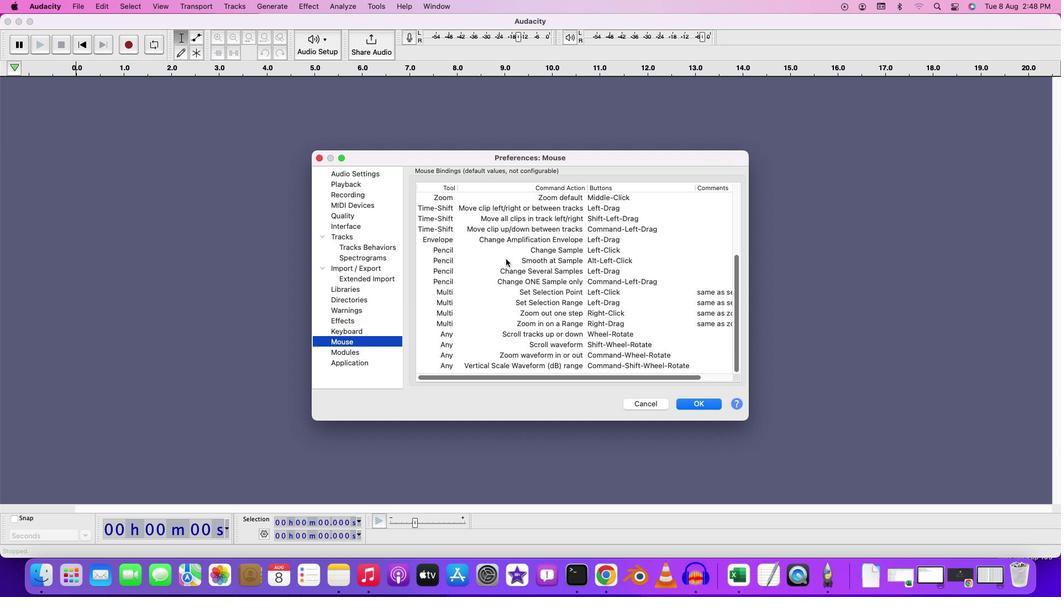 
Action: Mouse moved to (355, 348)
Screenshot: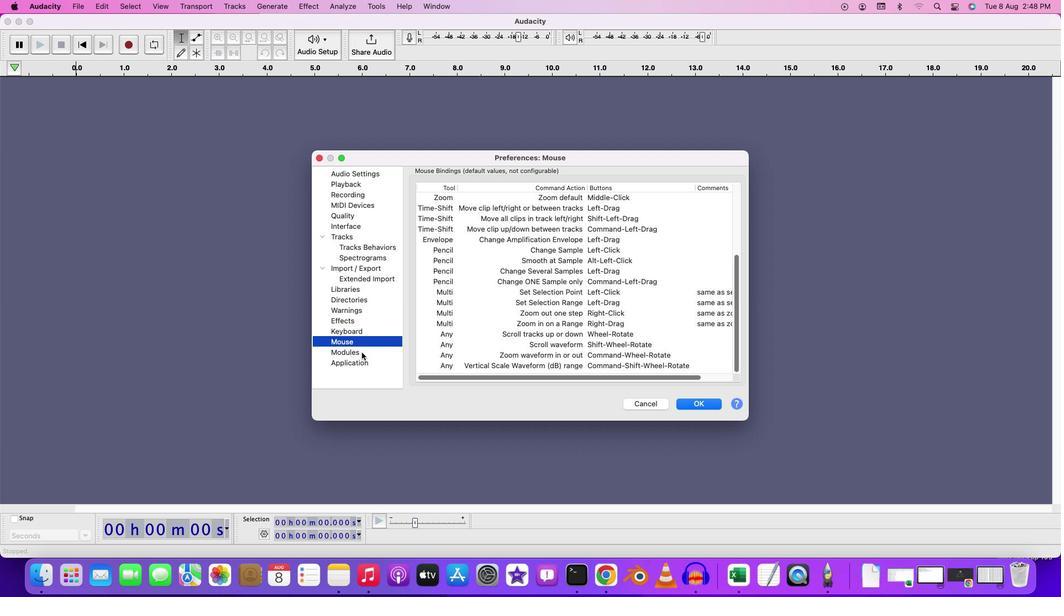 
Action: Mouse pressed left at (355, 348)
Screenshot: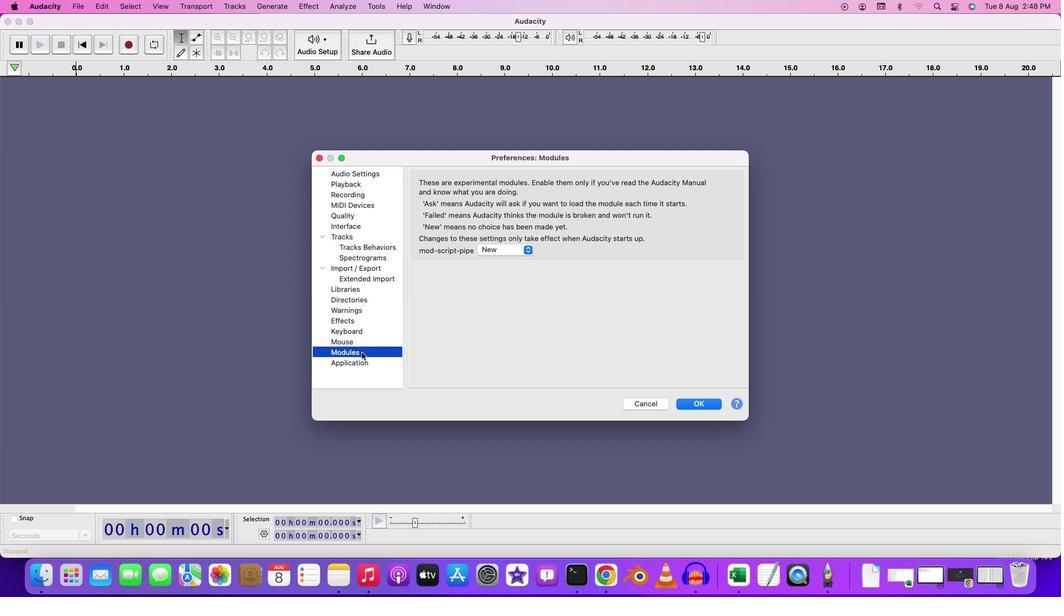 
Action: Mouse moved to (516, 251)
Screenshot: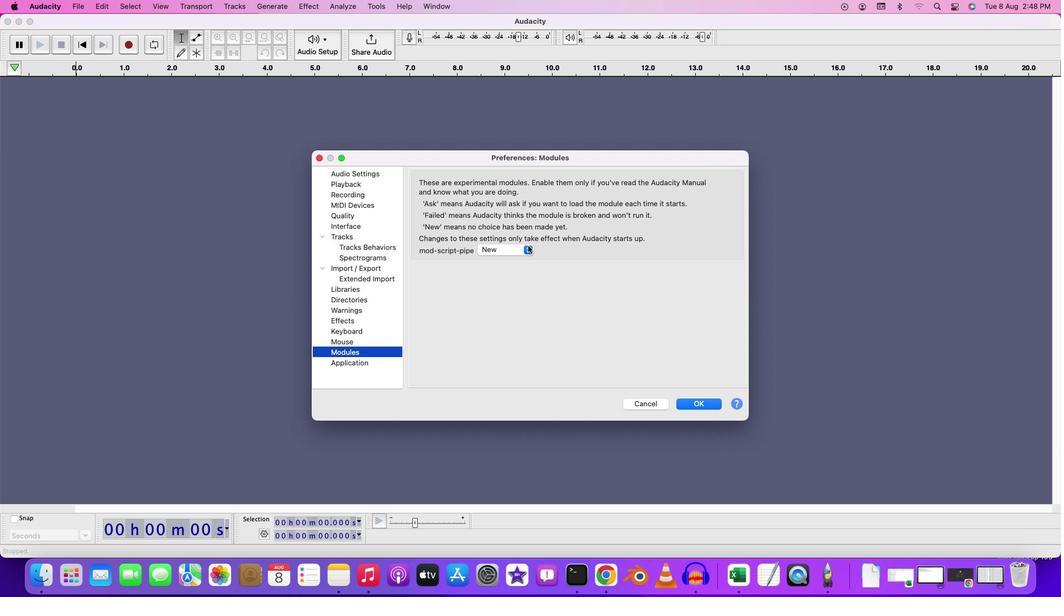 
Action: Mouse pressed left at (516, 251)
Screenshot: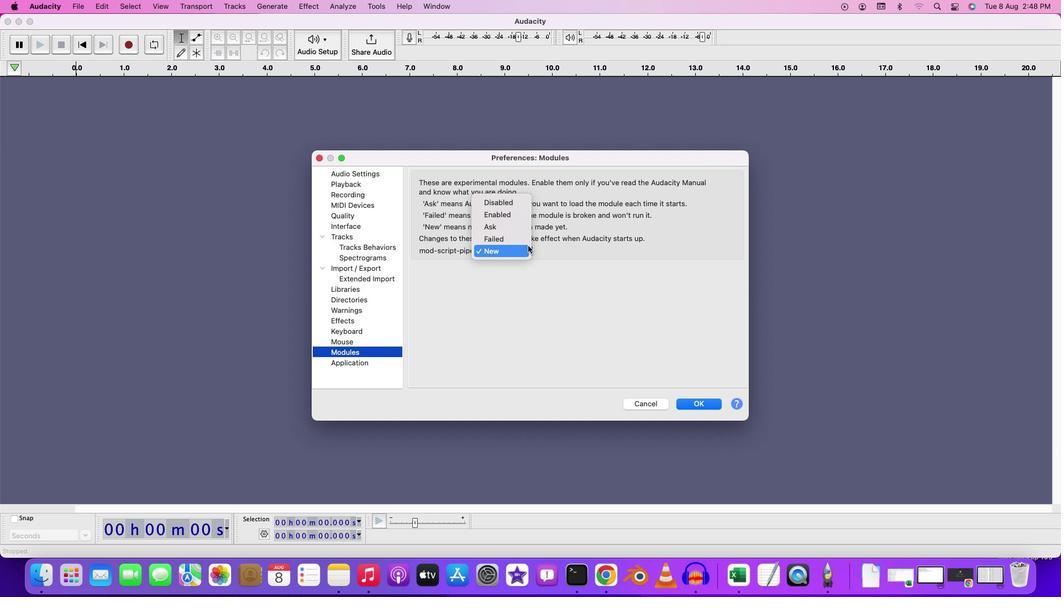 
Action: Mouse moved to (514, 253)
Screenshot: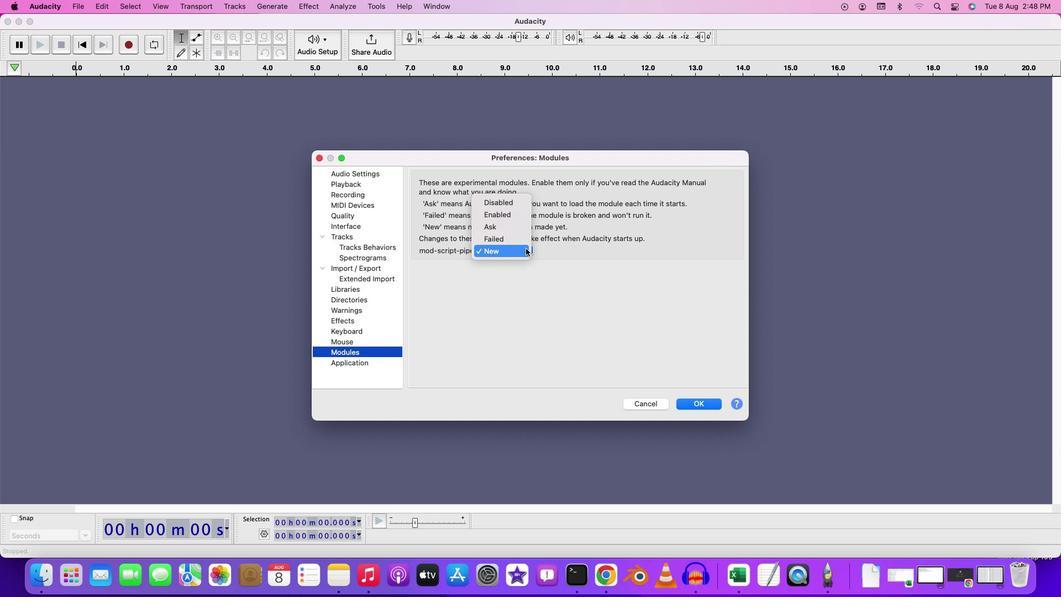 
Action: Mouse pressed left at (514, 253)
Screenshot: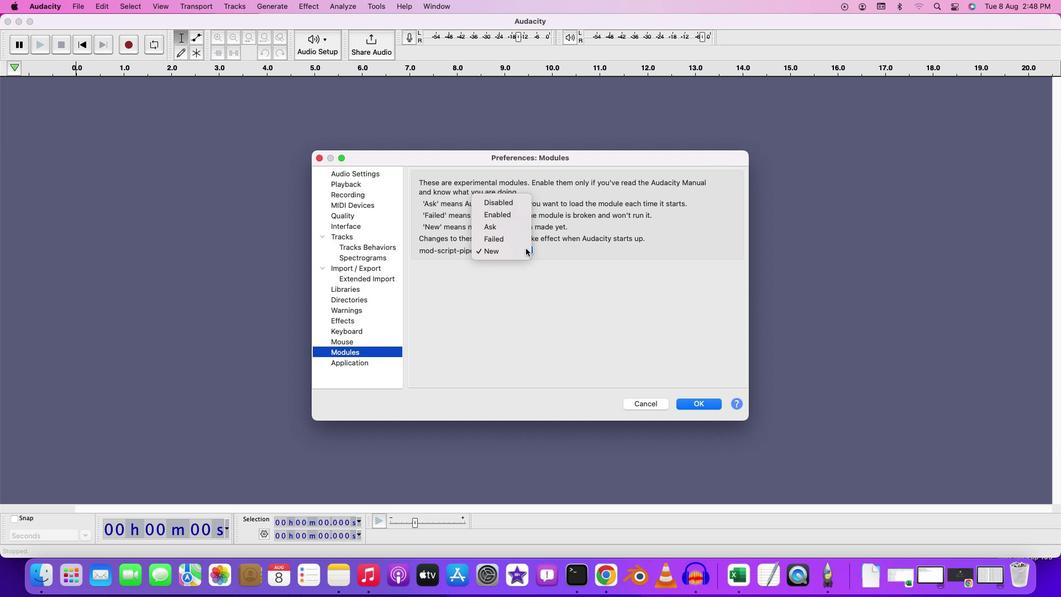 
Action: Mouse moved to (355, 357)
Screenshot: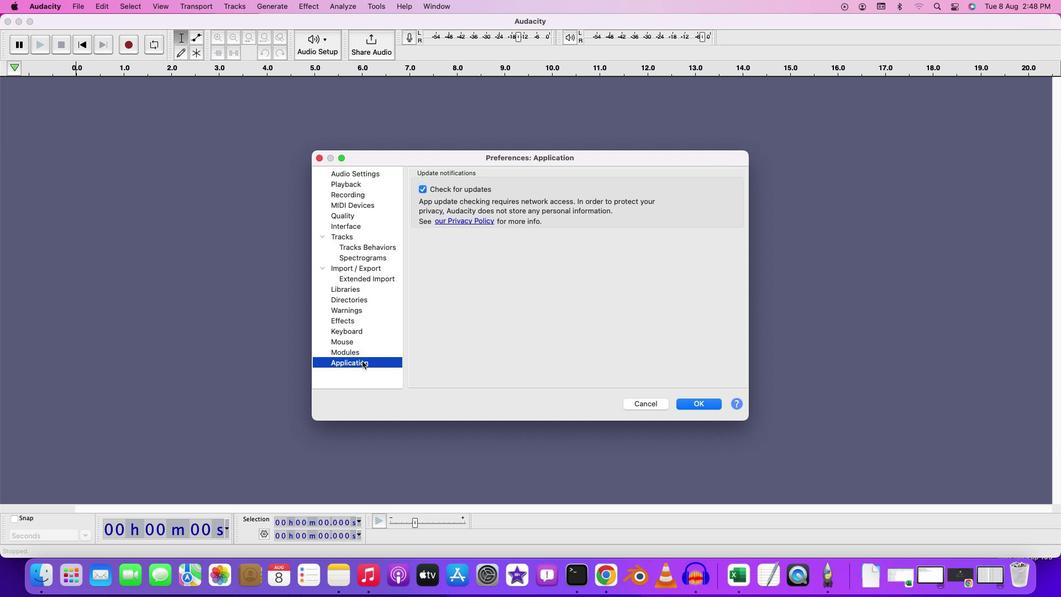 
Action: Mouse pressed left at (355, 357)
Screenshot: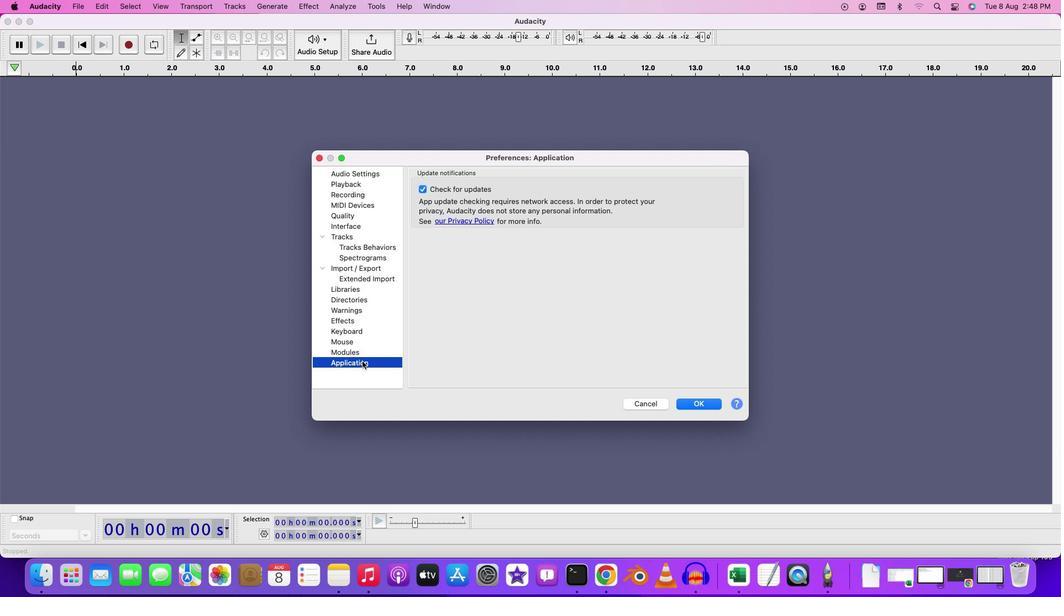 
Action: Mouse moved to (416, 201)
Screenshot: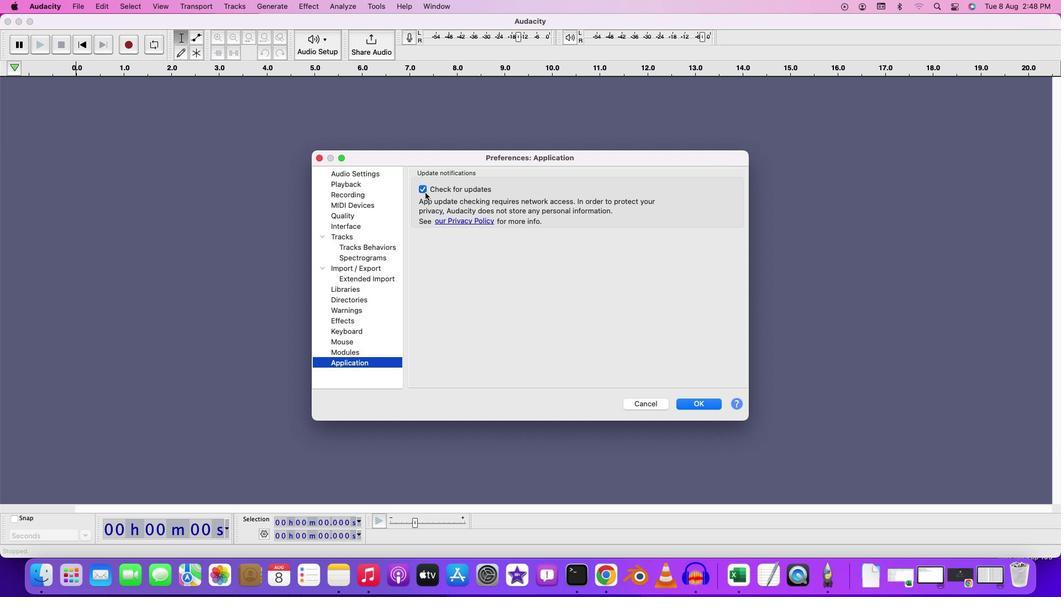 
Action: Mouse pressed left at (416, 201)
Screenshot: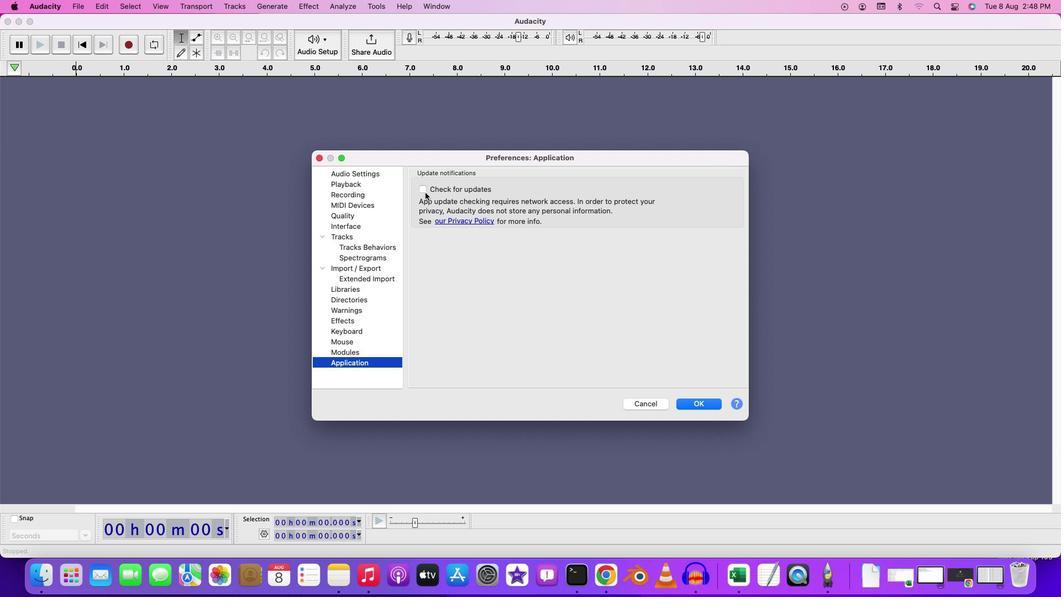 
Action: Mouse moved to (356, 186)
Screenshot: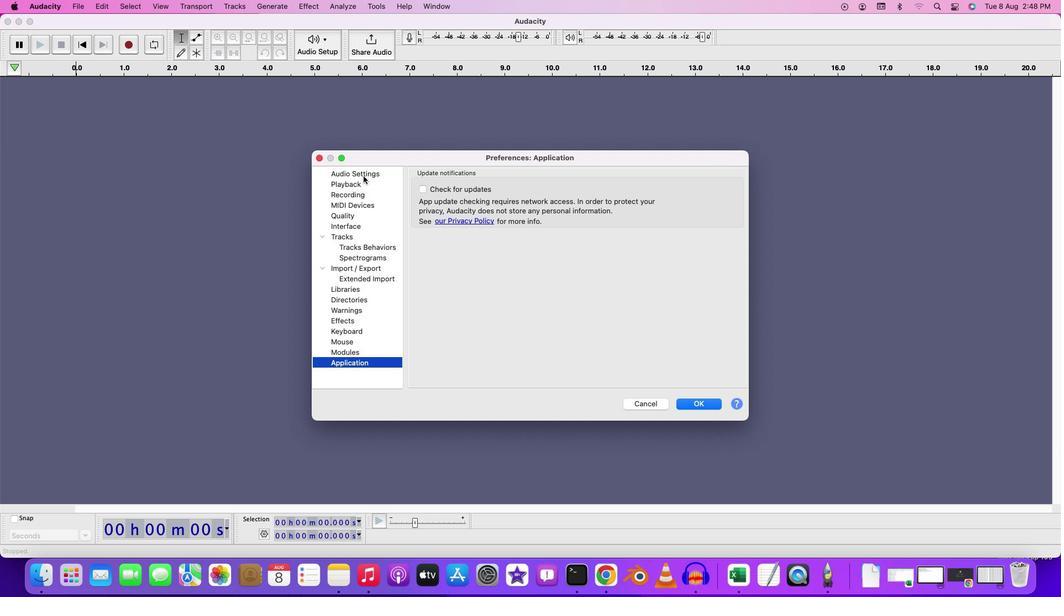 
Action: Mouse pressed left at (356, 186)
Screenshot: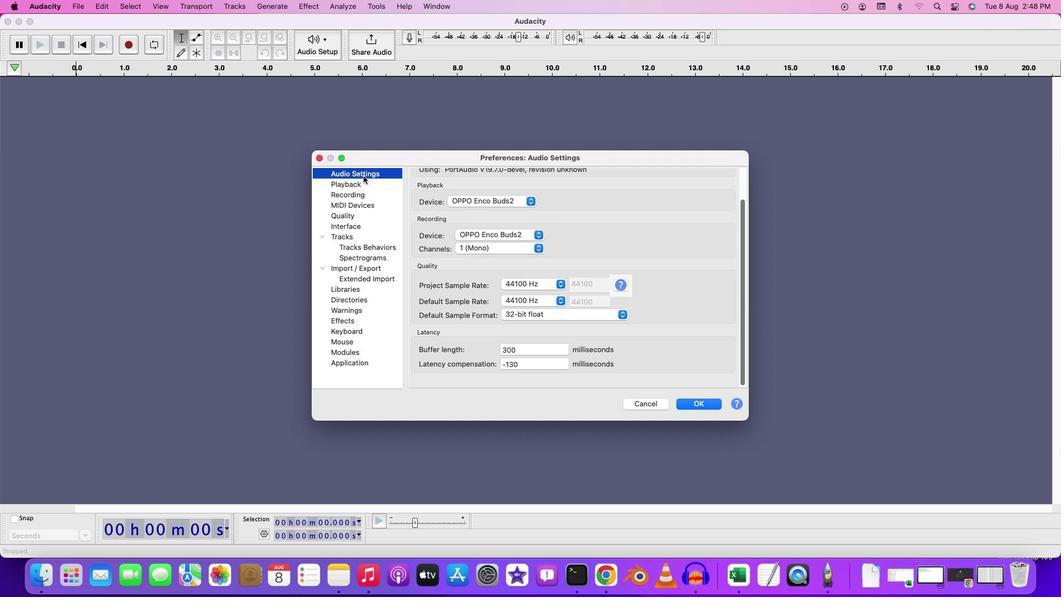 
Action: Mouse moved to (427, 257)
Screenshot: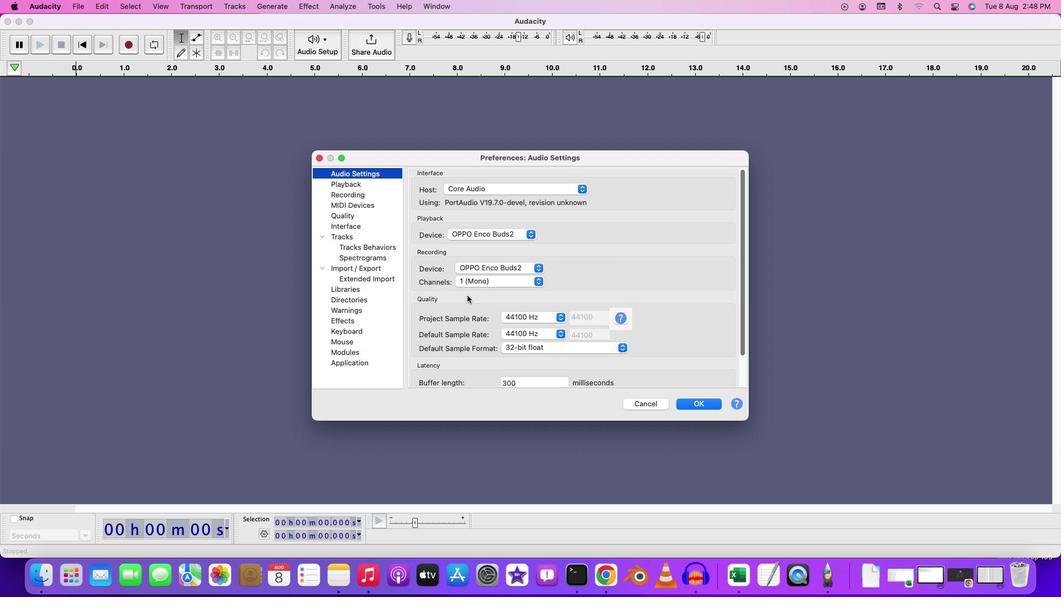 
Action: Mouse scrolled (427, 257) with delta (4, 25)
Screenshot: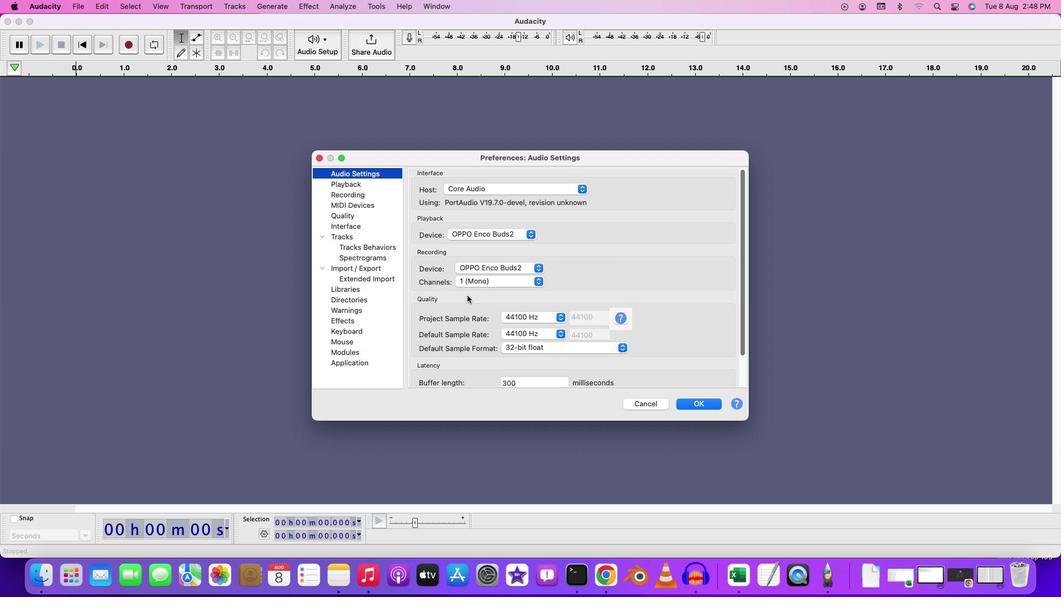 
Action: Mouse moved to (441, 267)
Screenshot: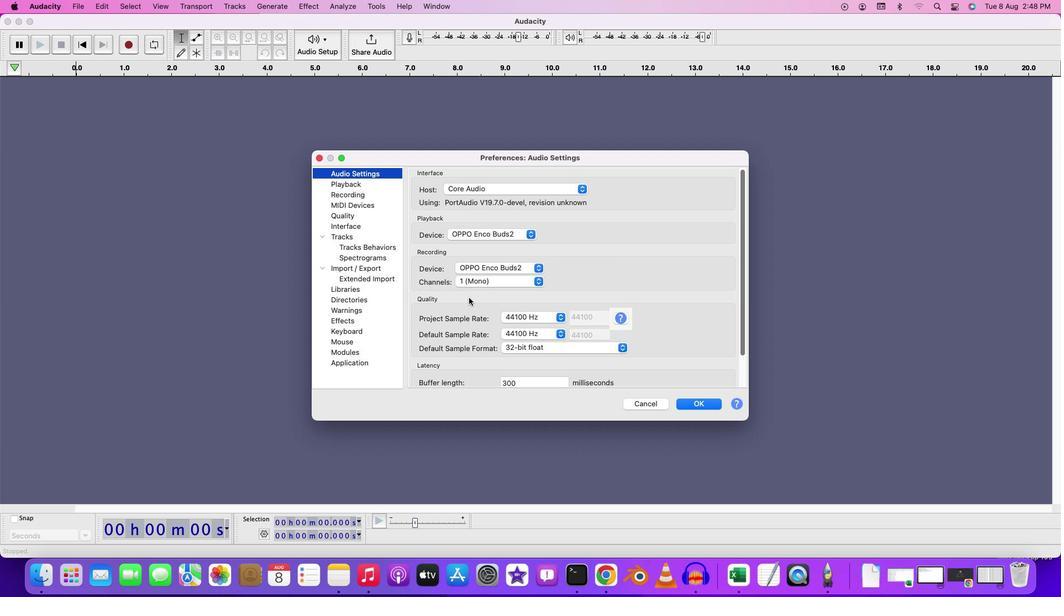 
Action: Mouse scrolled (441, 267) with delta (4, 25)
Screenshot: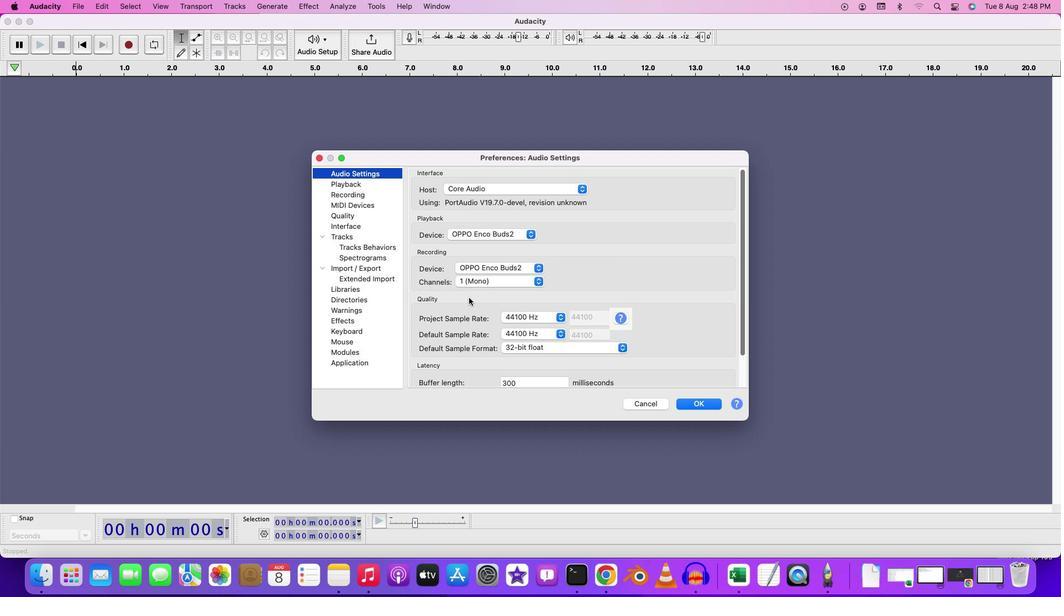 
Action: Mouse moved to (450, 278)
Screenshot: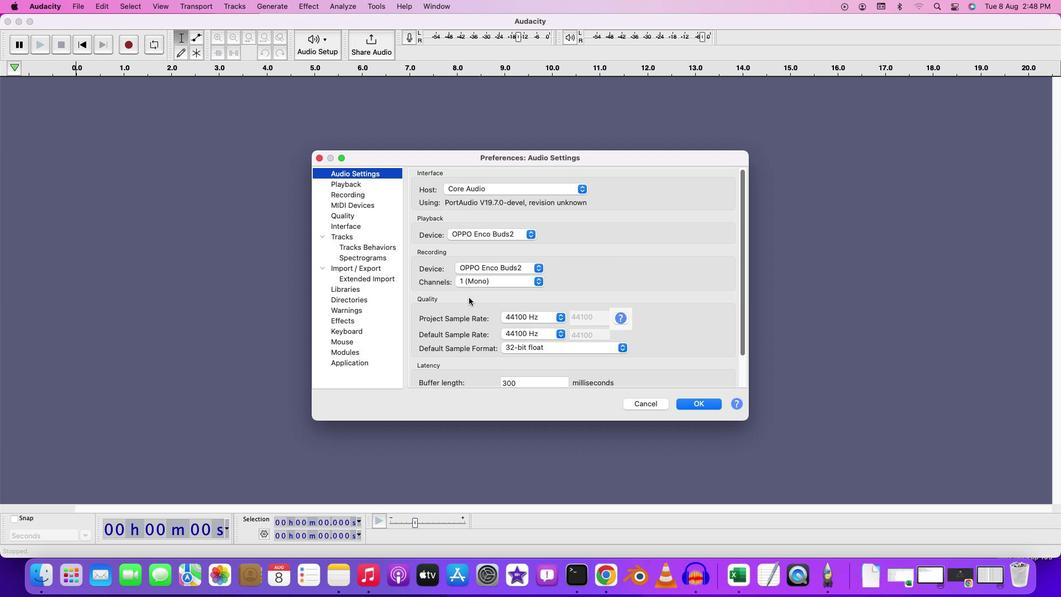 
Action: Mouse scrolled (450, 278) with delta (4, 25)
Screenshot: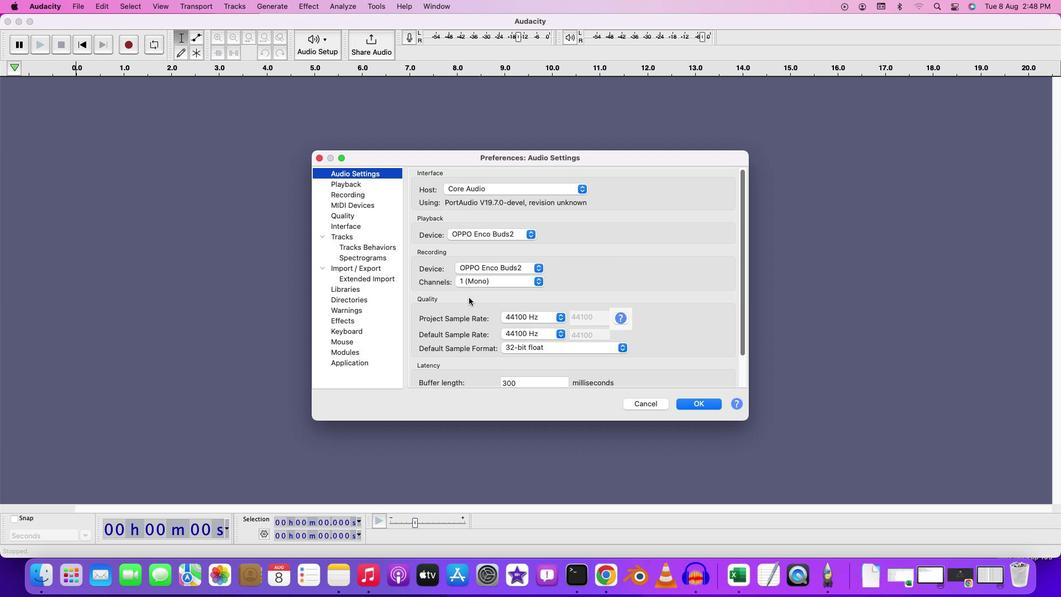 
Action: Mouse moved to (454, 286)
Screenshot: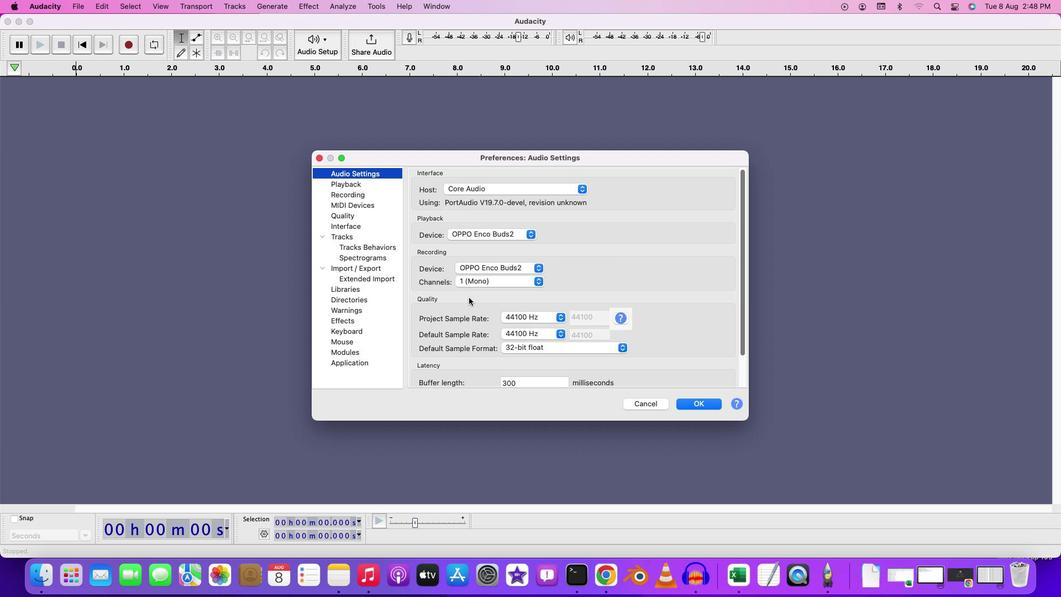 
Action: Mouse scrolled (454, 286) with delta (4, 26)
Screenshot: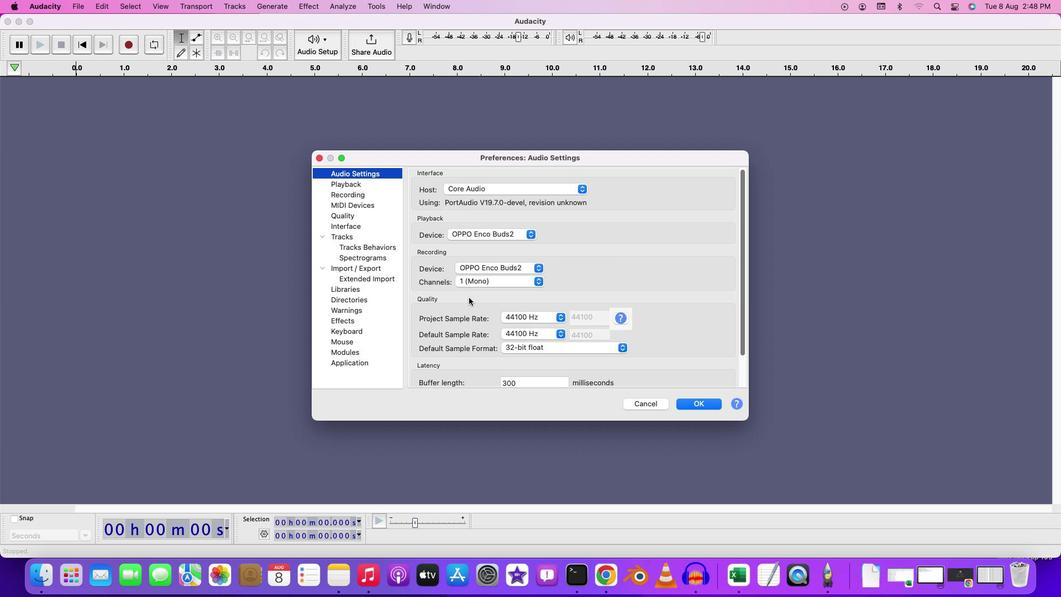 
Action: Mouse moved to (456, 293)
Screenshot: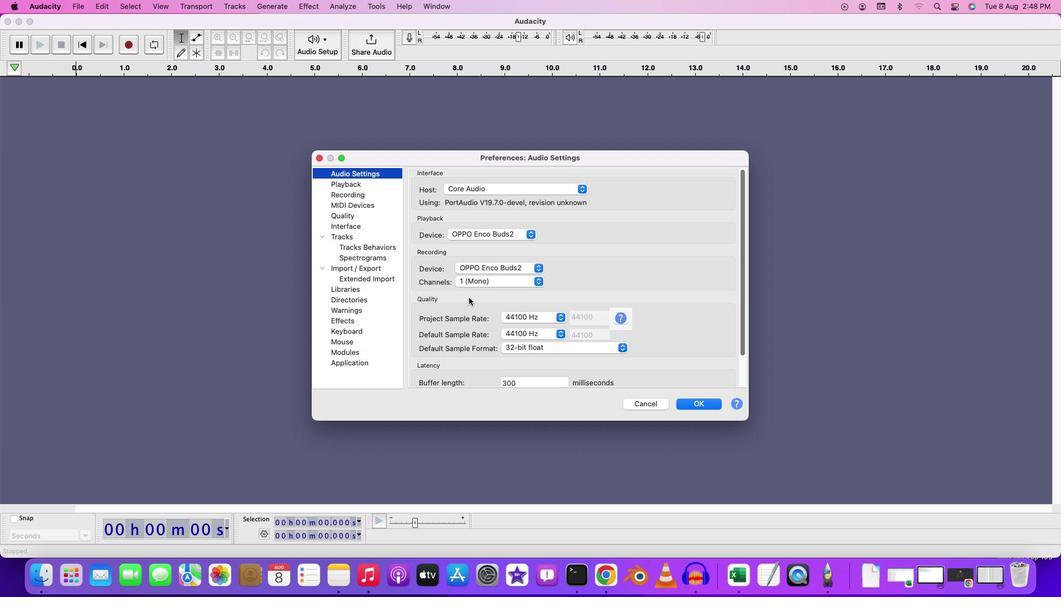 
Action: Mouse scrolled (456, 293) with delta (4, 27)
Screenshot: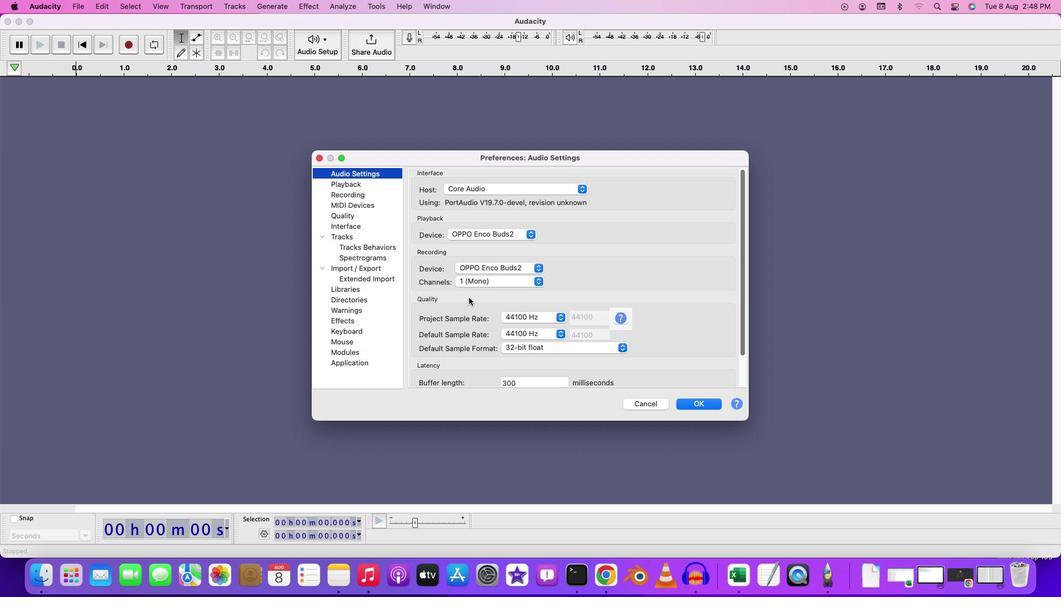 
Action: Mouse moved to (663, 397)
Screenshot: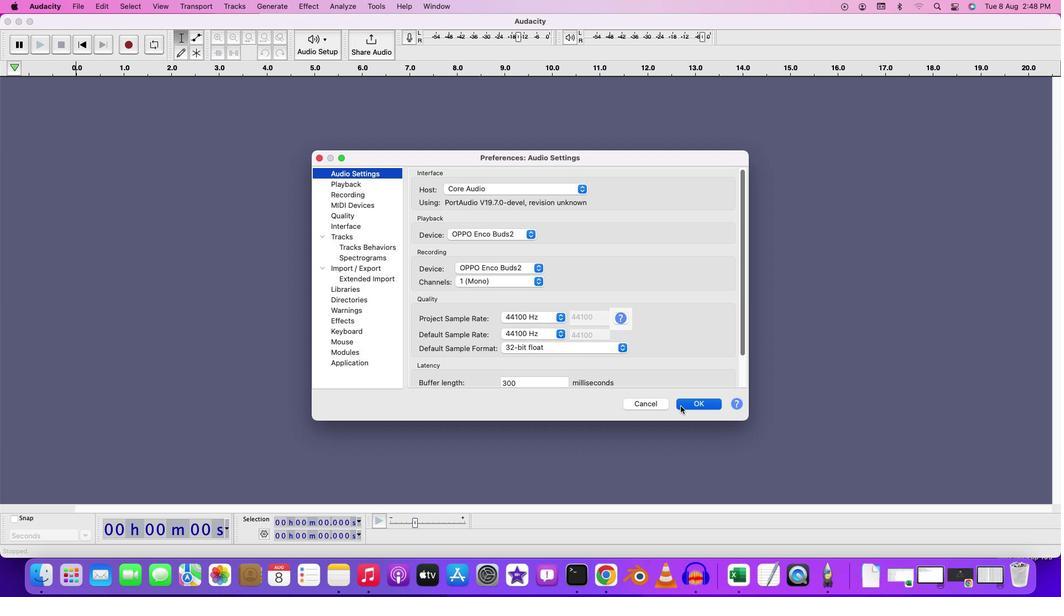 
Action: Mouse pressed left at (663, 397)
Screenshot: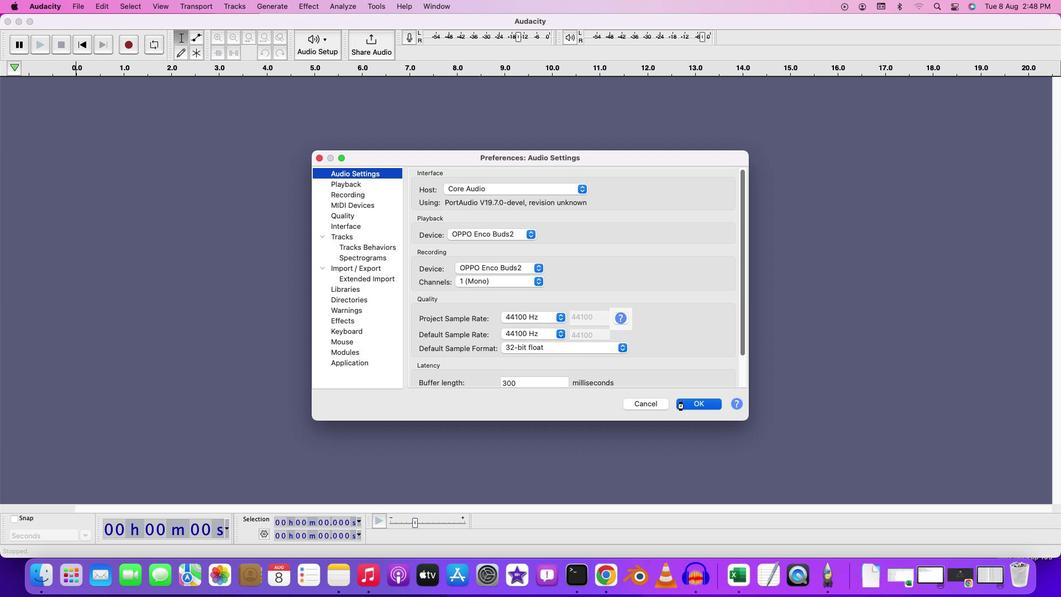 
Action: Mouse moved to (84, 34)
Screenshot: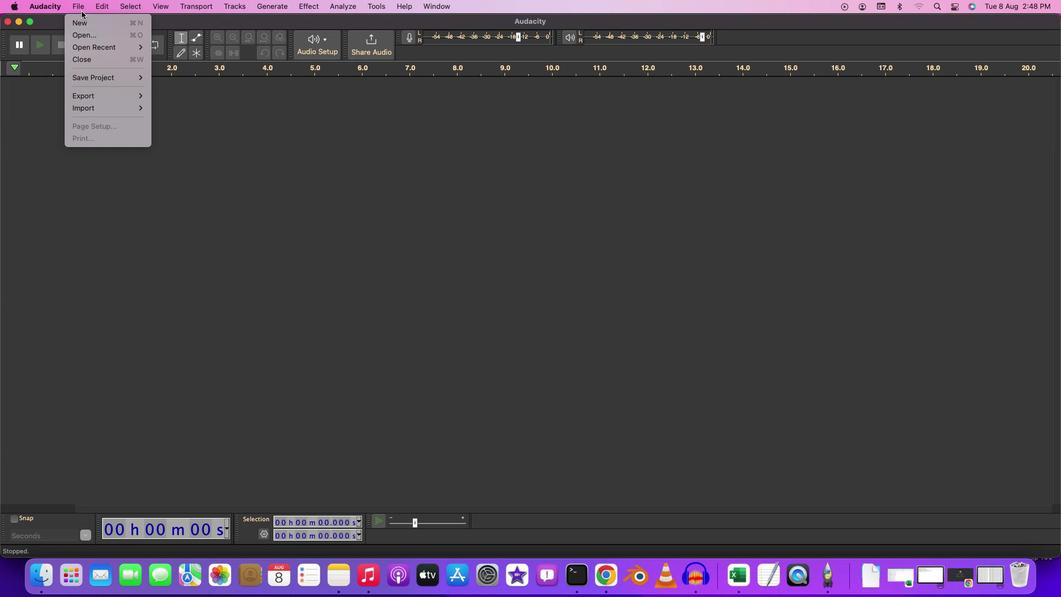 
Action: Mouse pressed left at (84, 34)
Screenshot: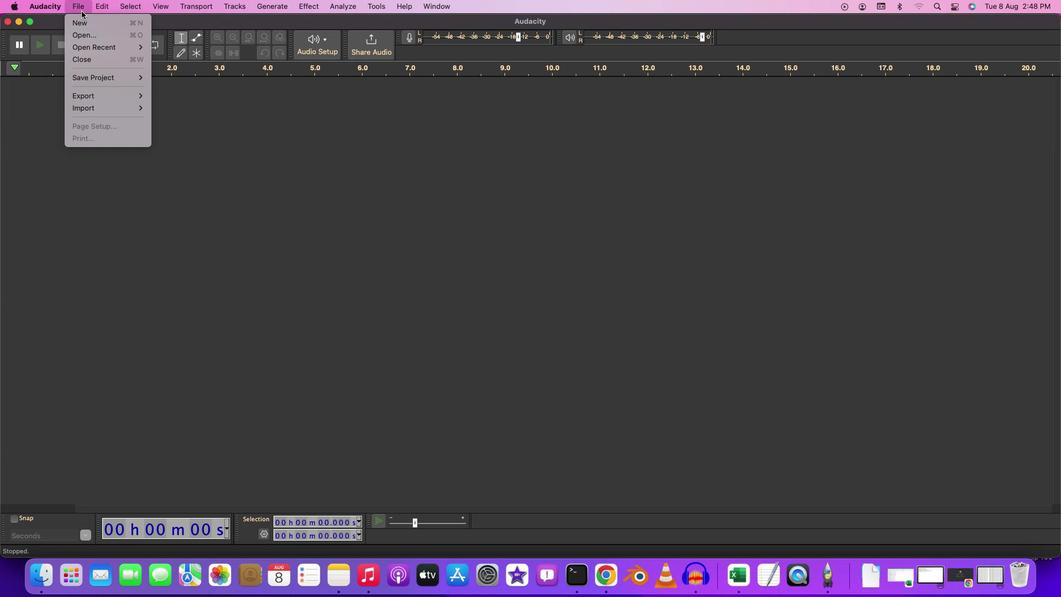
Action: Mouse moved to (64, 60)
Screenshot: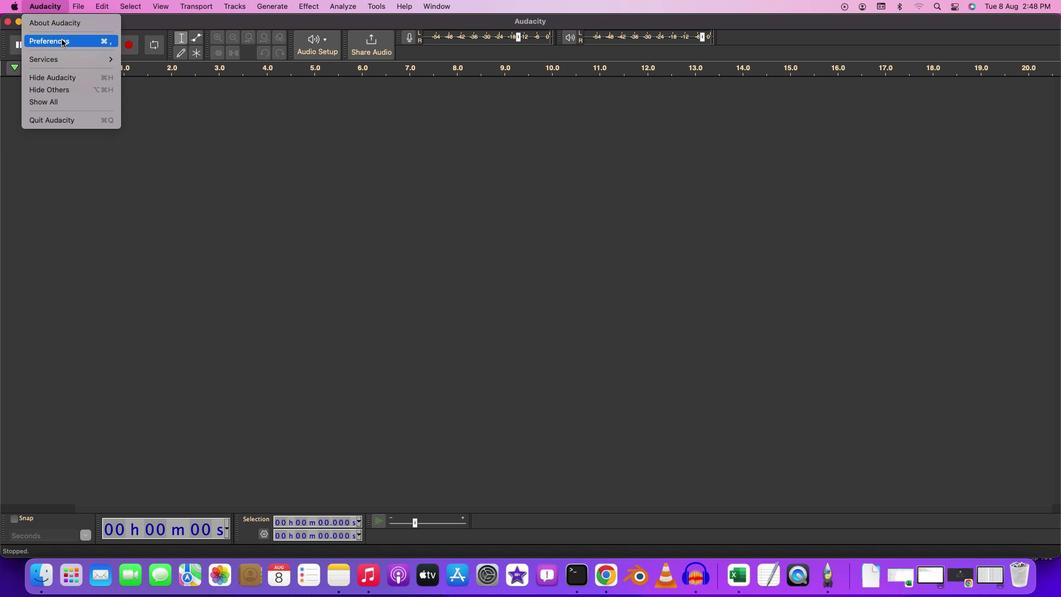 
Action: Mouse pressed left at (64, 60)
Screenshot: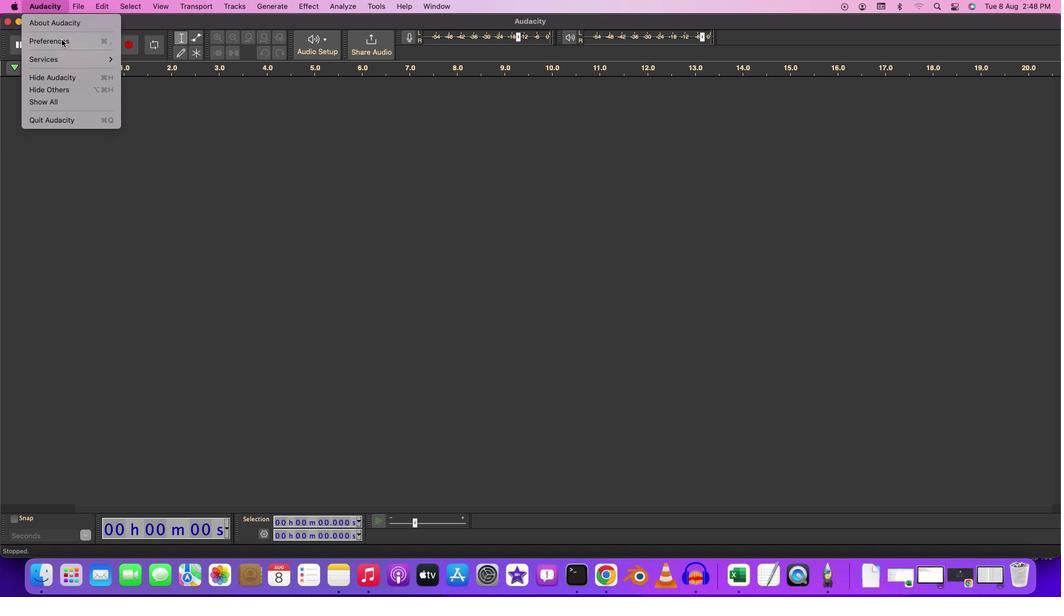 
Action: Mouse moved to (357, 362)
Screenshot: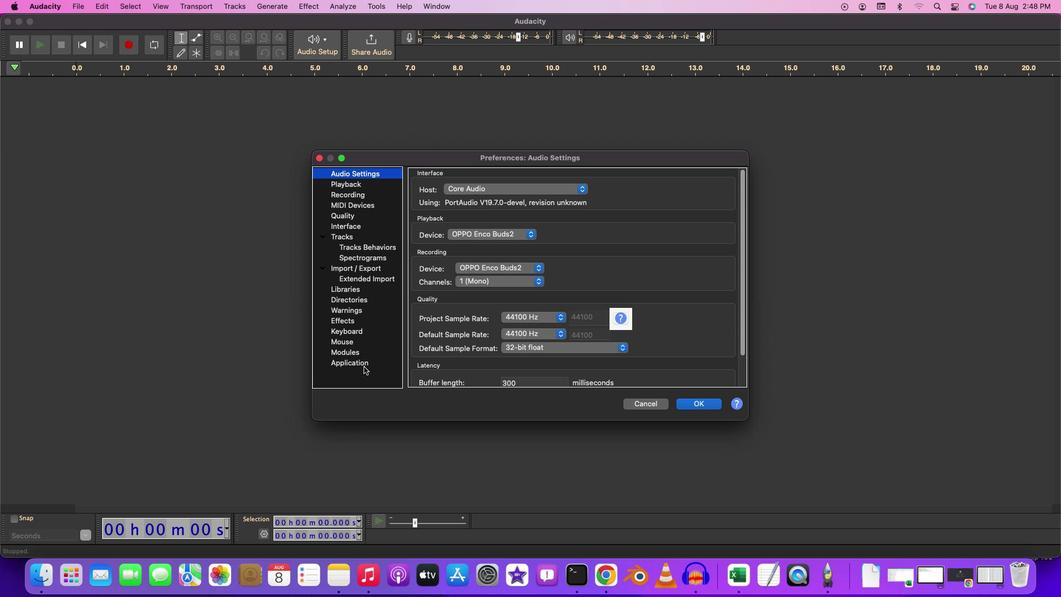 
Action: Mouse pressed left at (357, 362)
Screenshot: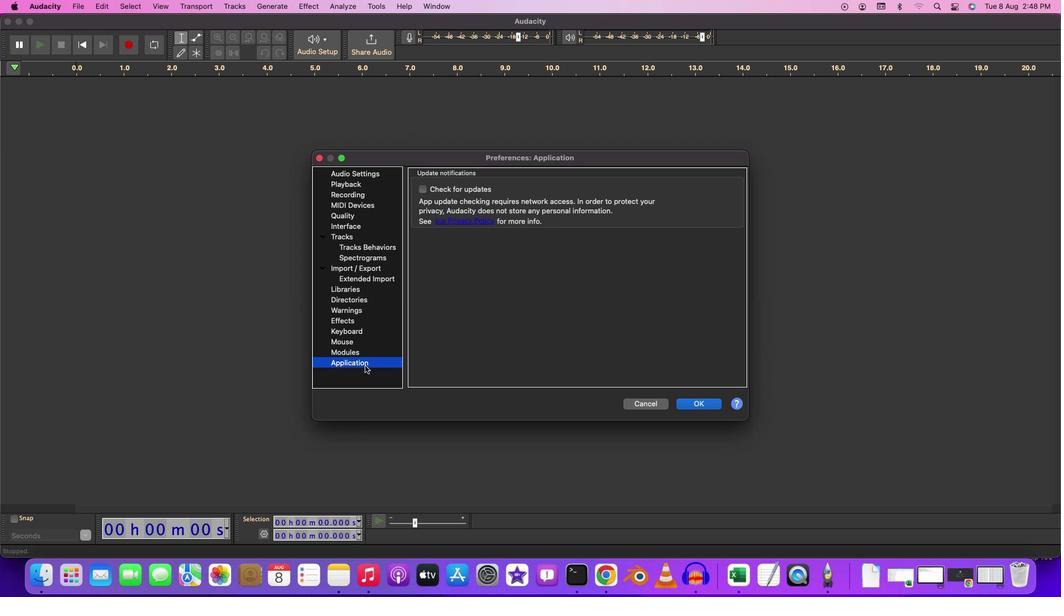 
Action: Mouse moved to (413, 200)
Screenshot: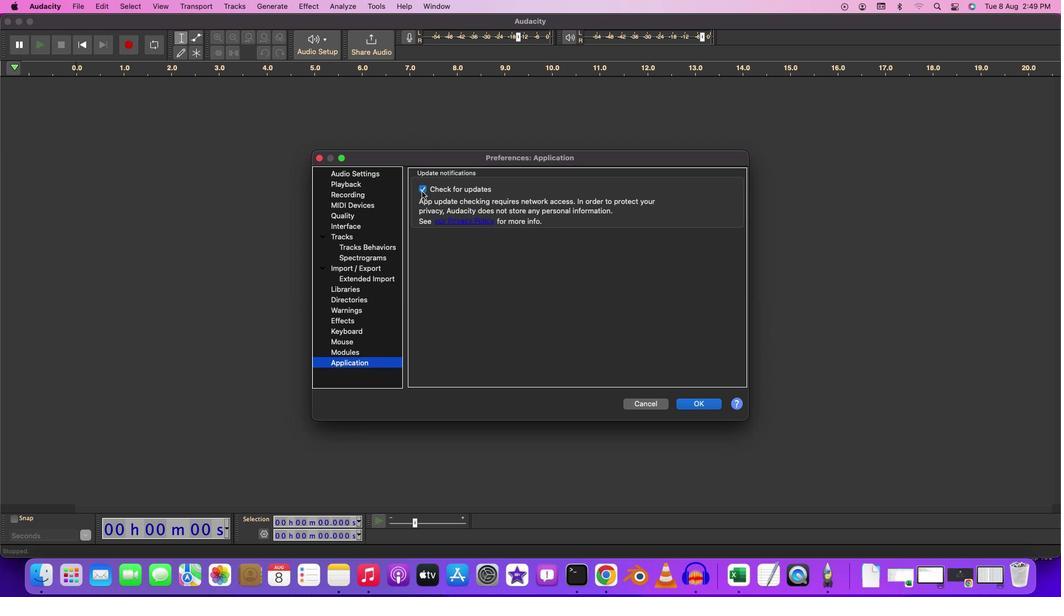 
Action: Mouse pressed left at (413, 200)
Screenshot: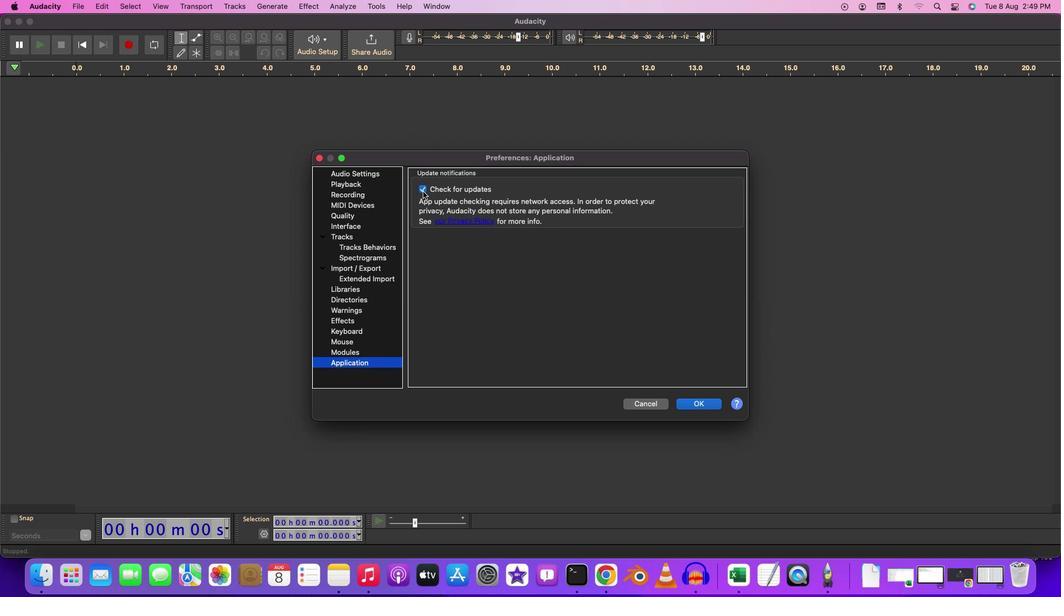 
Action: Mouse moved to (687, 396)
Screenshot: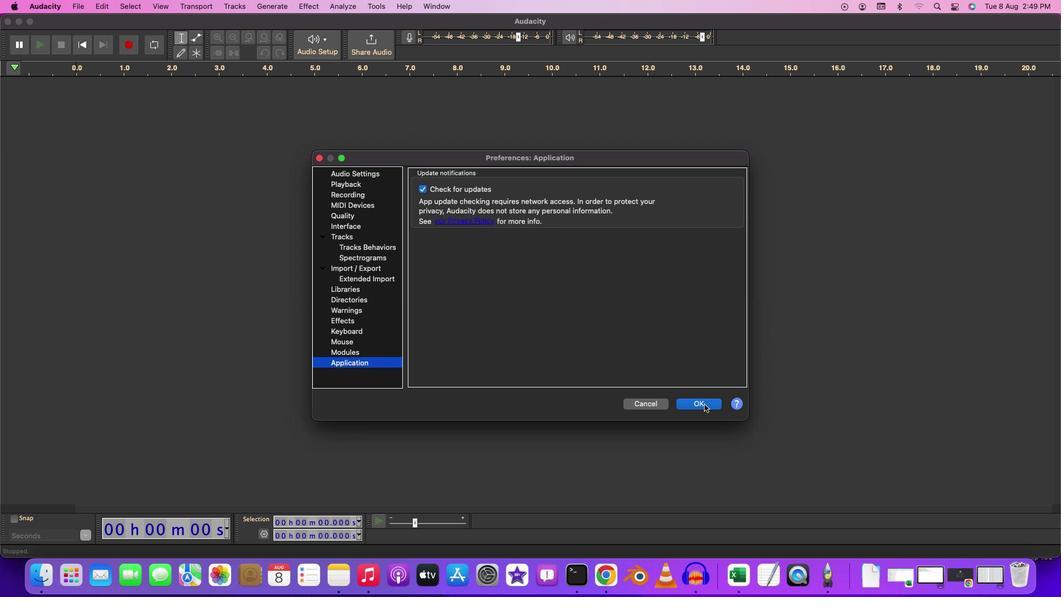 
Action: Mouse pressed left at (687, 396)
Screenshot: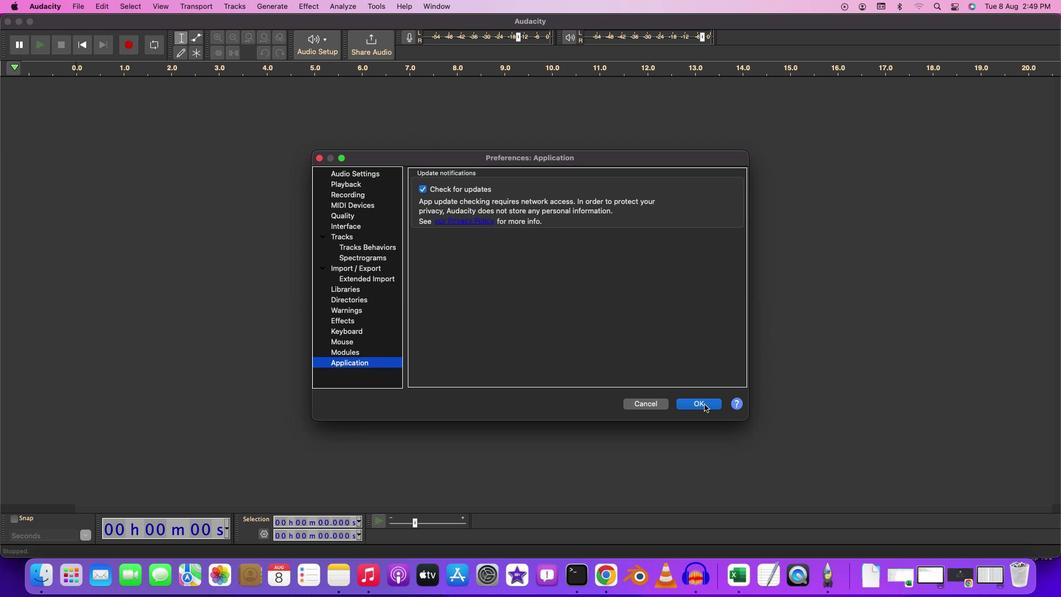 
Action: Mouse moved to (483, 343)
Screenshot: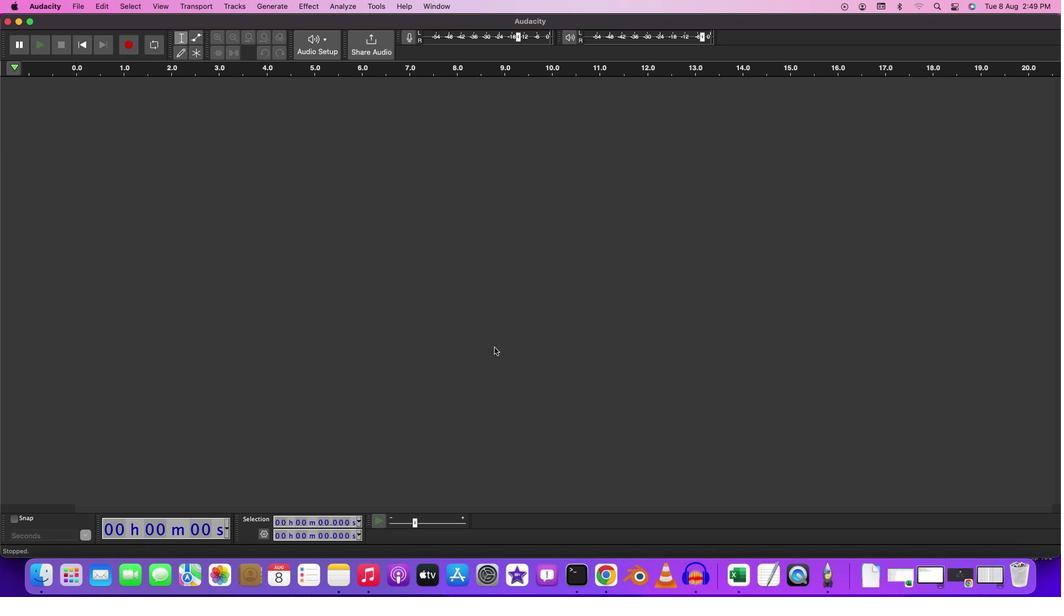 
Action: Mouse pressed left at (483, 343)
Screenshot: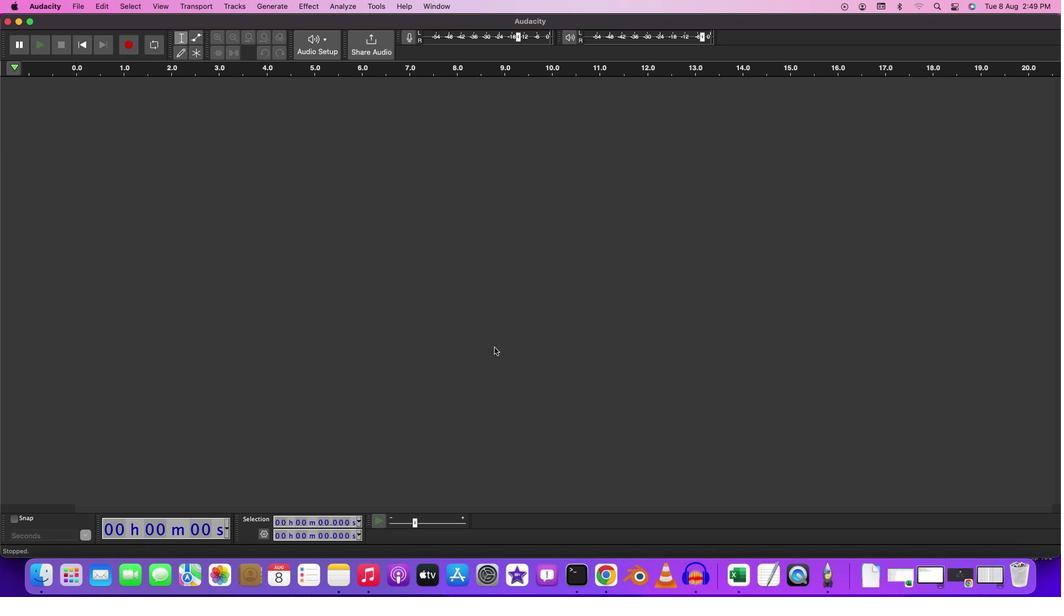 
Action: Mouse moved to (483, 343)
Screenshot: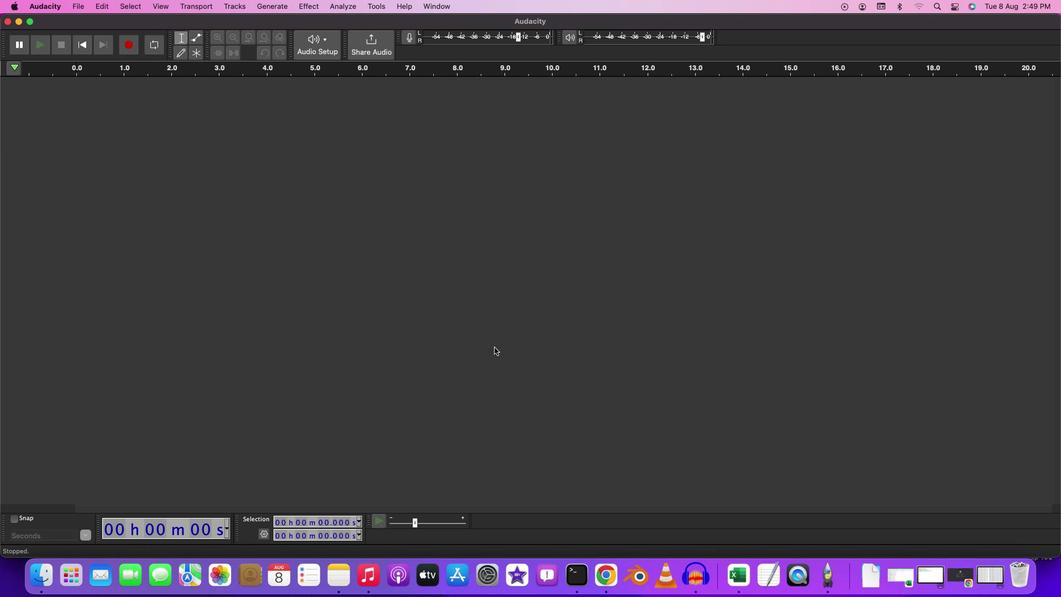
